 Task: Research and list Airbnb properties in Boston, Massachusetts, known for their historical significance, such as colonial-era homes or properties near the Freedom Trail.
Action: Mouse moved to (476, 66)
Screenshot: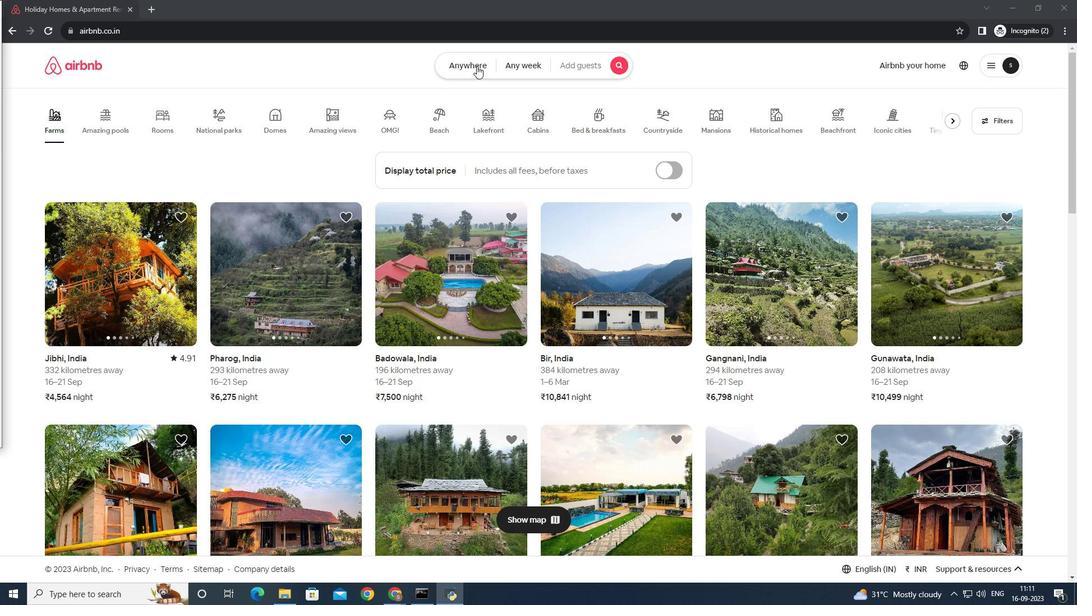 
Action: Mouse pressed left at (476, 66)
Screenshot: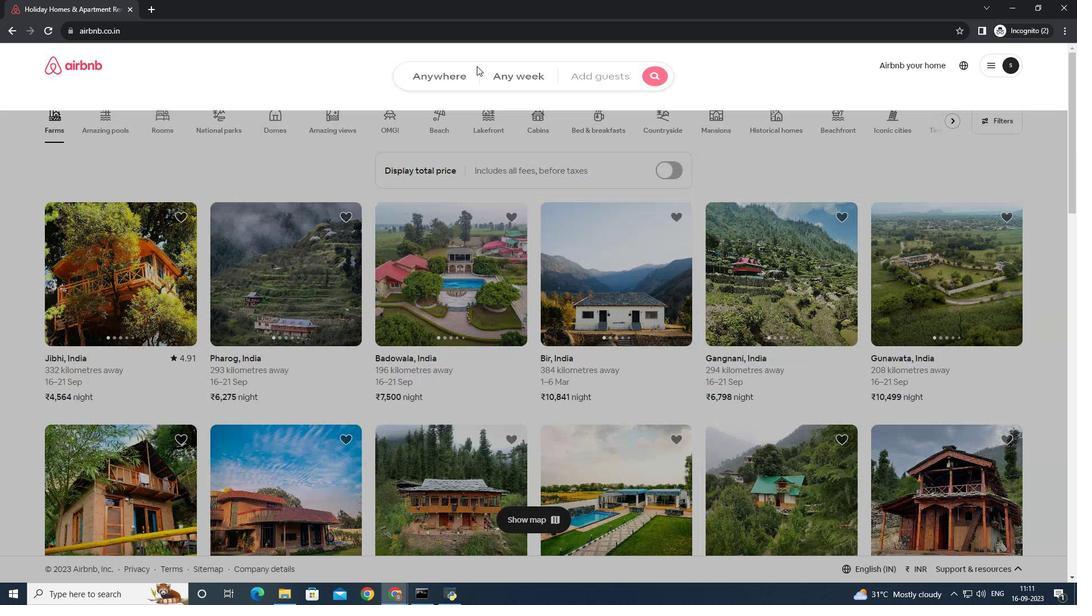 
Action: Mouse moved to (391, 114)
Screenshot: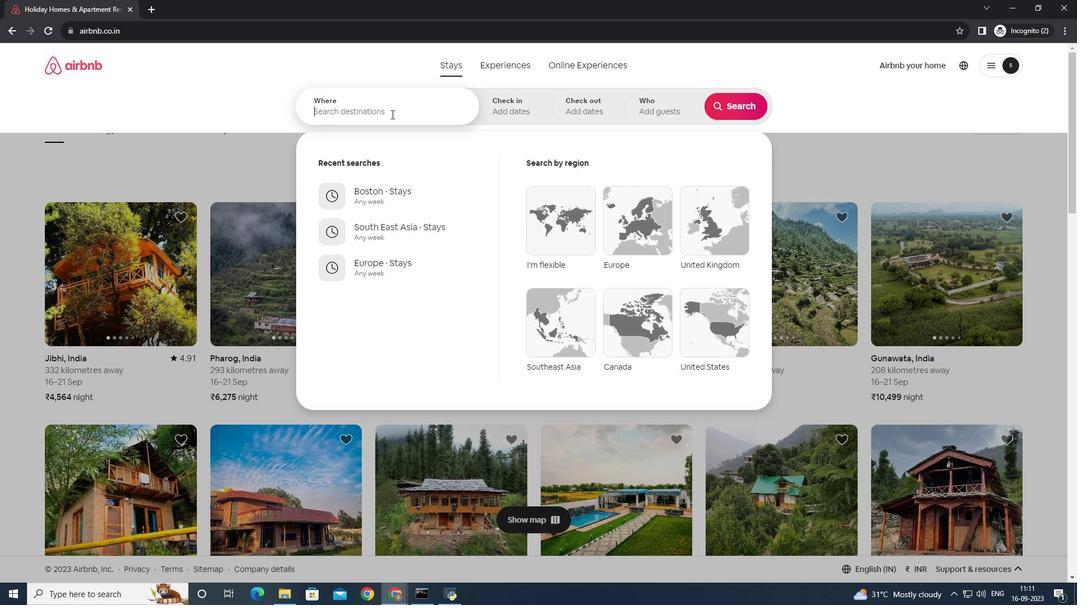 
Action: Mouse pressed left at (391, 114)
Screenshot: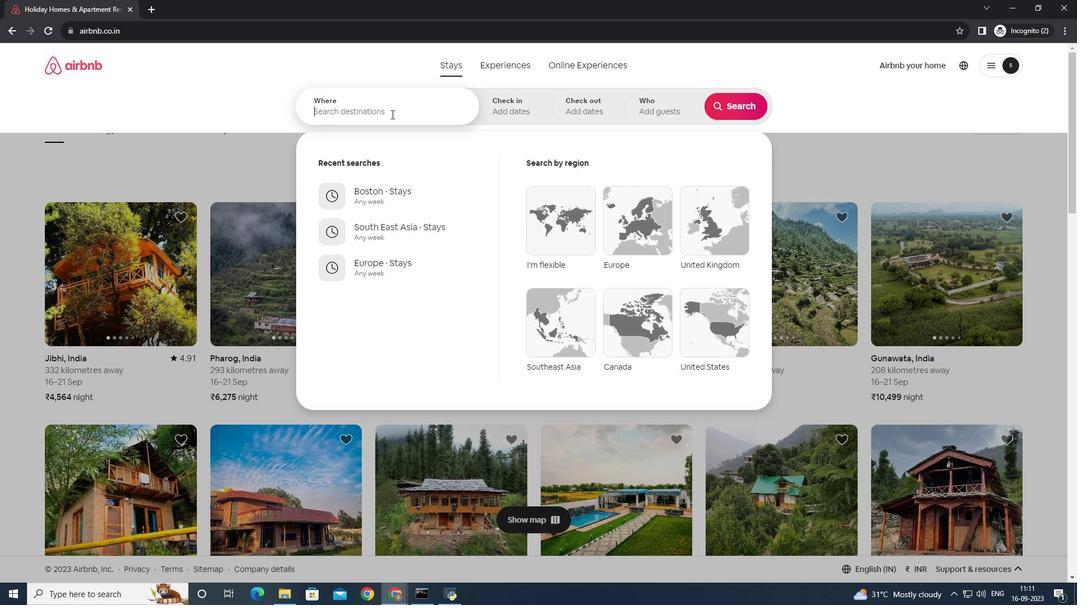 
Action: Key pressed <Key.shift>Boston,<Key.space><Key.shift>Massachusetts<Key.enter>
Screenshot: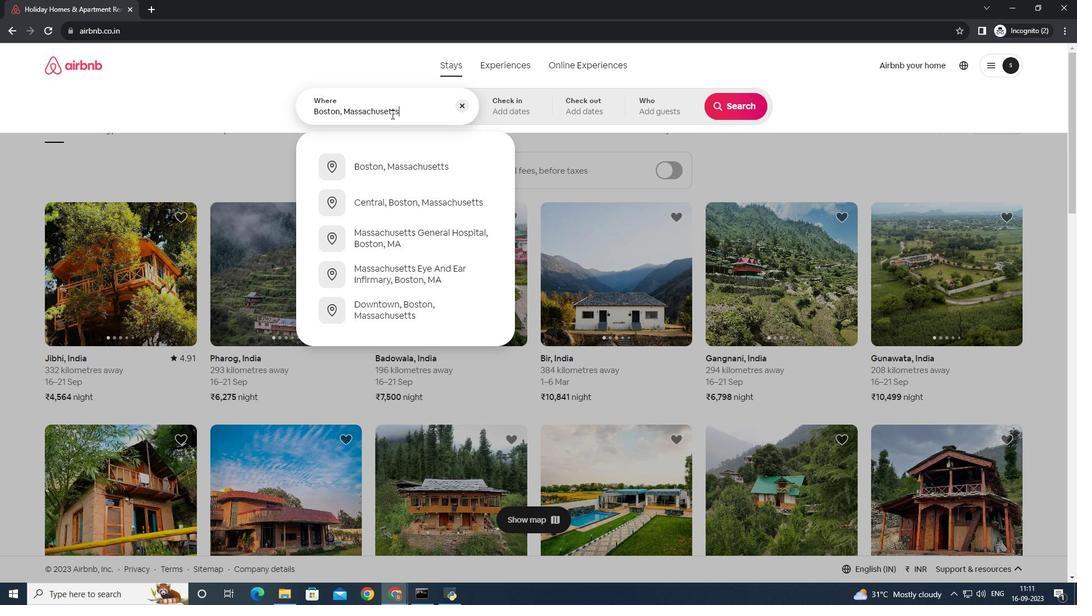 
Action: Mouse moved to (724, 103)
Screenshot: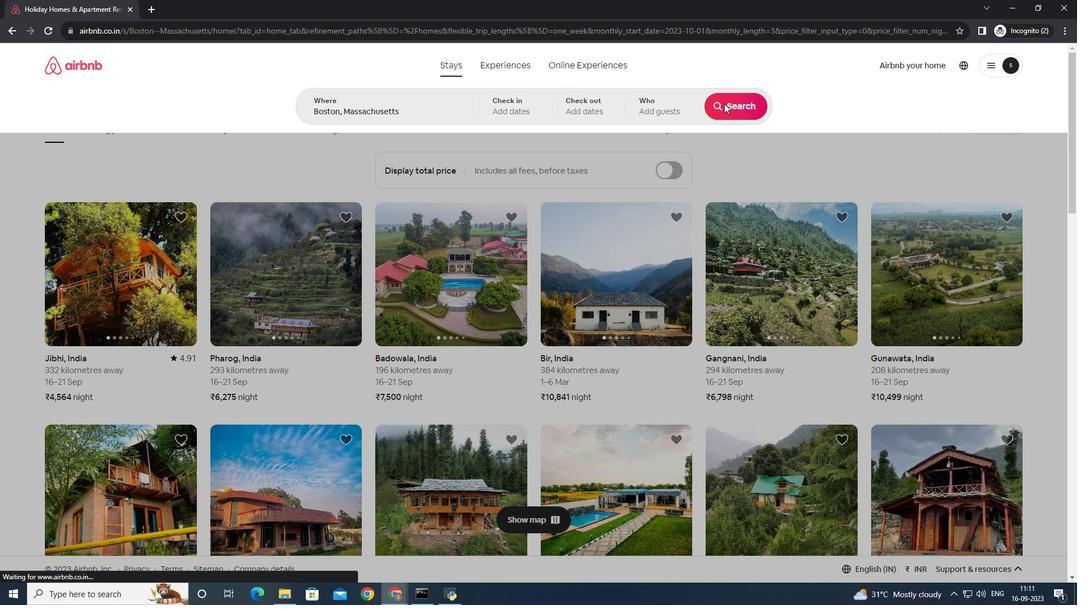 
Action: Mouse pressed left at (724, 103)
Screenshot: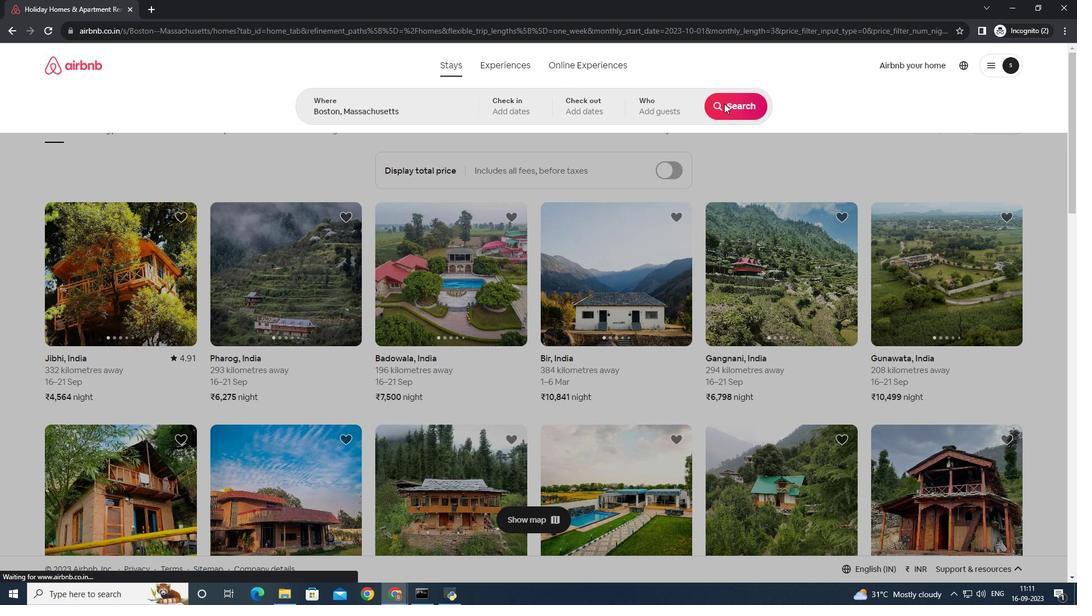 
Action: Mouse moved to (388, 304)
Screenshot: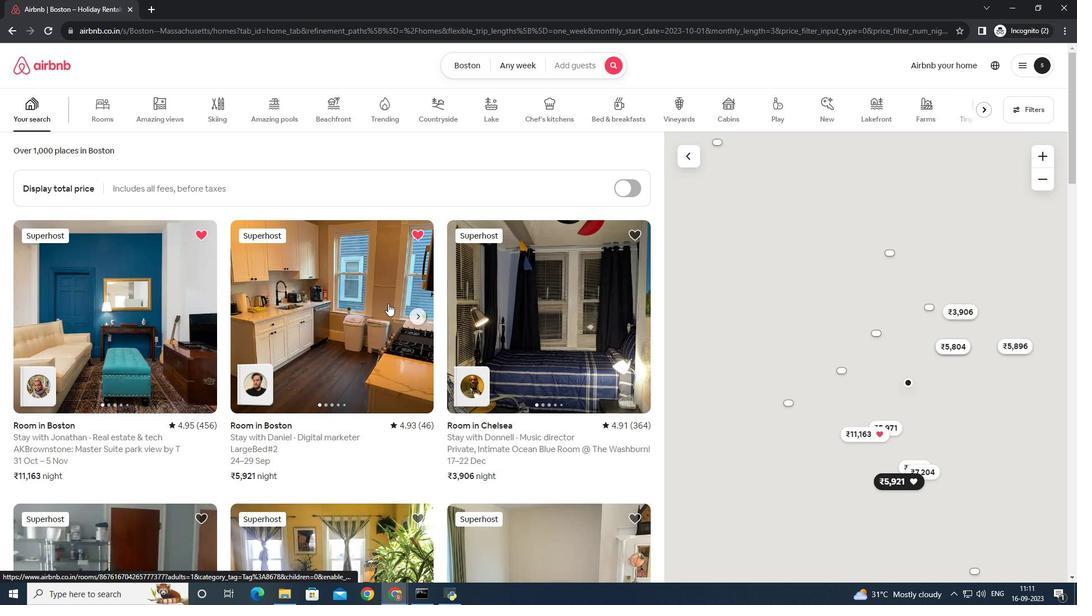 
Action: Mouse scrolled (388, 303) with delta (0, 0)
Screenshot: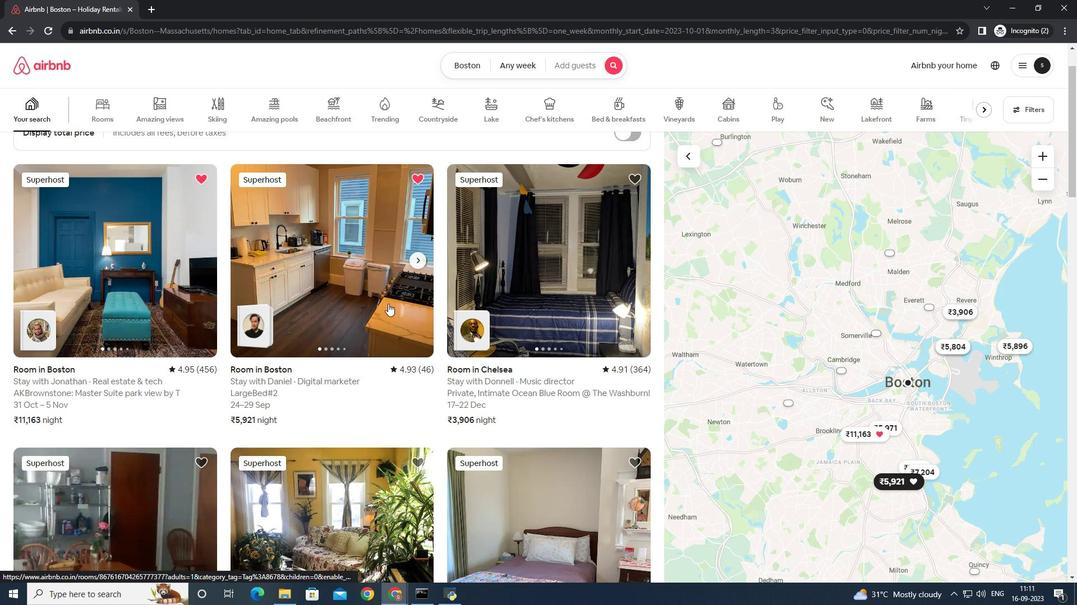 
Action: Mouse moved to (159, 318)
Screenshot: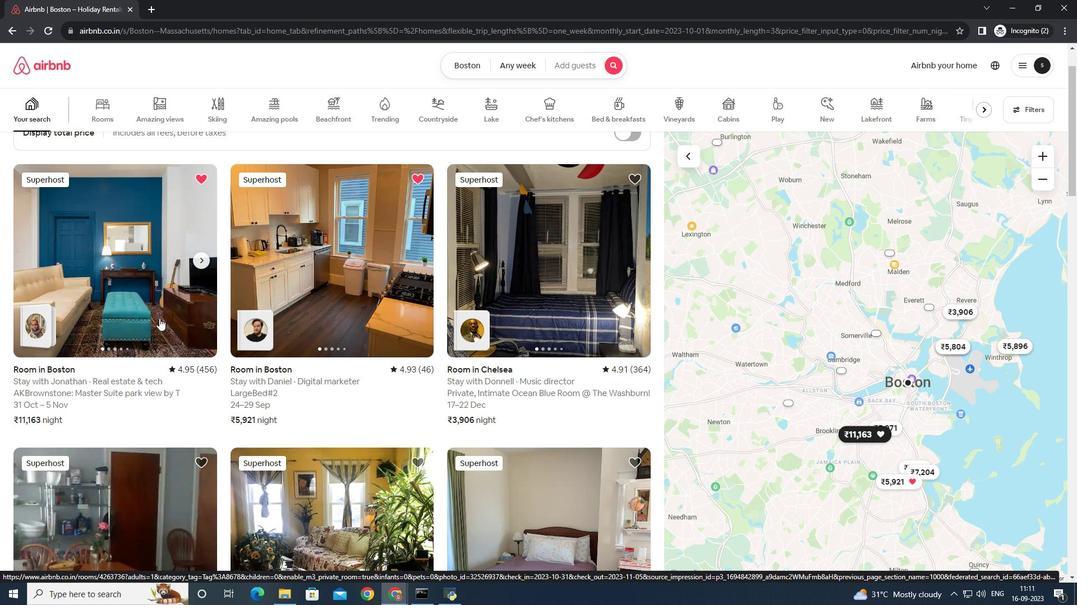 
Action: Mouse pressed left at (159, 318)
Screenshot: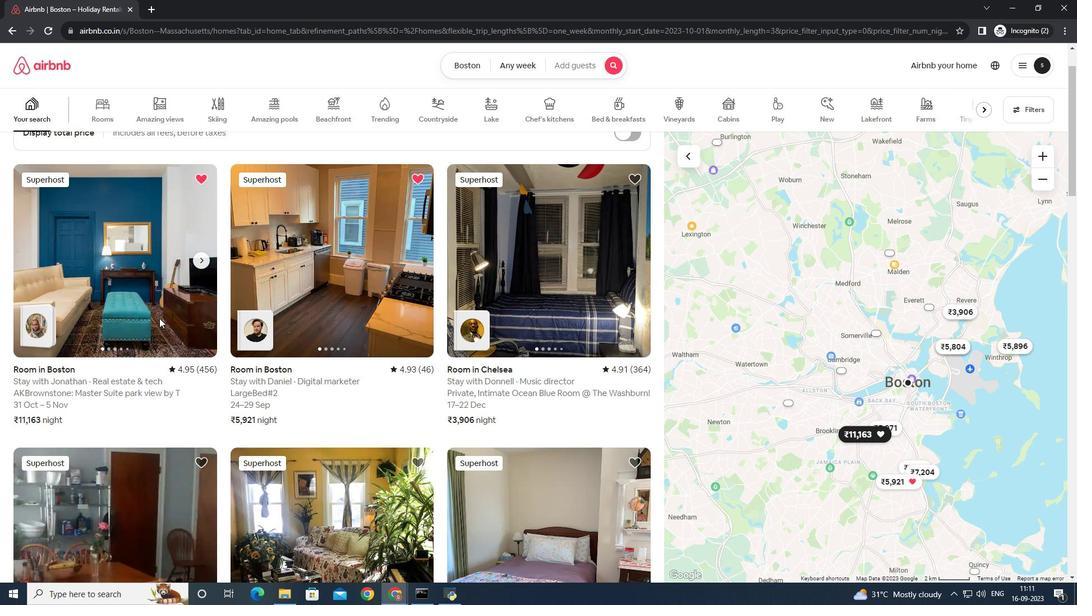 
Action: Mouse moved to (766, 406)
Screenshot: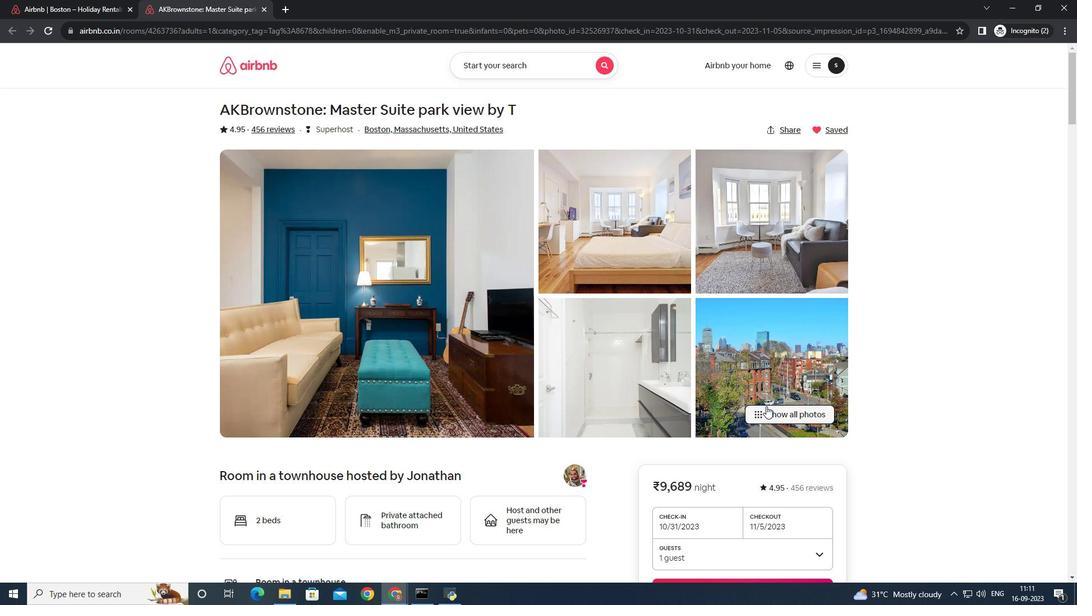 
Action: Mouse pressed left at (766, 406)
Screenshot: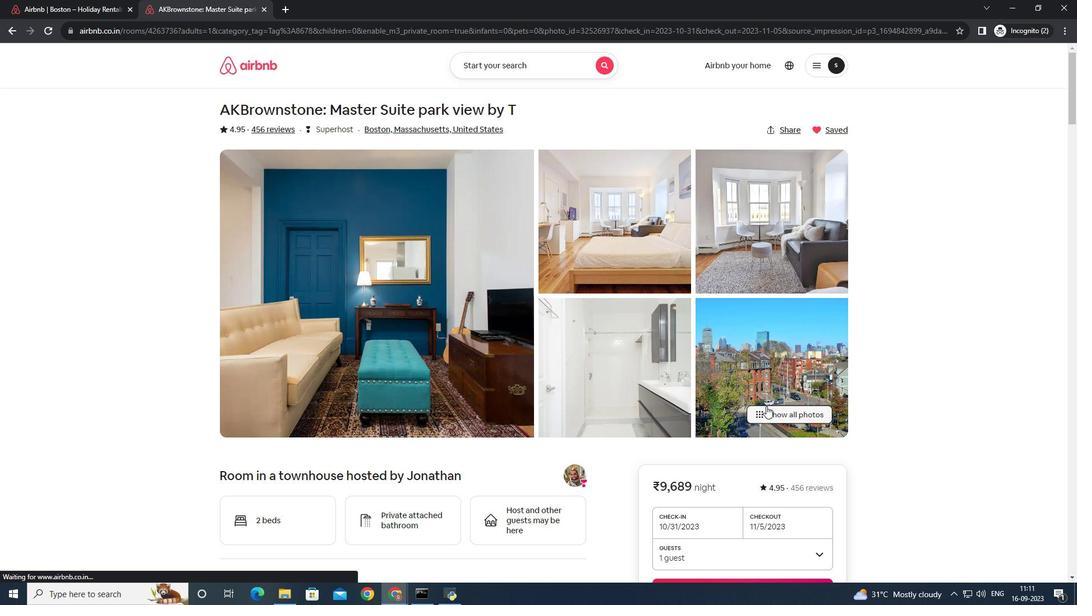 
Action: Mouse moved to (570, 389)
Screenshot: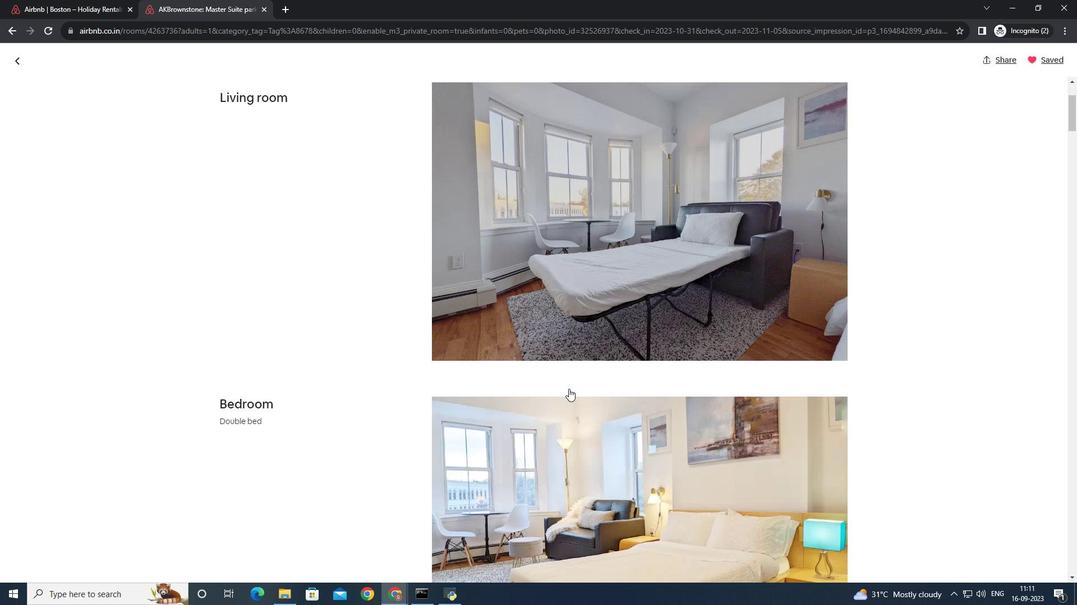 
Action: Mouse scrolled (570, 389) with delta (0, 0)
Screenshot: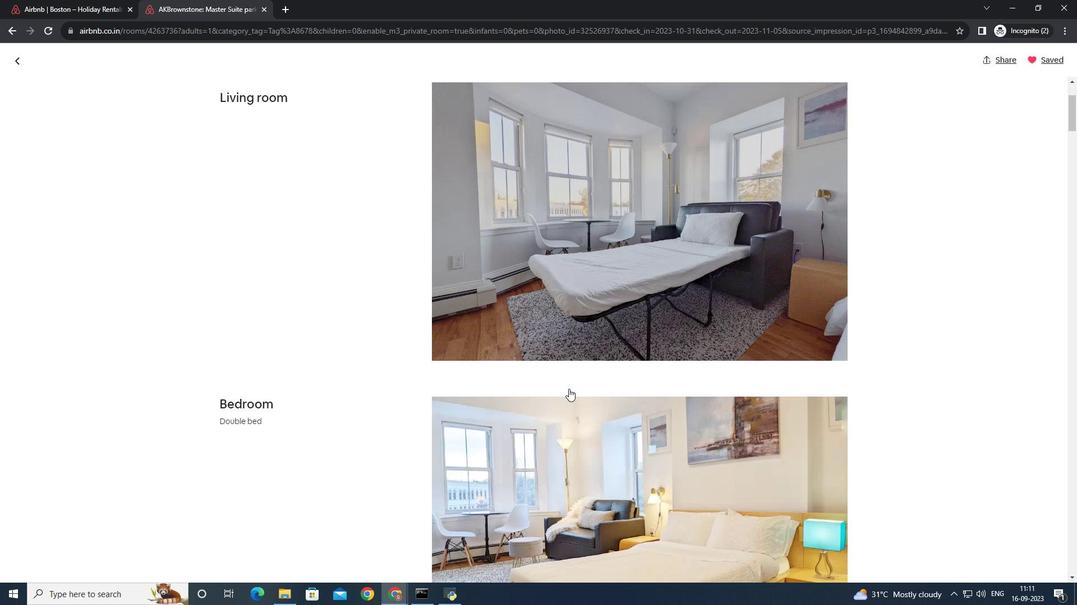 
Action: Mouse moved to (568, 389)
Screenshot: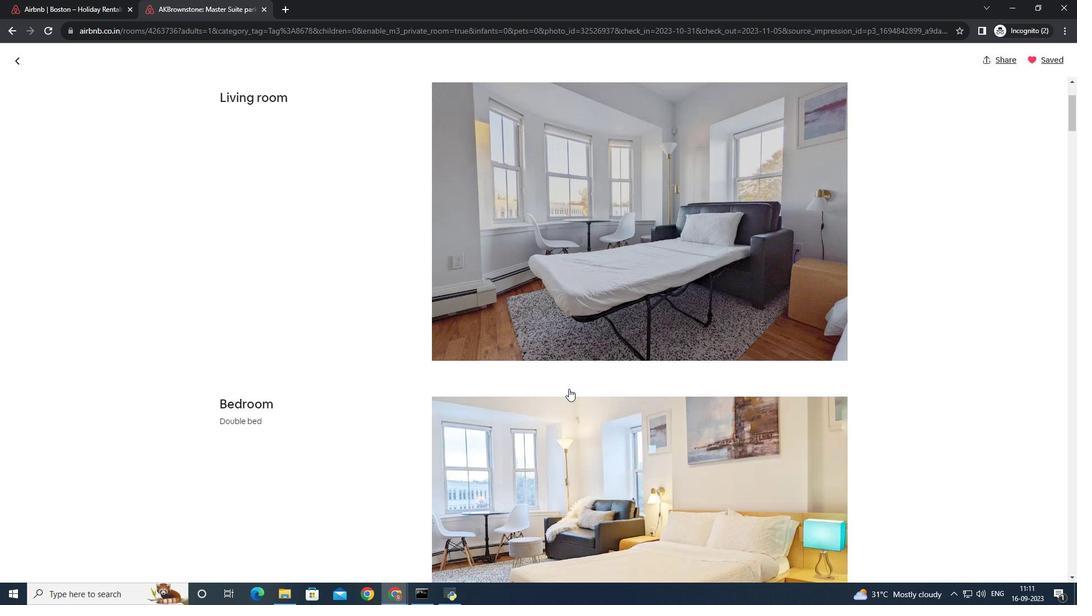 
Action: Mouse scrolled (568, 388) with delta (0, 0)
Screenshot: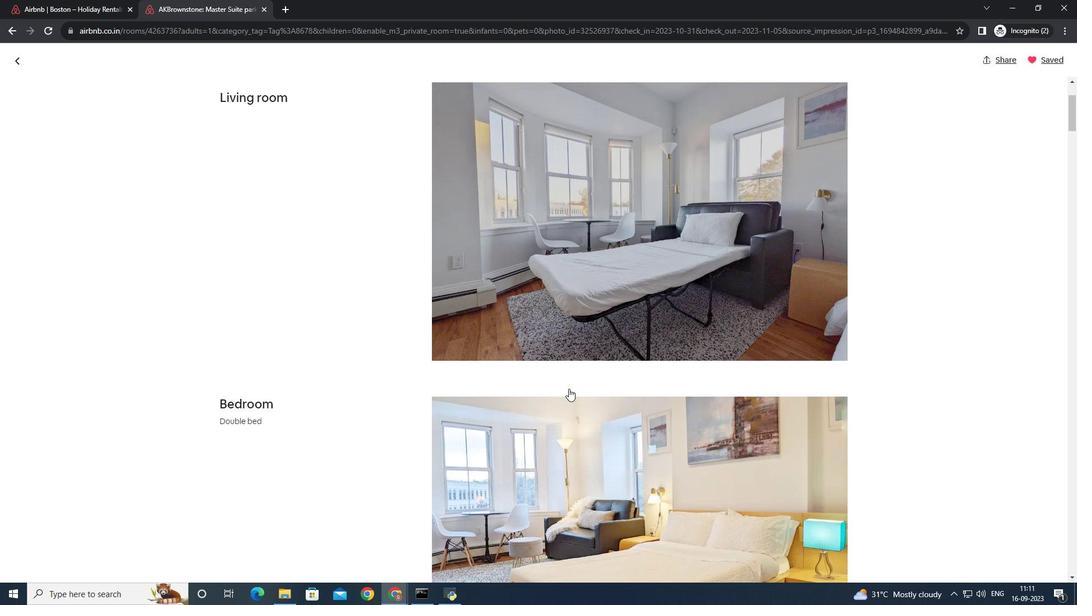 
Action: Mouse scrolled (568, 388) with delta (0, 0)
Screenshot: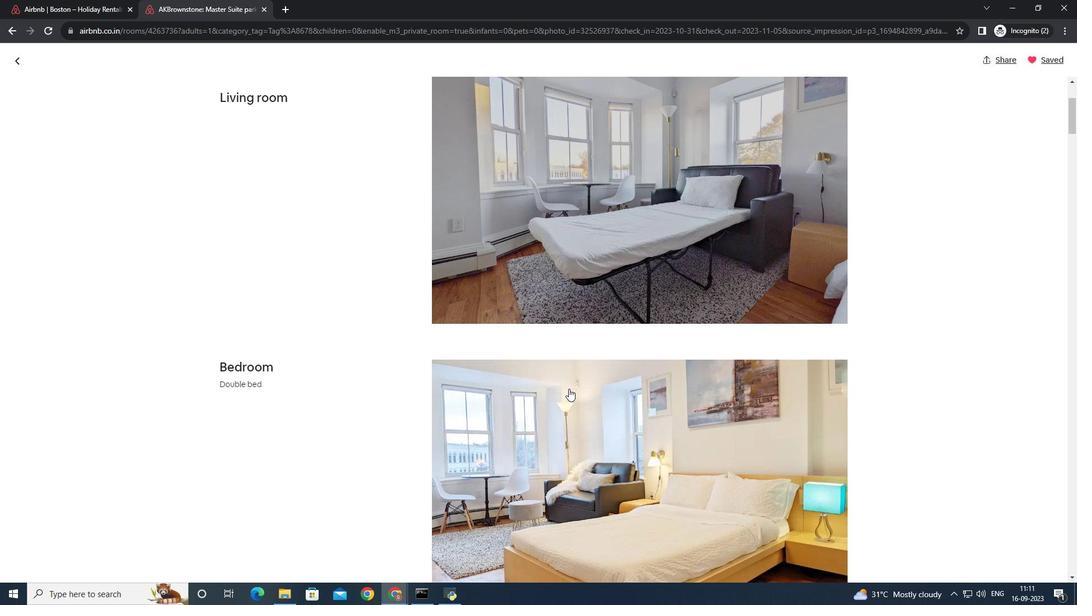 
Action: Mouse scrolled (568, 388) with delta (0, 0)
Screenshot: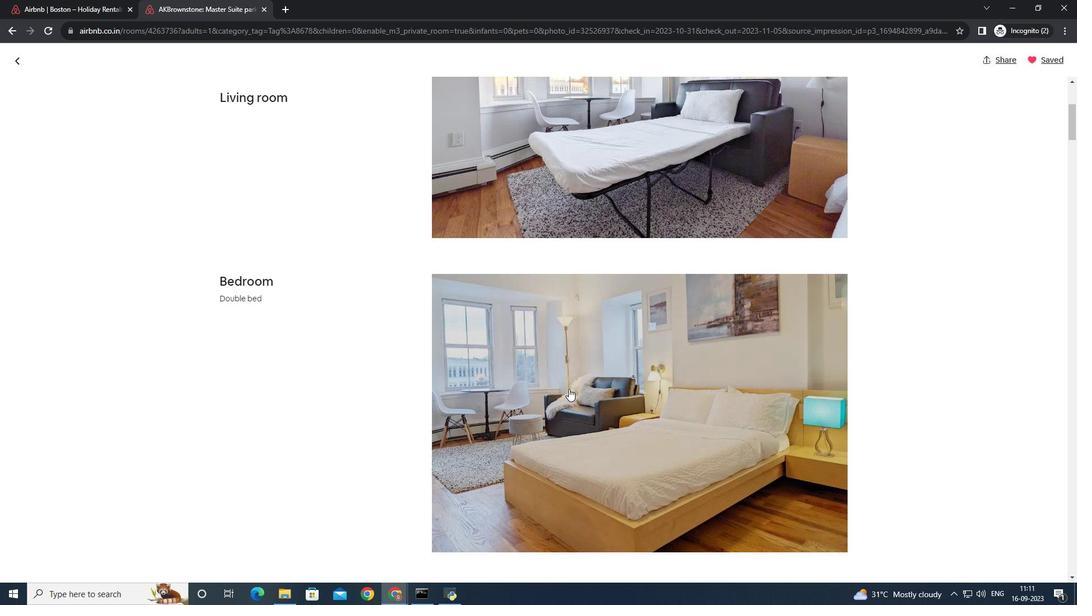 
Action: Mouse scrolled (568, 388) with delta (0, 0)
Screenshot: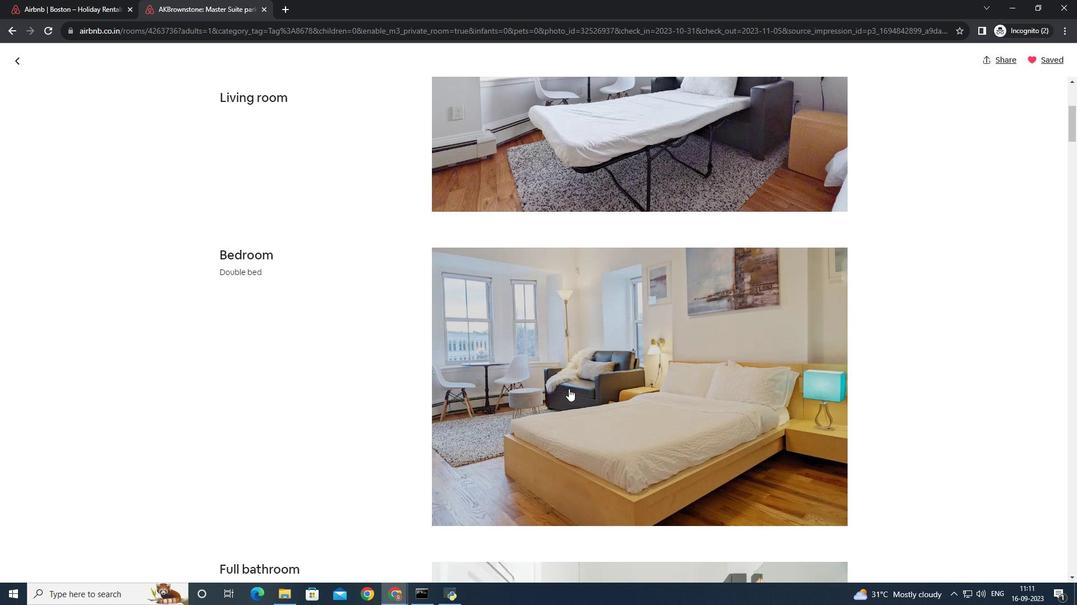
Action: Mouse scrolled (568, 388) with delta (0, 0)
Screenshot: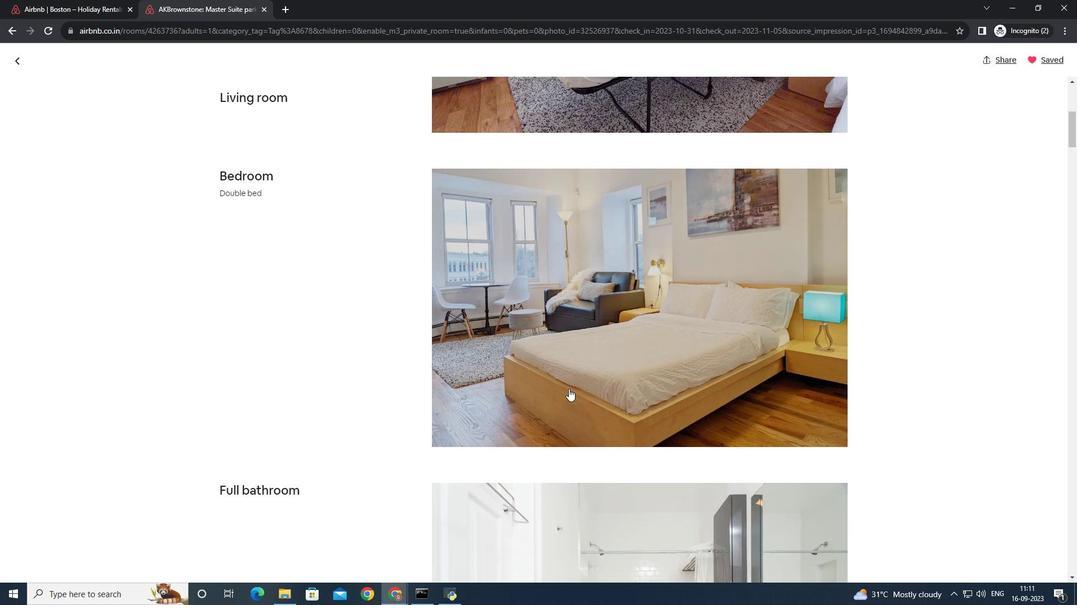 
Action: Mouse scrolled (568, 388) with delta (0, 0)
Screenshot: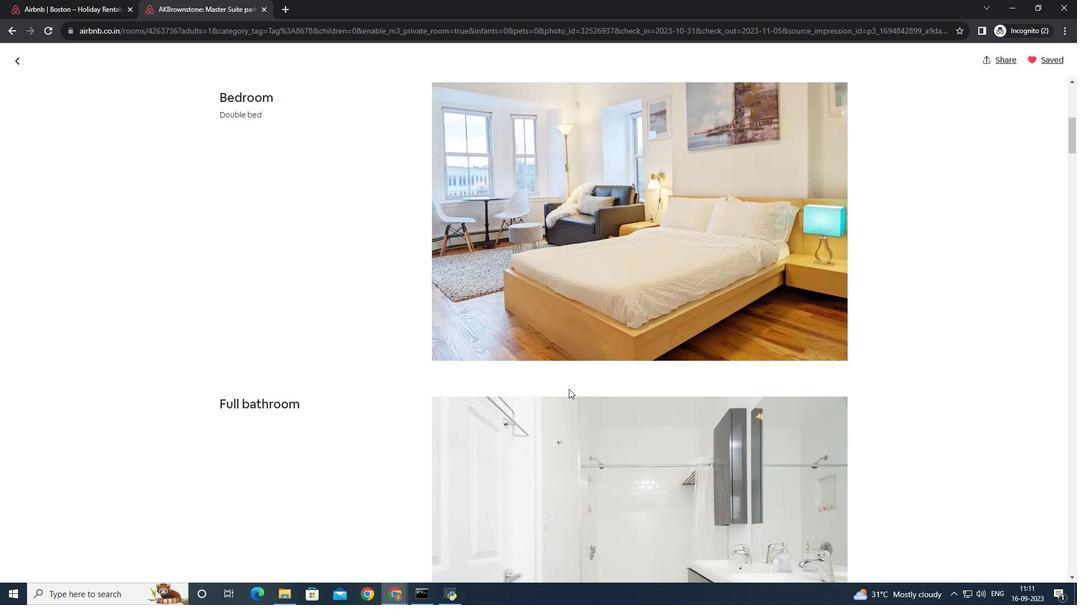 
Action: Mouse scrolled (568, 388) with delta (0, 0)
Screenshot: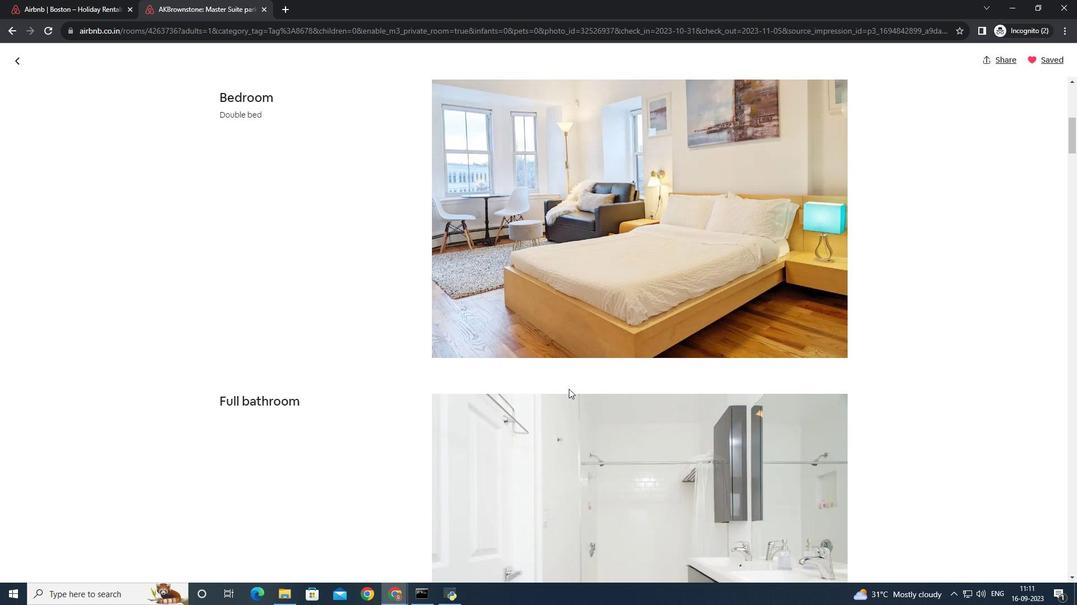 
Action: Mouse scrolled (568, 388) with delta (0, 0)
Screenshot: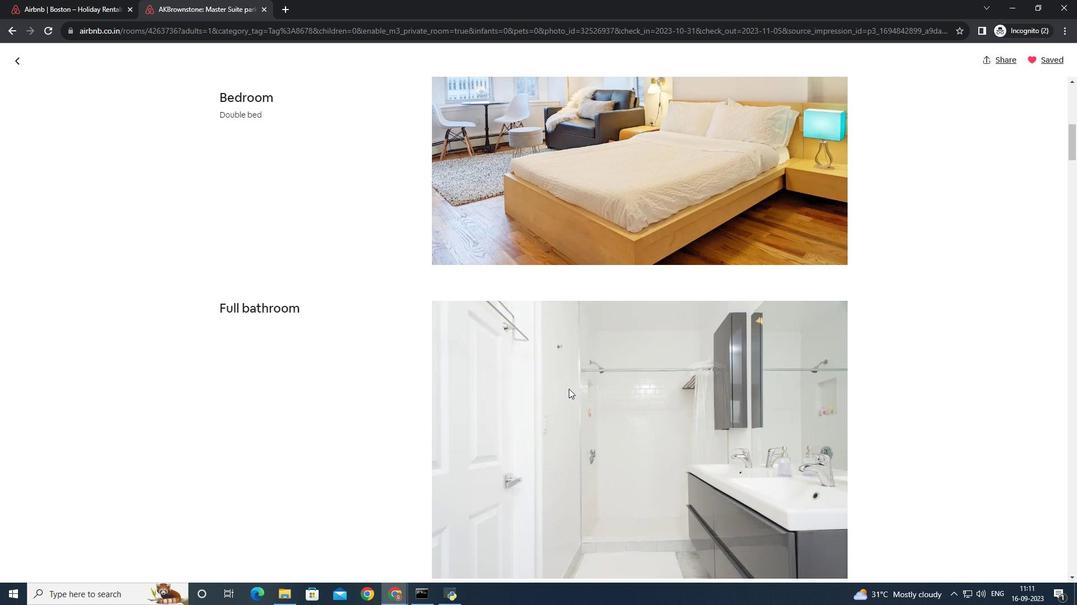 
Action: Mouse scrolled (568, 388) with delta (0, 0)
Screenshot: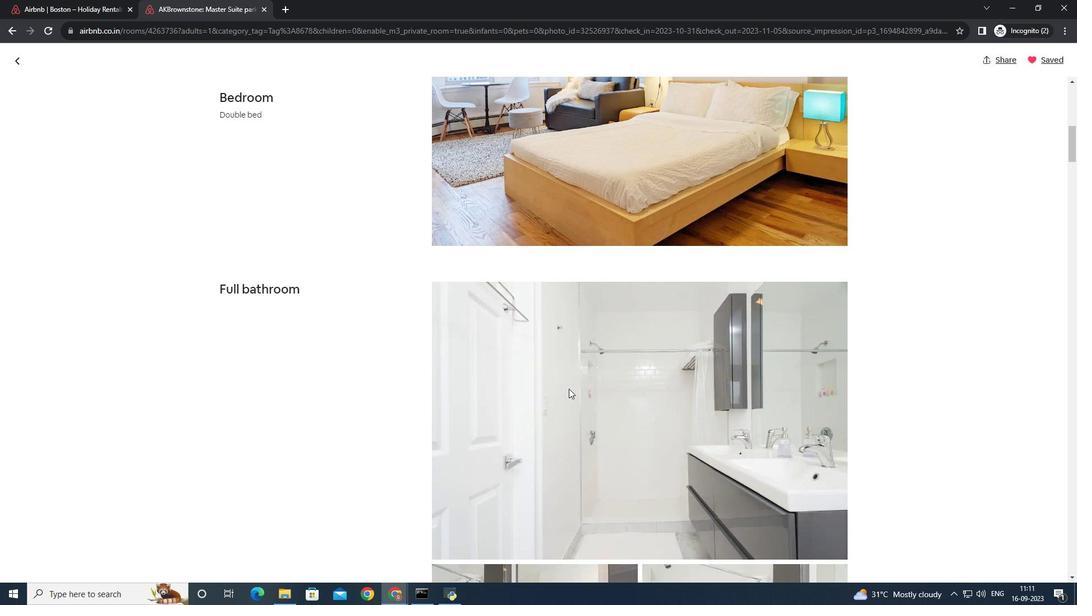 
Action: Mouse scrolled (568, 388) with delta (0, 0)
Screenshot: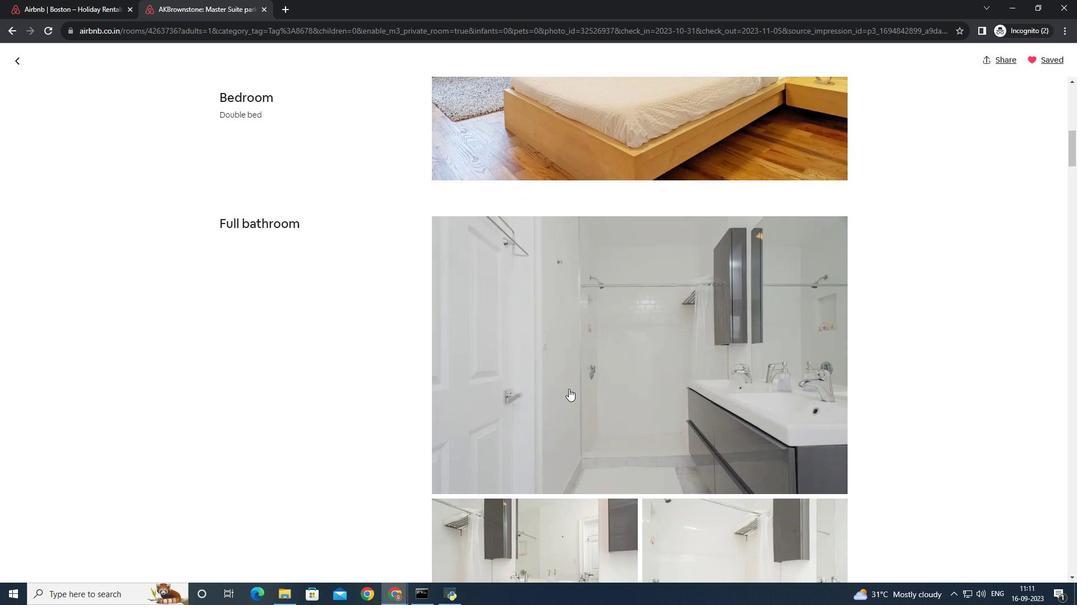 
Action: Mouse scrolled (568, 388) with delta (0, 0)
Screenshot: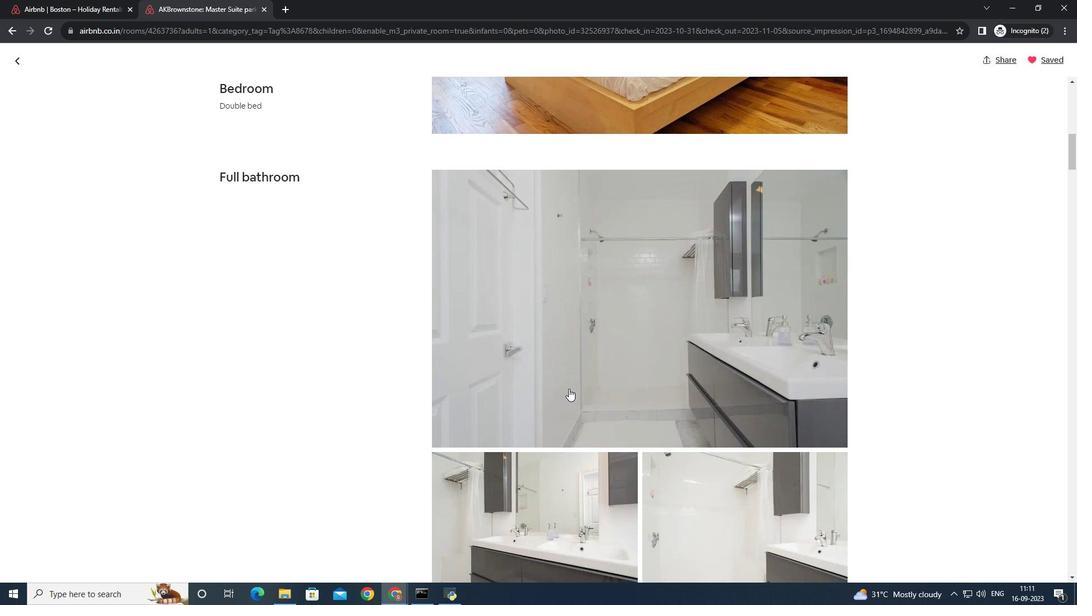 
Action: Mouse scrolled (568, 388) with delta (0, 0)
Screenshot: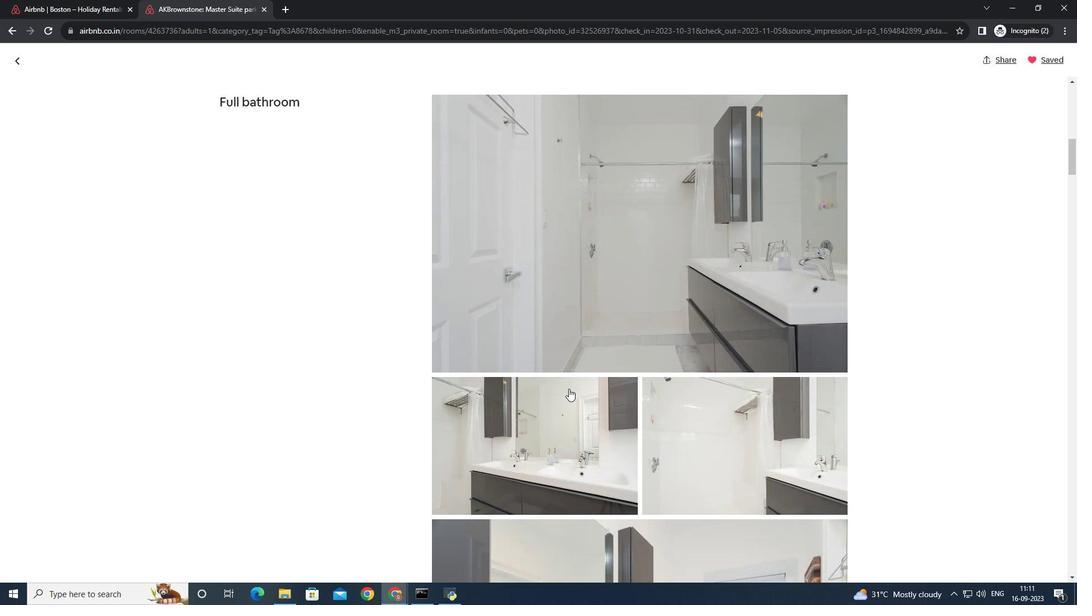 
Action: Mouse scrolled (568, 388) with delta (0, 0)
Screenshot: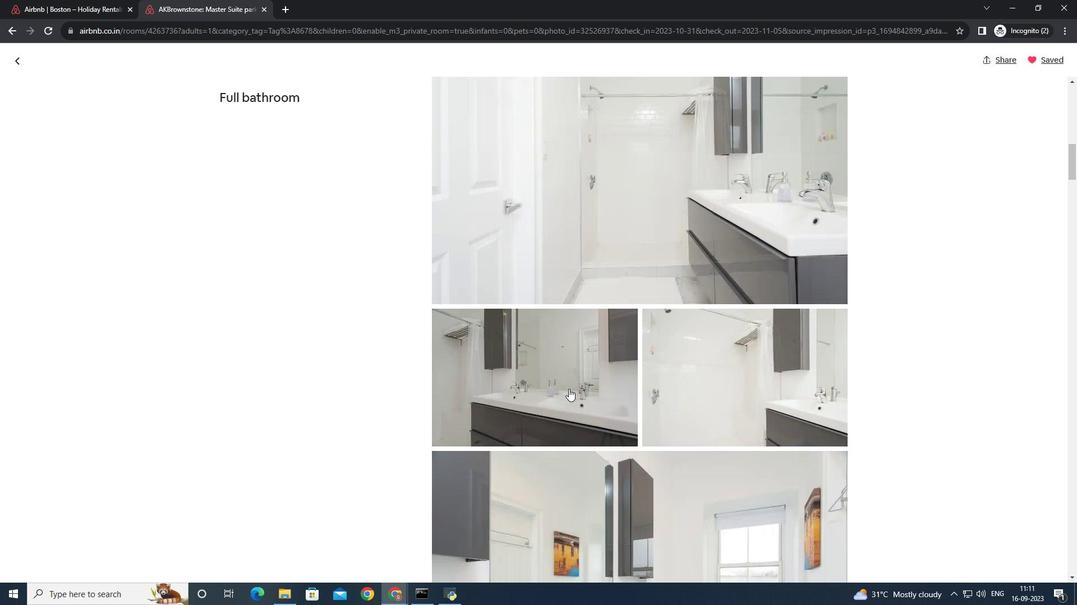 
Action: Mouse scrolled (568, 388) with delta (0, 0)
Screenshot: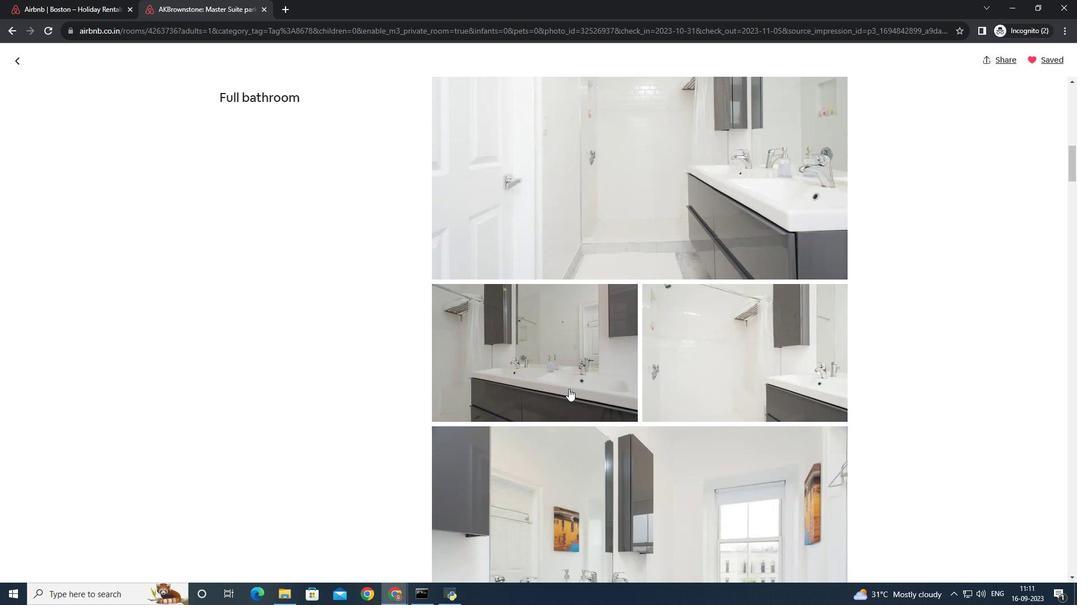 
Action: Mouse scrolled (568, 388) with delta (0, 0)
Screenshot: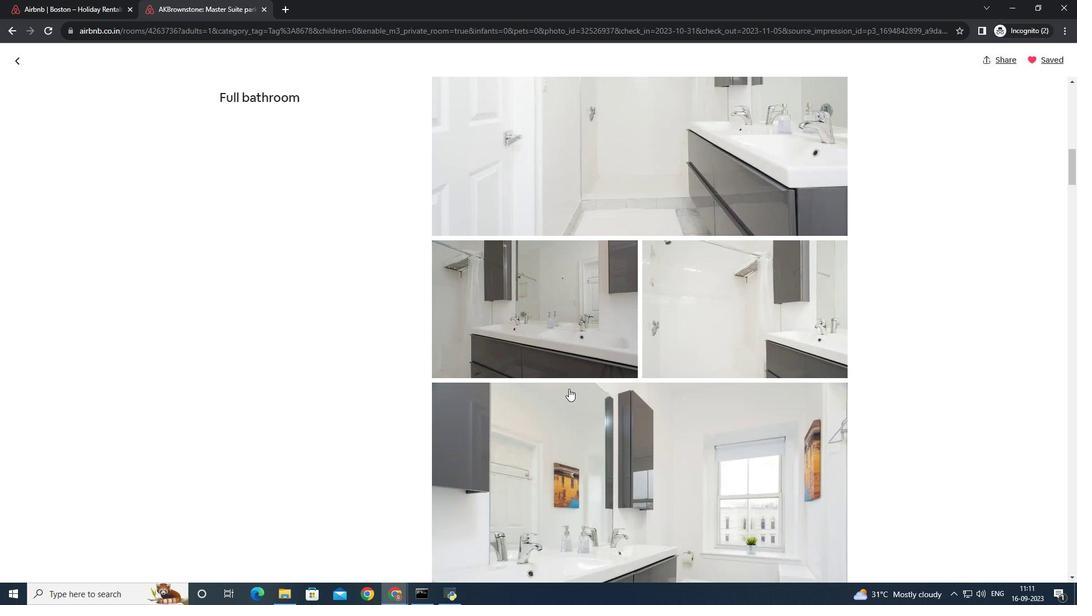 
Action: Mouse scrolled (568, 388) with delta (0, 0)
Screenshot: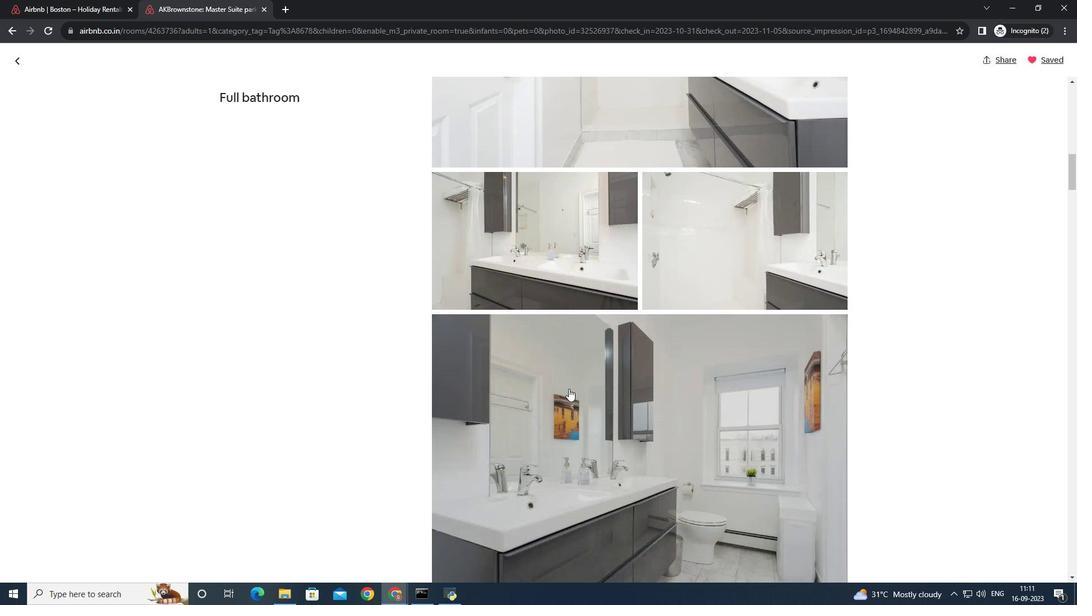
Action: Mouse moved to (361, 399)
Screenshot: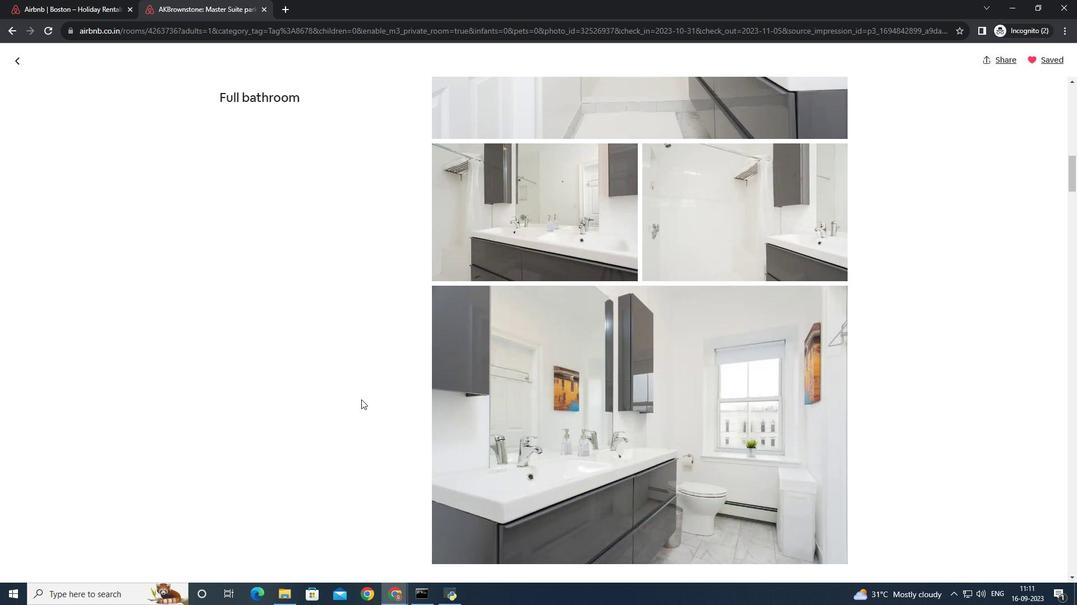 
Action: Mouse scrolled (361, 399) with delta (0, 0)
Screenshot: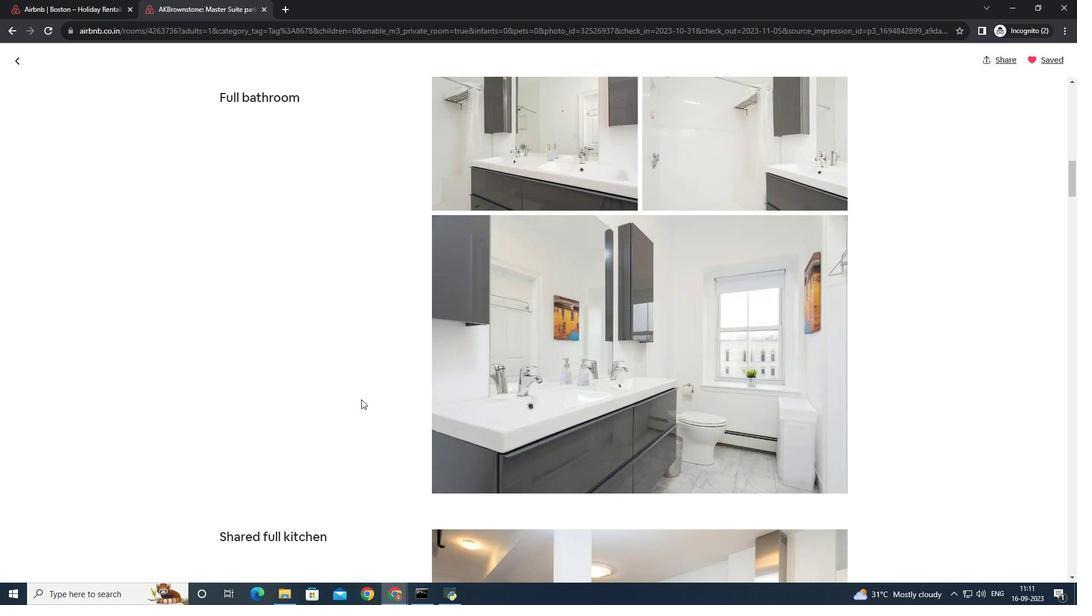 
Action: Mouse scrolled (361, 399) with delta (0, 0)
Screenshot: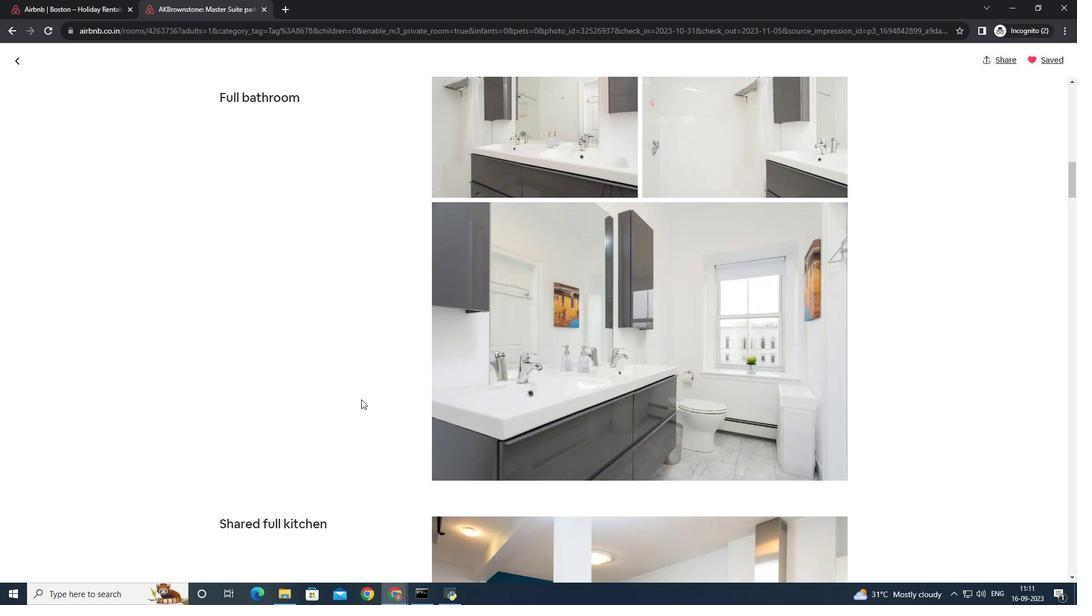 
Action: Mouse scrolled (361, 399) with delta (0, 0)
Screenshot: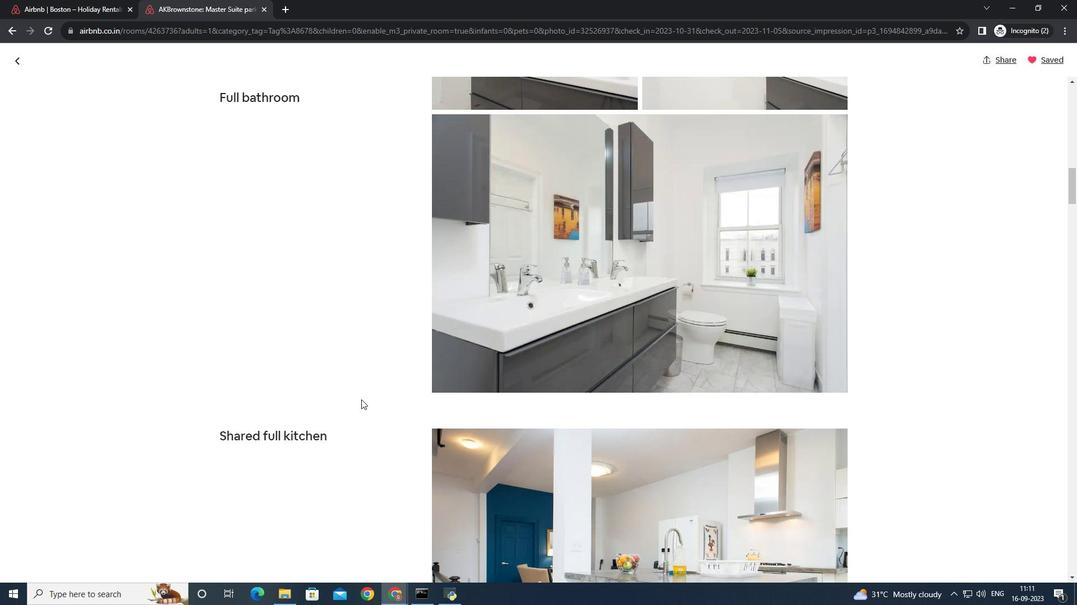 
Action: Mouse scrolled (361, 399) with delta (0, 0)
Screenshot: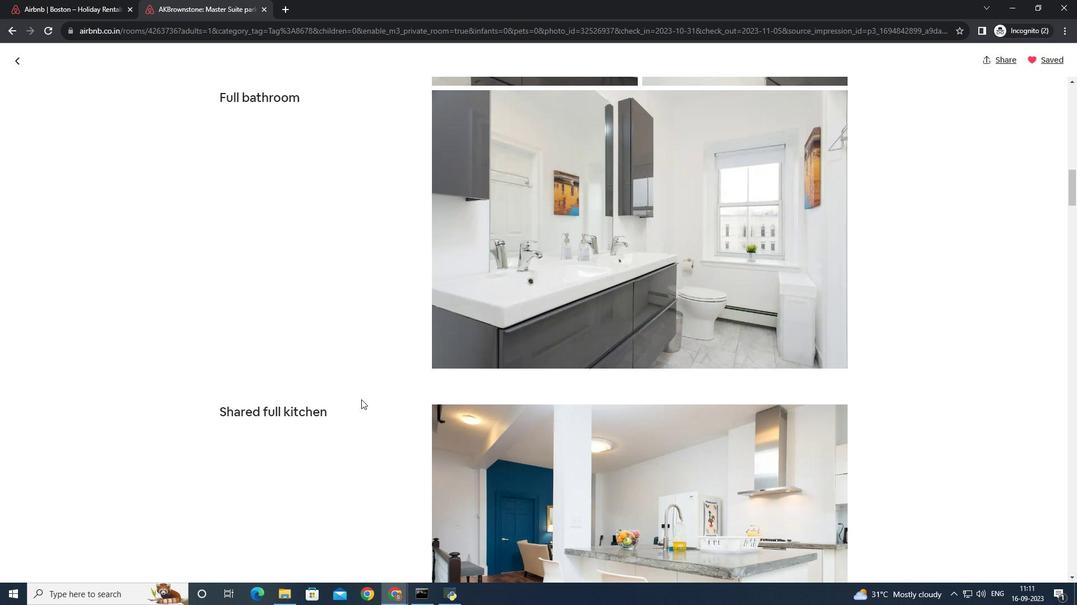 
Action: Mouse scrolled (361, 399) with delta (0, 0)
Screenshot: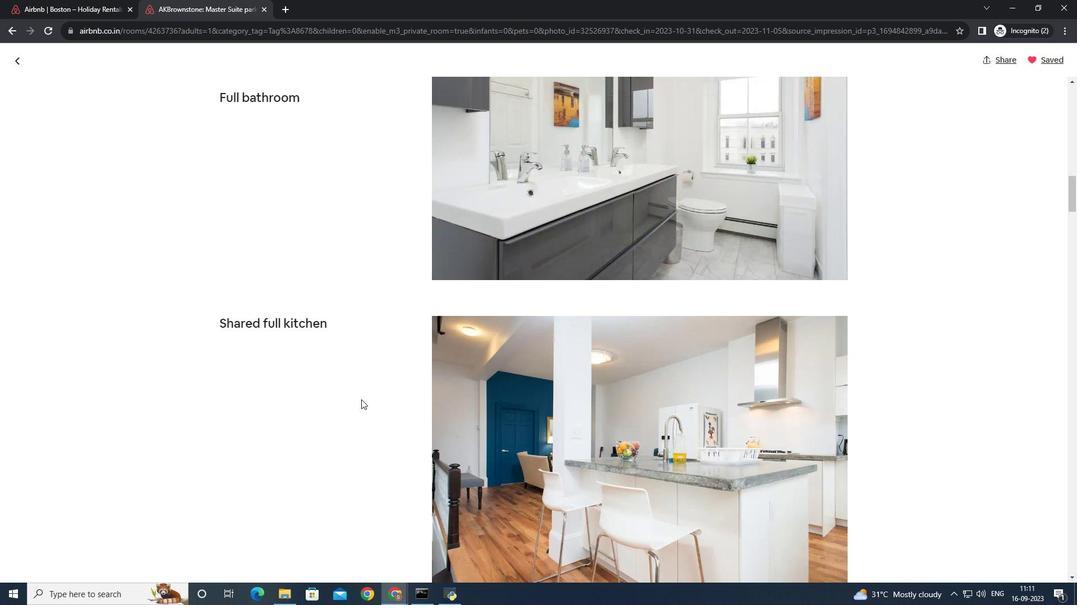 
Action: Mouse scrolled (361, 399) with delta (0, 0)
Screenshot: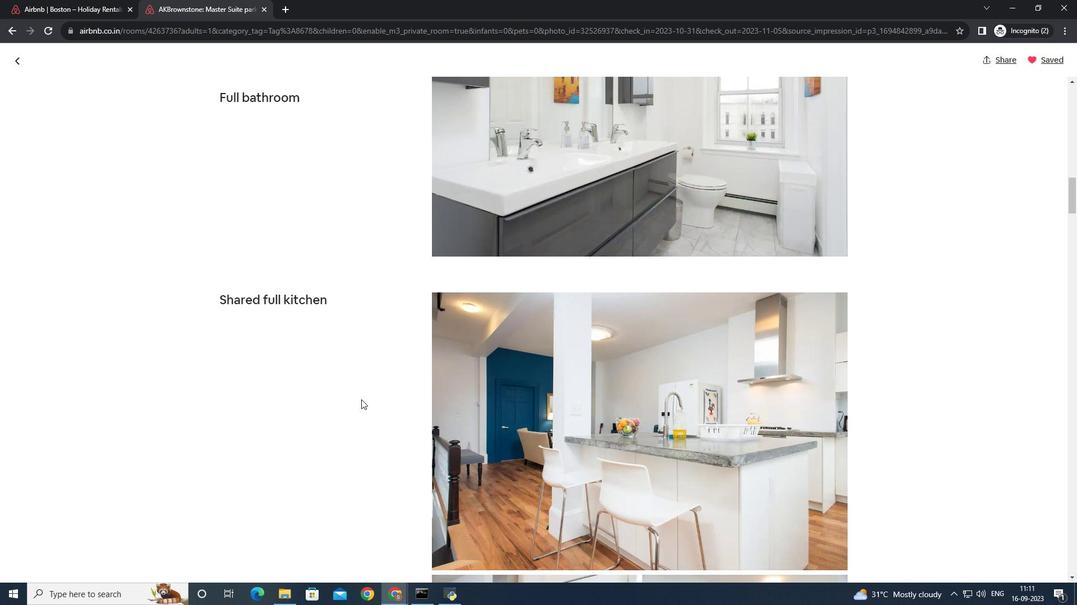 
Action: Mouse scrolled (361, 399) with delta (0, 0)
Screenshot: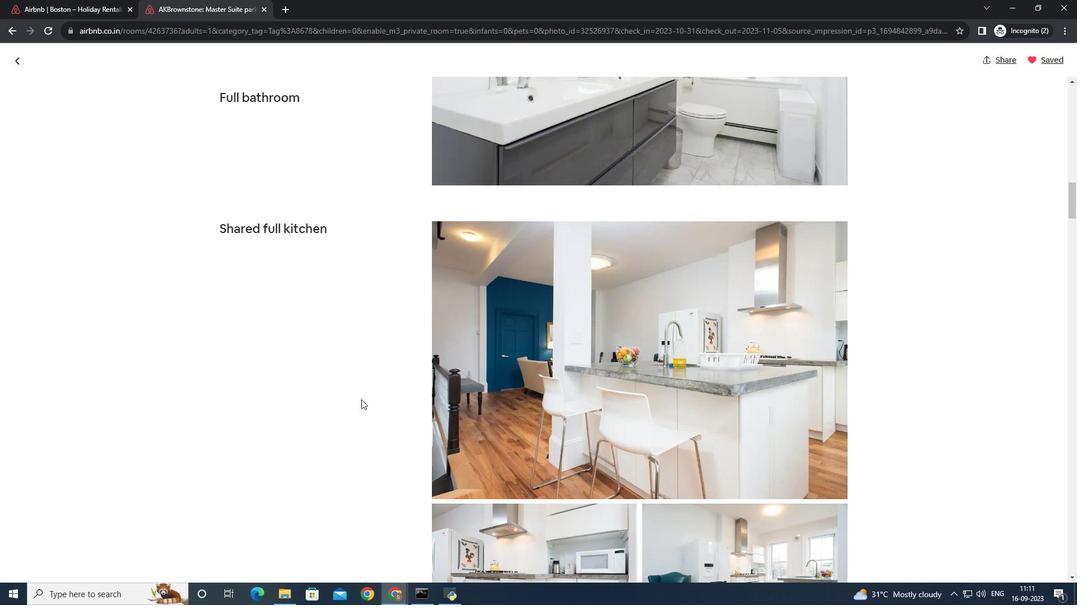 
Action: Mouse scrolled (361, 399) with delta (0, 0)
Screenshot: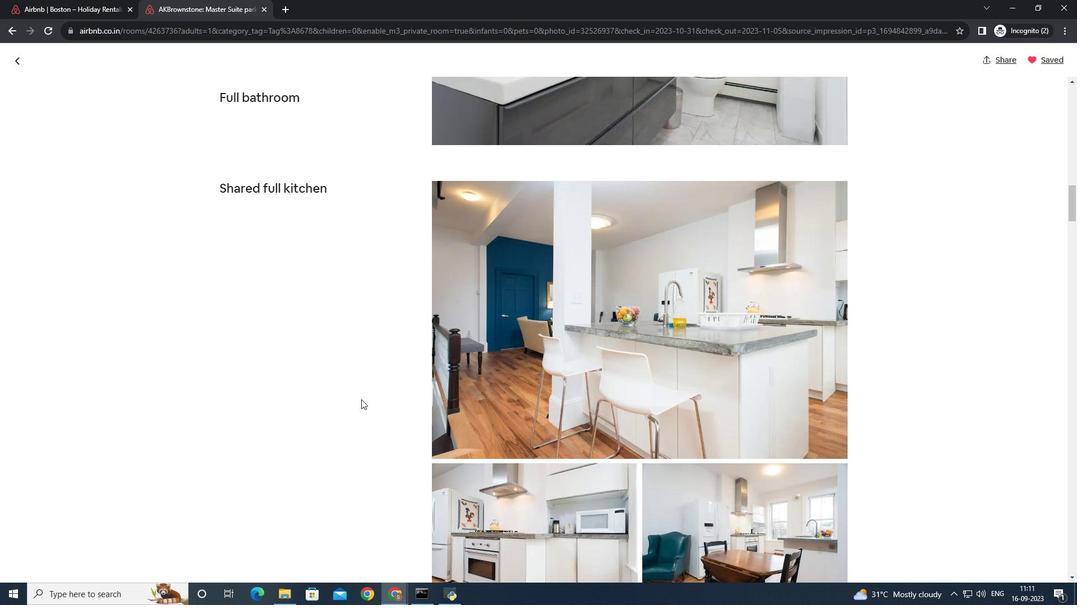 
Action: Mouse scrolled (361, 399) with delta (0, 0)
Screenshot: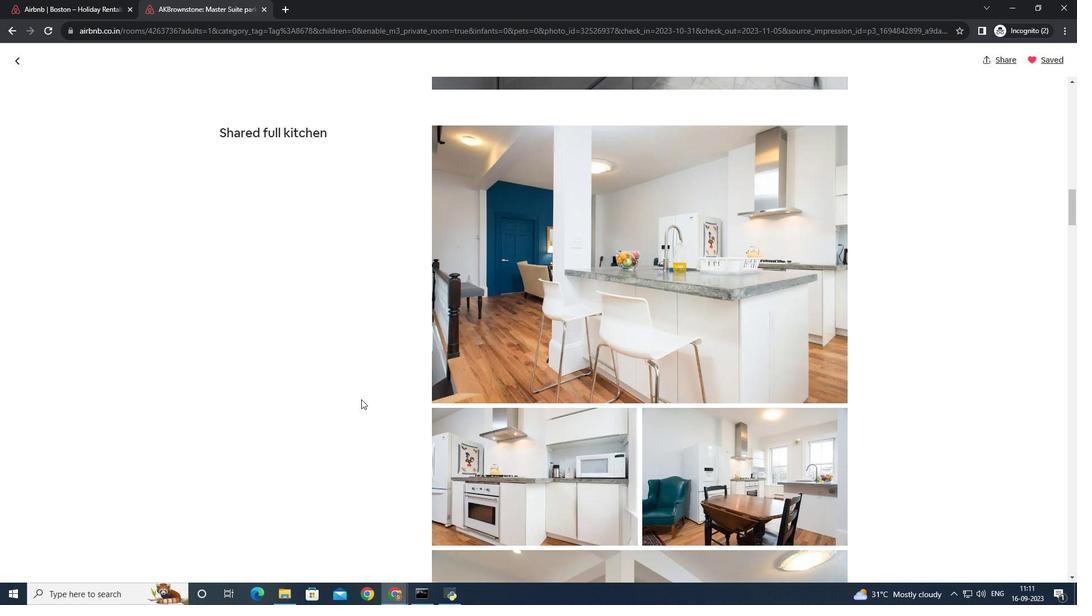
Action: Mouse scrolled (361, 399) with delta (0, 0)
Screenshot: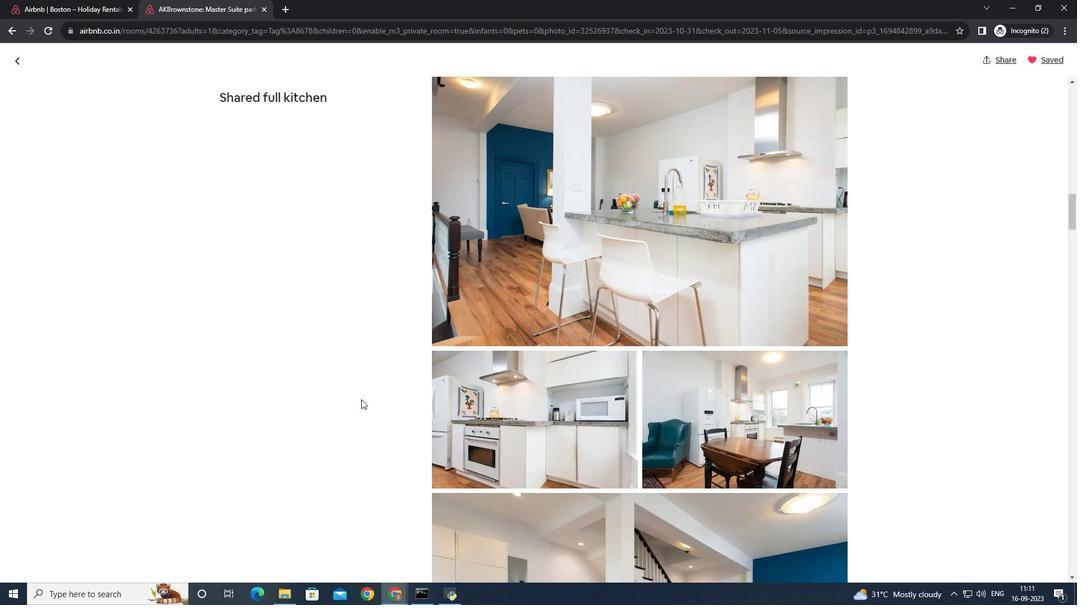 
Action: Mouse scrolled (361, 399) with delta (0, 0)
Screenshot: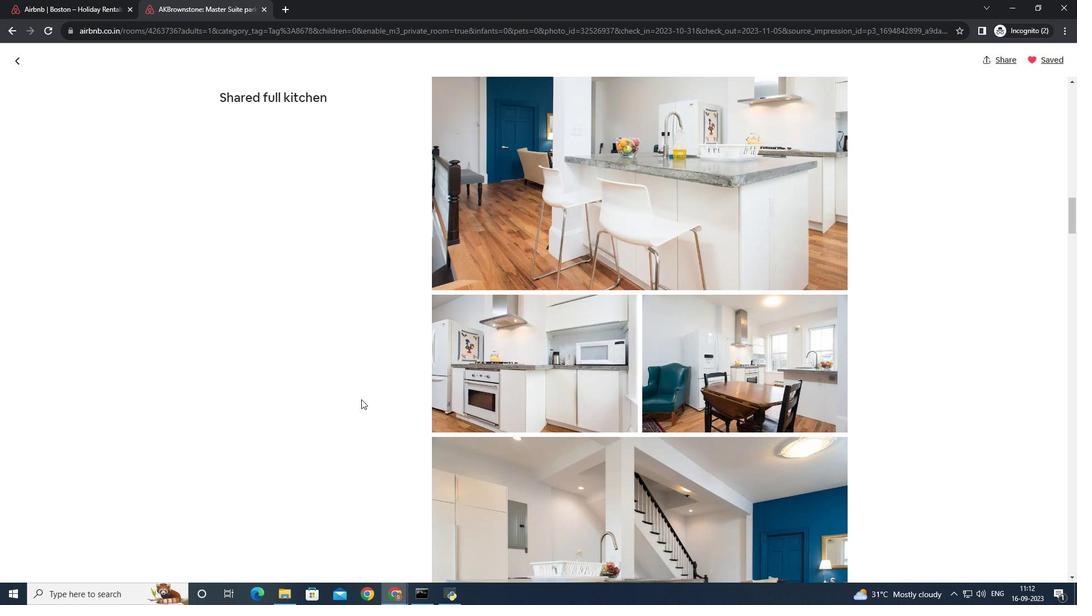 
Action: Mouse scrolled (361, 399) with delta (0, 0)
Screenshot: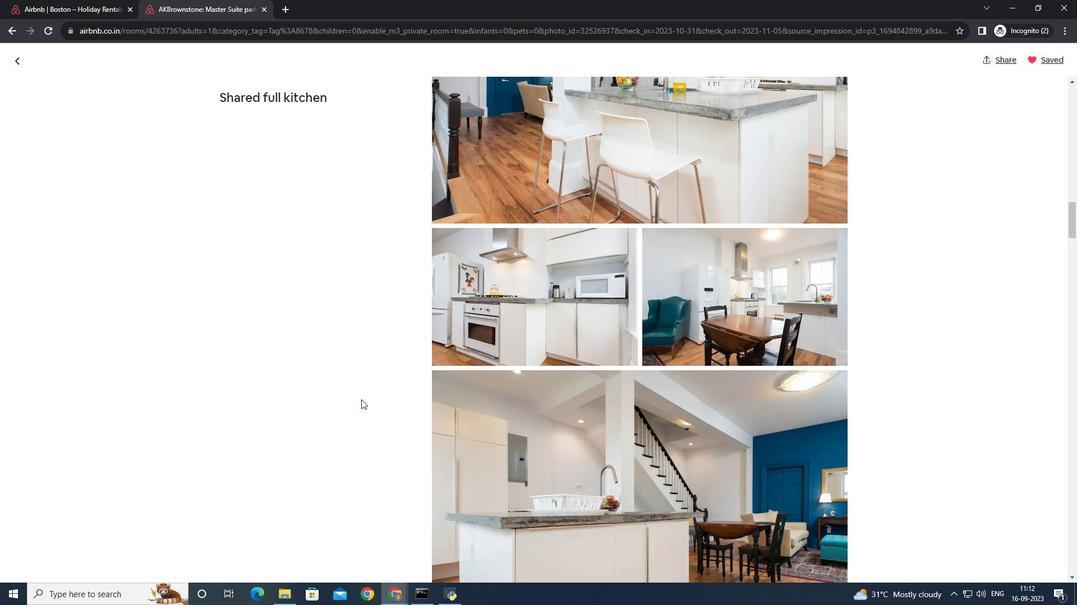 
Action: Mouse scrolled (361, 399) with delta (0, 0)
Screenshot: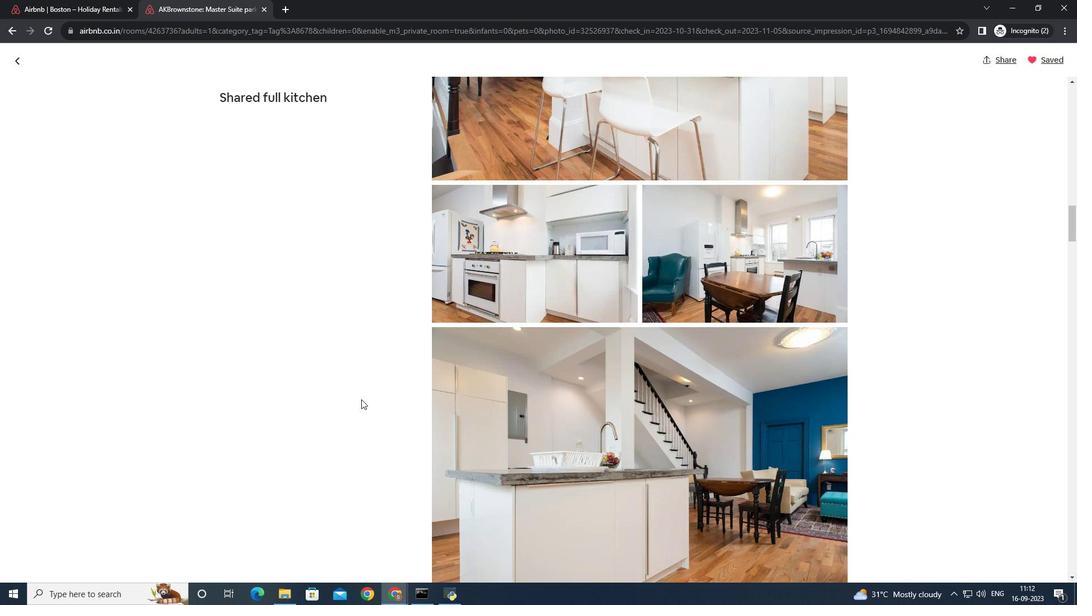 
Action: Mouse scrolled (361, 399) with delta (0, 0)
Screenshot: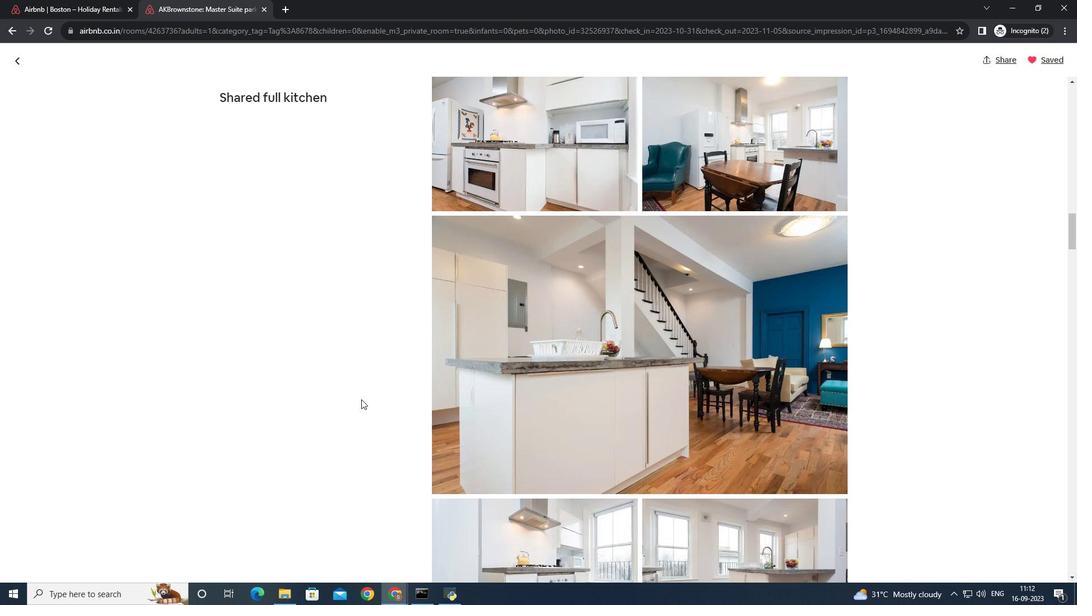 
Action: Mouse scrolled (361, 399) with delta (0, 0)
Screenshot: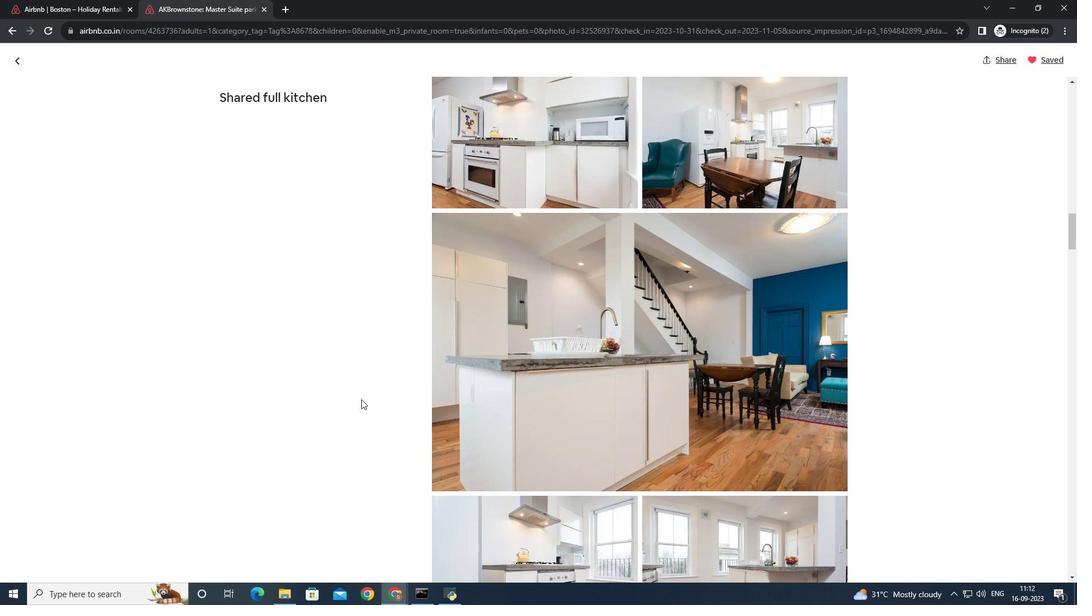 
Action: Mouse scrolled (361, 399) with delta (0, 0)
Screenshot: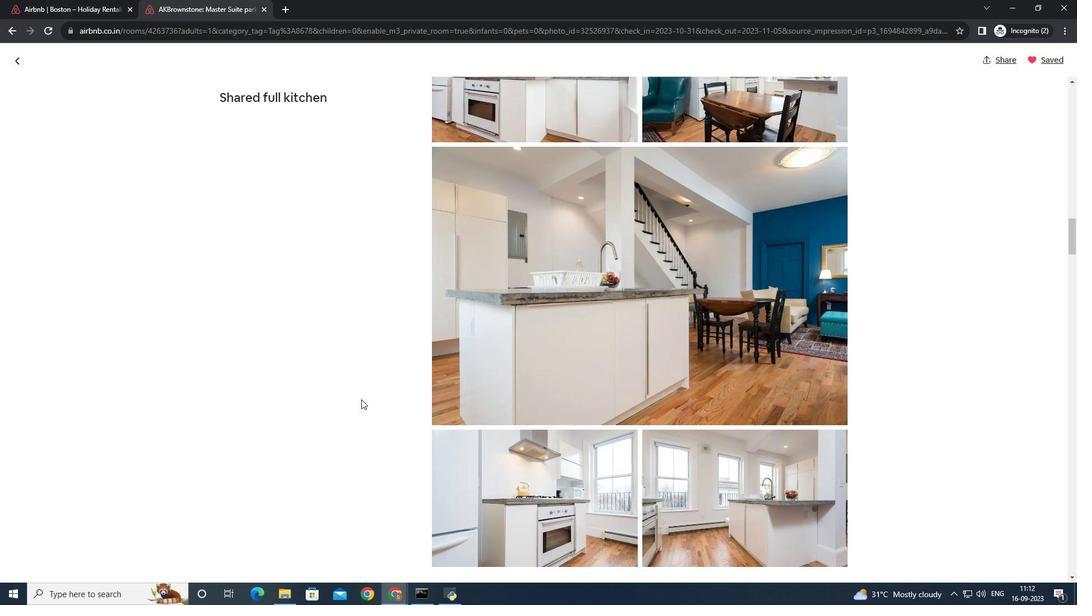 
Action: Mouse scrolled (361, 399) with delta (0, 0)
Screenshot: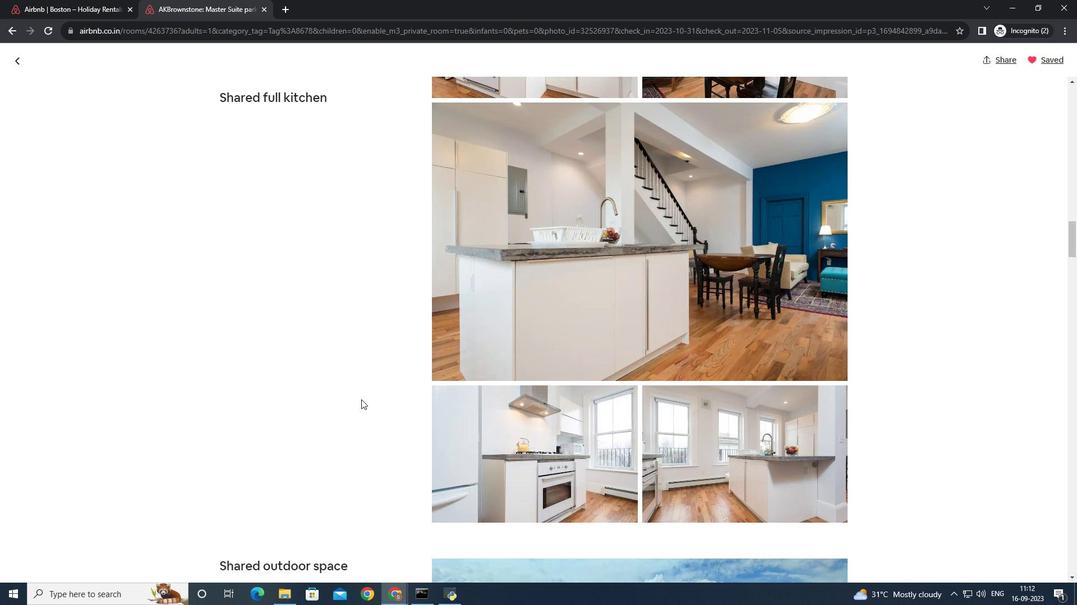 
Action: Mouse scrolled (361, 399) with delta (0, 0)
Screenshot: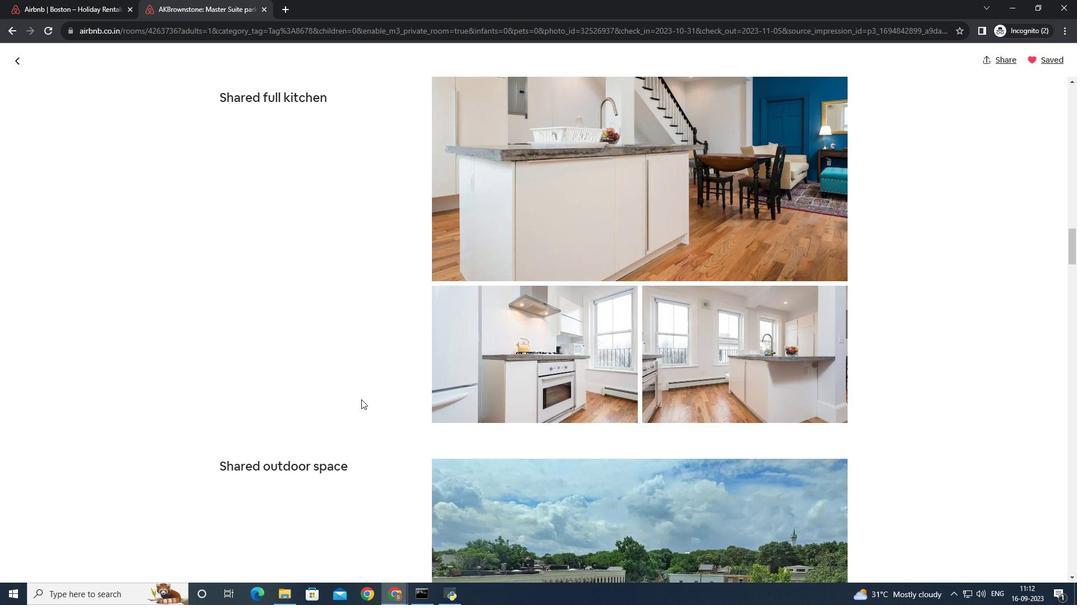 
Action: Mouse scrolled (361, 399) with delta (0, 0)
Screenshot: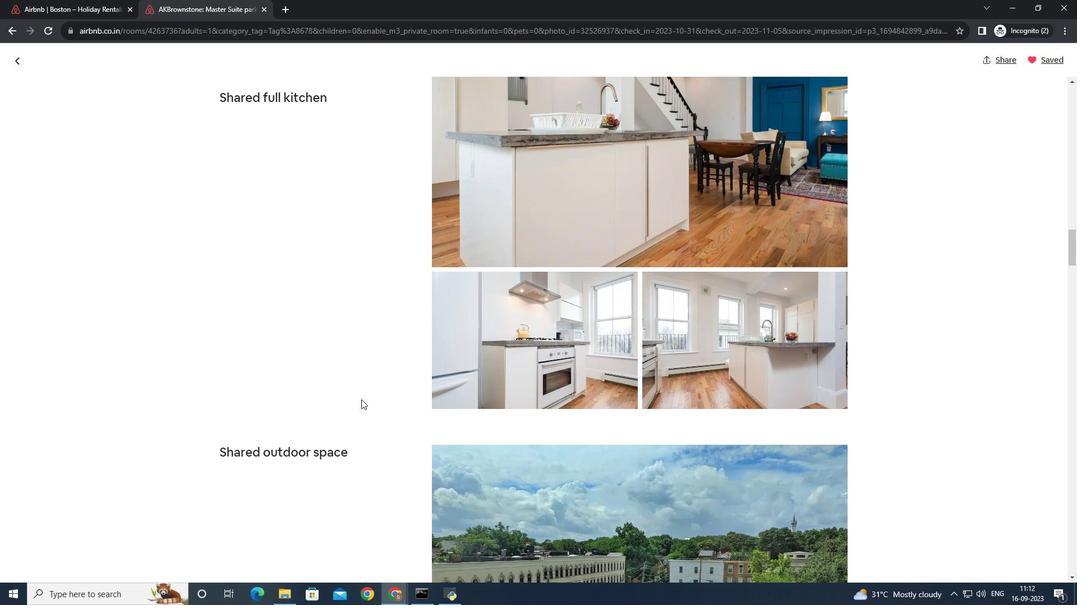 
Action: Mouse scrolled (361, 399) with delta (0, 0)
Screenshot: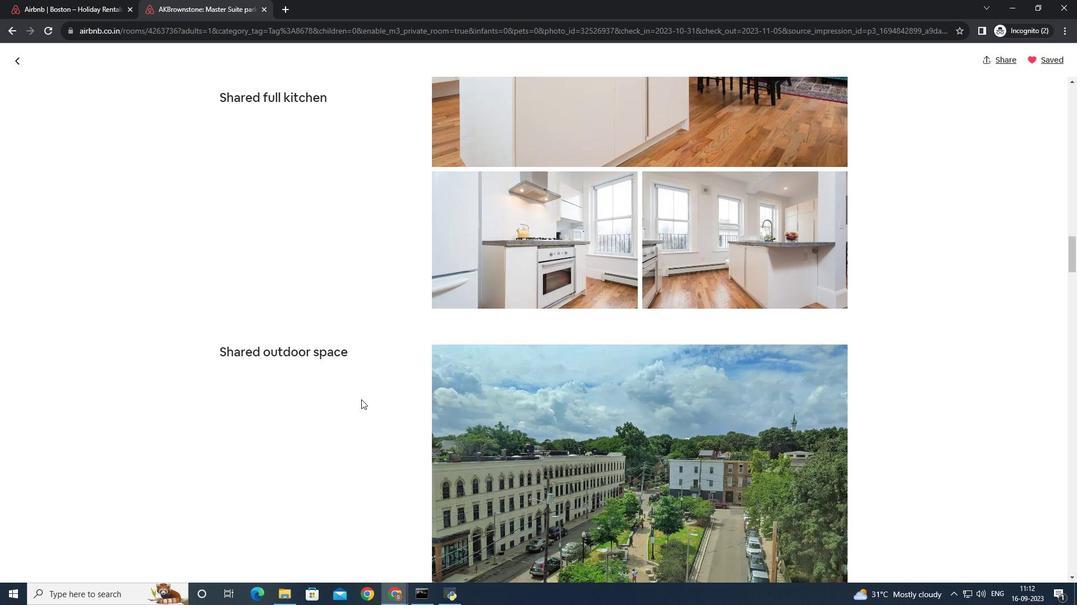 
Action: Mouse scrolled (361, 399) with delta (0, 0)
Screenshot: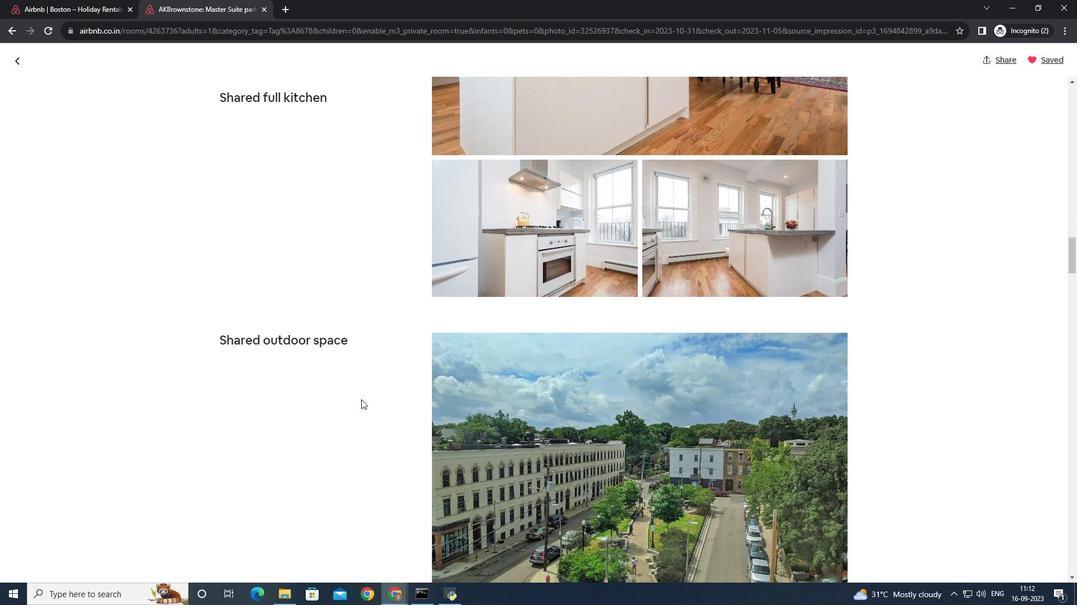 
Action: Mouse scrolled (361, 399) with delta (0, 0)
Screenshot: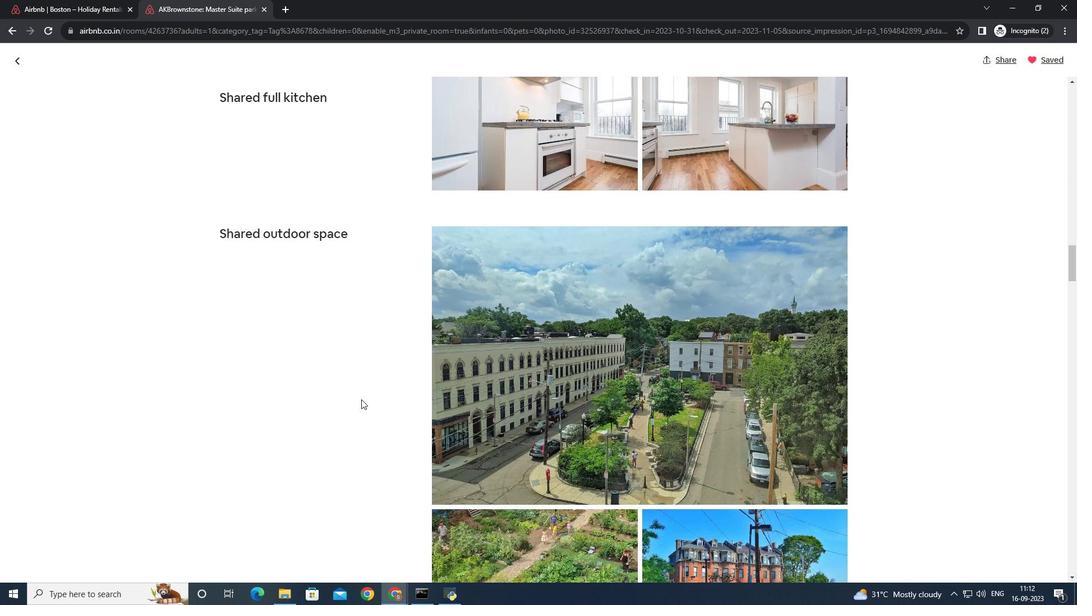 
Action: Mouse scrolled (361, 399) with delta (0, 0)
Screenshot: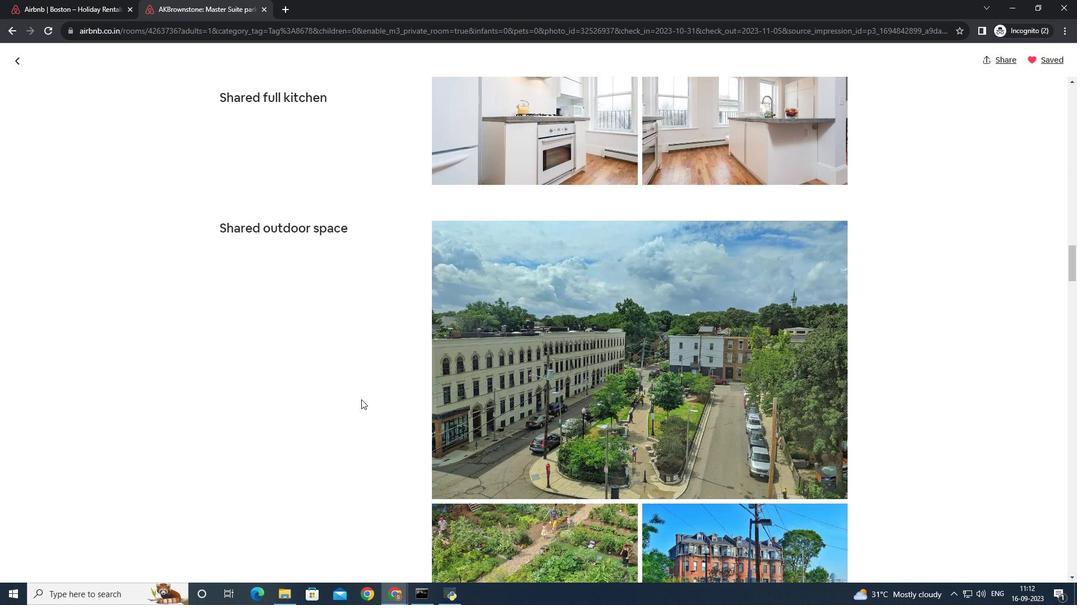 
Action: Mouse scrolled (361, 399) with delta (0, 0)
Screenshot: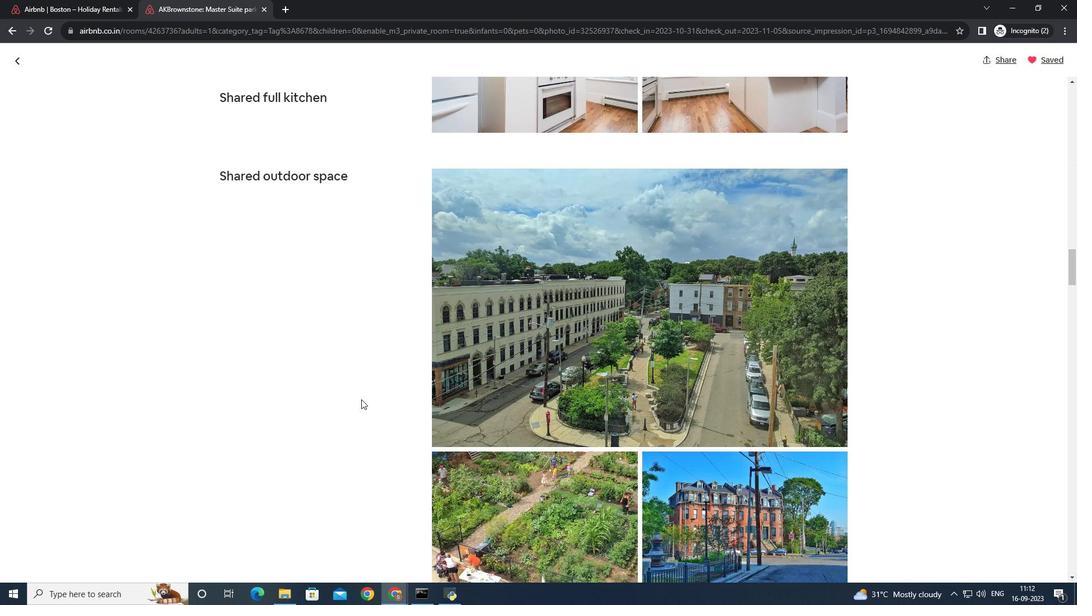 
Action: Mouse scrolled (361, 399) with delta (0, 0)
Screenshot: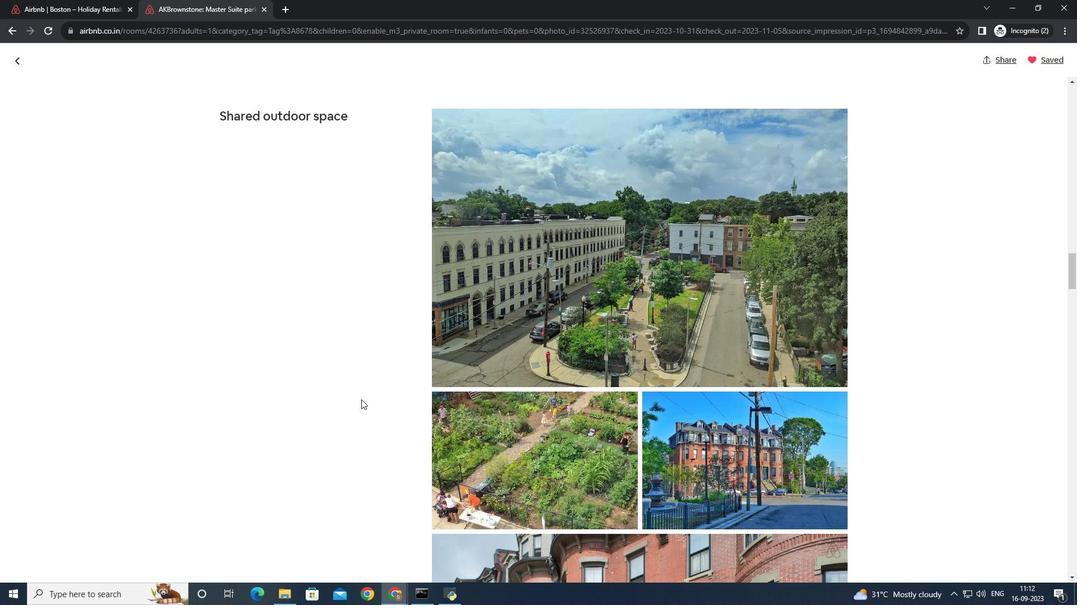 
Action: Mouse scrolled (361, 399) with delta (0, 0)
Screenshot: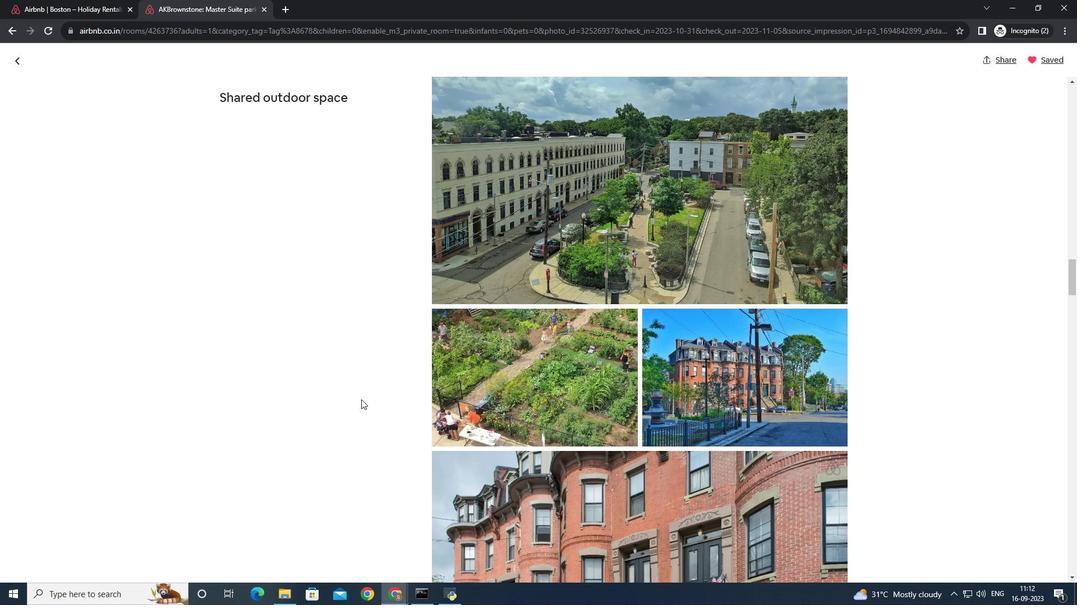
Action: Mouse scrolled (361, 399) with delta (0, 0)
Screenshot: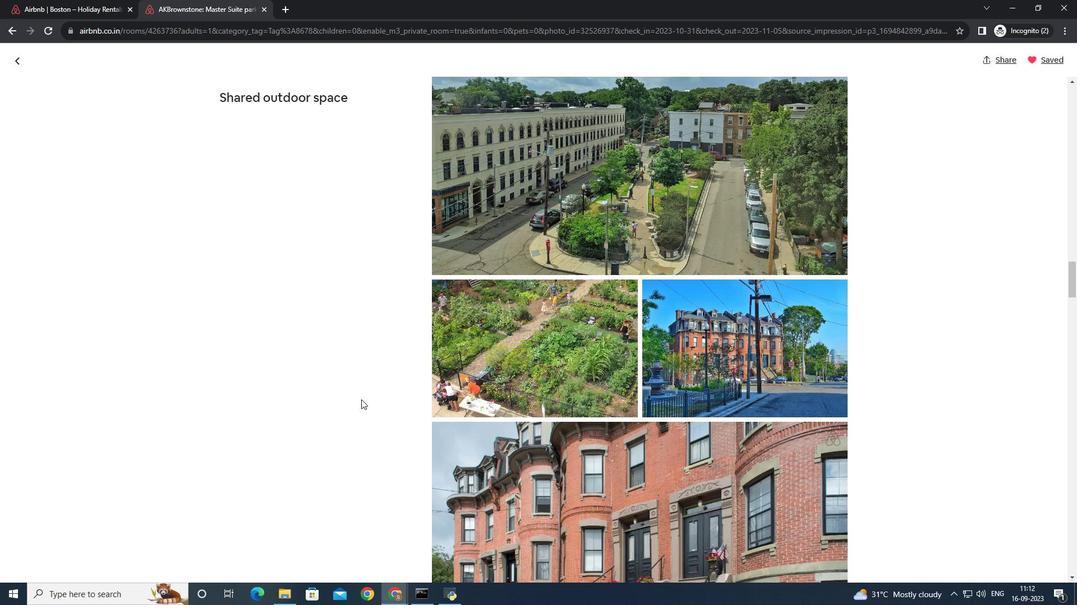 
Action: Mouse scrolled (361, 399) with delta (0, 0)
Screenshot: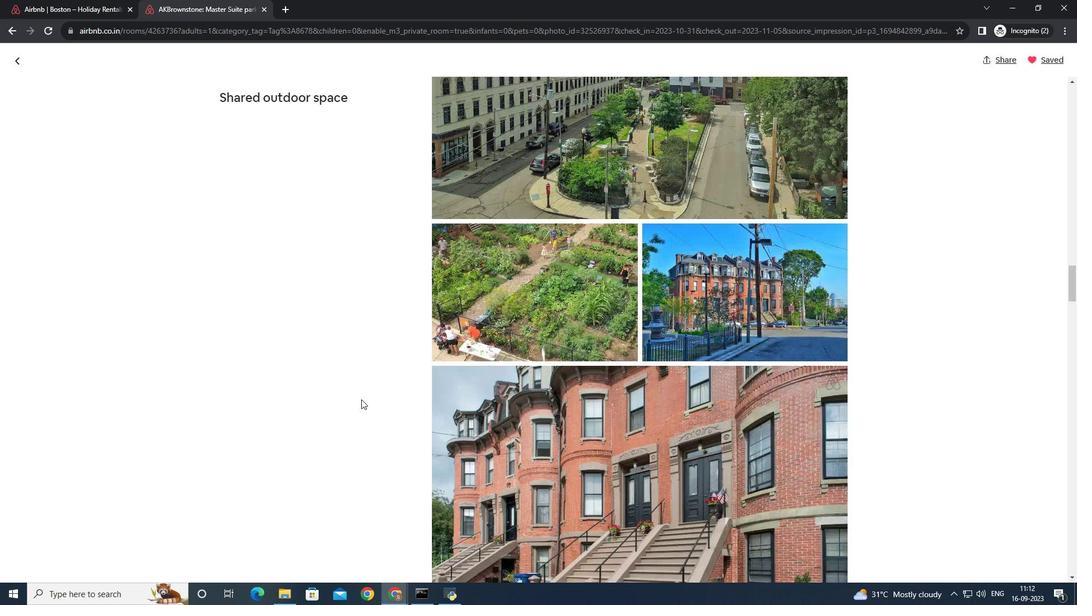 
Action: Mouse scrolled (361, 399) with delta (0, 0)
Screenshot: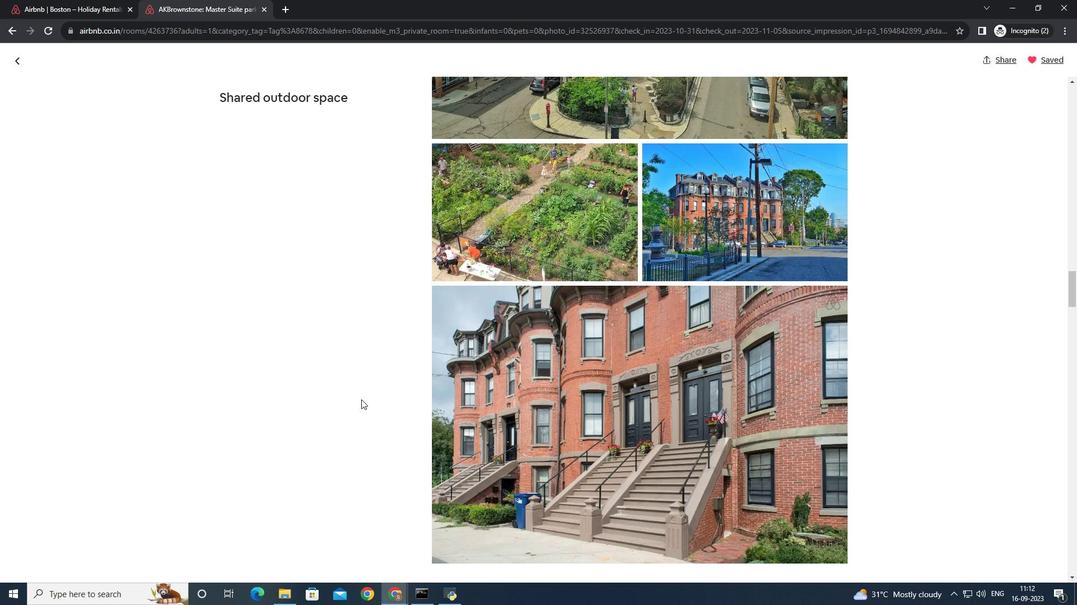 
Action: Mouse scrolled (361, 399) with delta (0, 0)
Screenshot: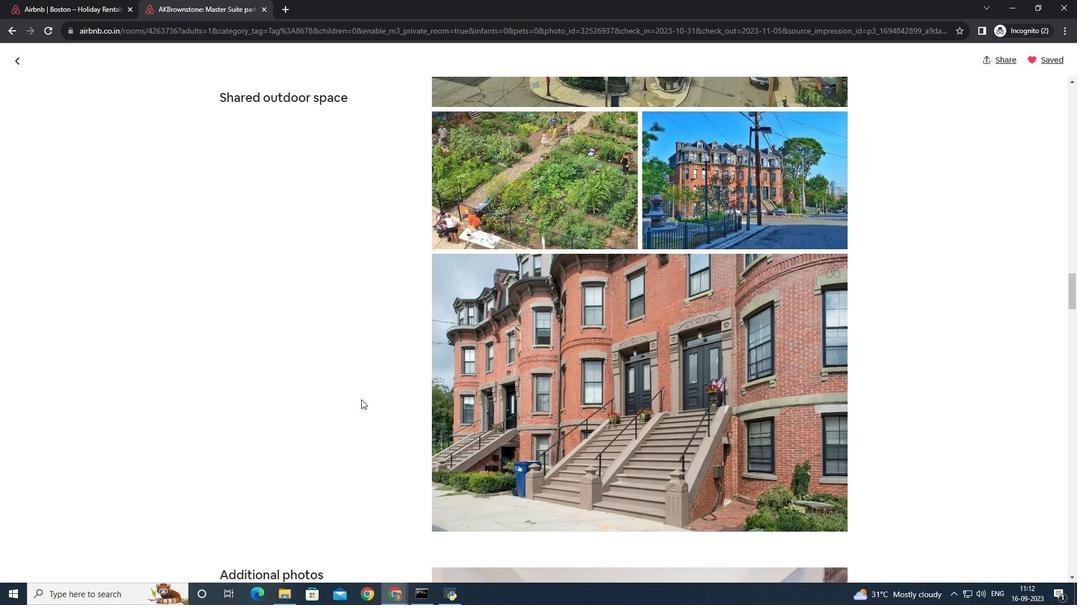 
Action: Mouse scrolled (361, 399) with delta (0, 0)
Screenshot: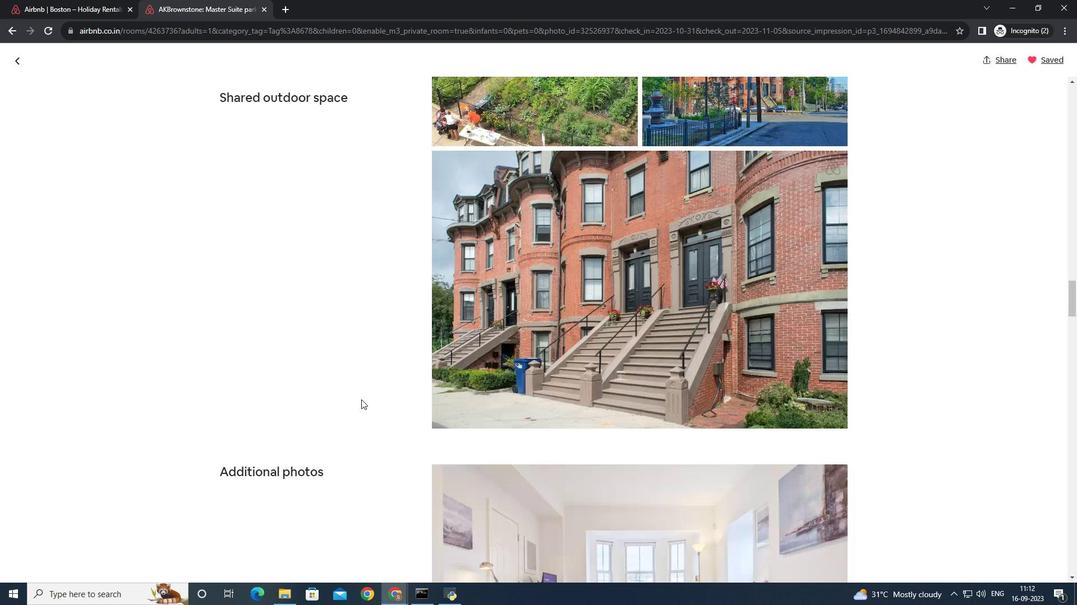 
Action: Mouse scrolled (361, 399) with delta (0, 0)
Screenshot: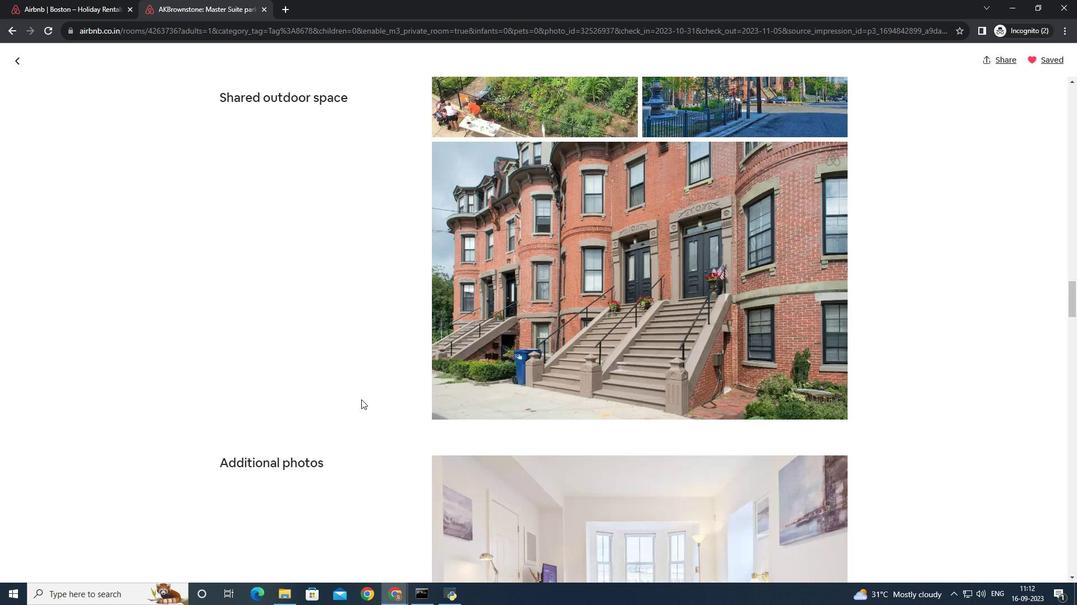 
Action: Mouse scrolled (361, 399) with delta (0, 0)
Screenshot: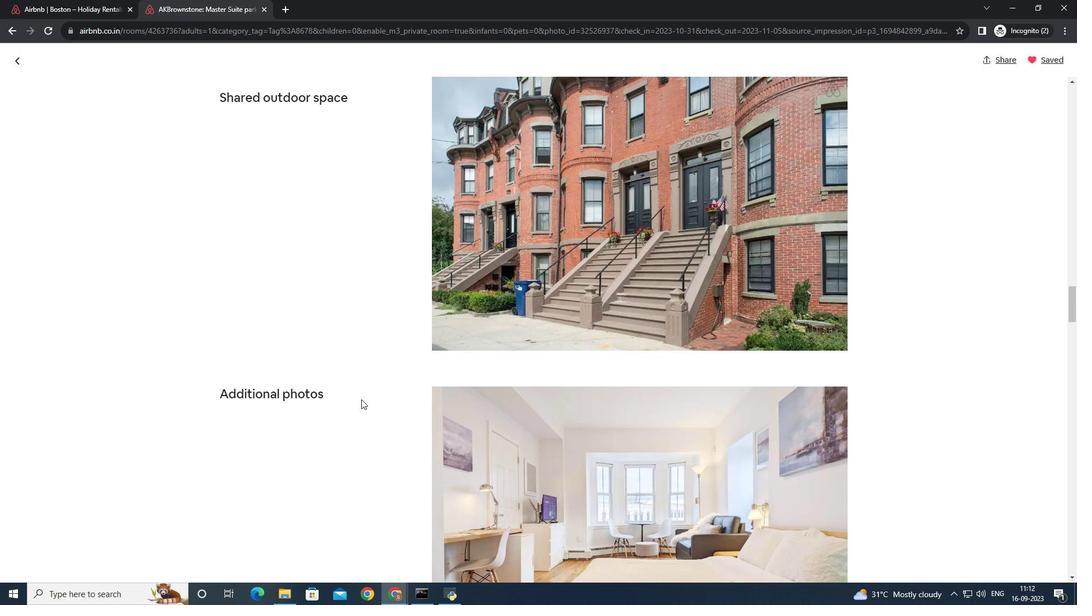 
Action: Mouse scrolled (361, 399) with delta (0, 0)
Screenshot: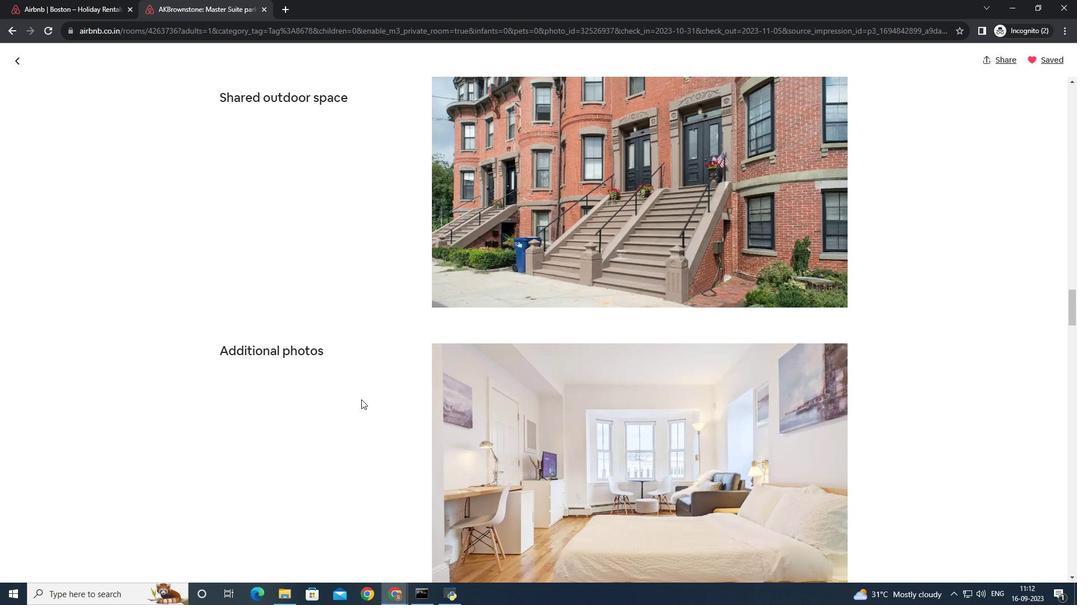 
Action: Mouse scrolled (361, 399) with delta (0, 0)
Screenshot: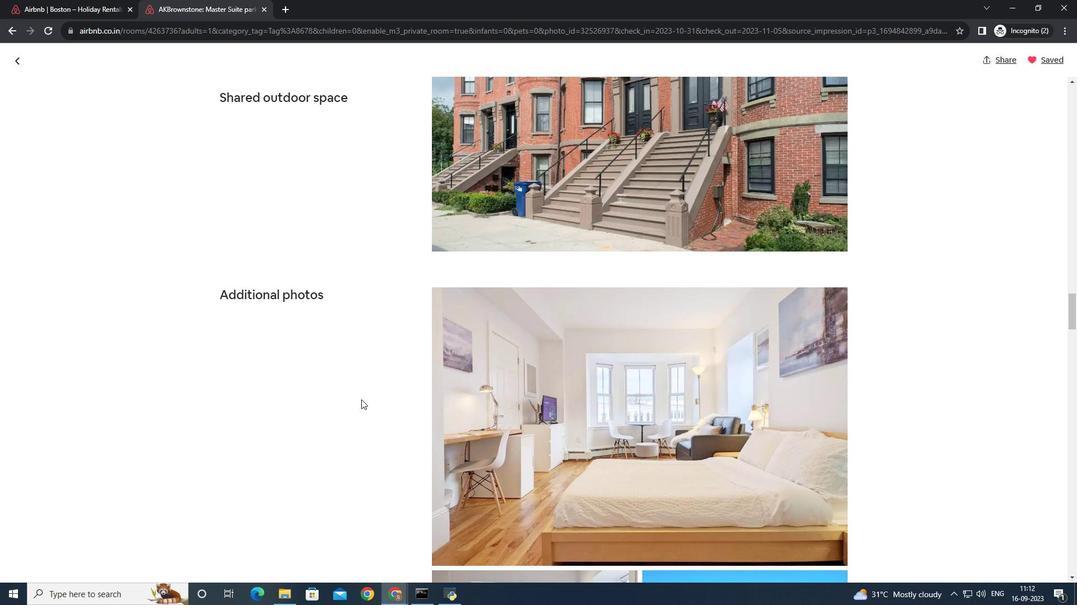 
Action: Mouse scrolled (361, 399) with delta (0, 0)
Screenshot: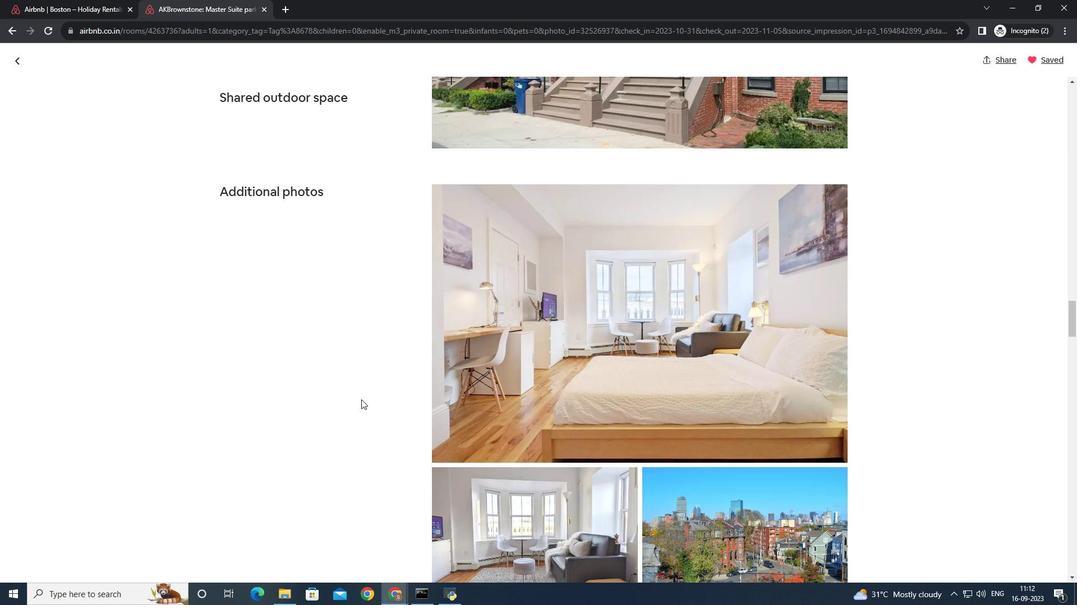 
Action: Mouse scrolled (361, 399) with delta (0, 0)
Screenshot: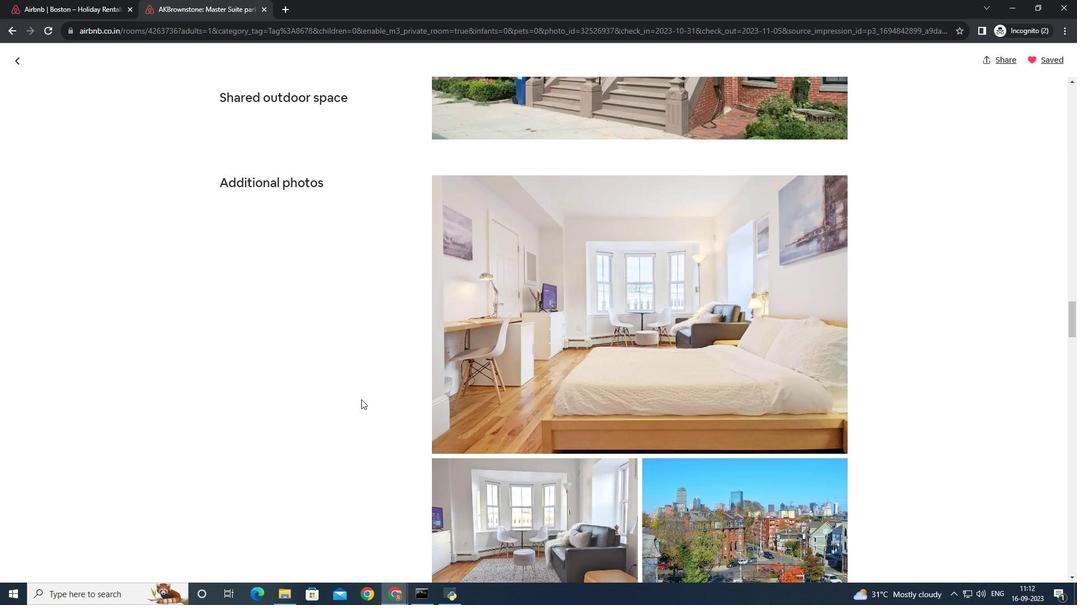 
Action: Mouse scrolled (361, 399) with delta (0, 0)
Screenshot: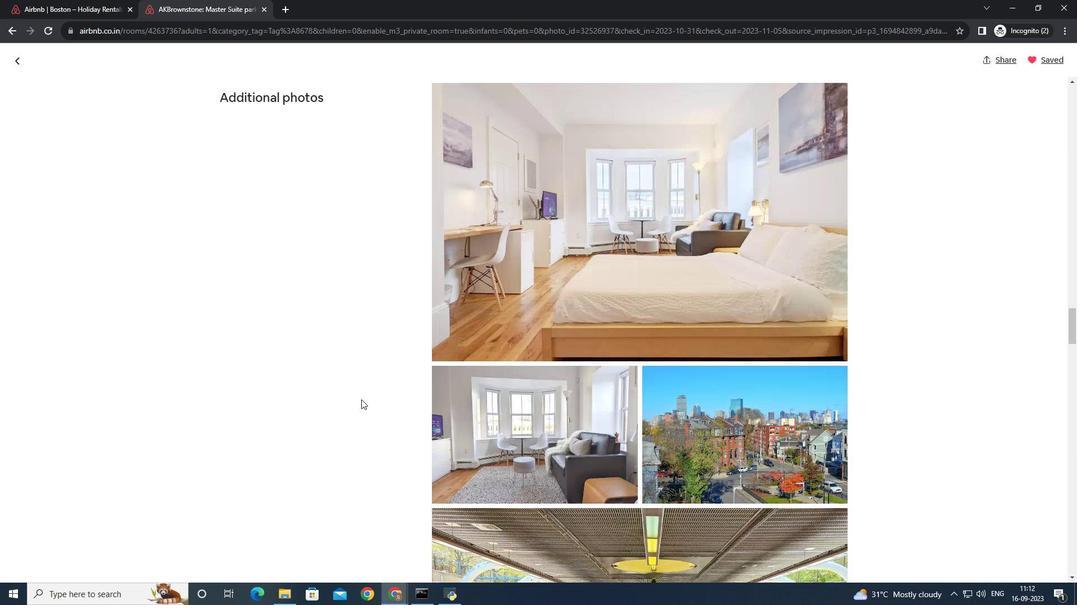 
Action: Mouse scrolled (361, 399) with delta (0, 0)
Screenshot: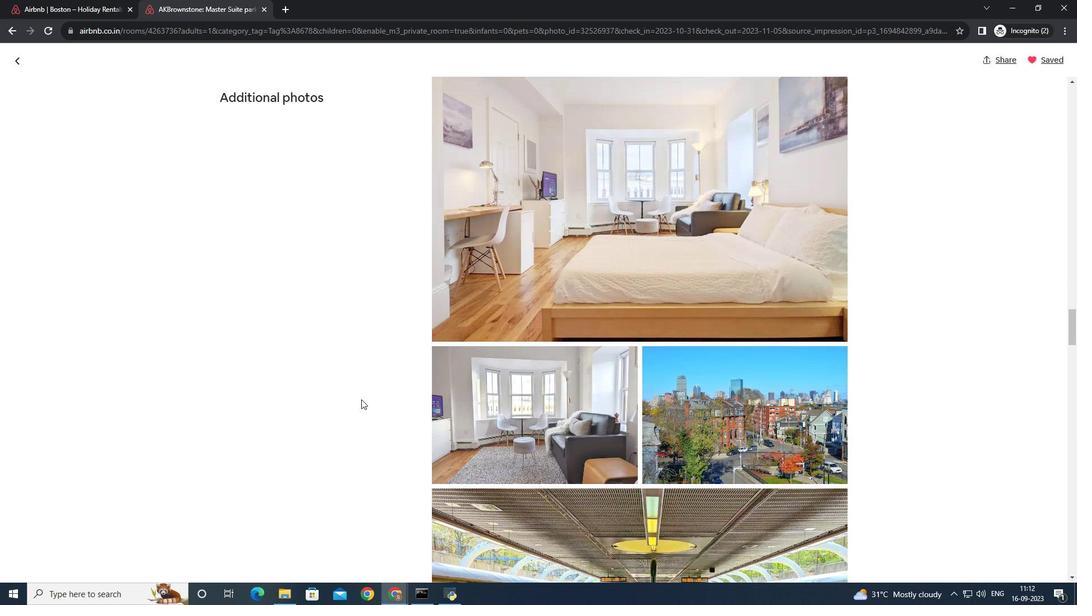 
Action: Mouse scrolled (361, 399) with delta (0, 0)
Screenshot: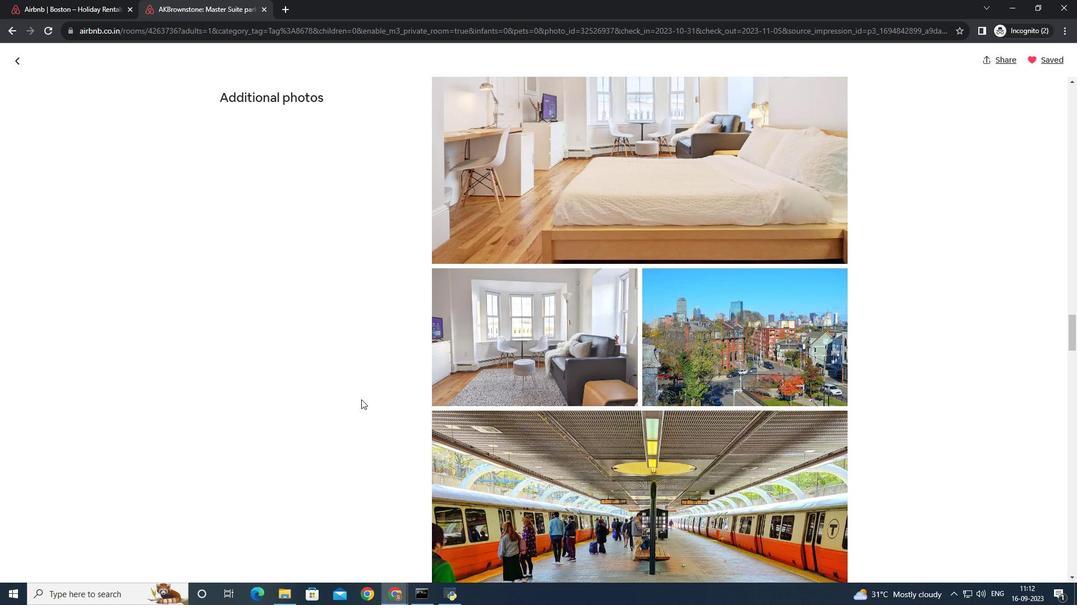 
Action: Mouse scrolled (361, 399) with delta (0, 0)
Screenshot: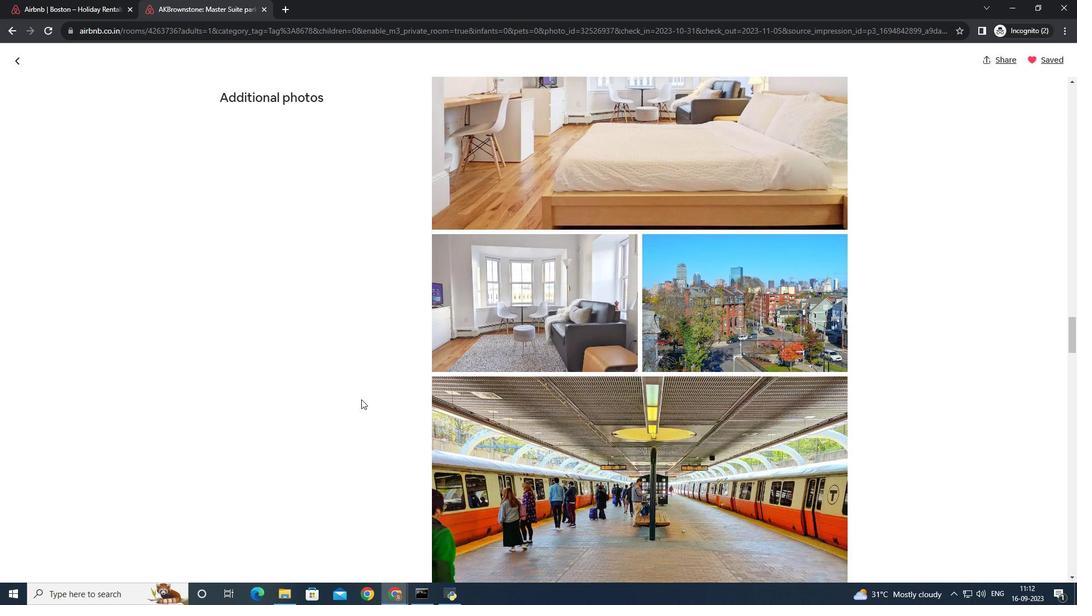 
Action: Mouse scrolled (361, 399) with delta (0, 0)
Screenshot: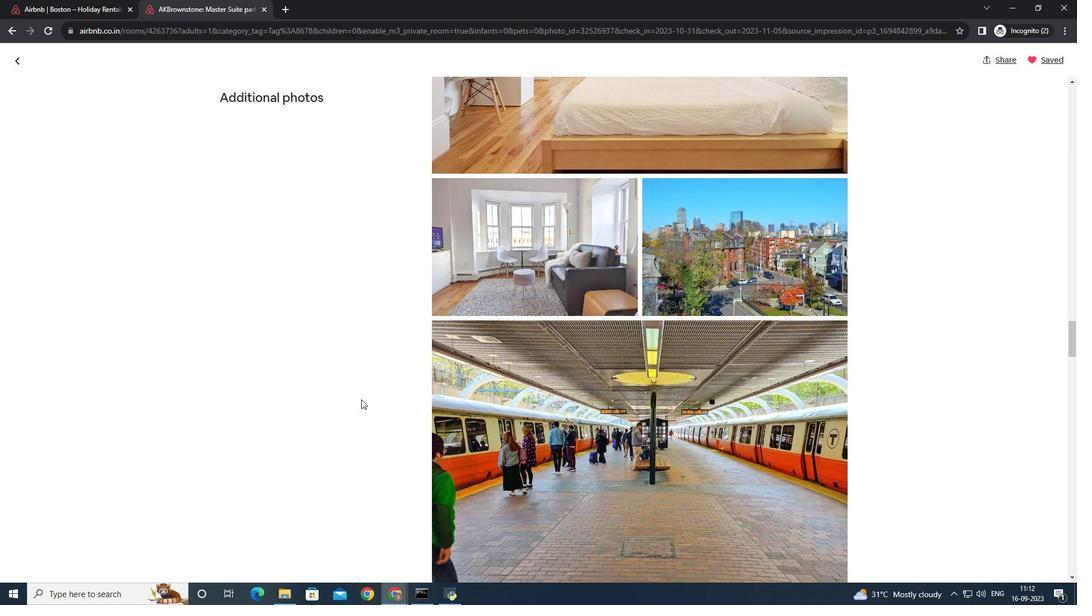 
Action: Mouse scrolled (361, 399) with delta (0, 0)
Screenshot: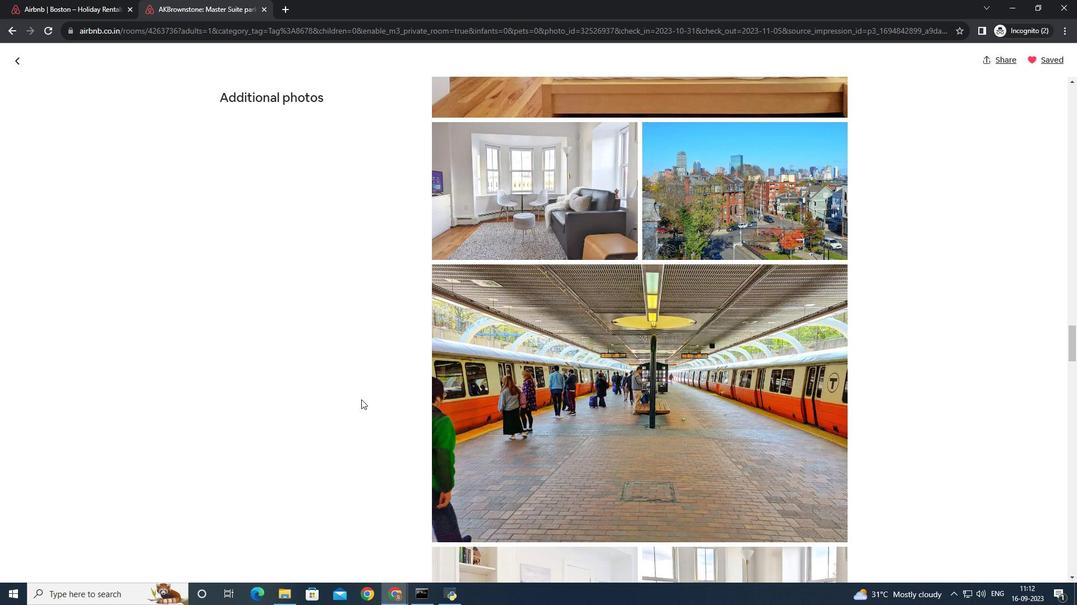 
Action: Mouse scrolled (361, 399) with delta (0, 0)
Screenshot: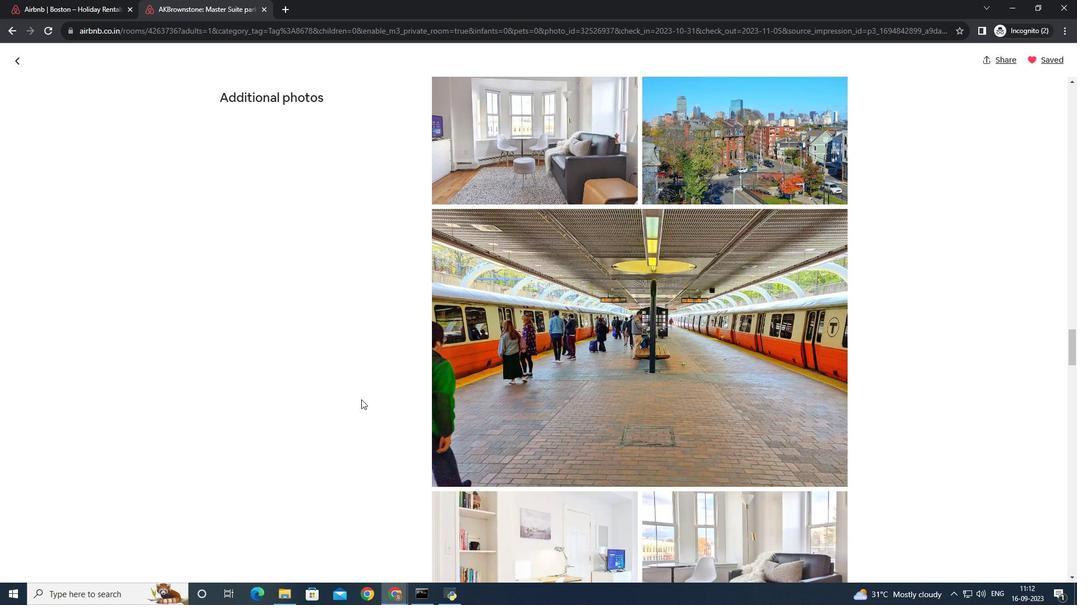 
Action: Mouse scrolled (361, 399) with delta (0, 0)
Screenshot: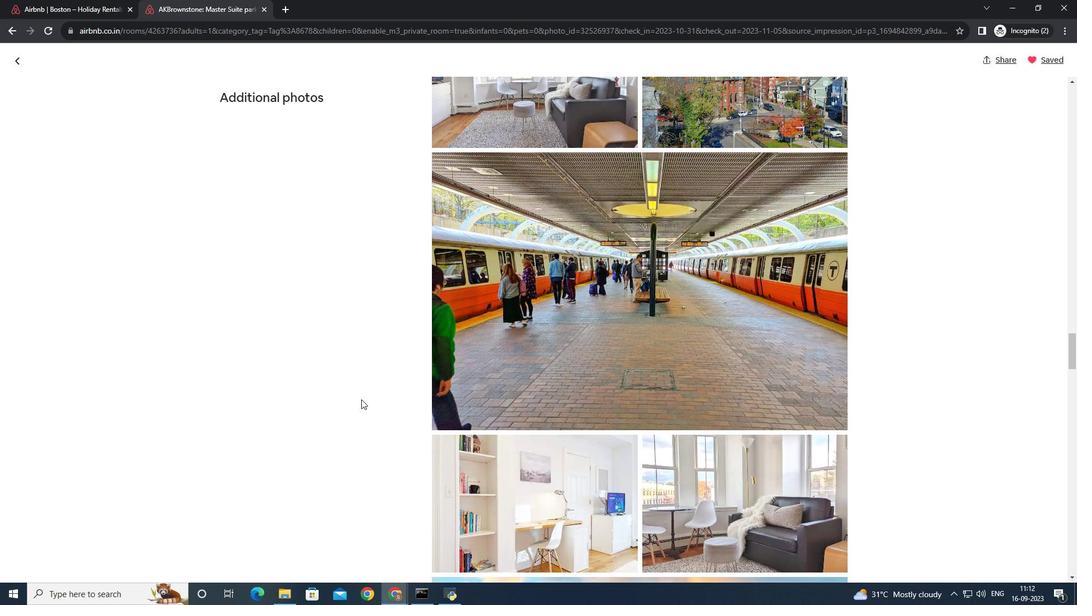 
Action: Mouse scrolled (361, 399) with delta (0, 0)
Screenshot: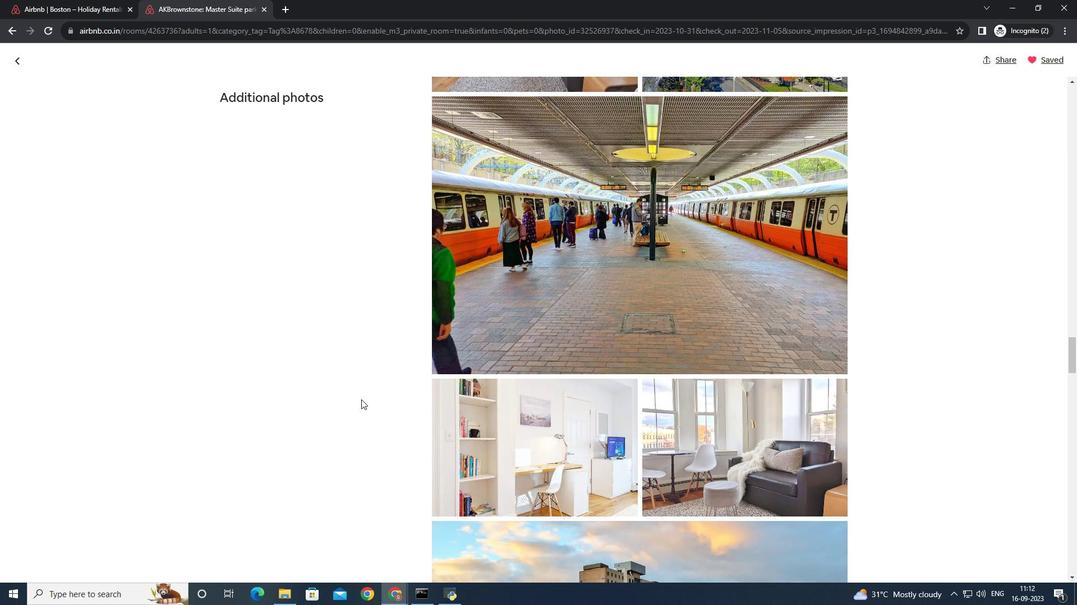 
Action: Mouse scrolled (361, 399) with delta (0, 0)
Screenshot: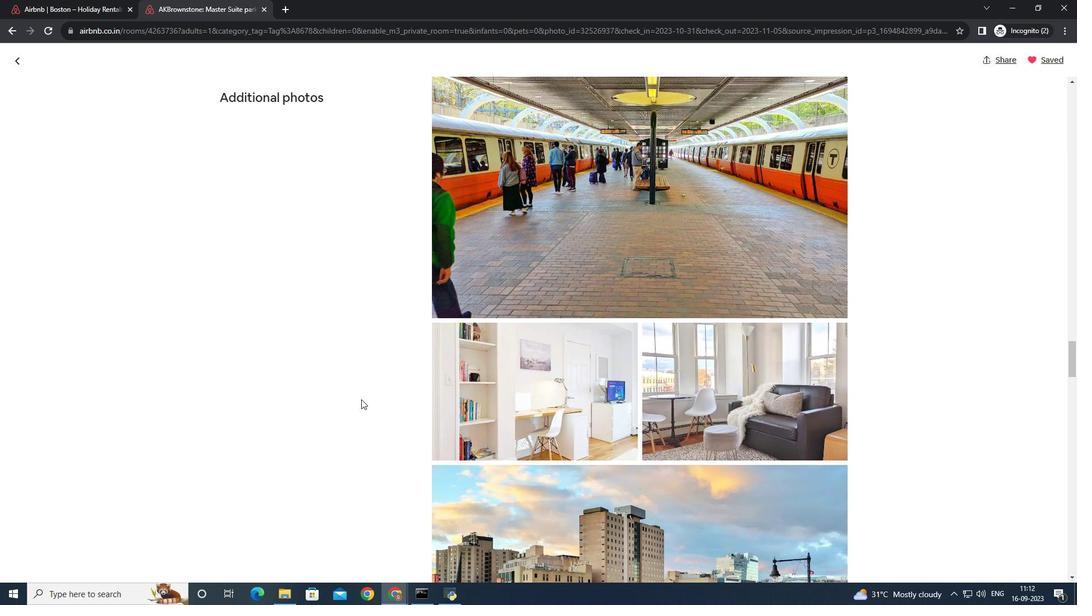 
Action: Mouse scrolled (361, 399) with delta (0, 0)
Screenshot: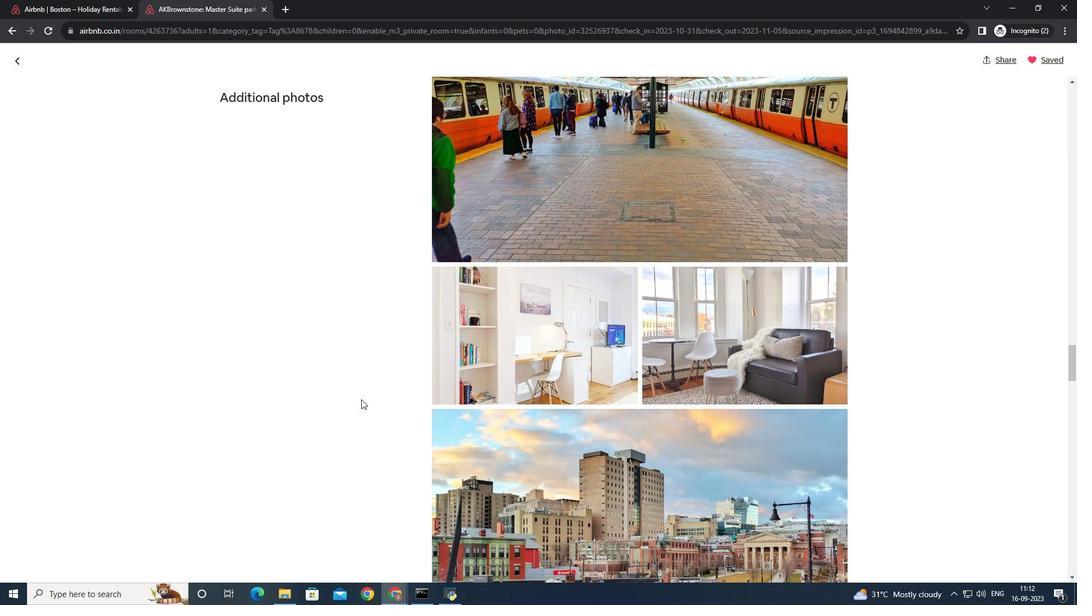 
Action: Mouse scrolled (361, 399) with delta (0, 0)
Screenshot: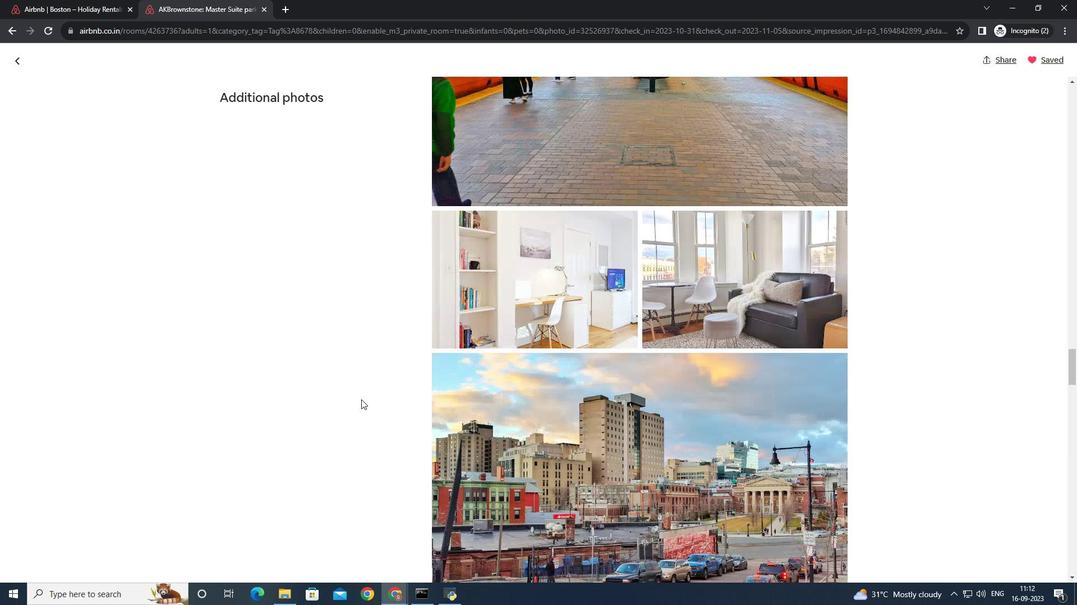 
Action: Mouse scrolled (361, 399) with delta (0, 0)
Screenshot: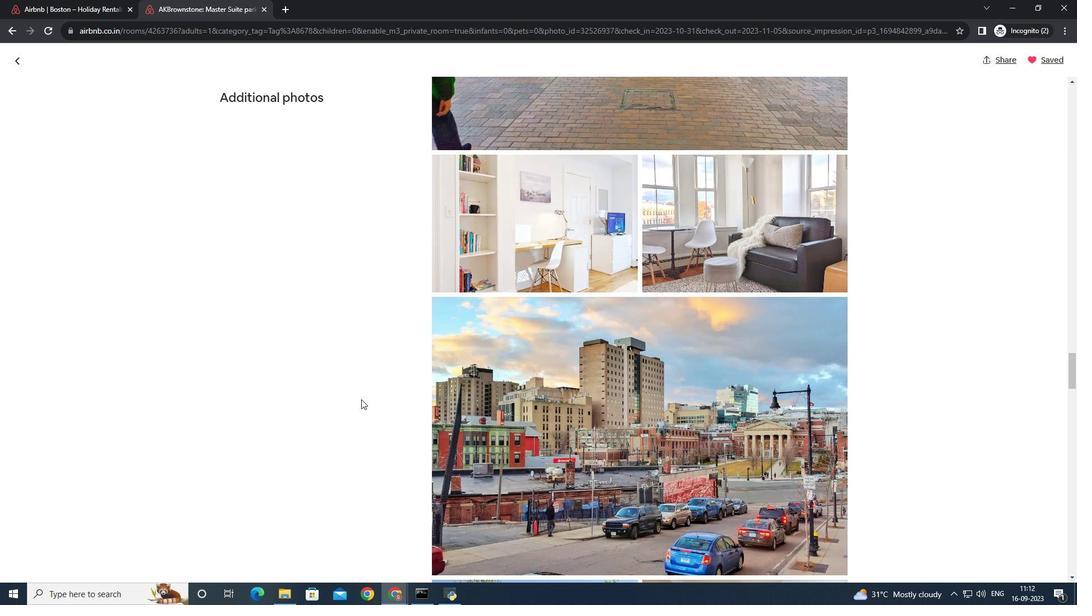 
Action: Mouse scrolled (361, 399) with delta (0, 0)
Screenshot: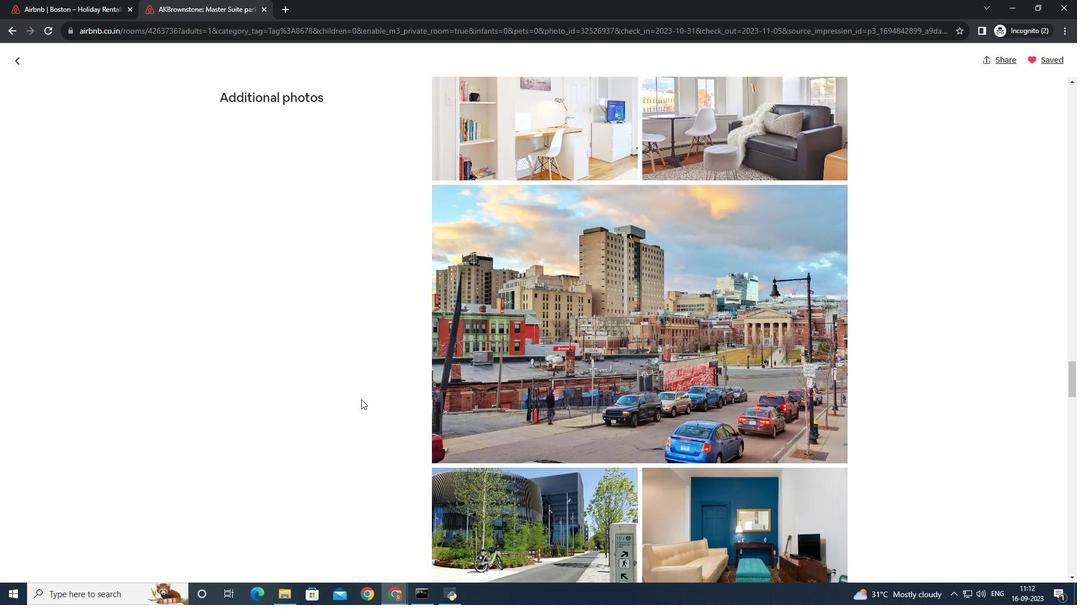 
Action: Mouse scrolled (361, 399) with delta (0, 0)
Screenshot: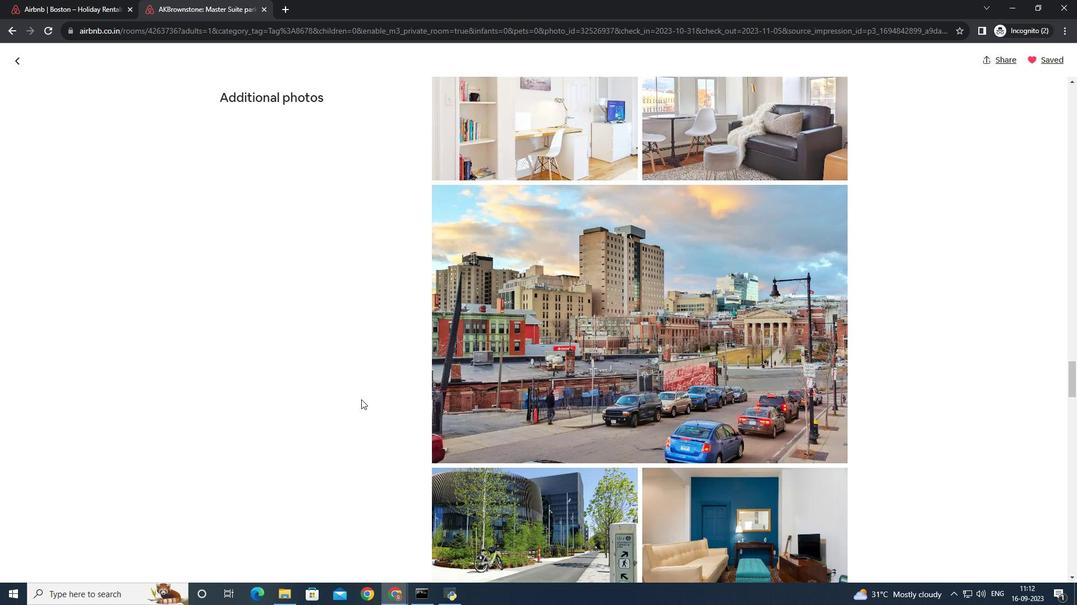 
Action: Mouse scrolled (361, 399) with delta (0, 0)
Screenshot: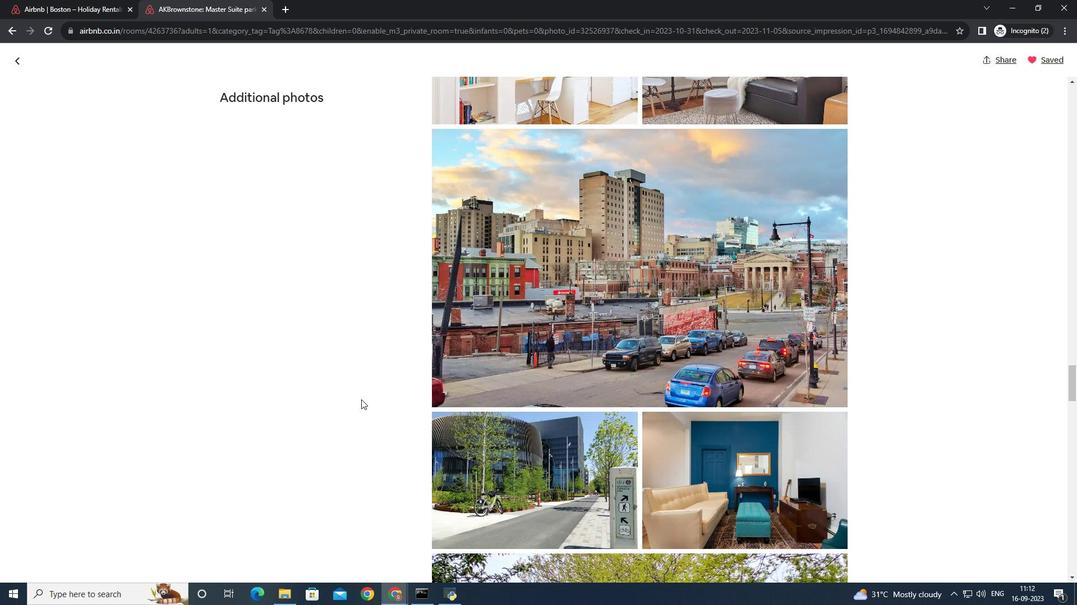 
Action: Mouse scrolled (361, 399) with delta (0, 0)
Screenshot: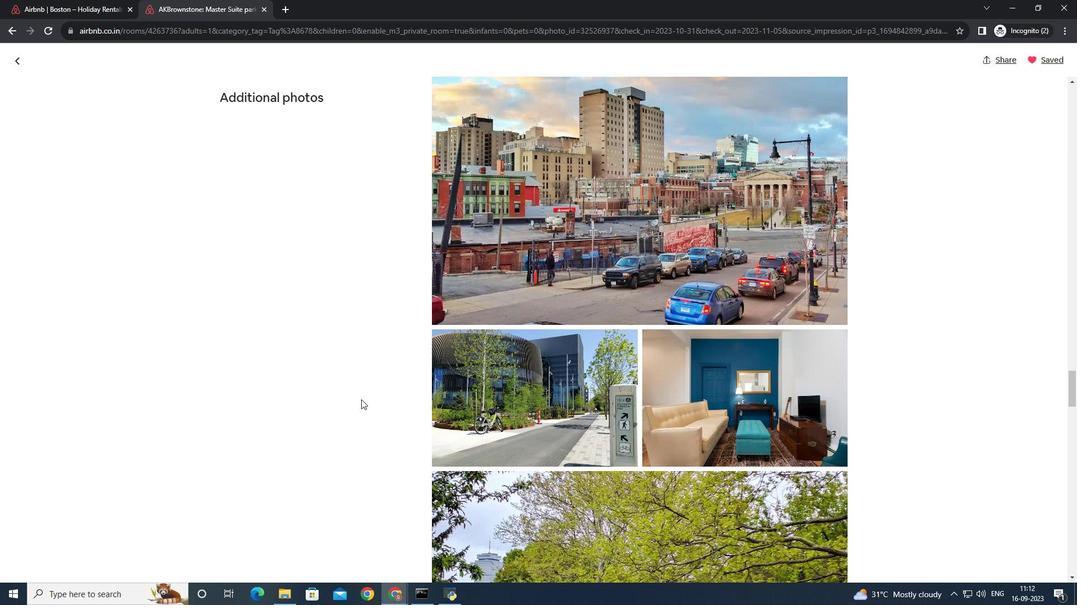 
Action: Mouse scrolled (361, 399) with delta (0, 0)
Screenshot: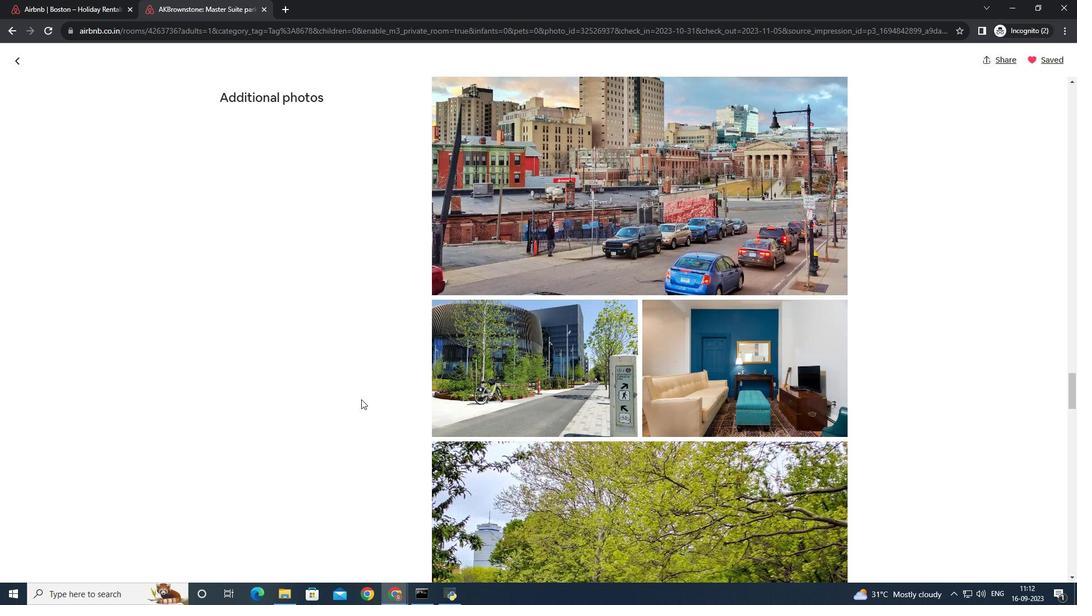 
Action: Mouse scrolled (361, 399) with delta (0, 0)
Screenshot: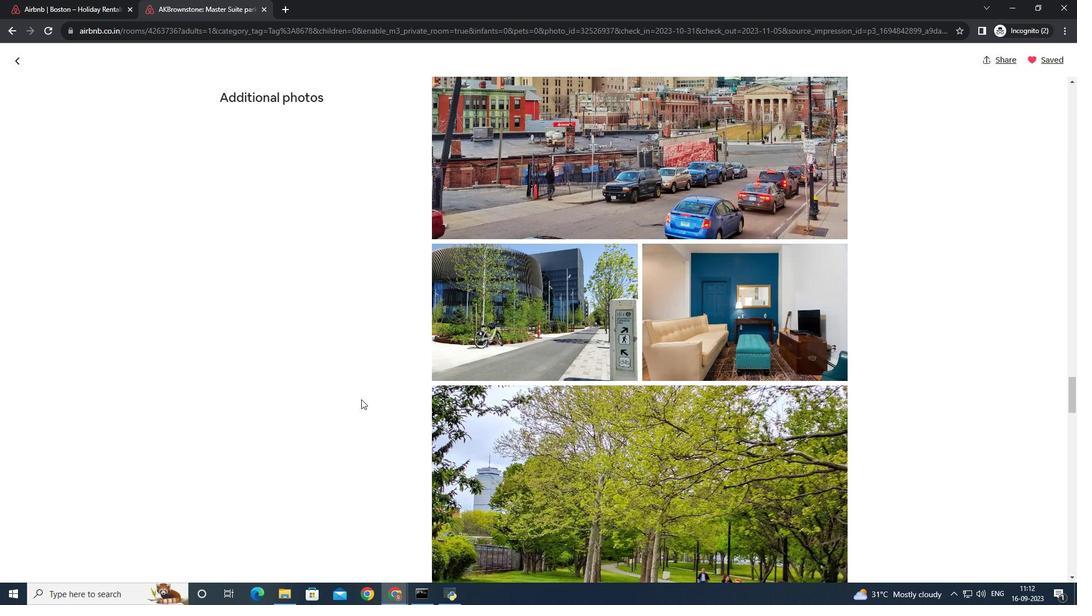 
Action: Mouse scrolled (361, 399) with delta (0, 0)
Screenshot: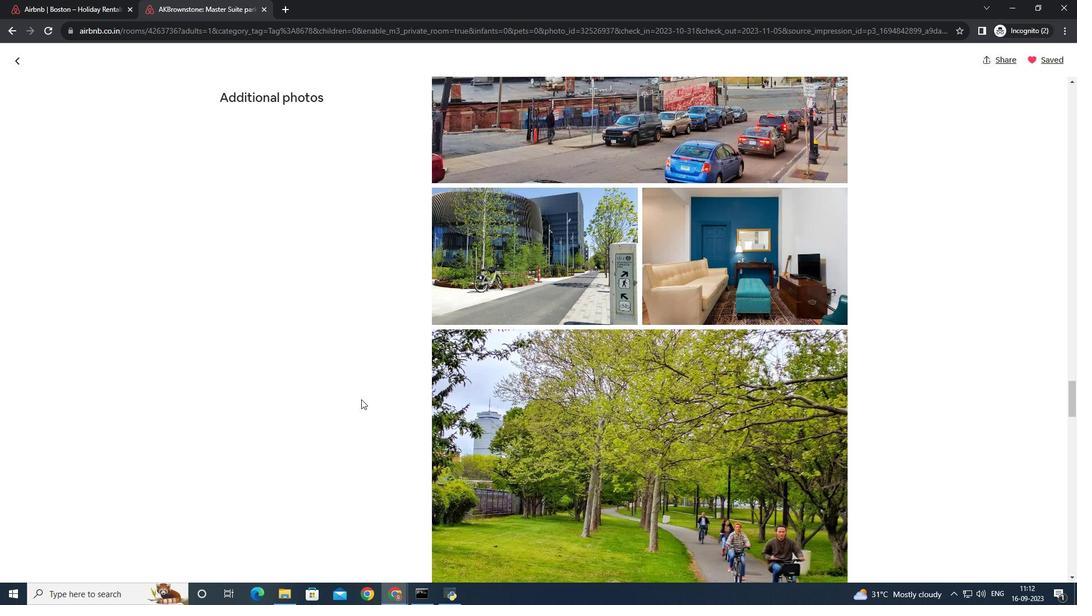 
Action: Mouse scrolled (361, 399) with delta (0, 0)
Screenshot: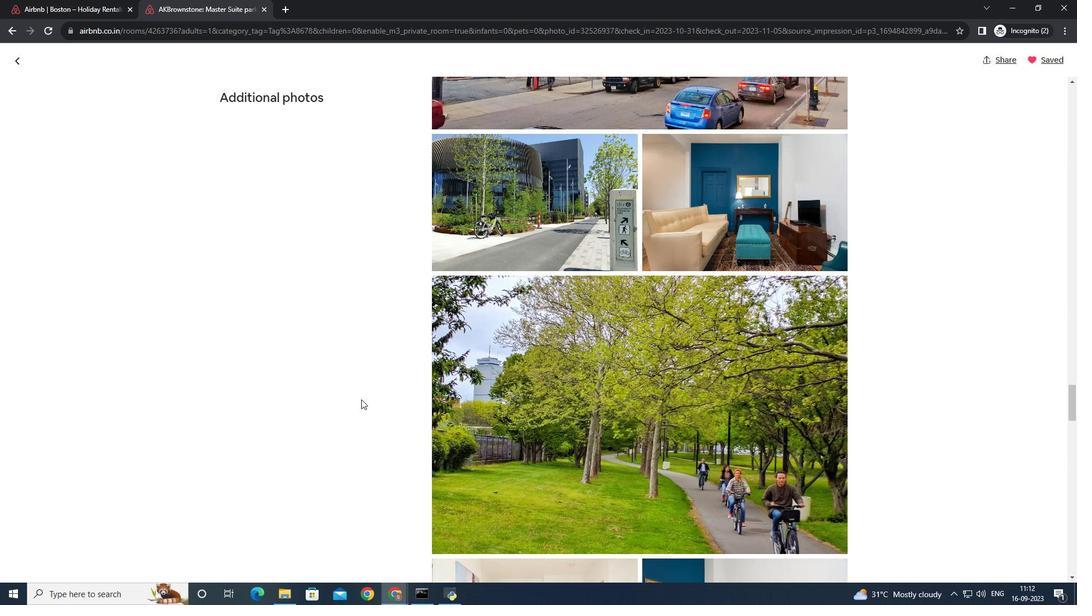 
Action: Mouse scrolled (361, 399) with delta (0, 0)
Screenshot: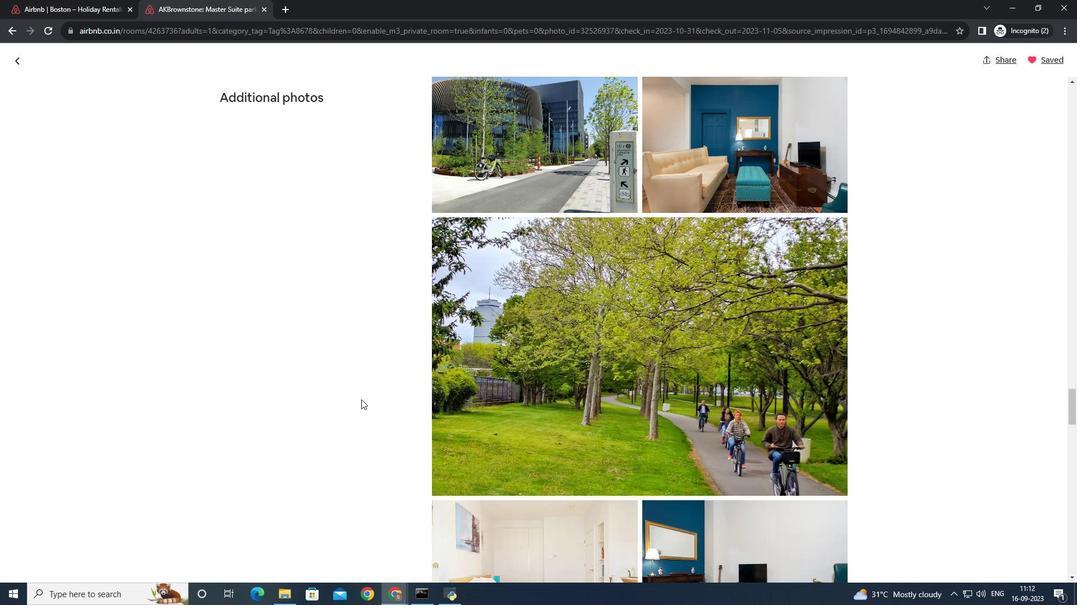 
Action: Mouse scrolled (361, 399) with delta (0, 0)
Screenshot: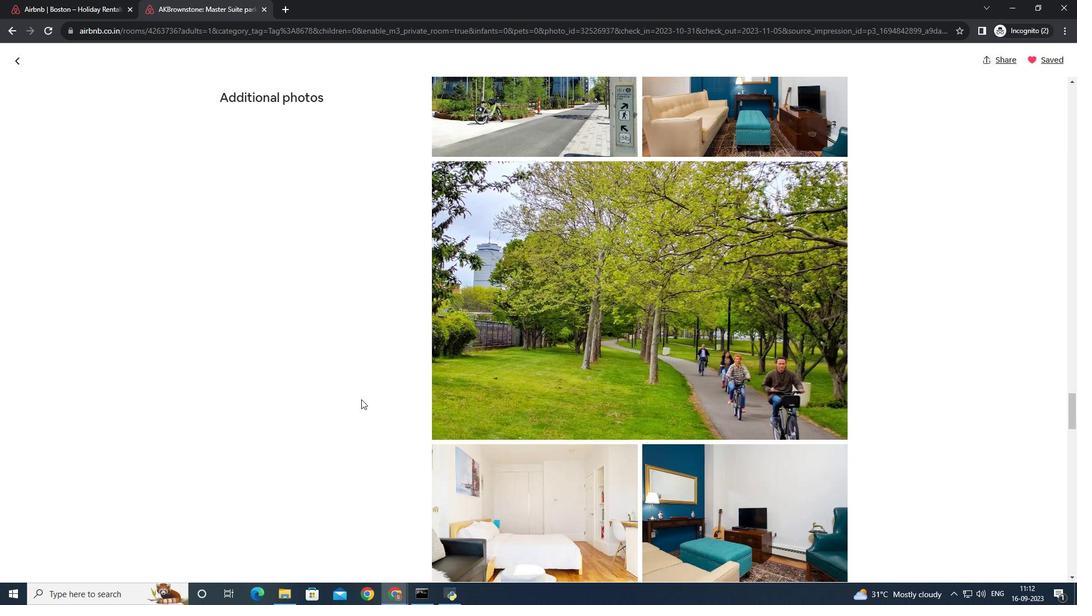 
Action: Mouse scrolled (361, 399) with delta (0, 0)
Screenshot: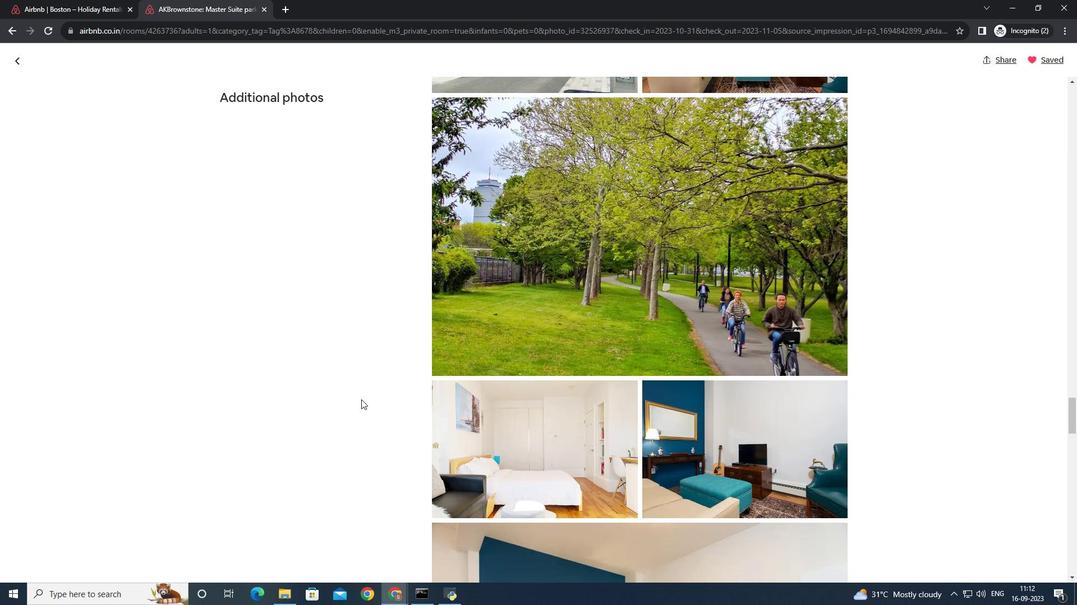 
Action: Mouse scrolled (361, 399) with delta (0, 0)
Screenshot: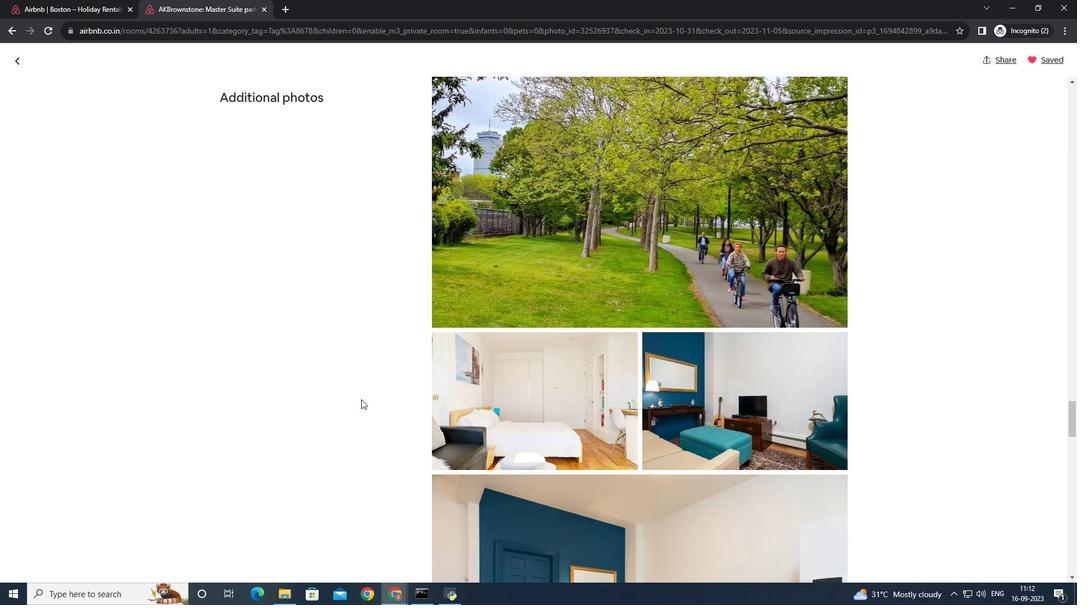 
Action: Mouse scrolled (361, 399) with delta (0, 0)
Screenshot: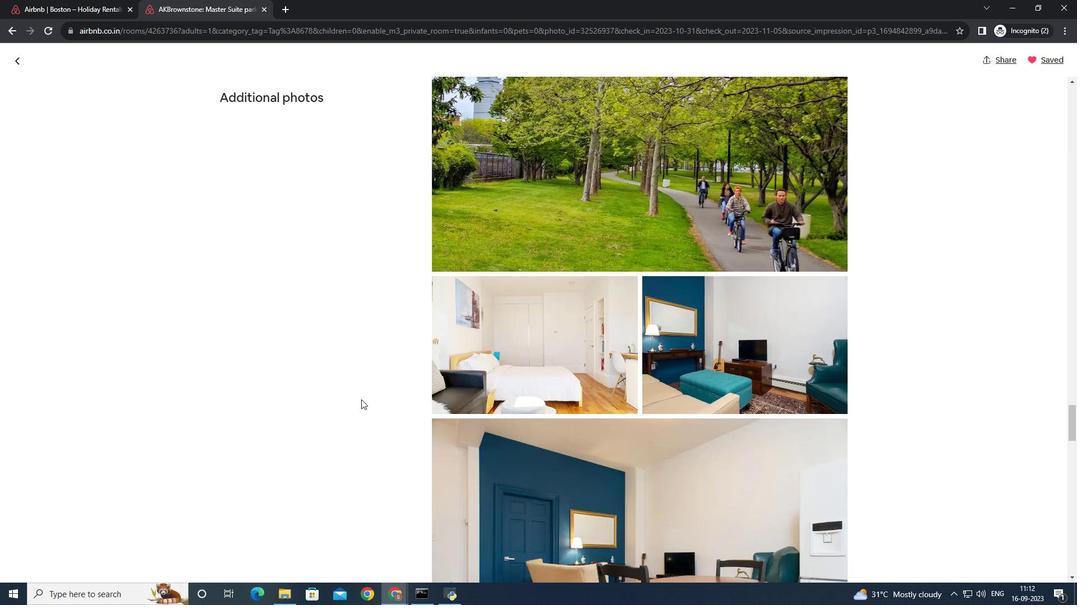 
Action: Mouse scrolled (361, 399) with delta (0, 0)
Screenshot: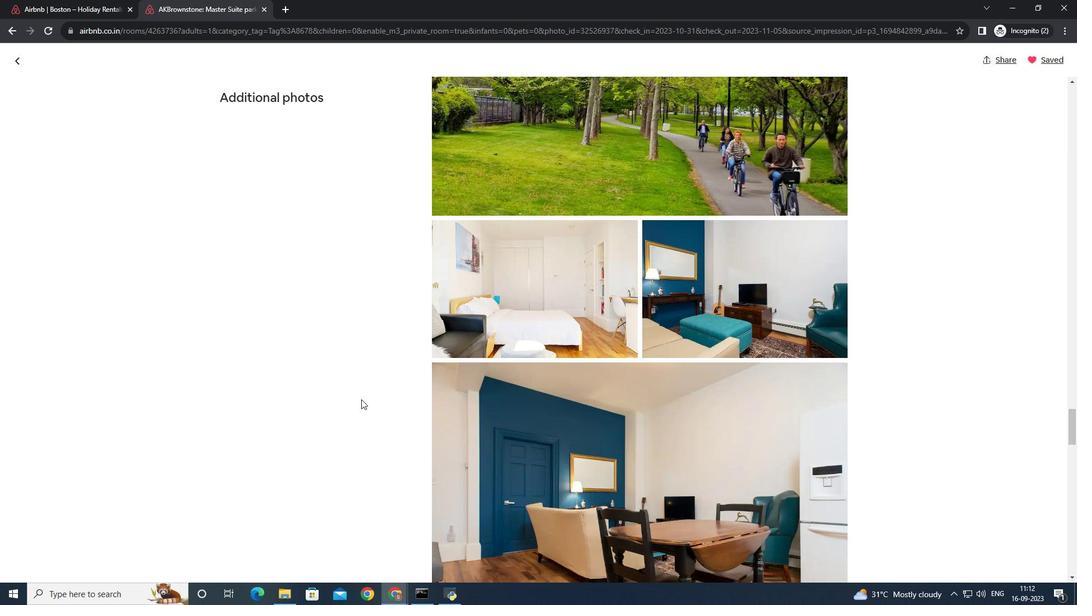 
Action: Mouse scrolled (361, 399) with delta (0, 0)
Screenshot: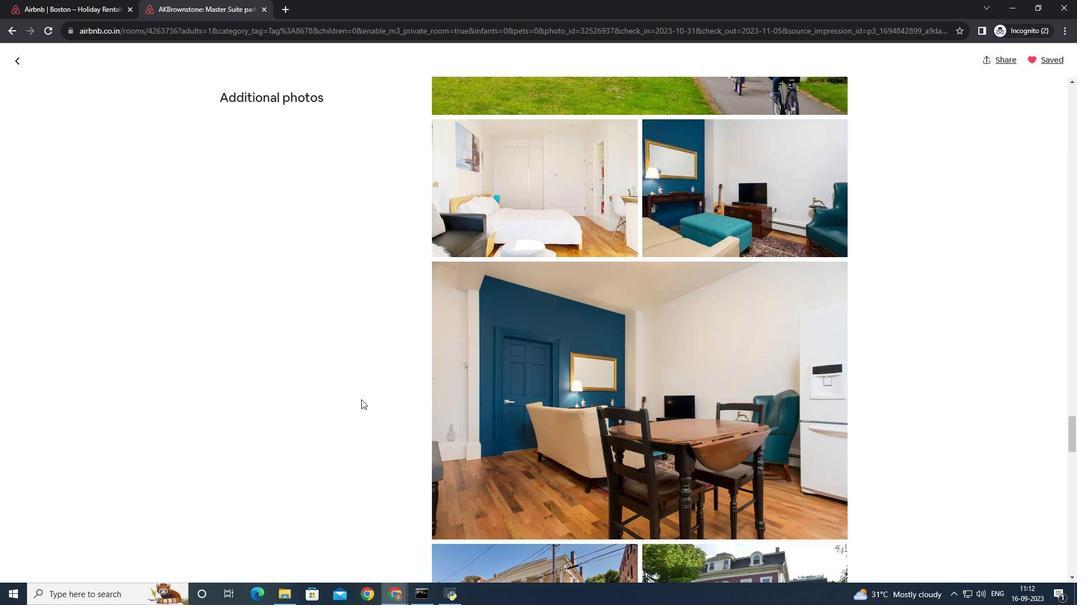 
Action: Mouse scrolled (361, 399) with delta (0, 0)
Screenshot: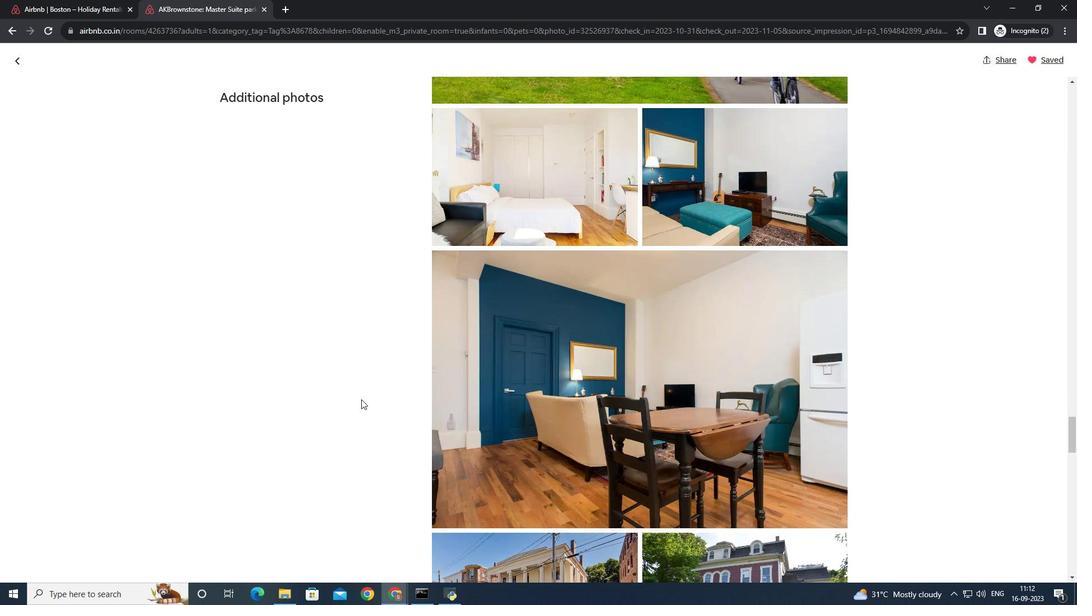 
Action: Mouse scrolled (361, 399) with delta (0, 0)
Screenshot: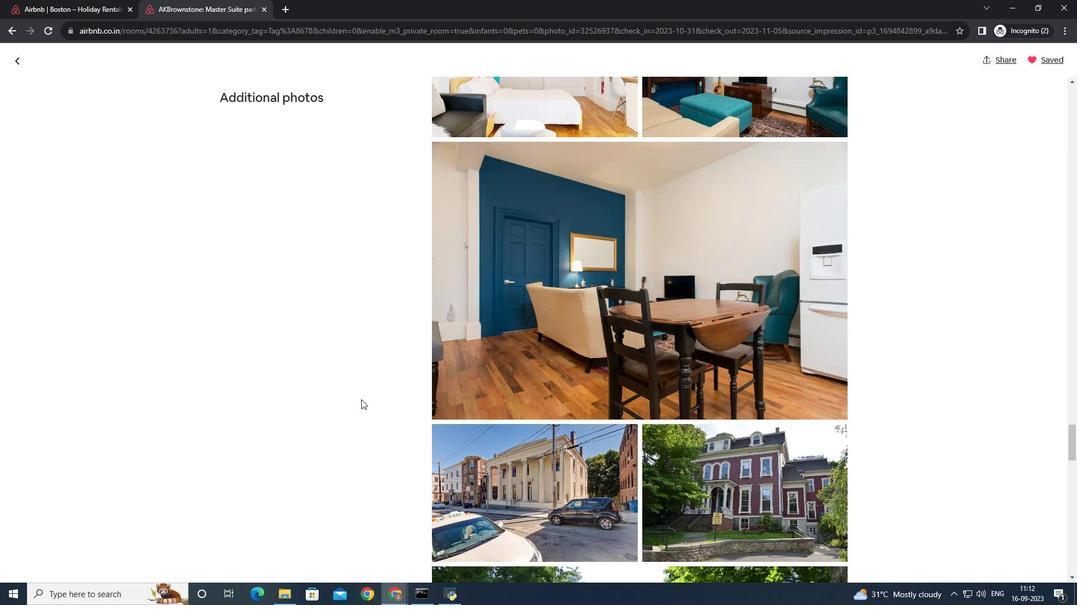 
Action: Mouse scrolled (361, 399) with delta (0, 0)
Screenshot: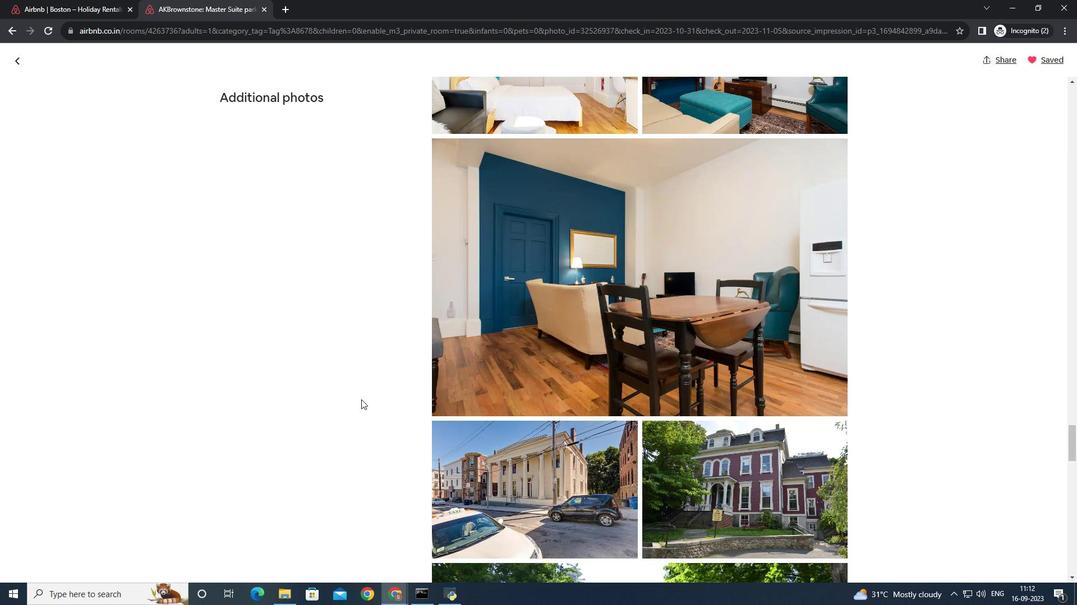 
Action: Mouse scrolled (361, 399) with delta (0, 0)
Screenshot: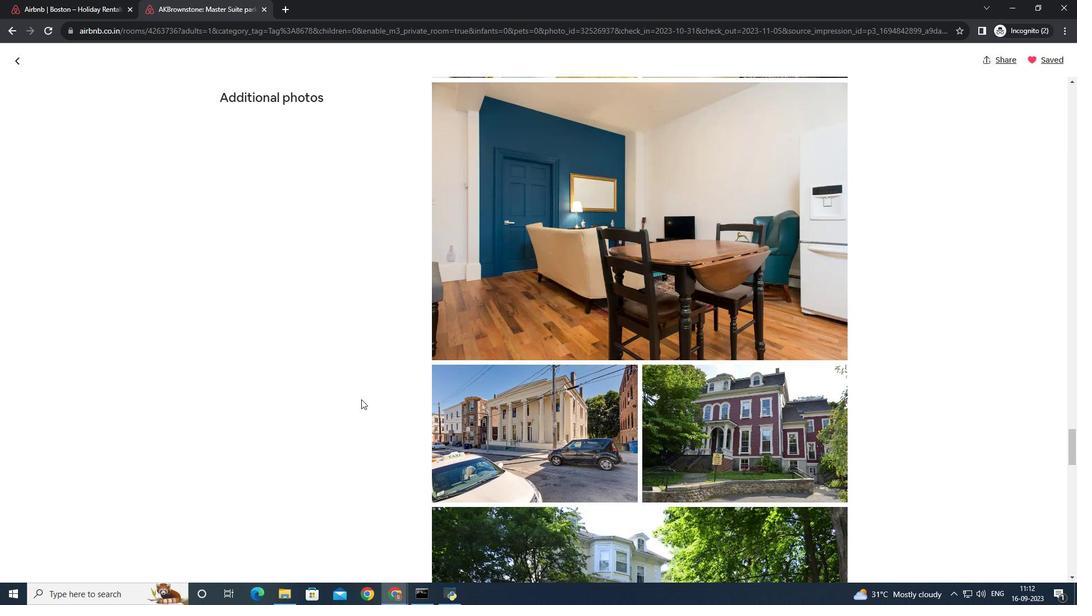 
Action: Mouse scrolled (361, 399) with delta (0, 0)
Screenshot: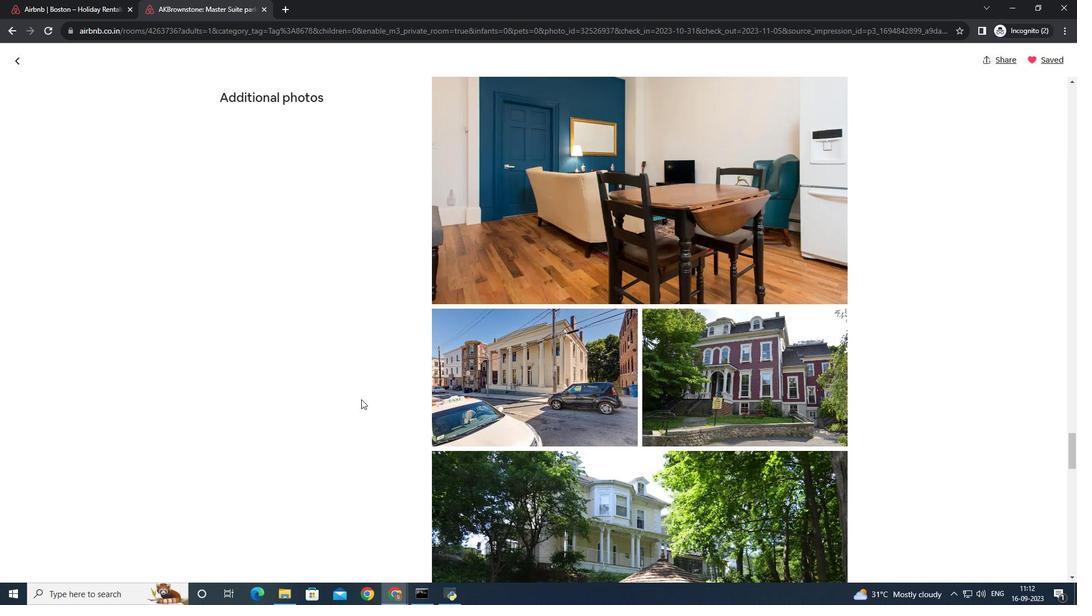 
Action: Mouse scrolled (361, 399) with delta (0, 0)
Screenshot: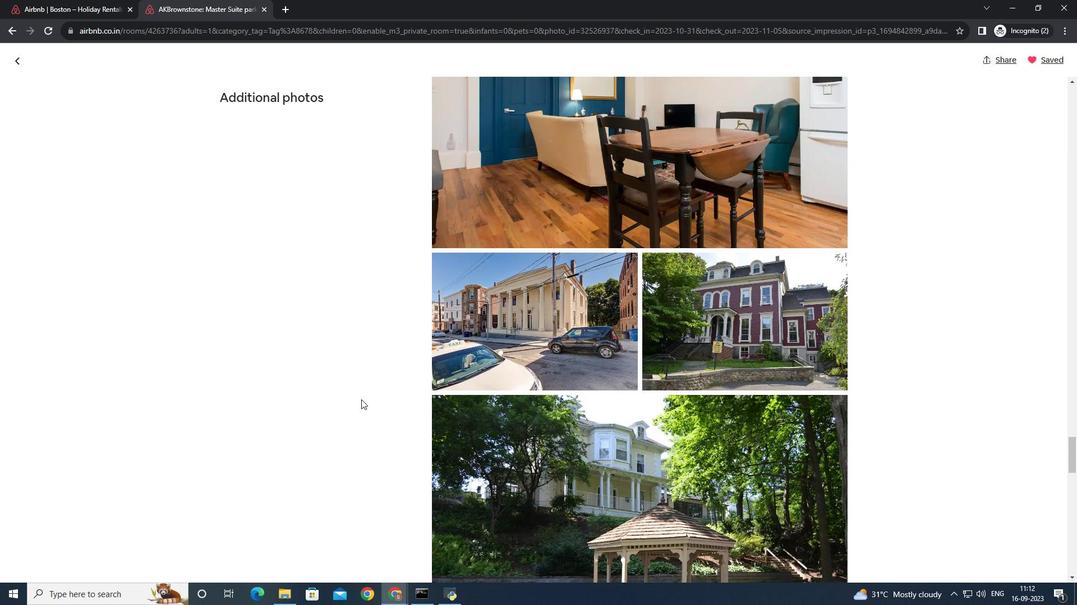 
Action: Mouse scrolled (361, 399) with delta (0, 0)
Screenshot: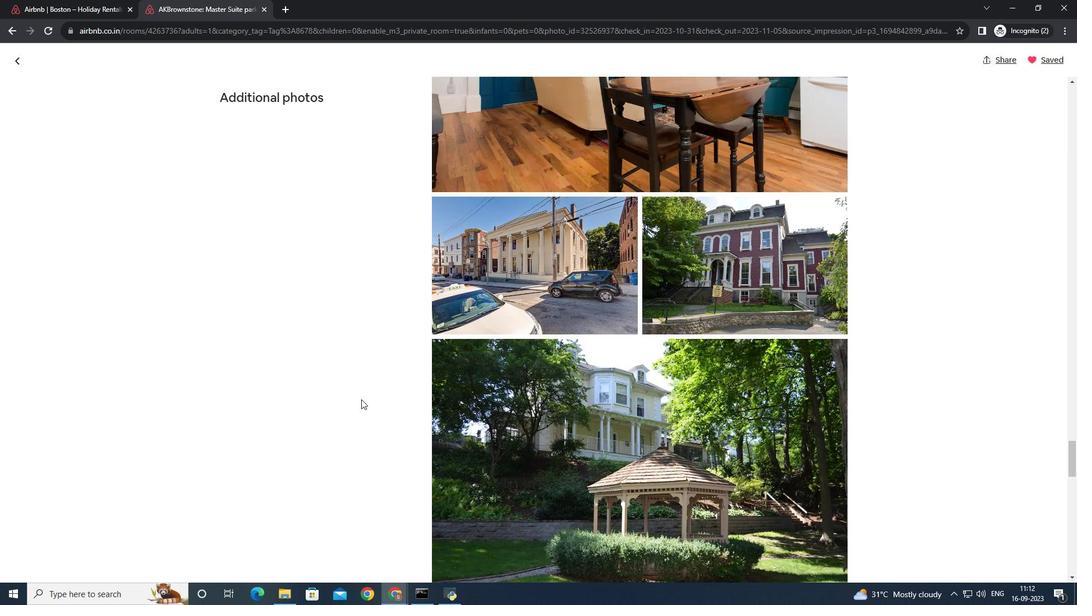 
Action: Mouse scrolled (361, 399) with delta (0, 0)
Screenshot: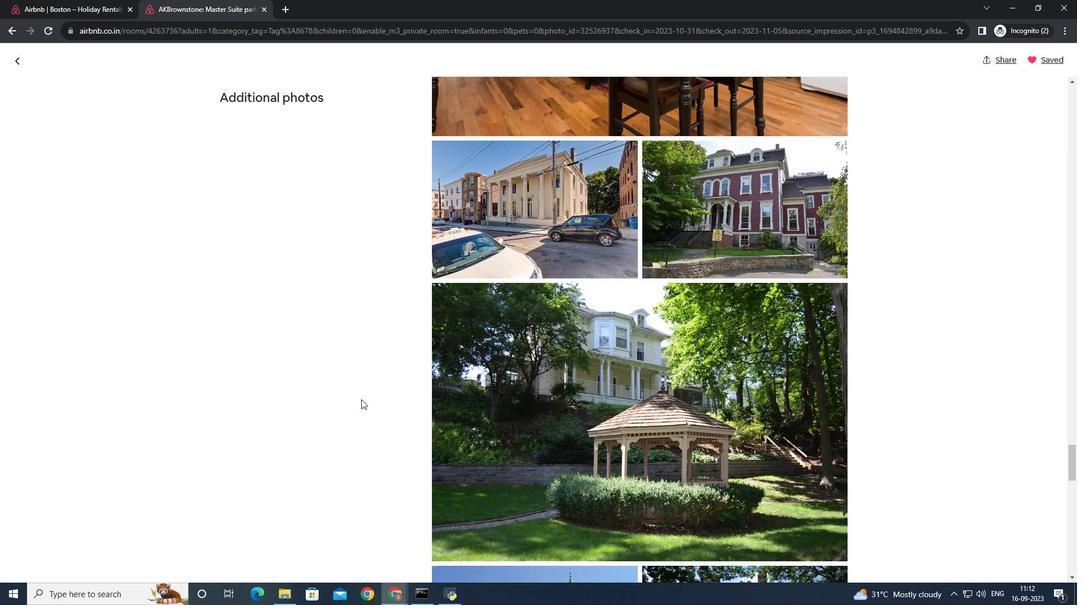 
Action: Mouse scrolled (361, 399) with delta (0, 0)
Screenshot: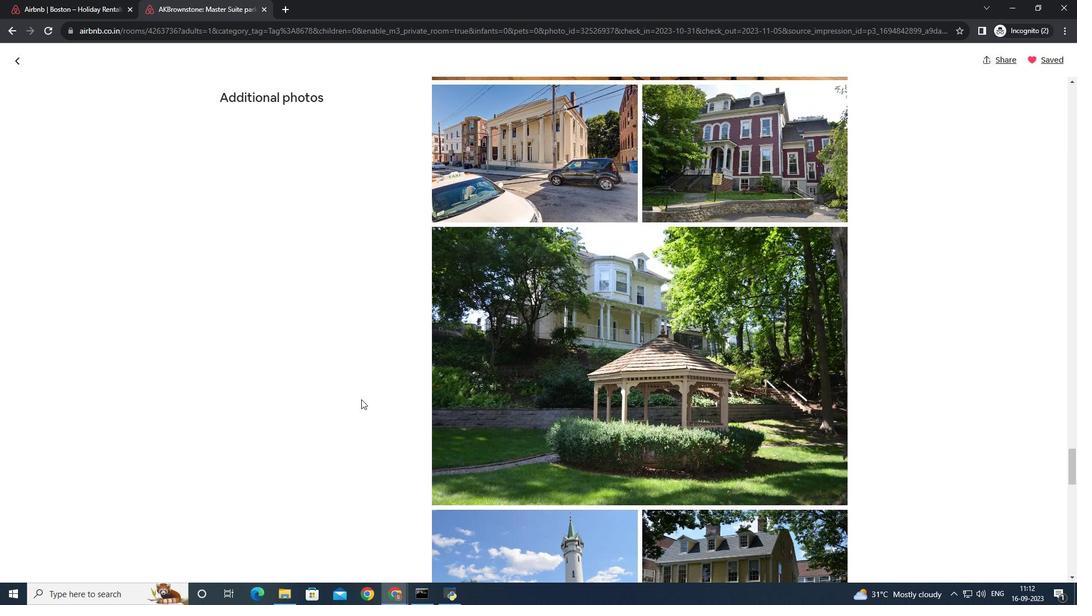 
Action: Mouse scrolled (361, 399) with delta (0, 0)
Screenshot: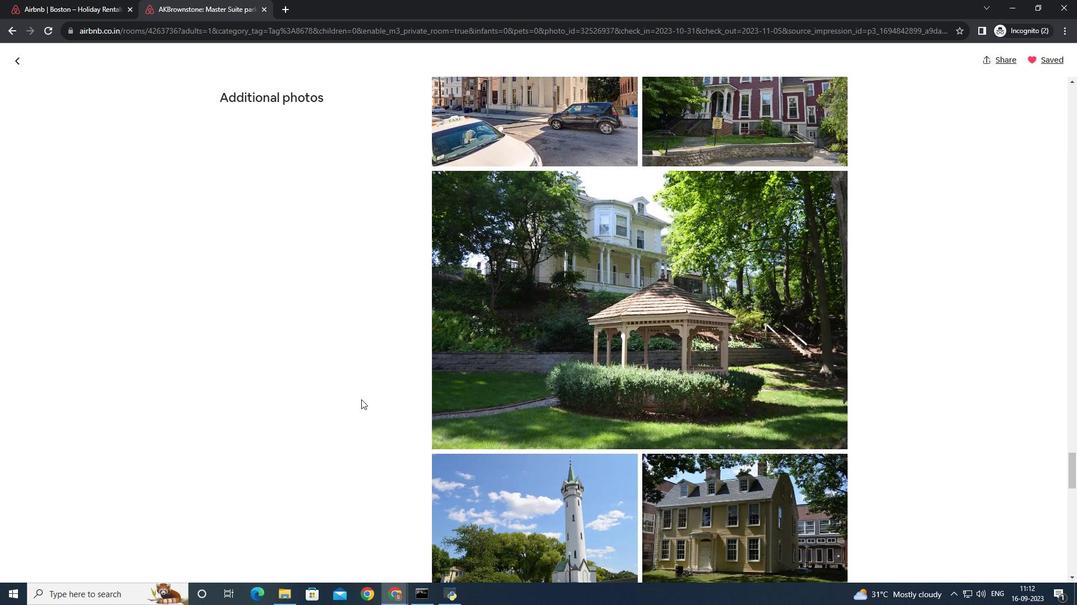 
Action: Mouse scrolled (361, 399) with delta (0, 0)
Screenshot: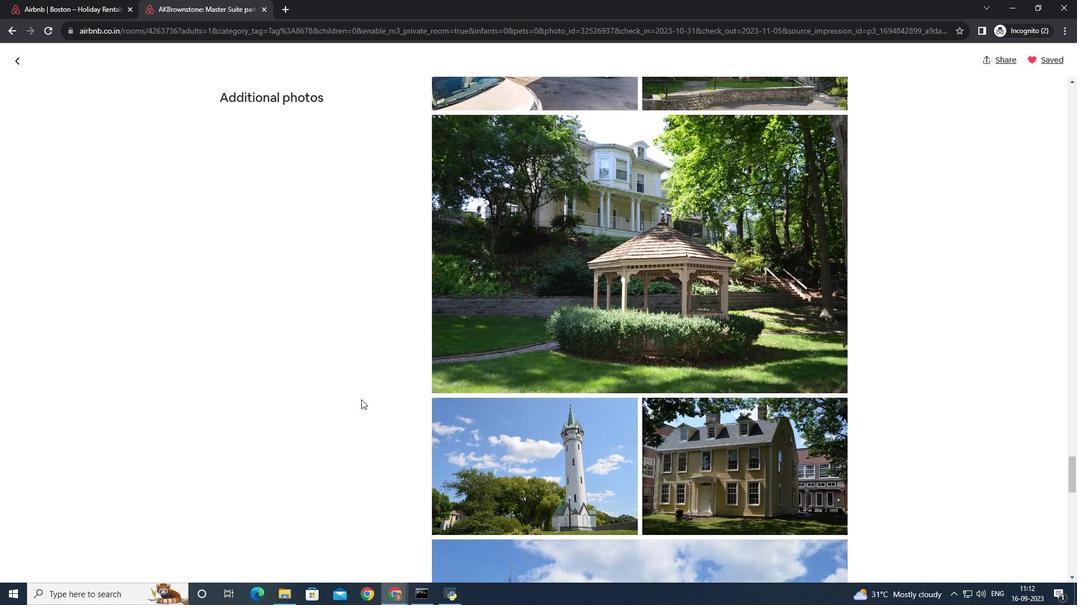 
Action: Mouse scrolled (361, 399) with delta (0, 0)
Screenshot: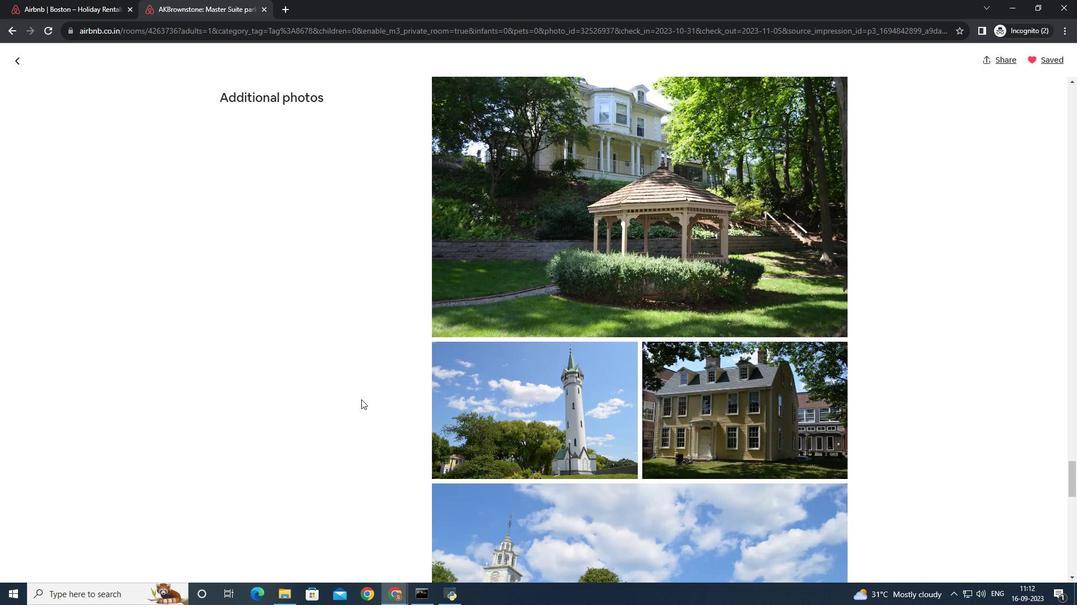
Action: Mouse scrolled (361, 399) with delta (0, 0)
Screenshot: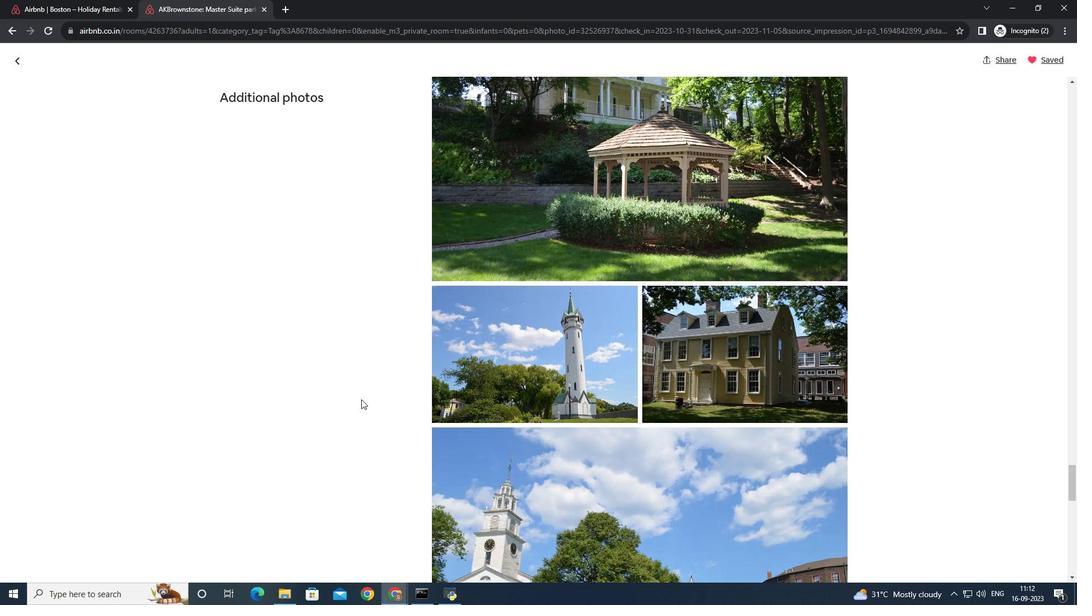 
Action: Mouse scrolled (361, 399) with delta (0, 0)
Screenshot: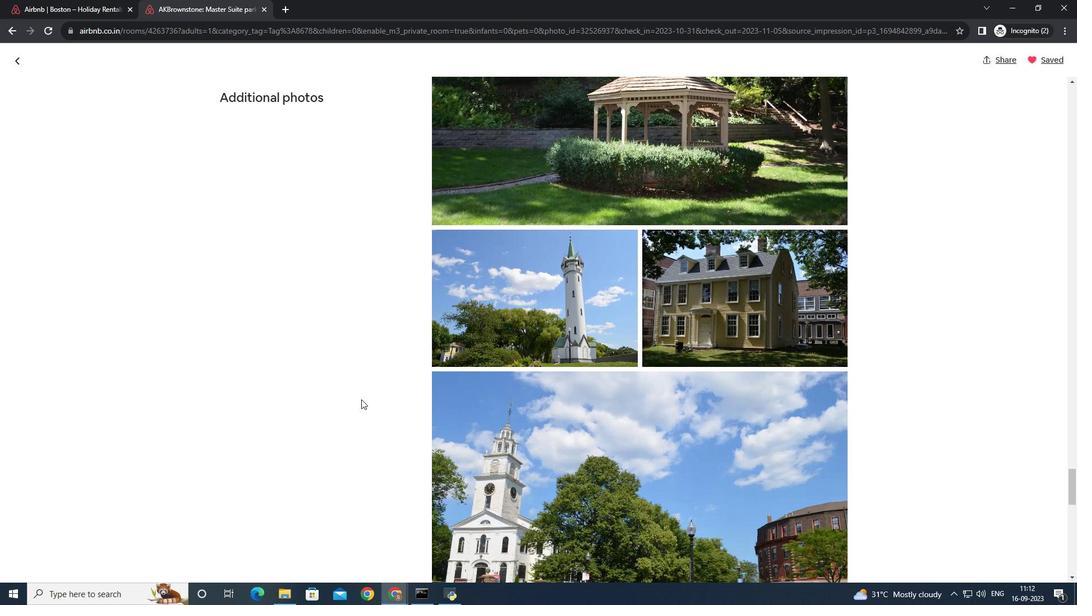 
Action: Mouse moved to (360, 399)
Screenshot: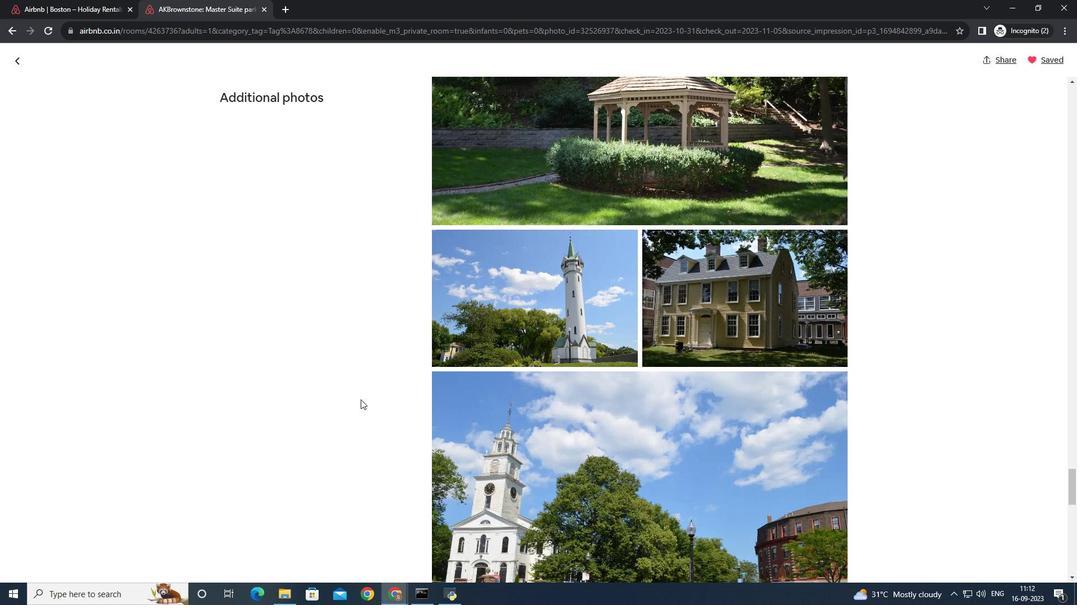 
Action: Mouse scrolled (360, 399) with delta (0, 0)
Screenshot: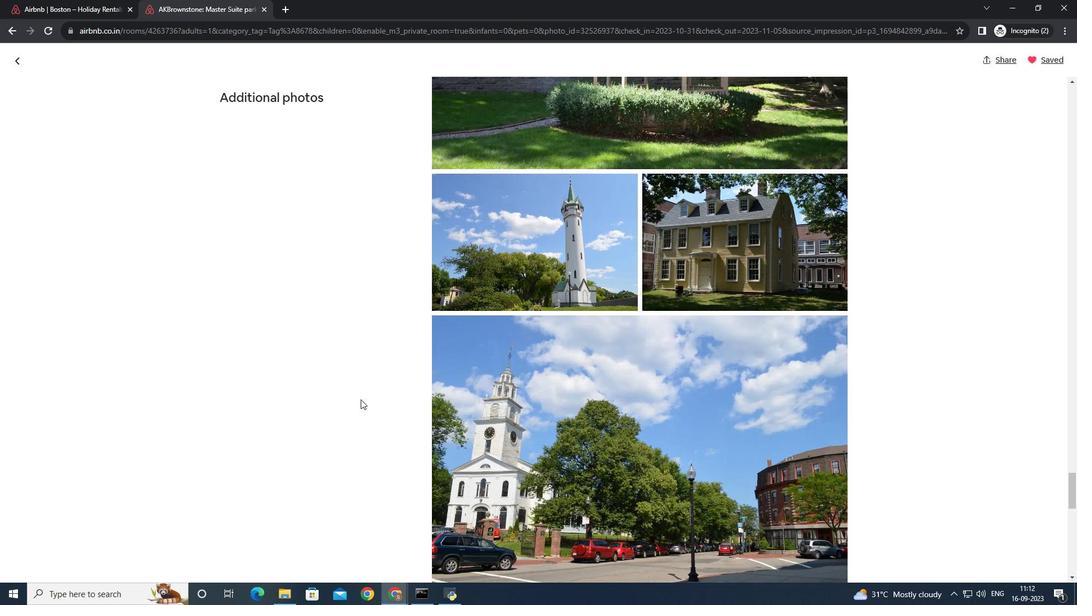 
Action: Mouse scrolled (360, 399) with delta (0, 0)
Screenshot: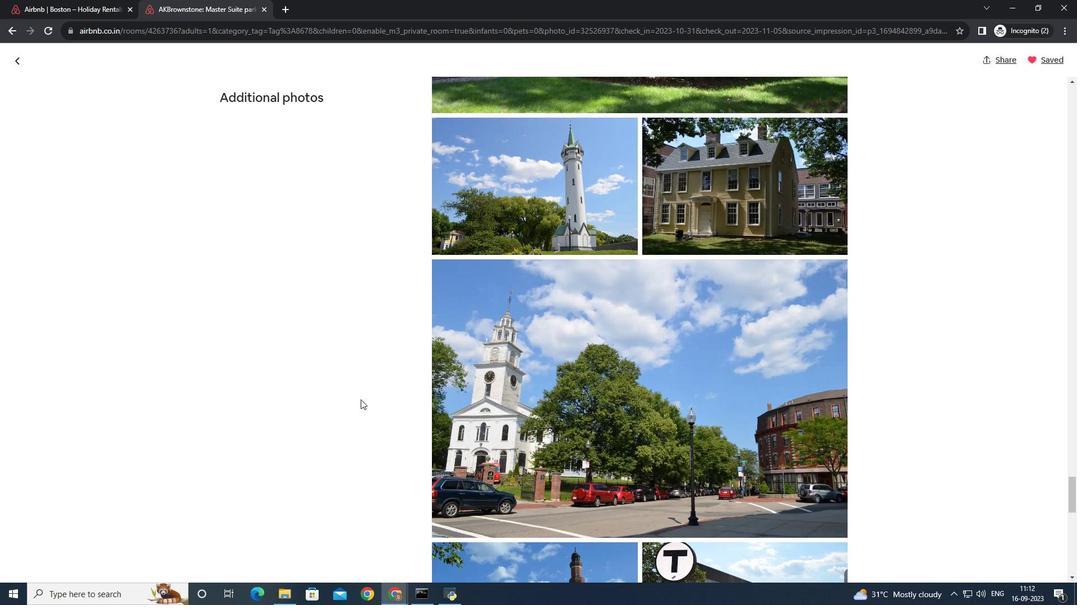
Action: Mouse scrolled (360, 399) with delta (0, 0)
Screenshot: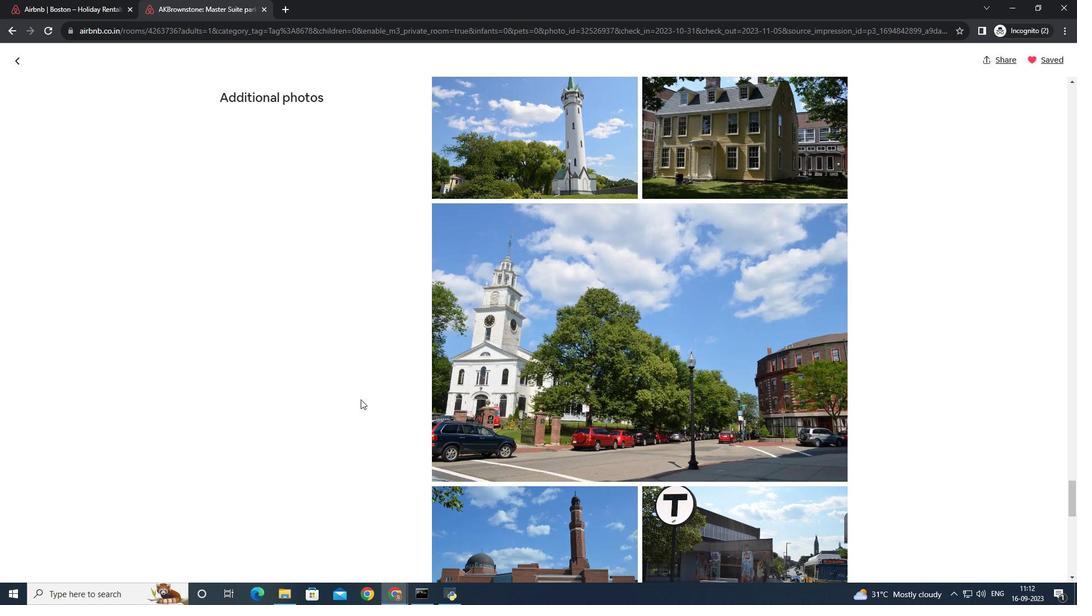 
Action: Mouse scrolled (360, 399) with delta (0, 0)
Screenshot: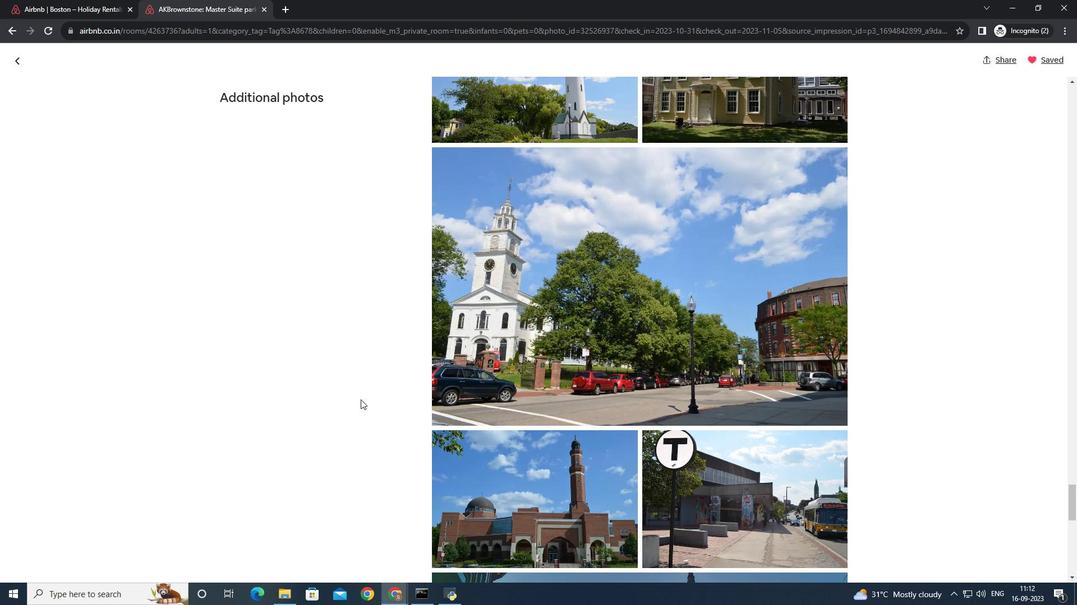 
Action: Mouse scrolled (360, 399) with delta (0, 0)
Screenshot: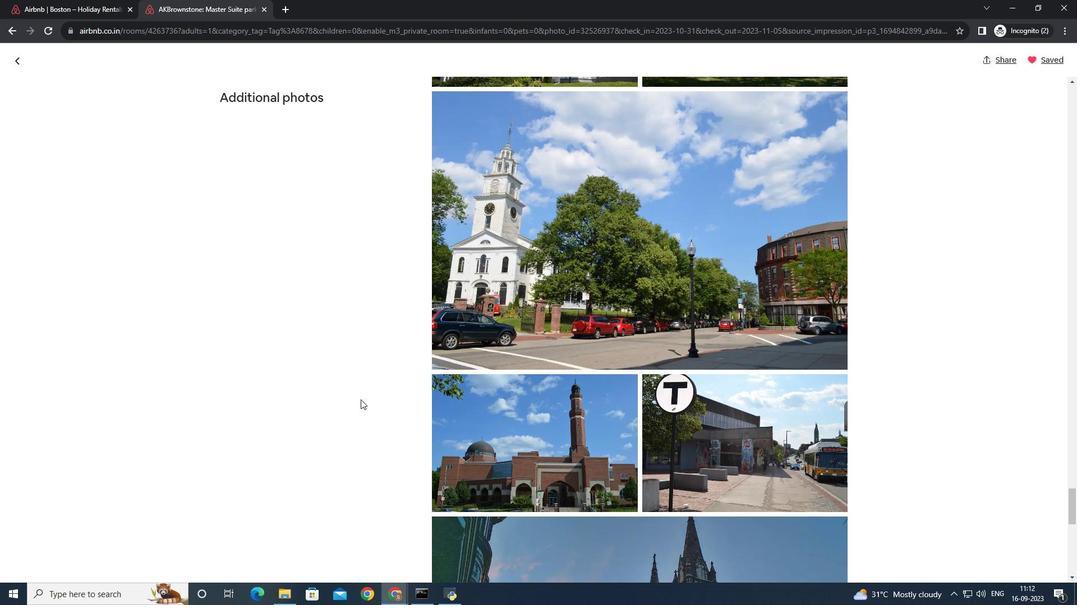 
Action: Mouse scrolled (360, 399) with delta (0, 0)
Screenshot: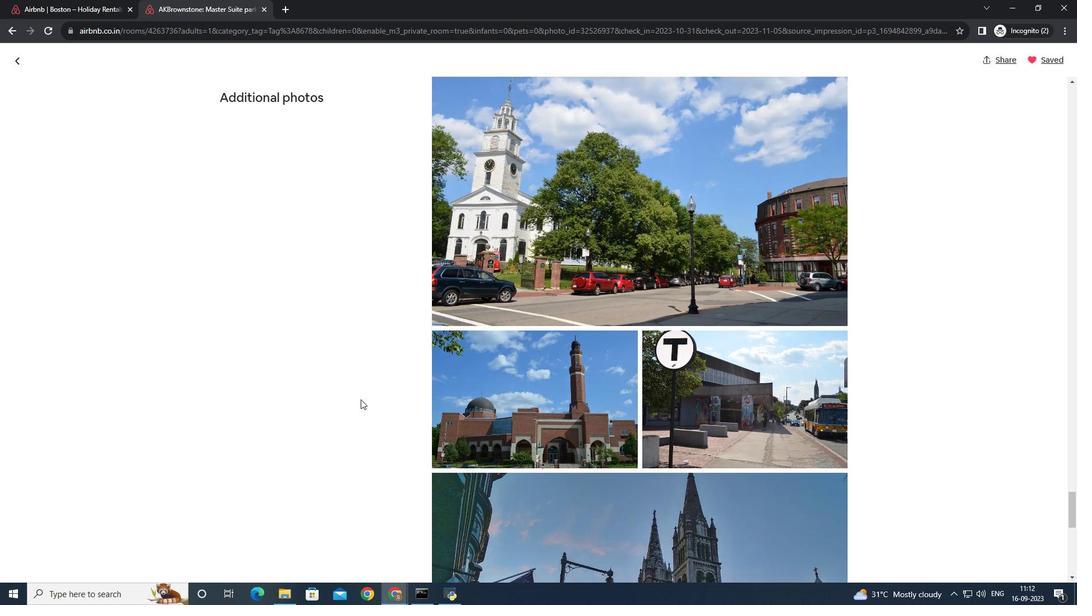 
Action: Mouse scrolled (360, 399) with delta (0, 0)
Screenshot: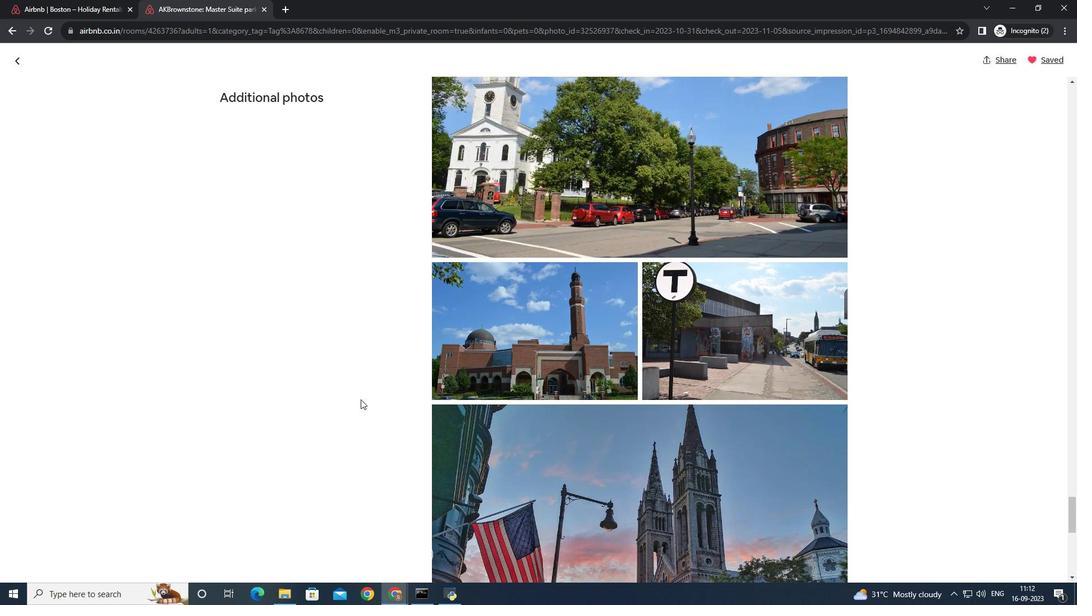 
Action: Mouse scrolled (360, 399) with delta (0, 0)
Screenshot: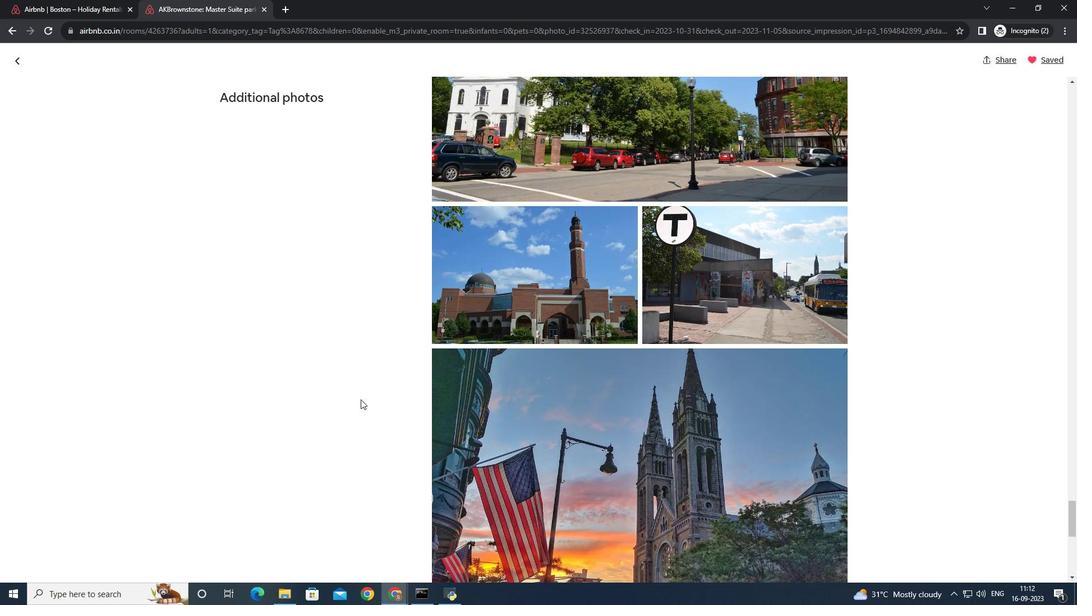 
Action: Mouse scrolled (360, 399) with delta (0, 0)
Screenshot: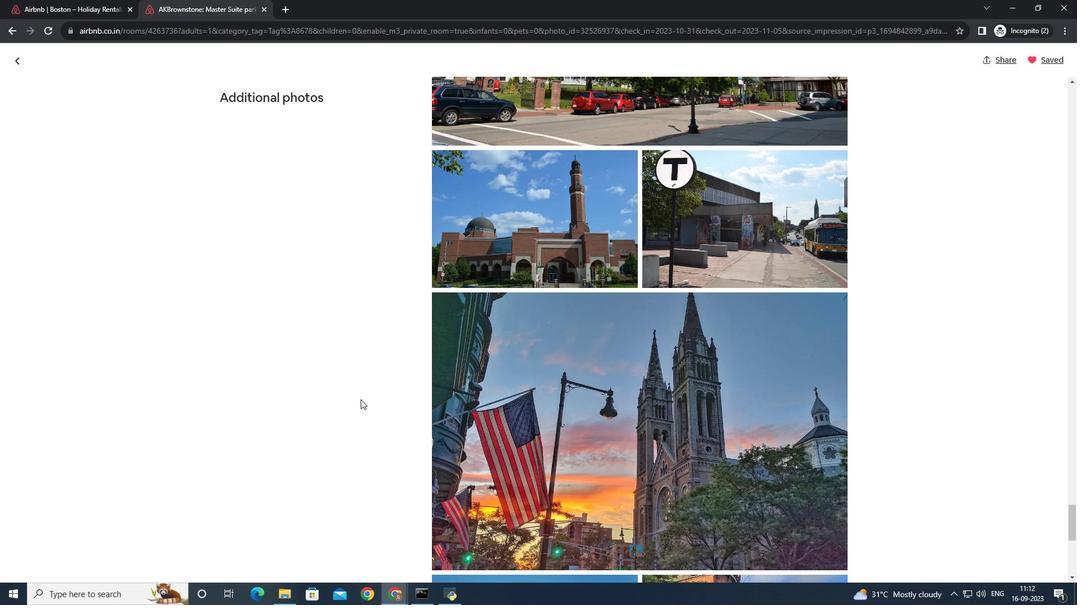 
Action: Mouse scrolled (360, 399) with delta (0, 0)
Screenshot: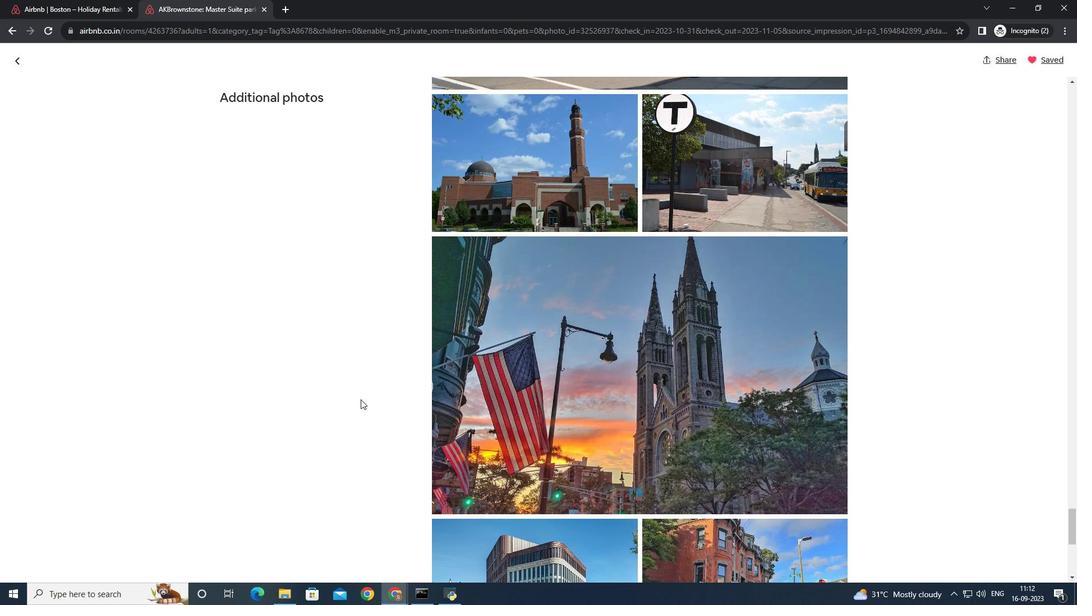 
Action: Mouse scrolled (360, 399) with delta (0, 0)
Screenshot: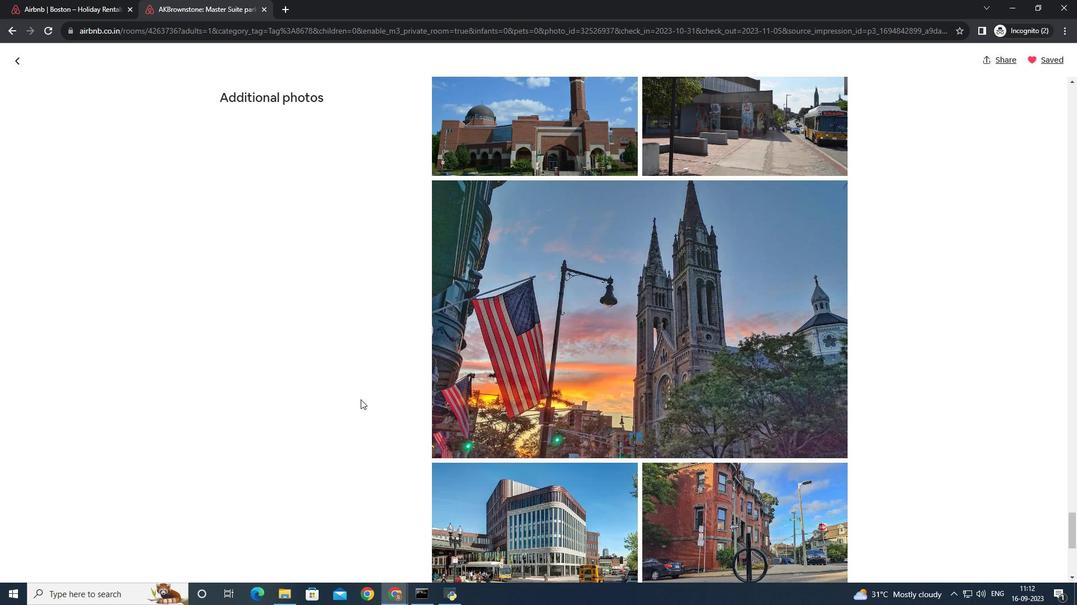 
Action: Mouse scrolled (360, 399) with delta (0, 0)
Screenshot: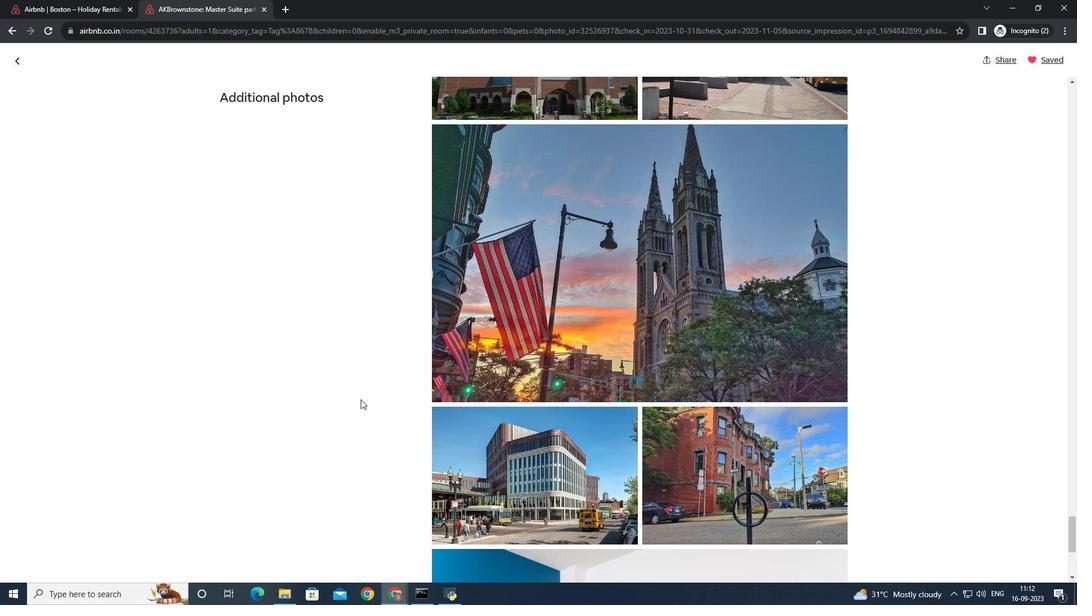 
Action: Mouse scrolled (360, 399) with delta (0, 0)
Screenshot: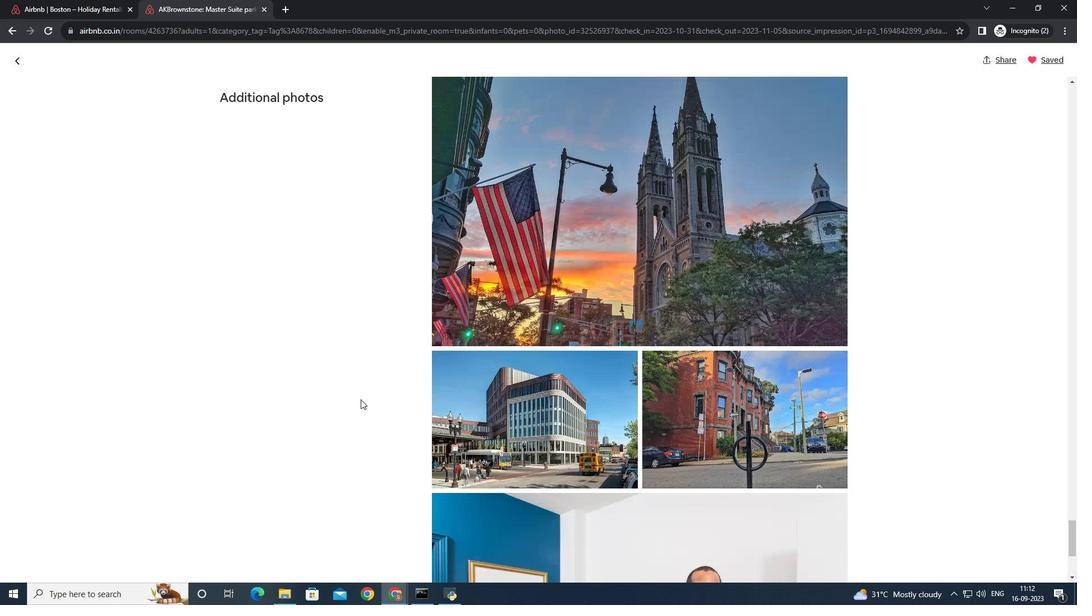 
Action: Mouse scrolled (360, 399) with delta (0, 0)
Screenshot: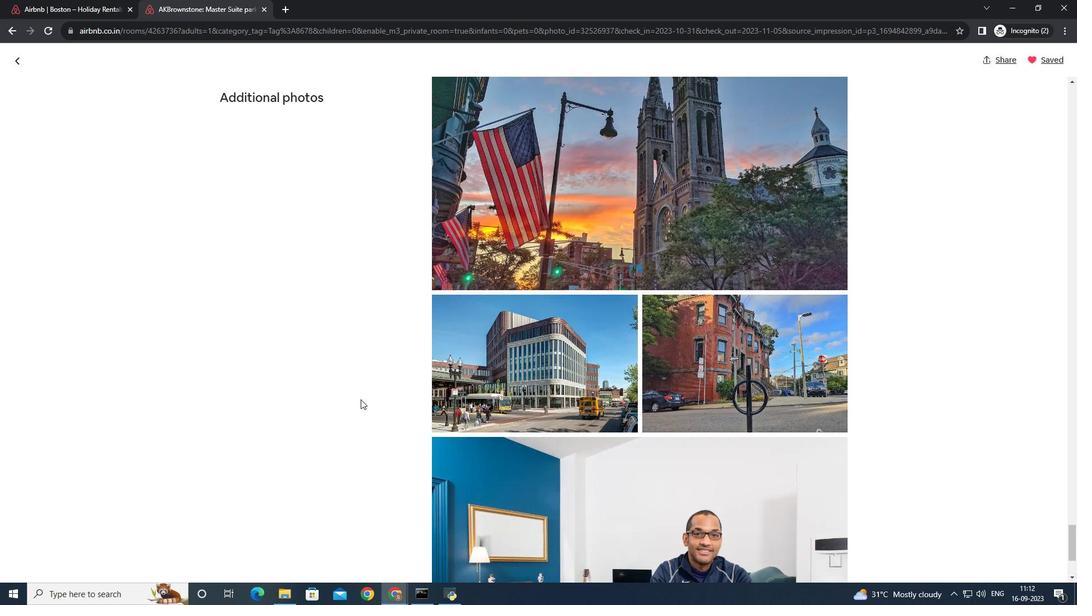 
Action: Mouse scrolled (360, 399) with delta (0, 0)
Screenshot: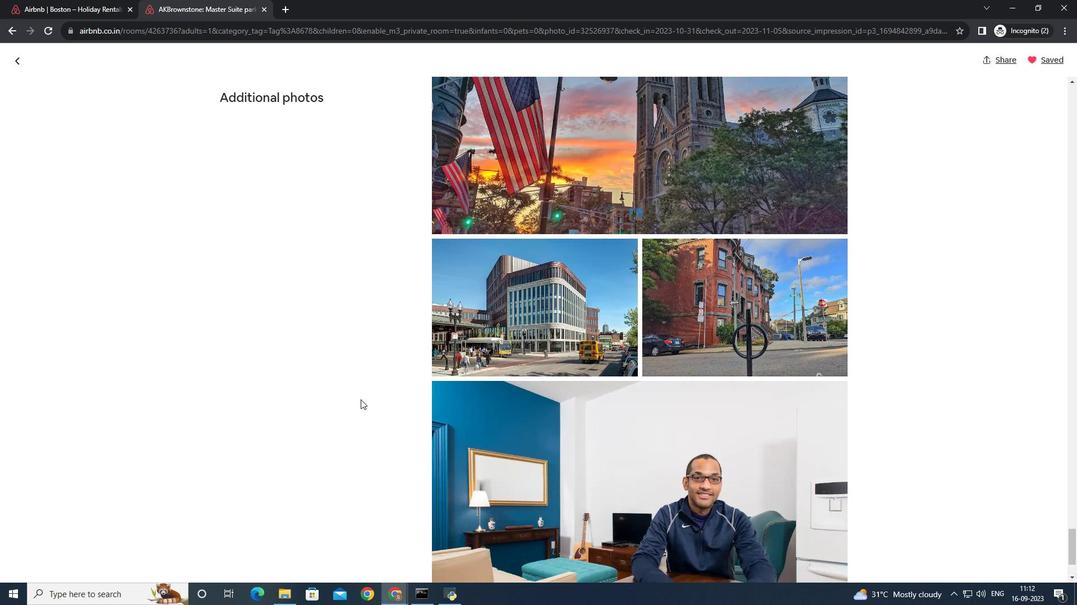 
Action: Mouse scrolled (360, 399) with delta (0, 0)
Screenshot: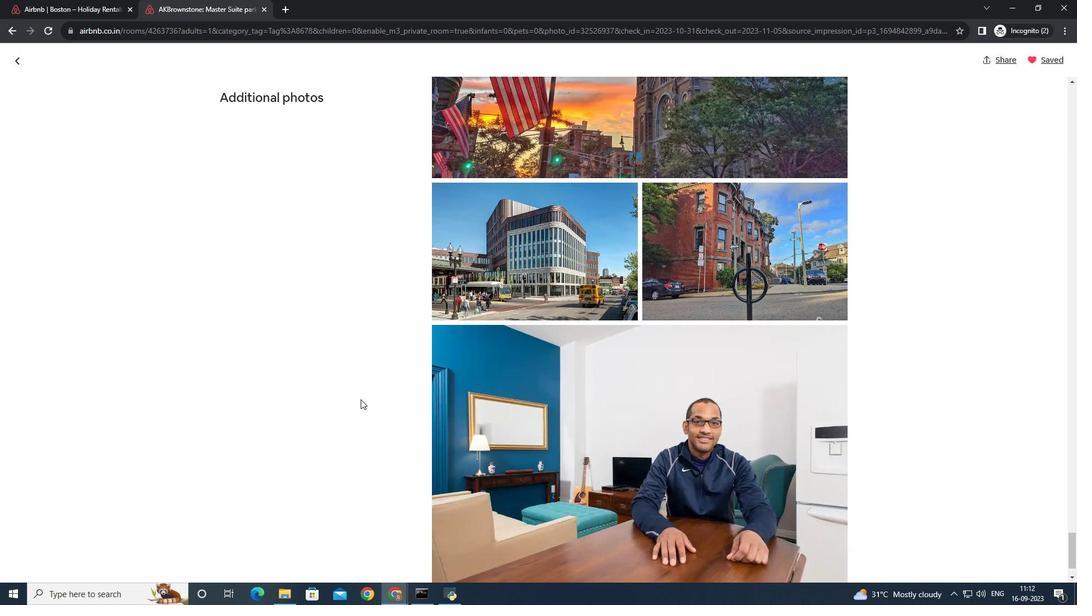 
Action: Mouse scrolled (360, 399) with delta (0, 0)
Screenshot: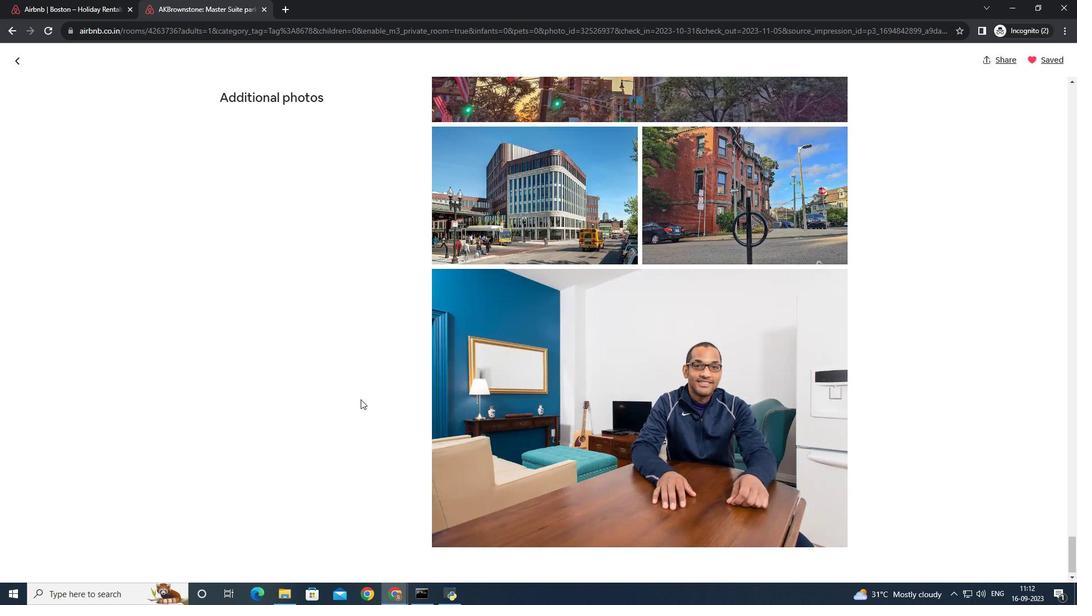 
Action: Mouse scrolled (360, 399) with delta (0, 0)
Screenshot: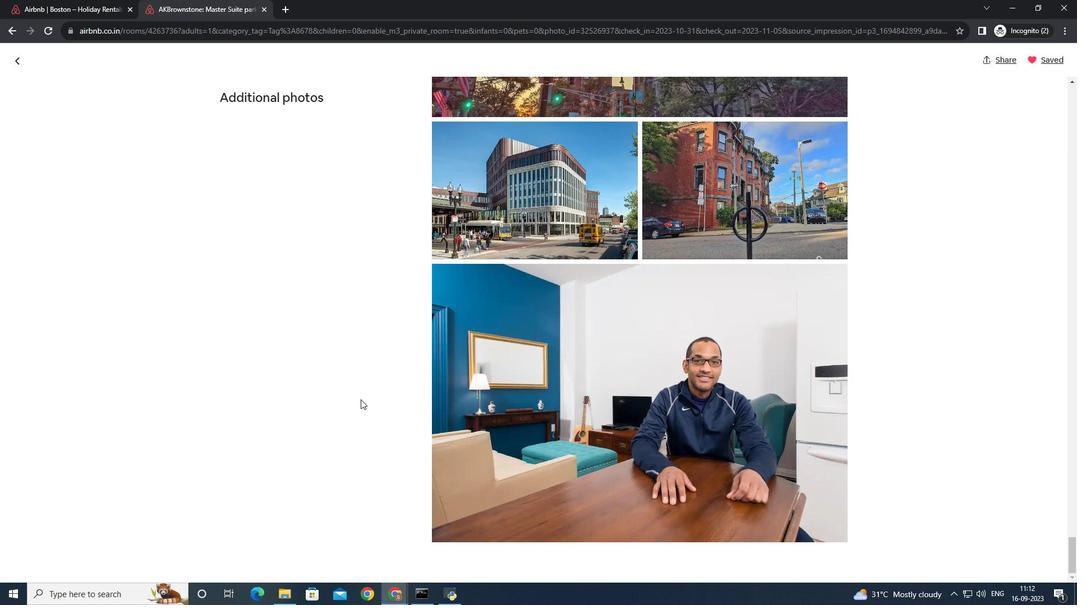 
Action: Mouse scrolled (360, 399) with delta (0, 0)
Screenshot: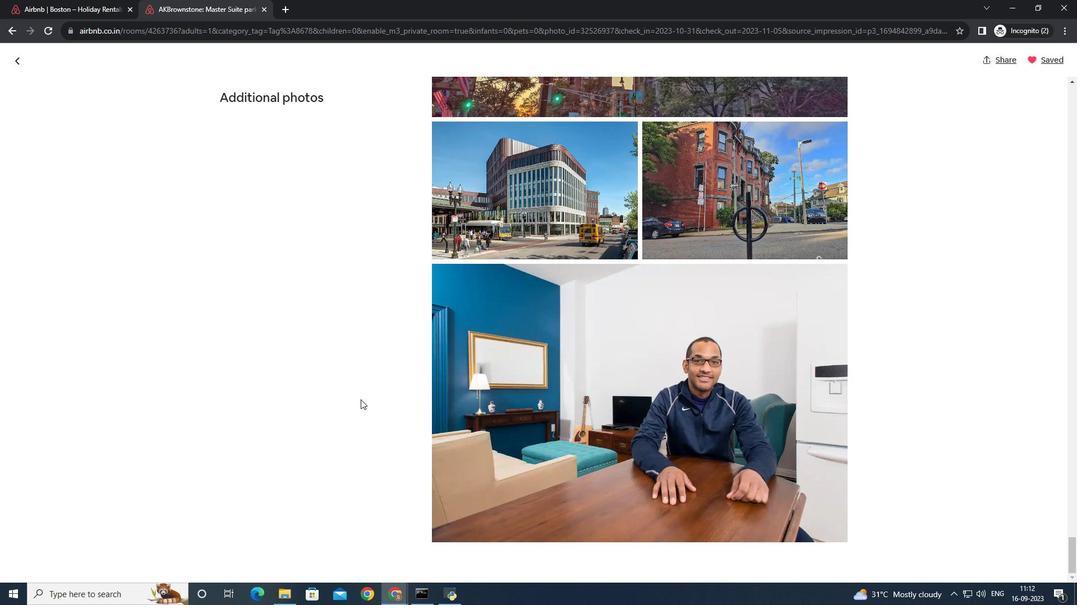 
Action: Mouse scrolled (360, 399) with delta (0, 0)
Screenshot: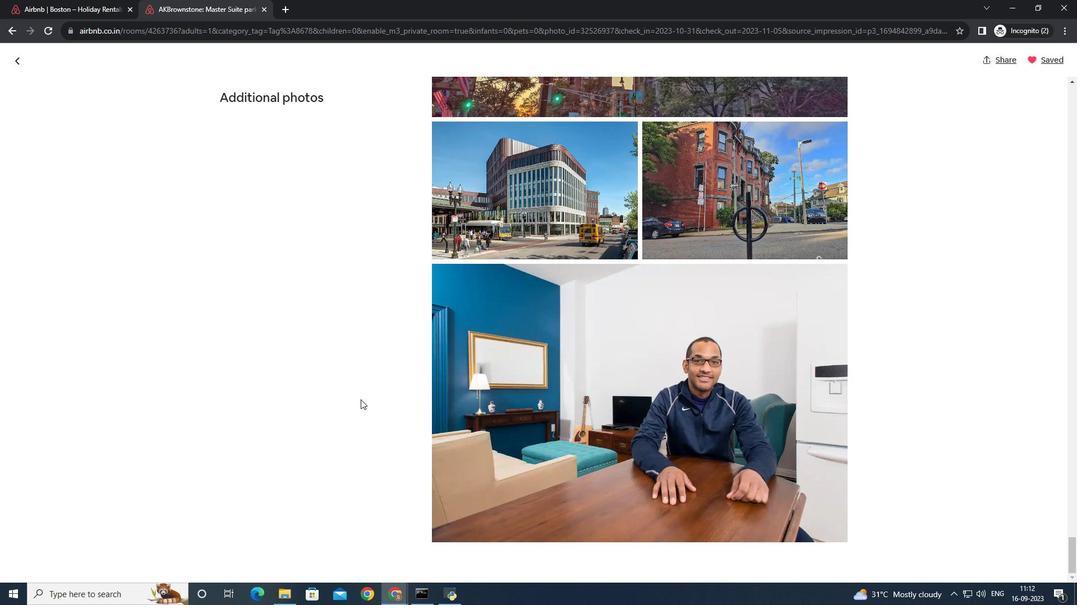 
Action: Mouse scrolled (360, 399) with delta (0, 0)
Screenshot: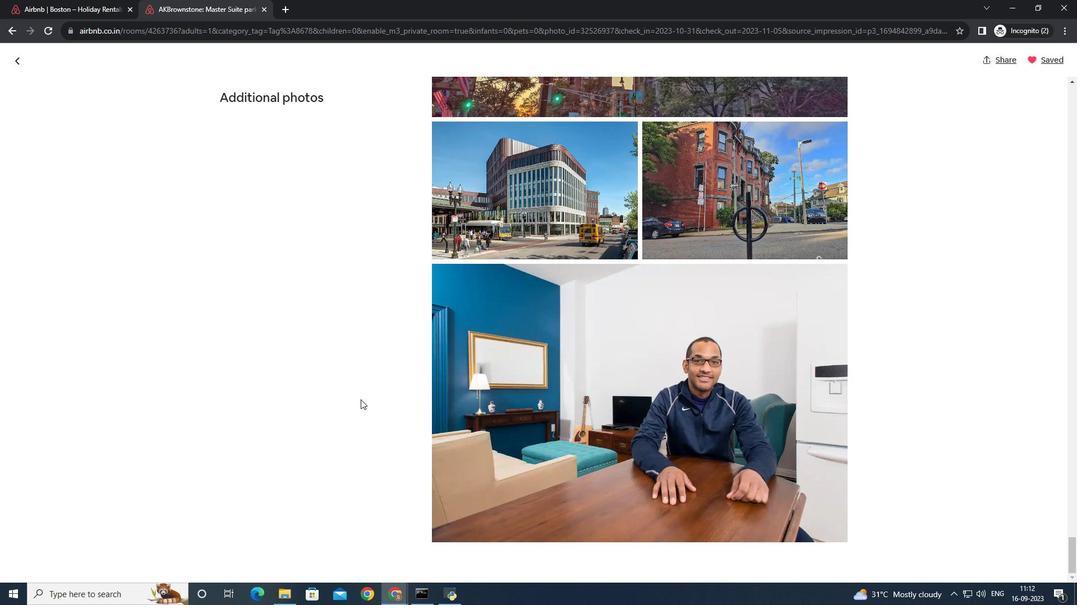 
Action: Mouse moved to (16, 55)
Screenshot: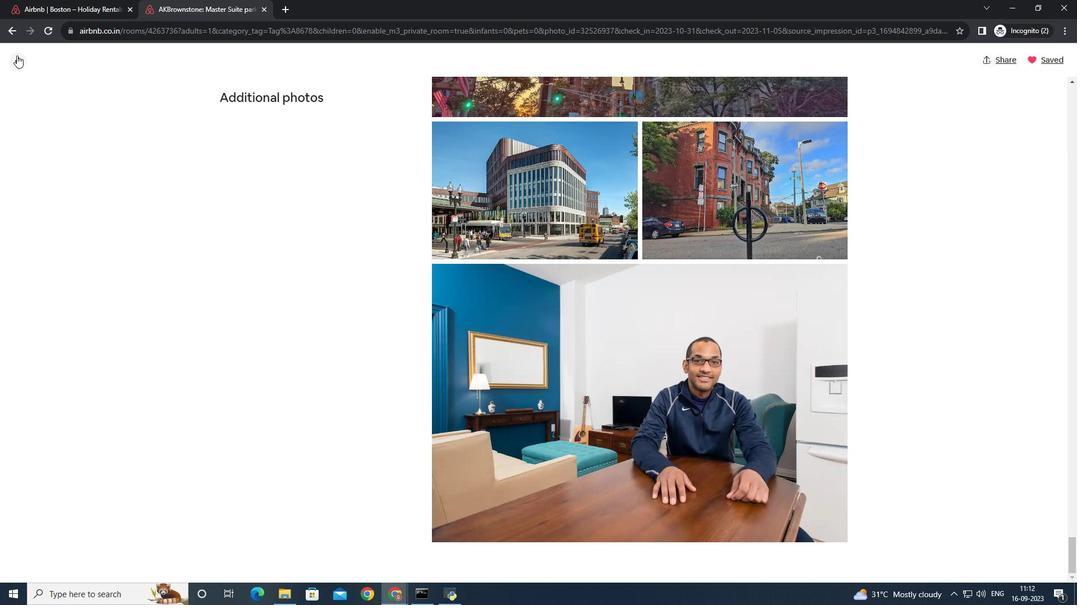 
Action: Mouse pressed left at (16, 55)
Screenshot: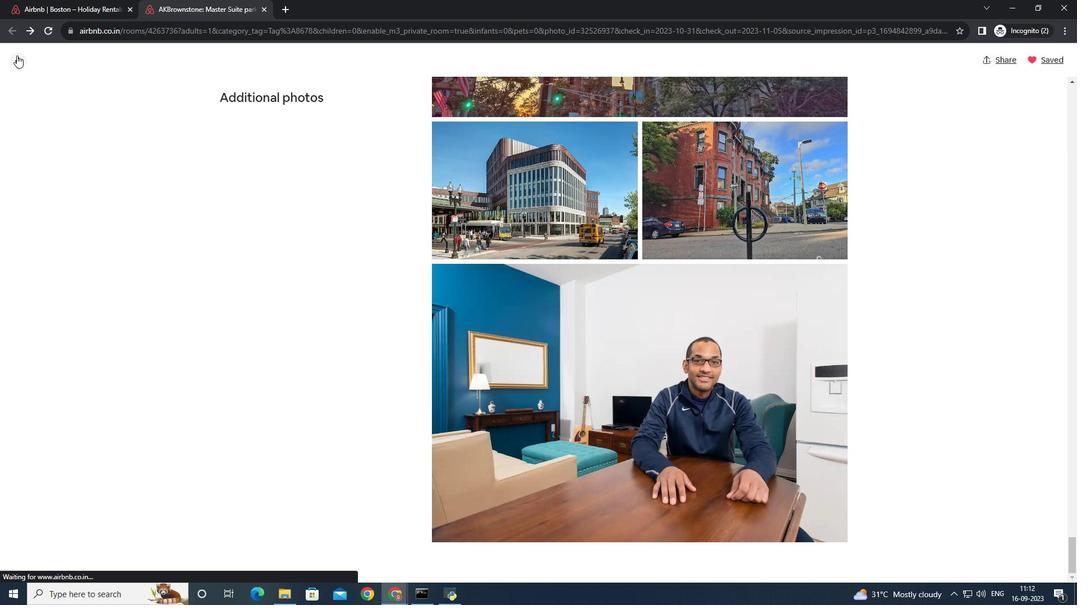 
Action: Mouse moved to (512, 376)
Screenshot: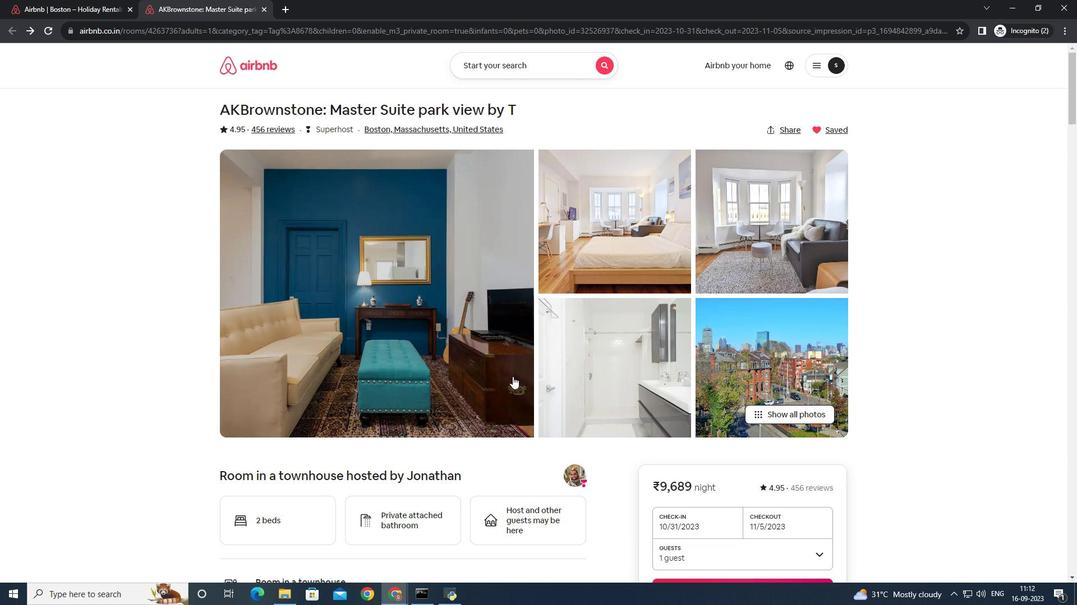 
Action: Mouse scrolled (512, 376) with delta (0, 0)
Screenshot: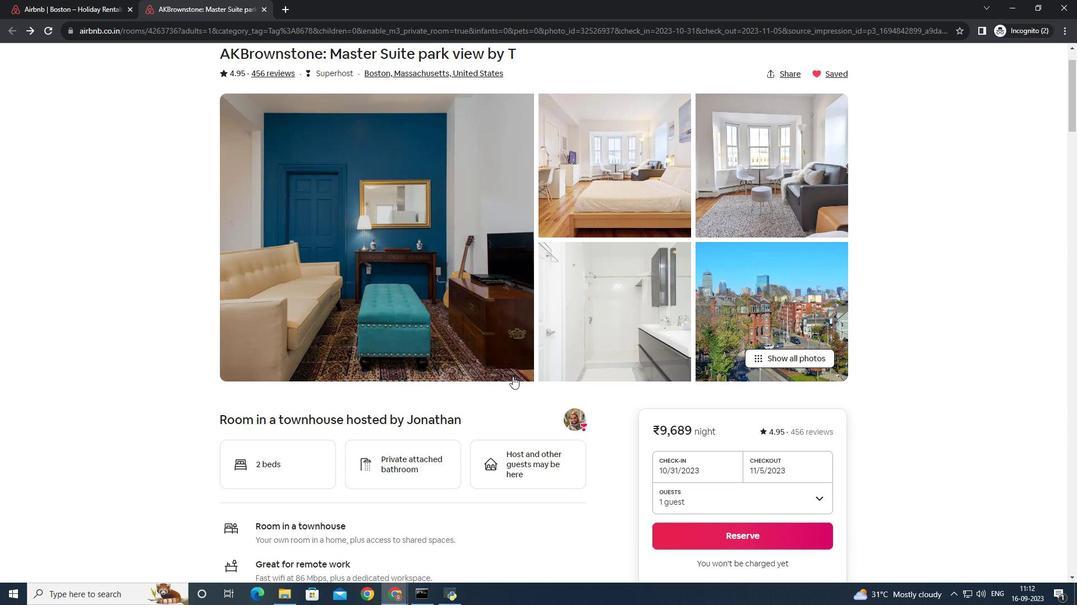 
Action: Mouse scrolled (512, 376) with delta (0, 0)
Screenshot: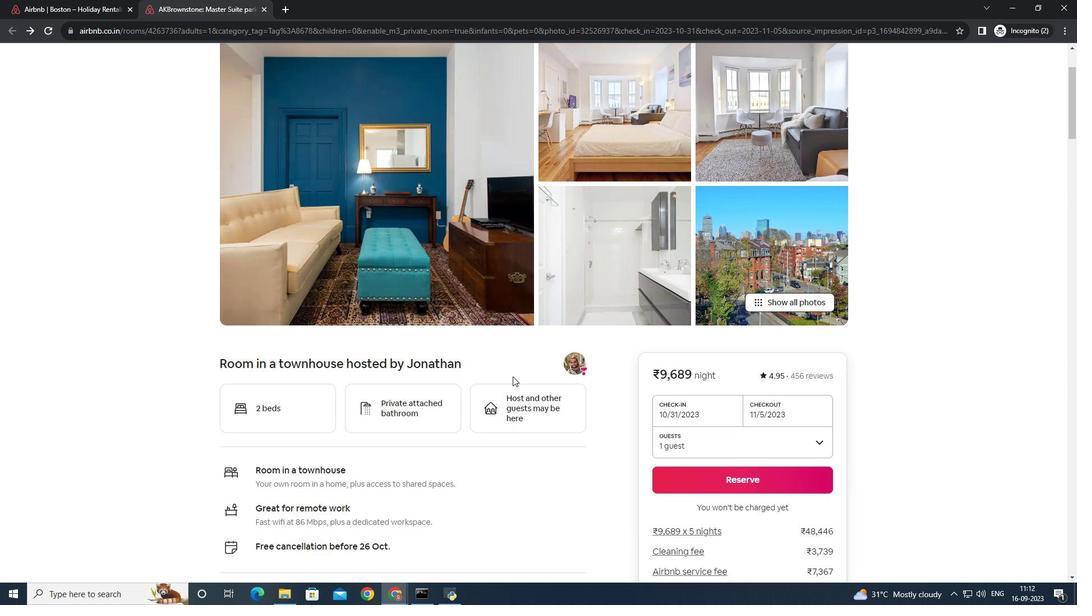 
Action: Mouse scrolled (512, 376) with delta (0, 0)
Screenshot: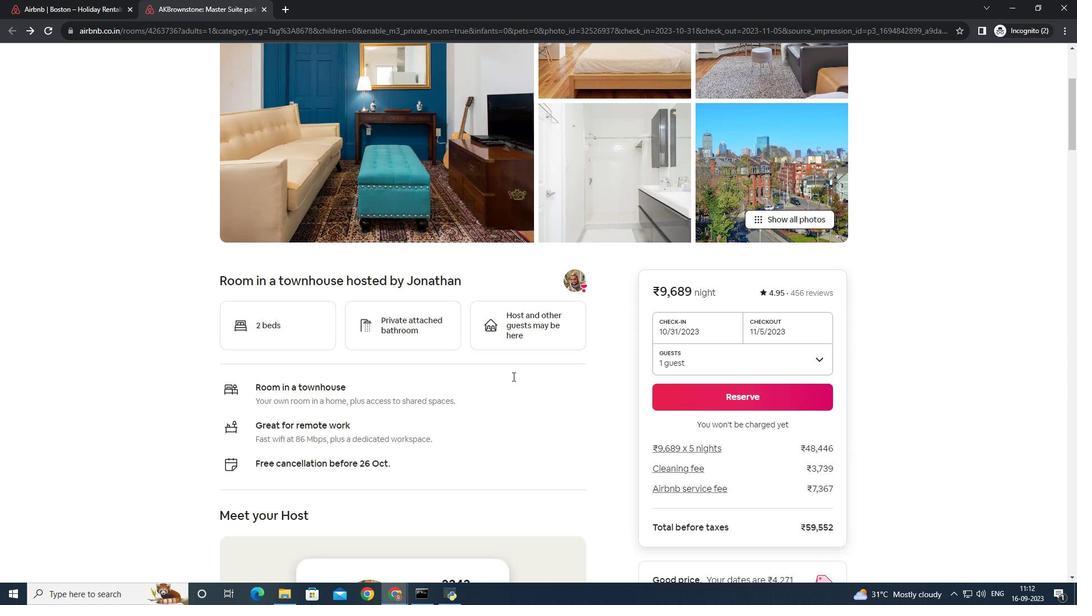 
Action: Mouse scrolled (512, 376) with delta (0, 0)
Screenshot: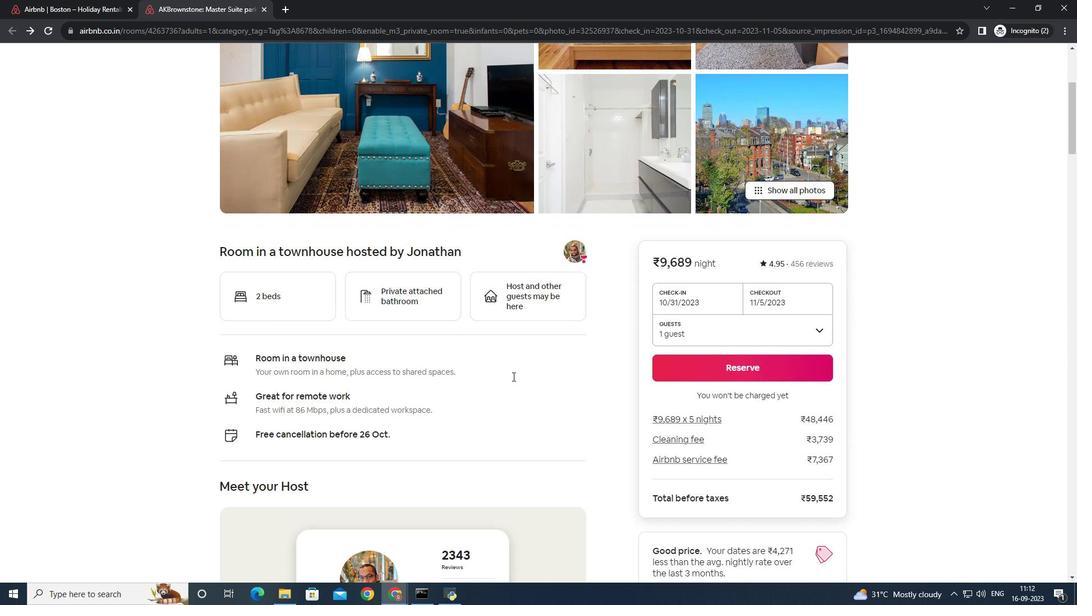 
Action: Mouse scrolled (512, 376) with delta (0, 0)
Screenshot: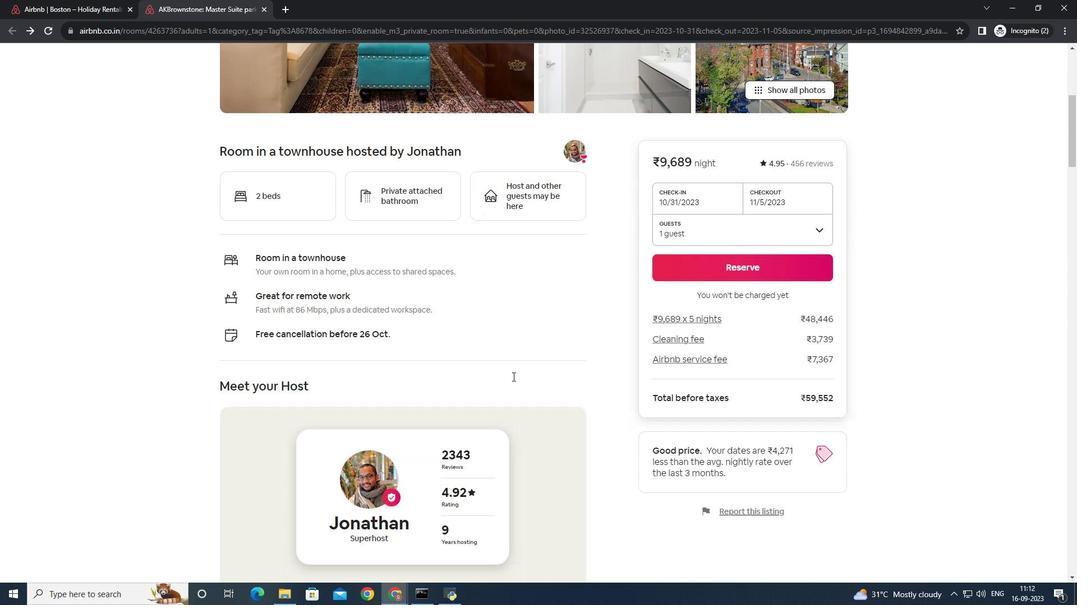
Action: Mouse scrolled (512, 376) with delta (0, 0)
Screenshot: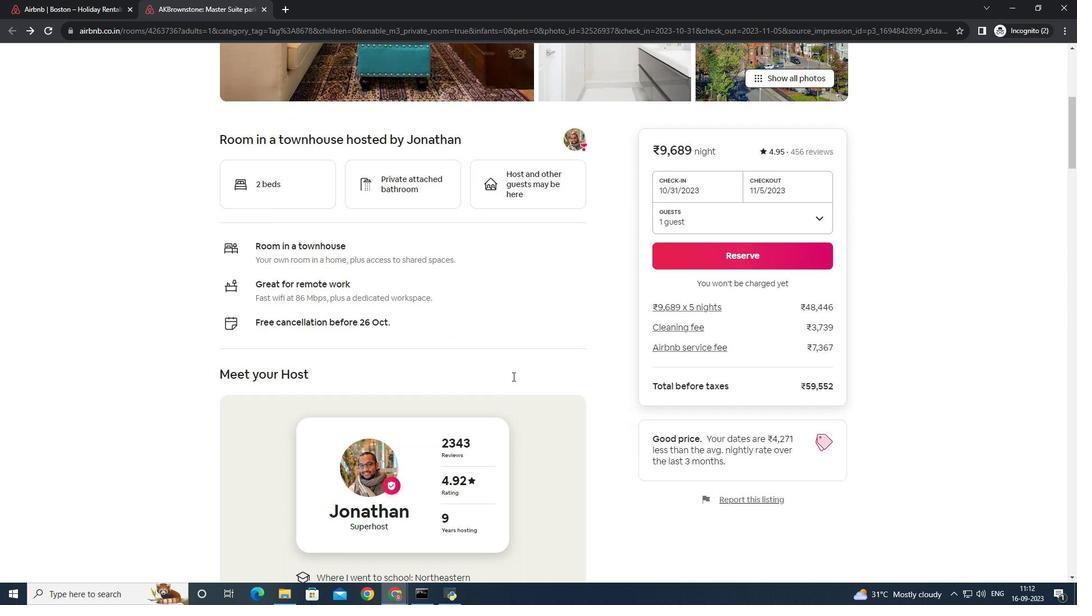 
Action: Mouse scrolled (512, 376) with delta (0, 0)
Screenshot: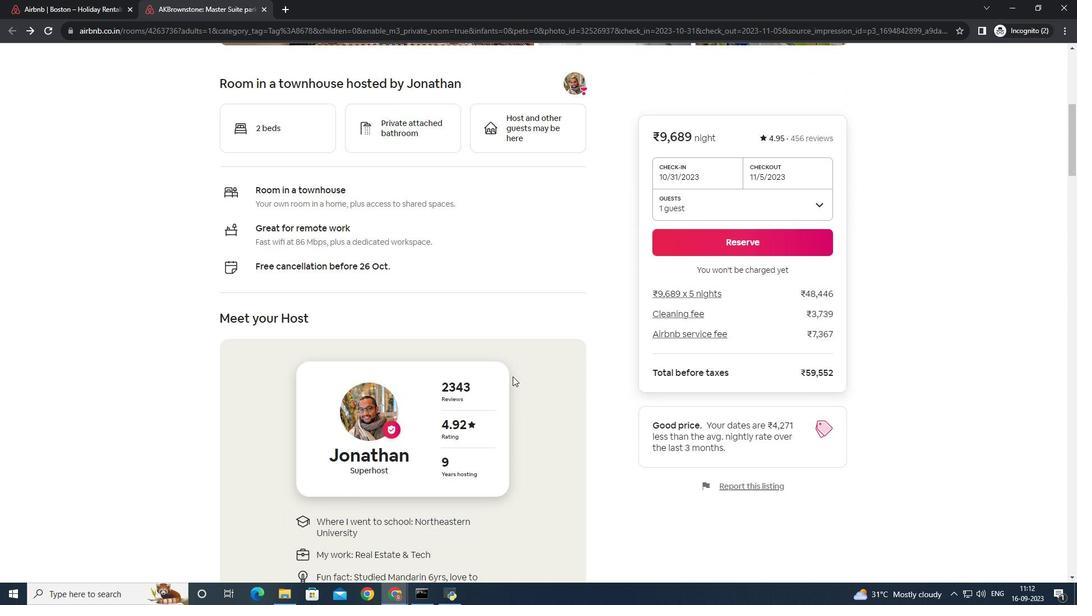 
Action: Mouse scrolled (512, 376) with delta (0, 0)
Screenshot: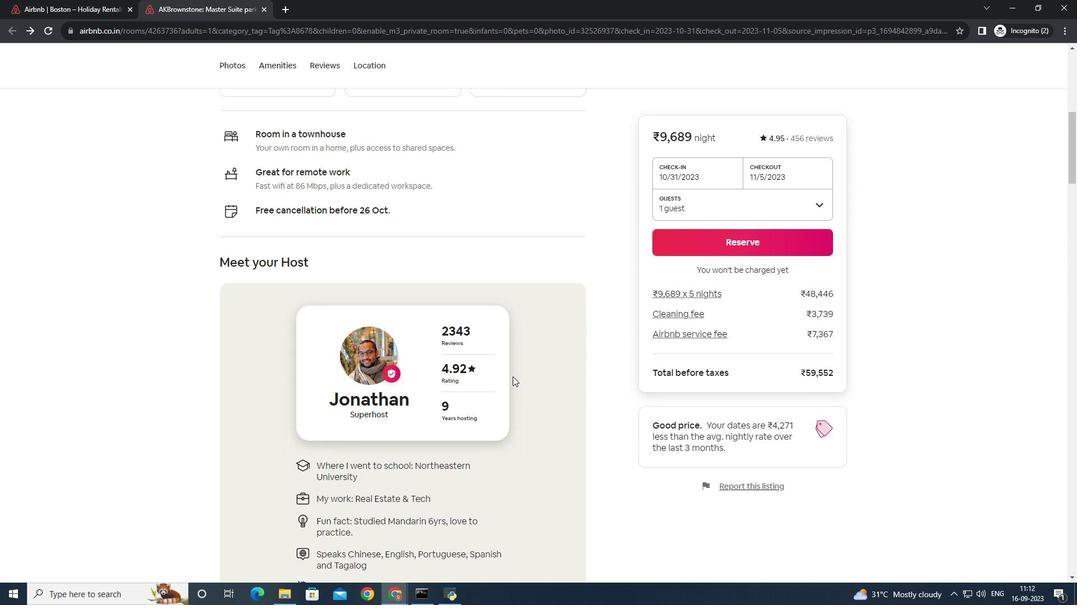 
Action: Mouse scrolled (512, 376) with delta (0, 0)
Screenshot: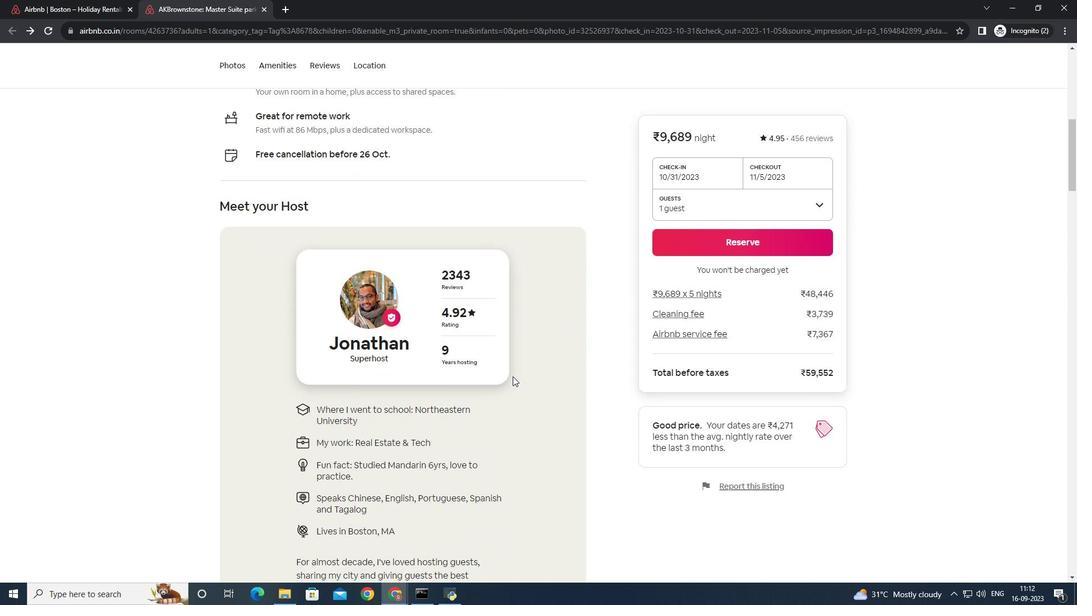 
Action: Mouse scrolled (512, 376) with delta (0, 0)
Screenshot: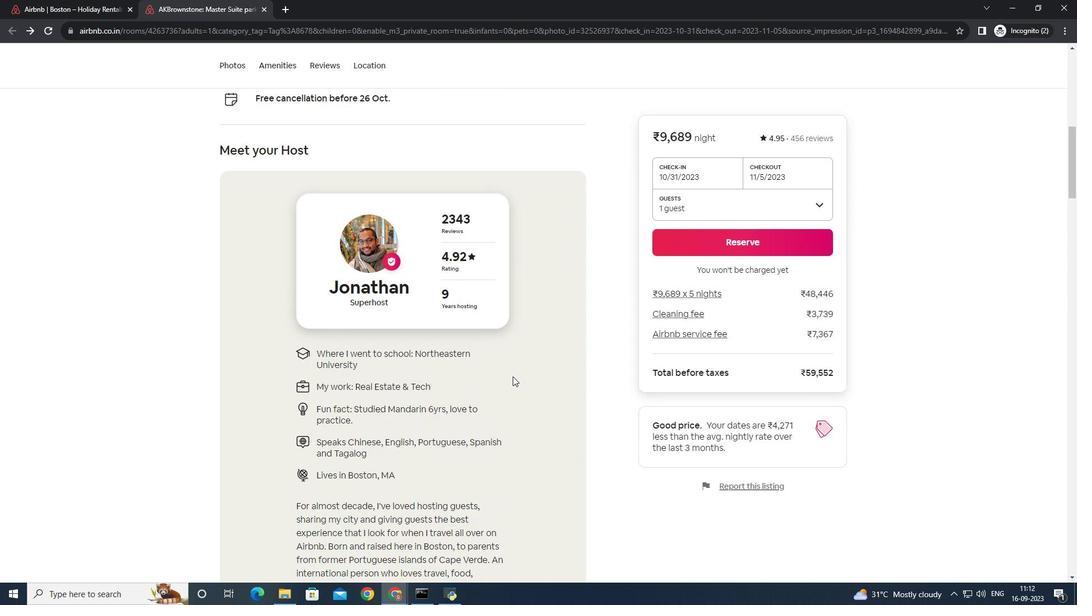 
Action: Mouse scrolled (512, 376) with delta (0, 0)
Screenshot: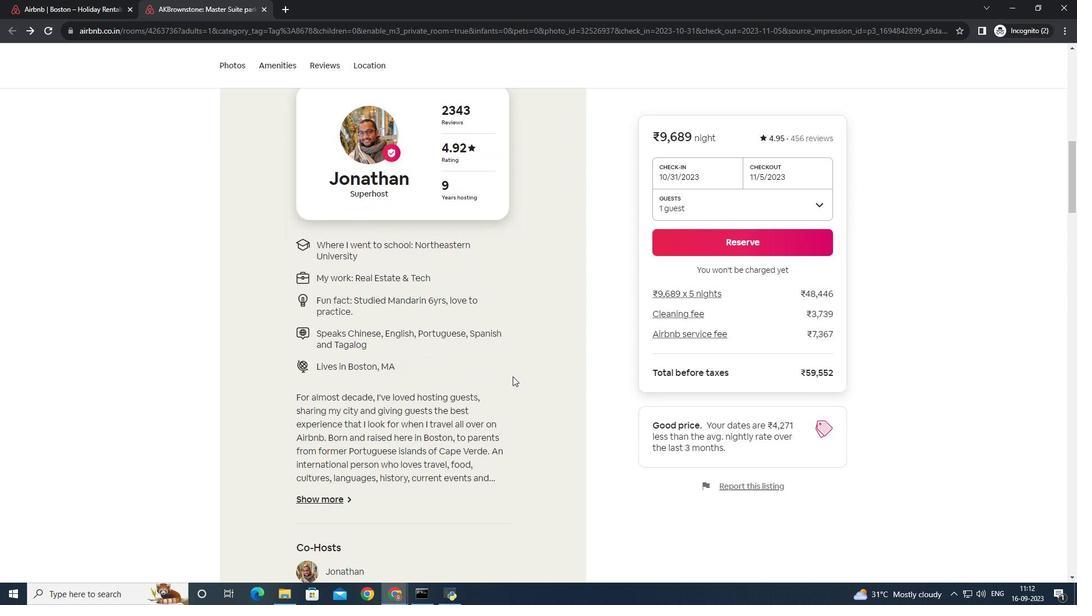 
Action: Mouse scrolled (512, 376) with delta (0, 0)
Screenshot: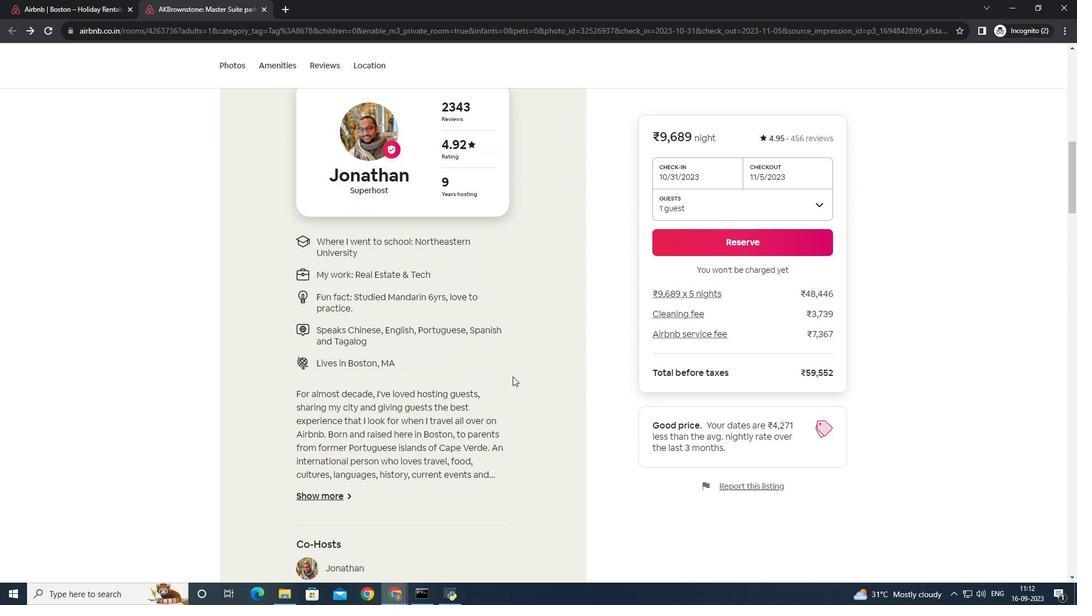 
Action: Mouse scrolled (512, 376) with delta (0, 0)
Screenshot: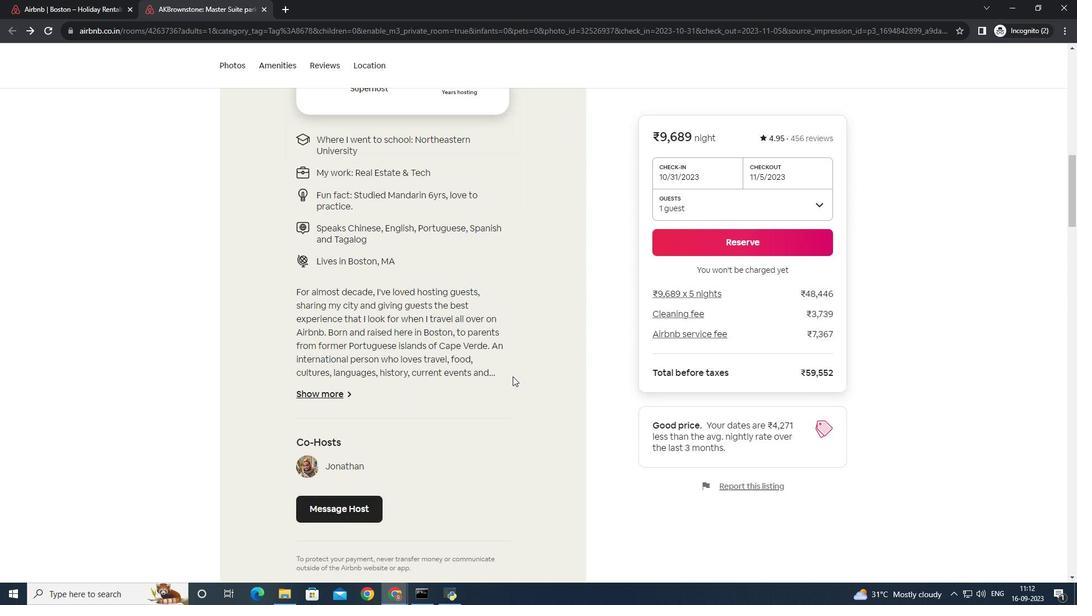 
Action: Mouse scrolled (512, 376) with delta (0, 0)
Screenshot: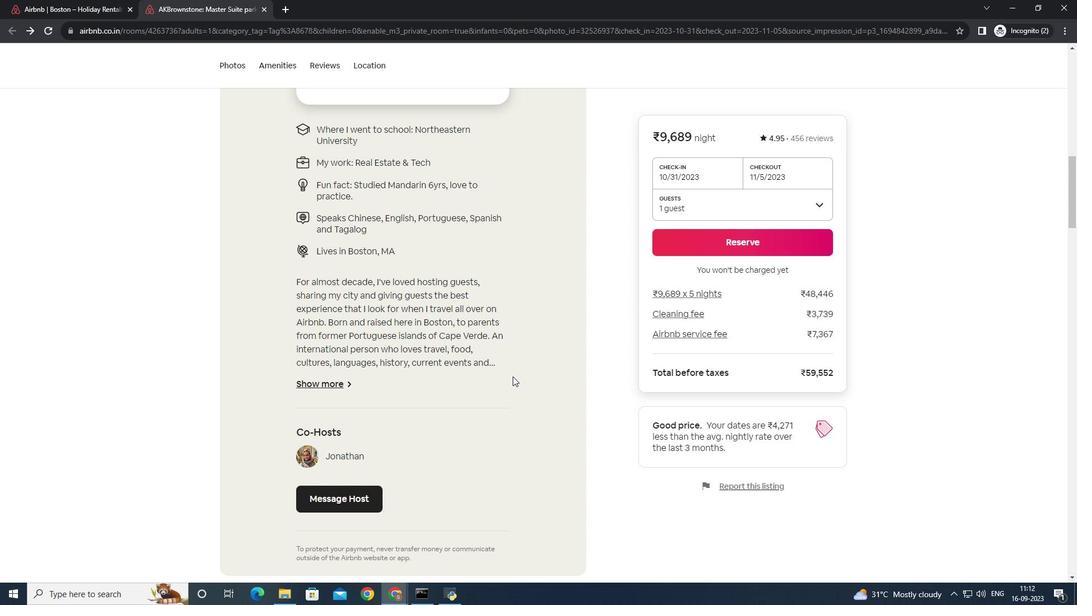
Action: Mouse scrolled (512, 376) with delta (0, 0)
Screenshot: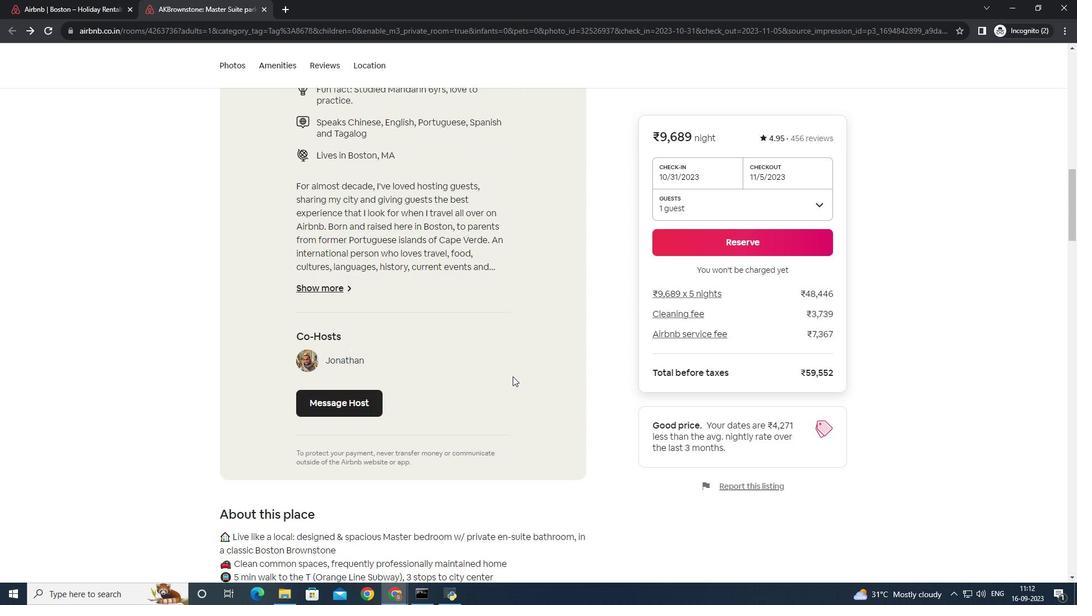 
Action: Mouse scrolled (512, 376) with delta (0, 0)
Screenshot: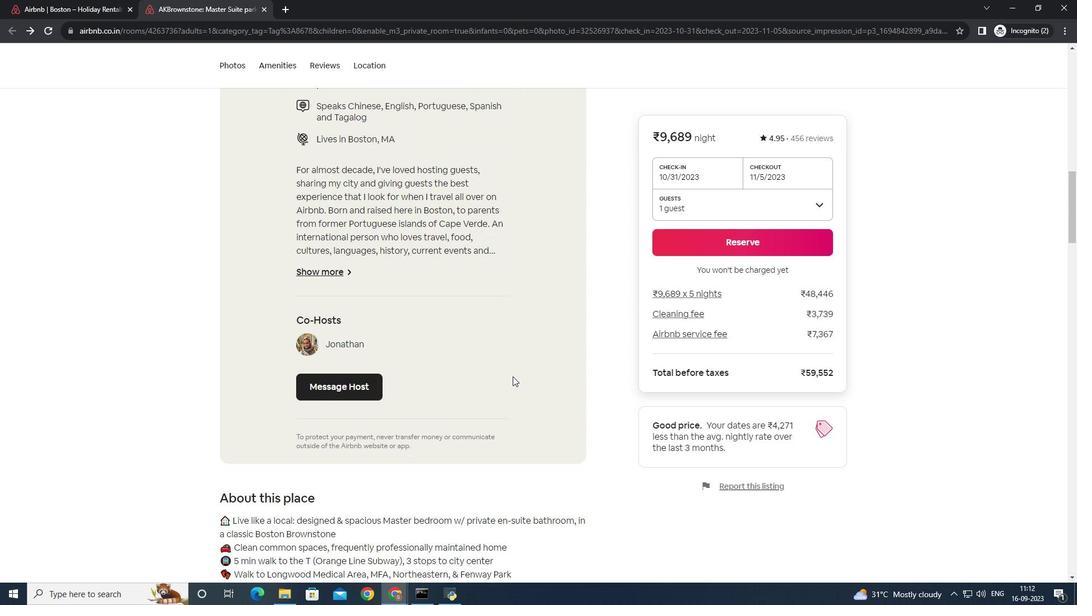 
Action: Mouse scrolled (512, 376) with delta (0, 0)
Screenshot: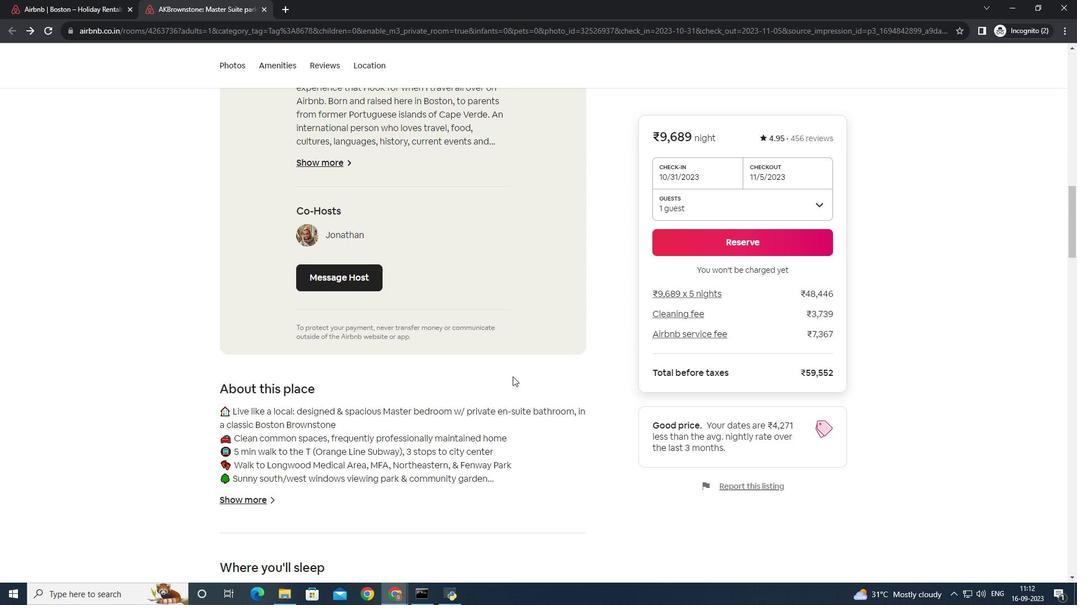 
Action: Mouse scrolled (512, 376) with delta (0, 0)
Screenshot: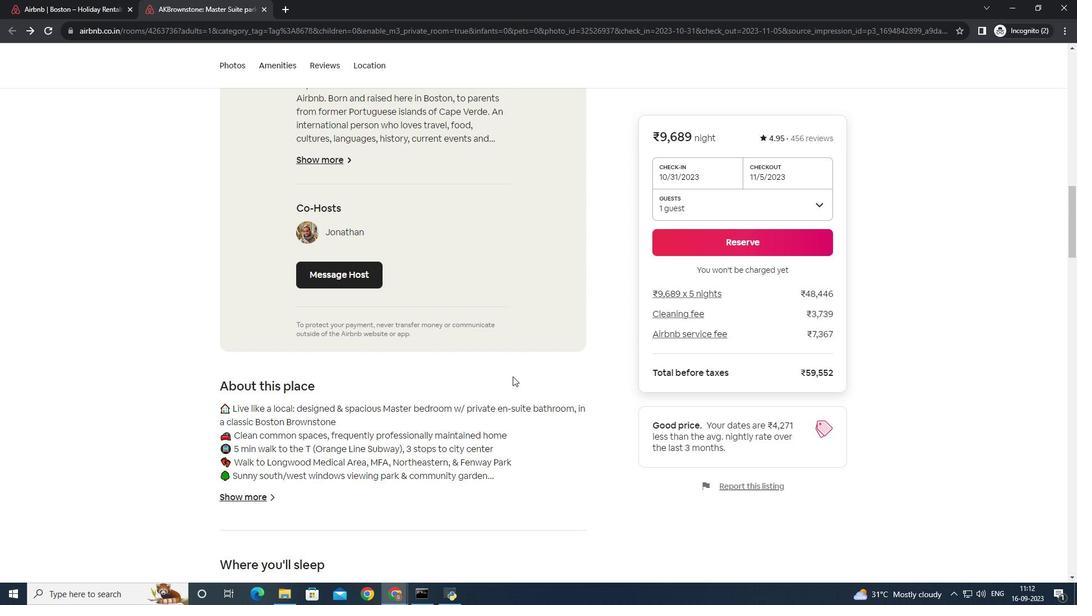 
Action: Mouse scrolled (512, 376) with delta (0, 0)
Screenshot: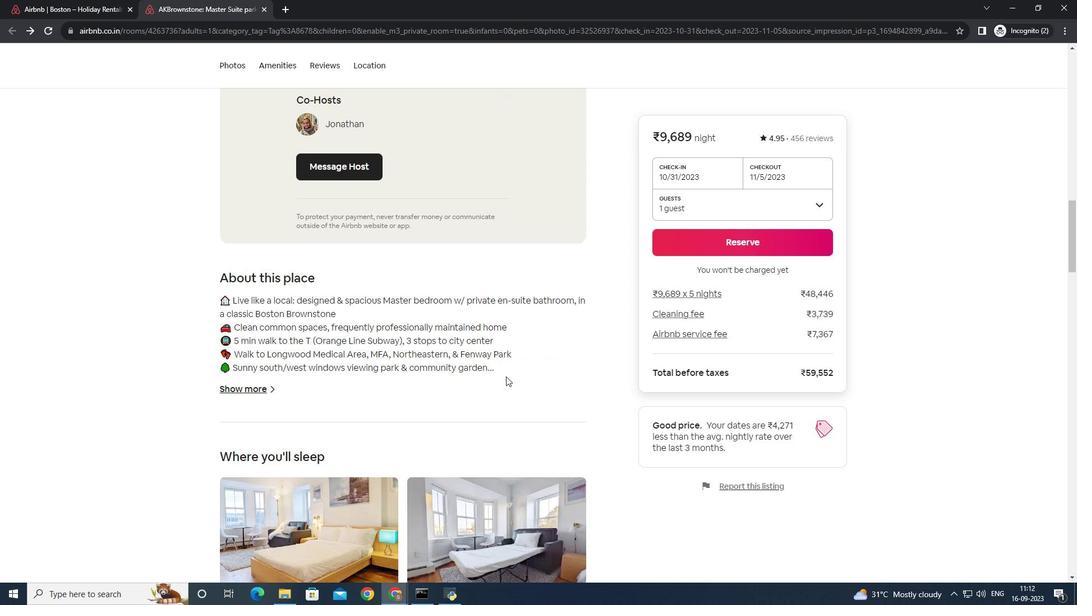 
Action: Mouse scrolled (512, 376) with delta (0, 0)
Screenshot: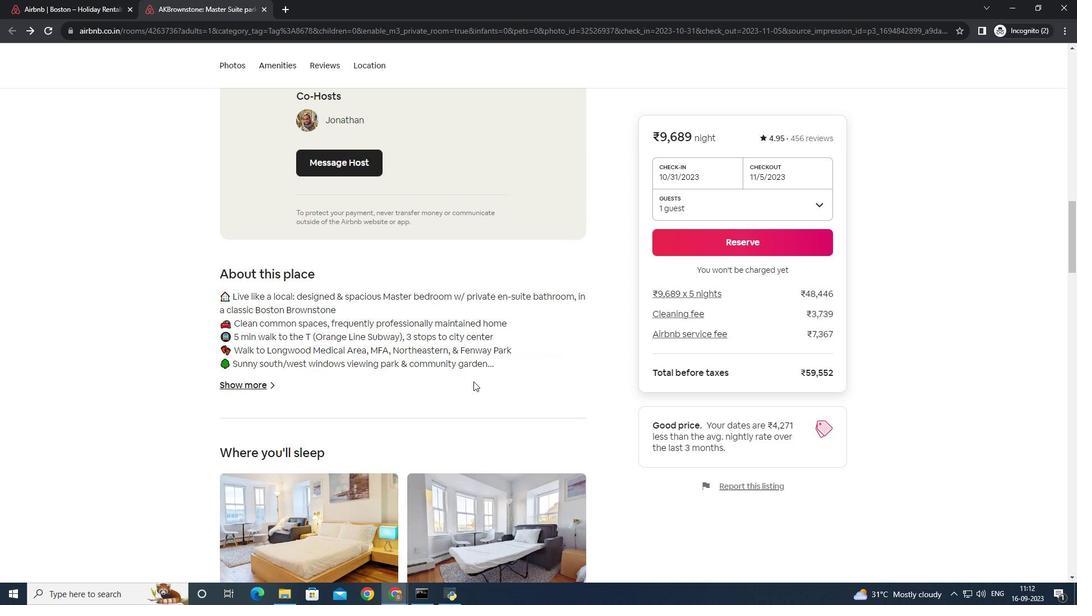 
Action: Mouse moved to (268, 383)
Screenshot: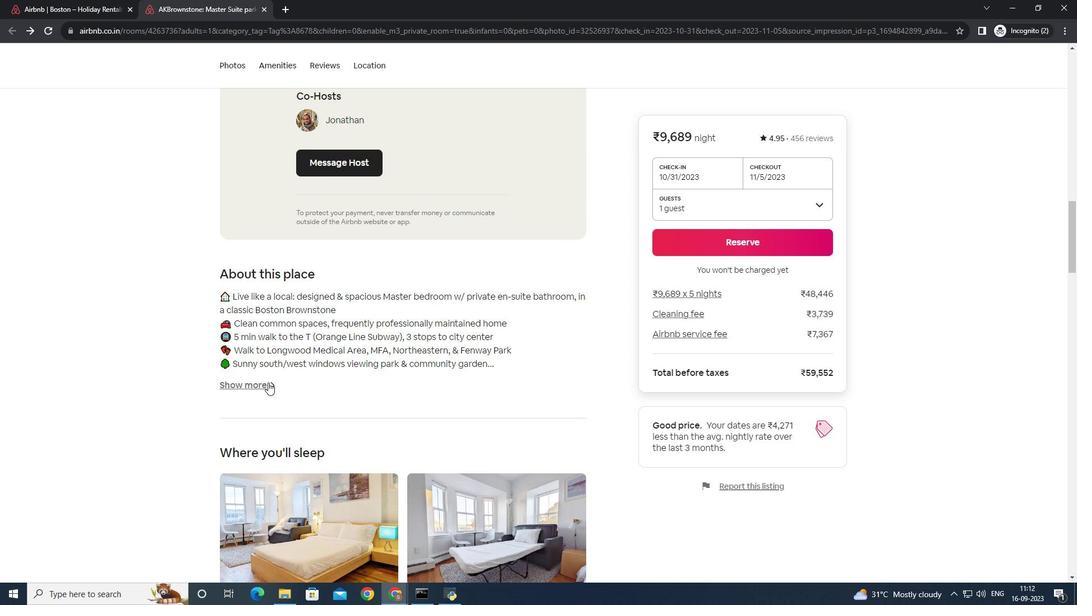 
Action: Mouse pressed left at (268, 383)
Screenshot: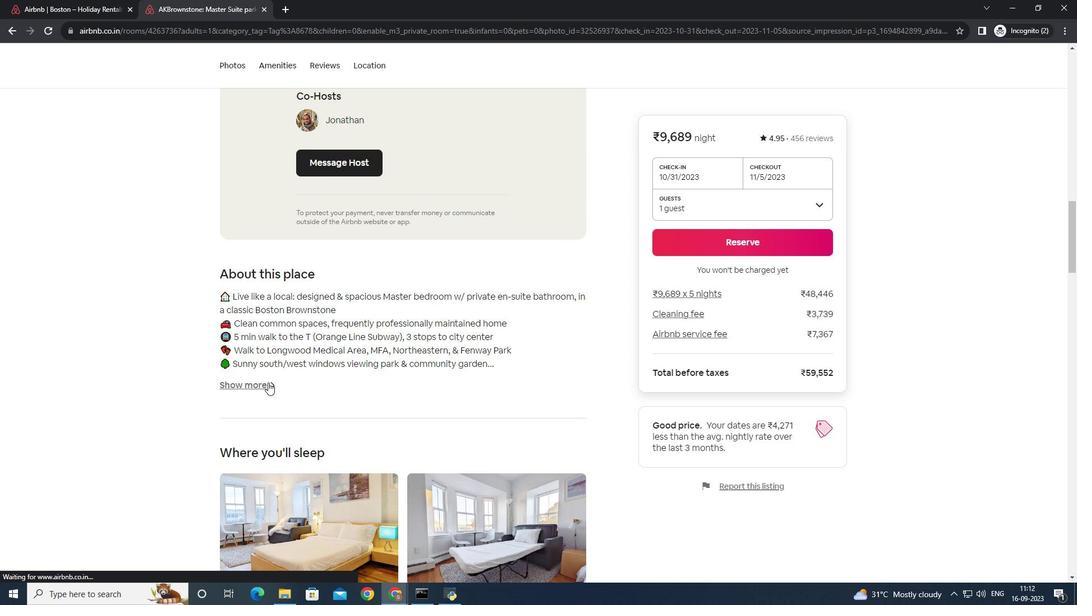 
Action: Mouse moved to (477, 393)
Screenshot: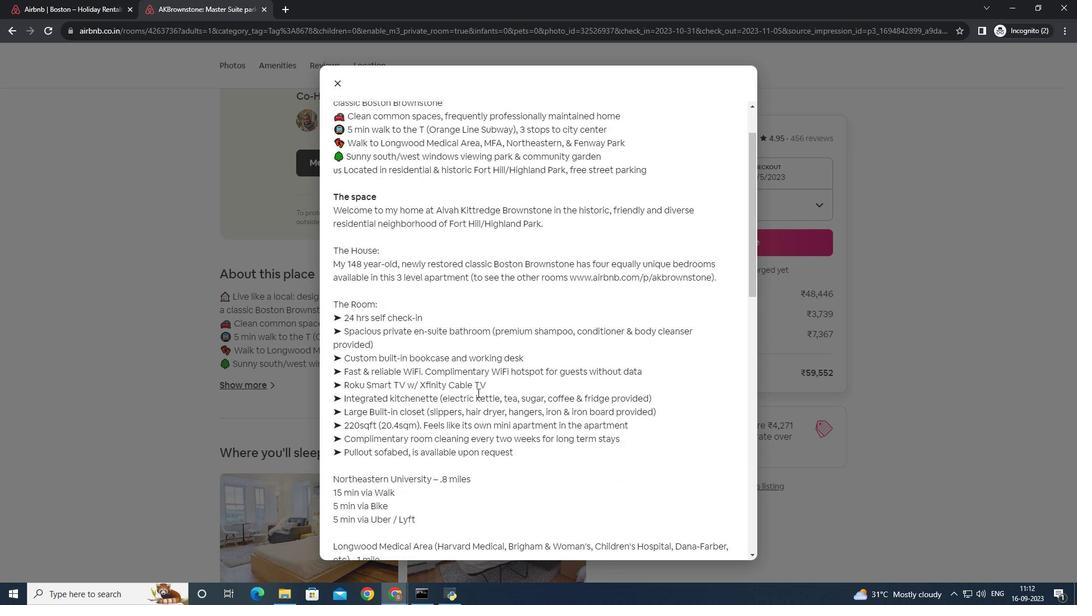 
Action: Mouse scrolled (477, 392) with delta (0, 0)
Screenshot: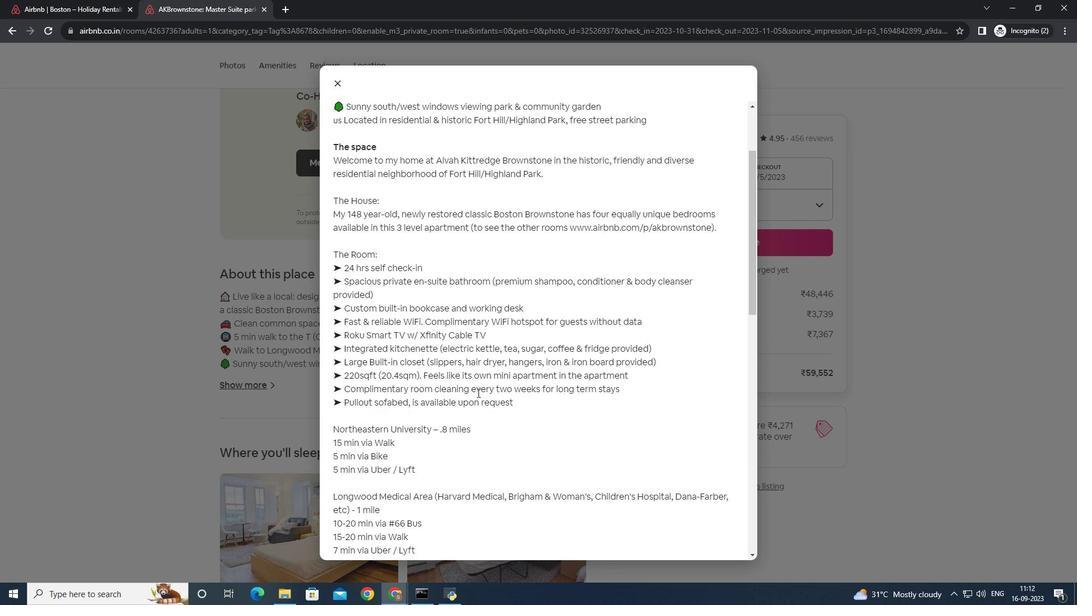 
Action: Mouse scrolled (477, 392) with delta (0, 0)
Screenshot: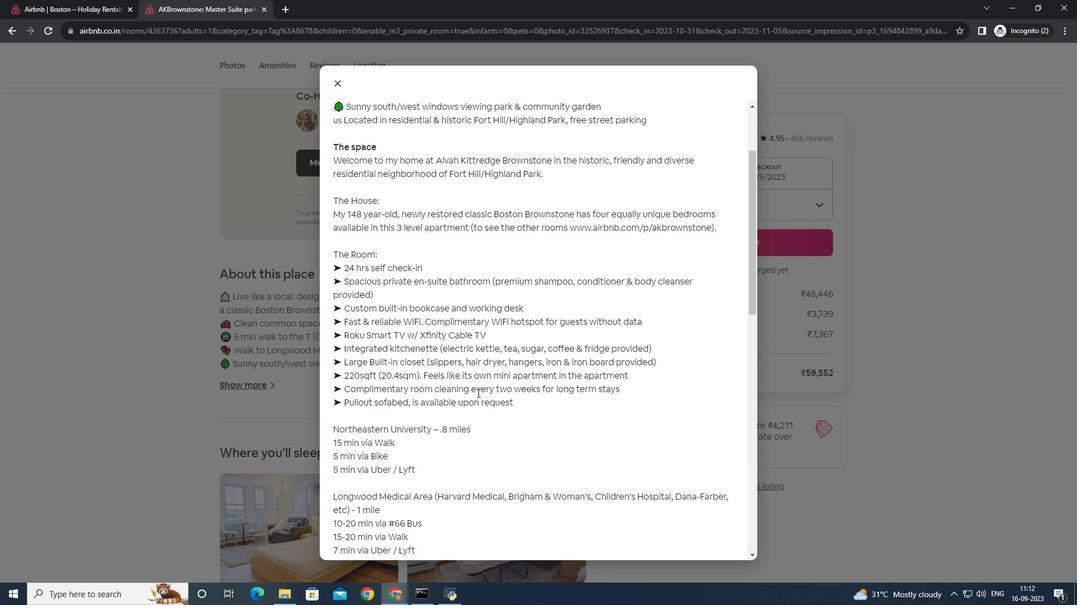 
Action: Mouse scrolled (477, 392) with delta (0, 0)
Screenshot: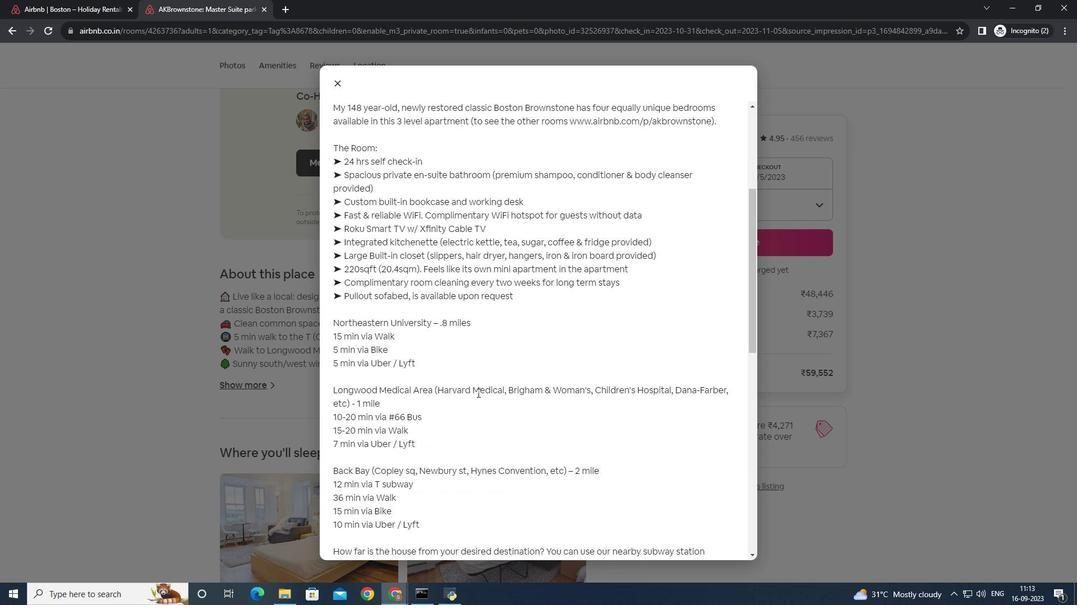 
Action: Mouse scrolled (477, 392) with delta (0, 0)
Screenshot: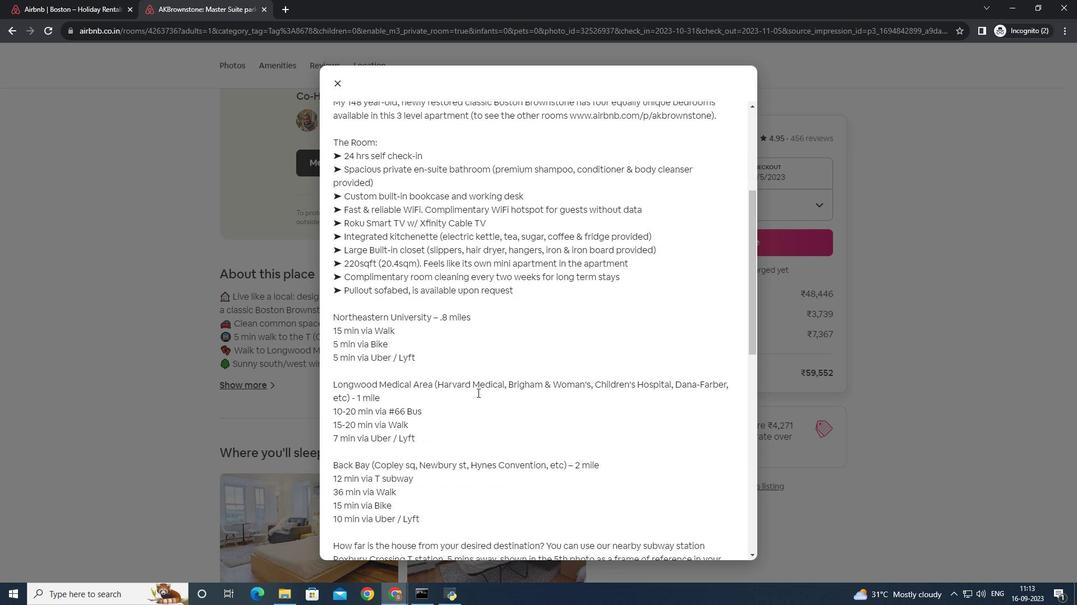 
Action: Mouse scrolled (477, 392) with delta (0, 0)
Screenshot: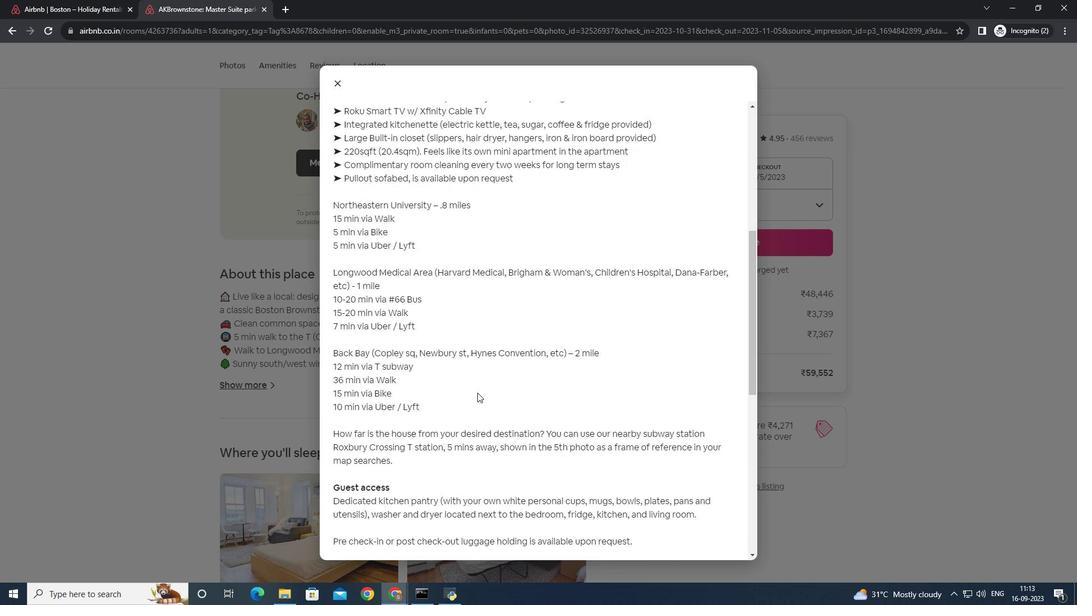 
Action: Mouse scrolled (477, 392) with delta (0, 0)
Screenshot: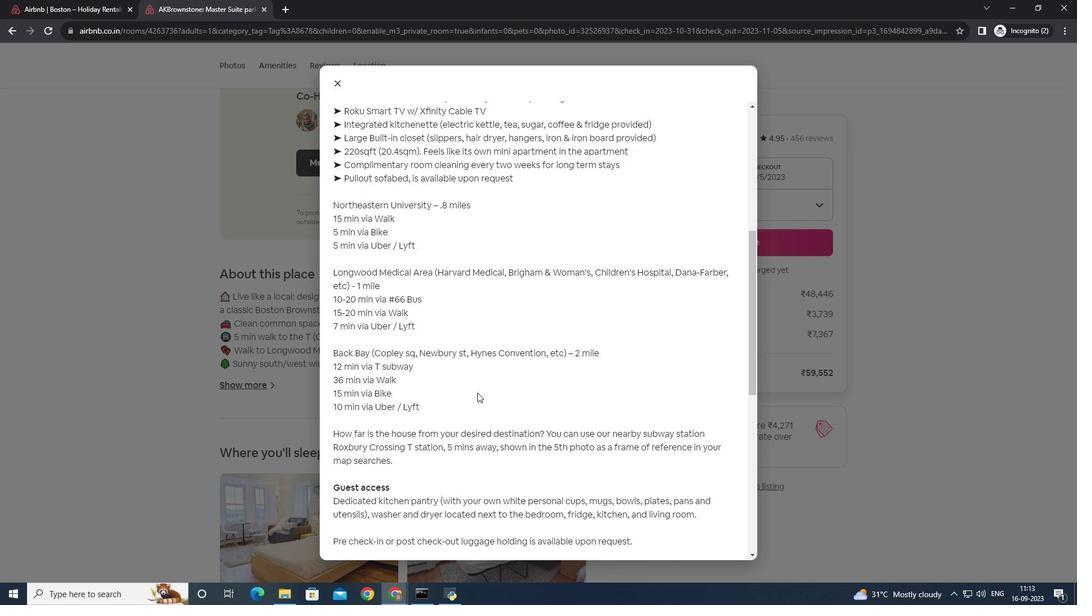 
Action: Mouse scrolled (477, 392) with delta (0, 0)
Screenshot: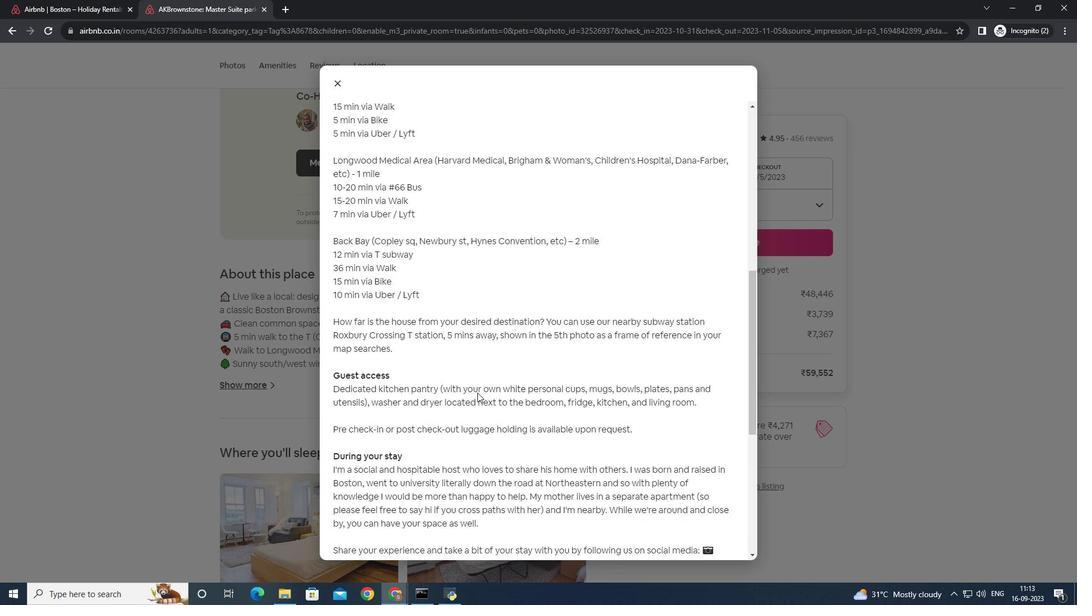 
Action: Mouse scrolled (477, 392) with delta (0, 0)
Screenshot: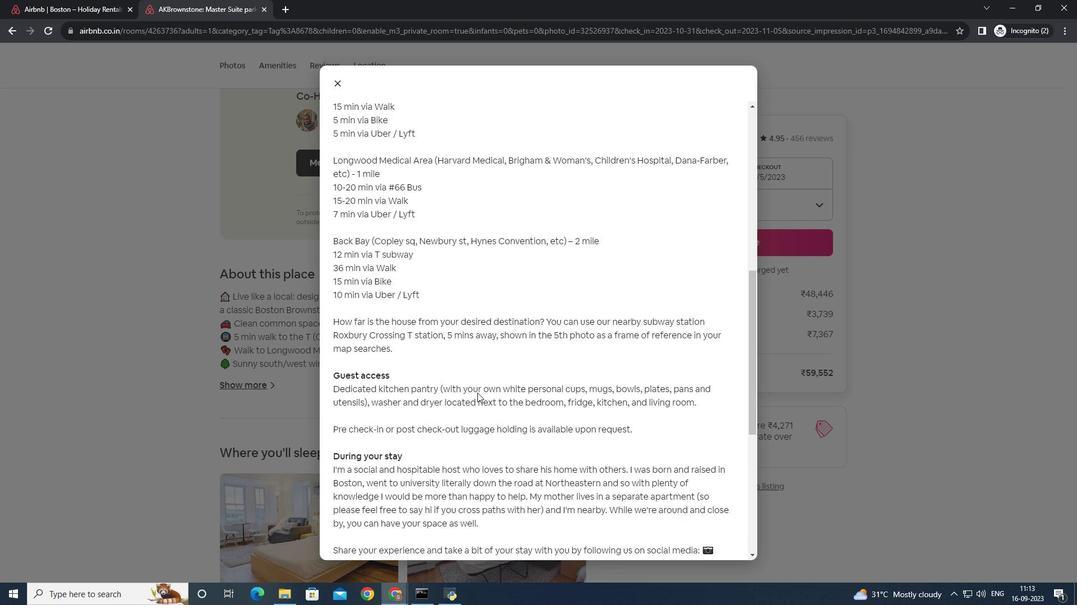 
Action: Mouse scrolled (477, 392) with delta (0, 0)
Screenshot: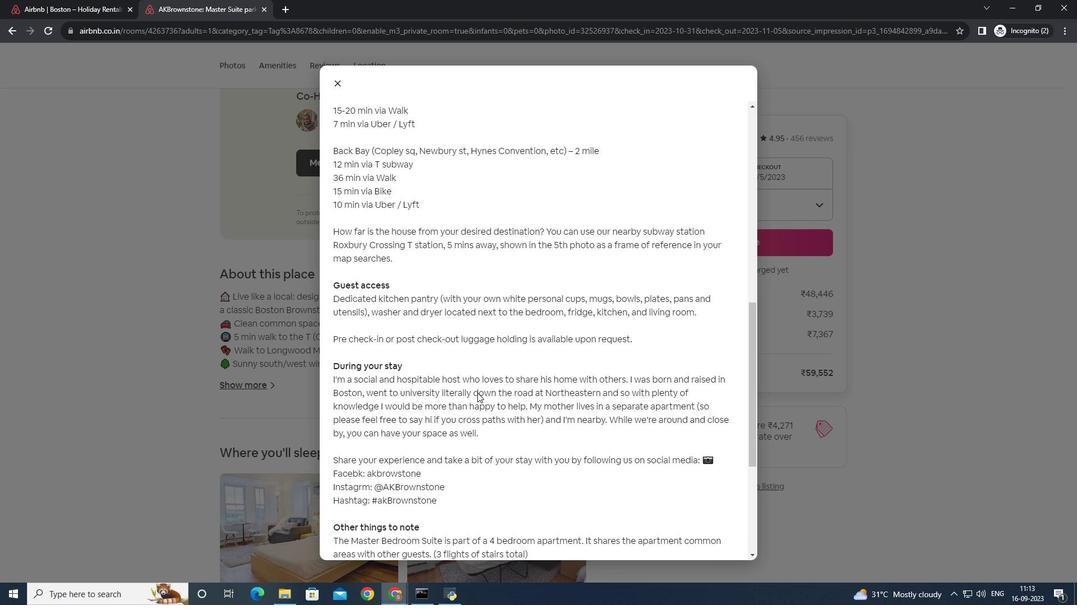 
Action: Mouse scrolled (477, 392) with delta (0, 0)
Screenshot: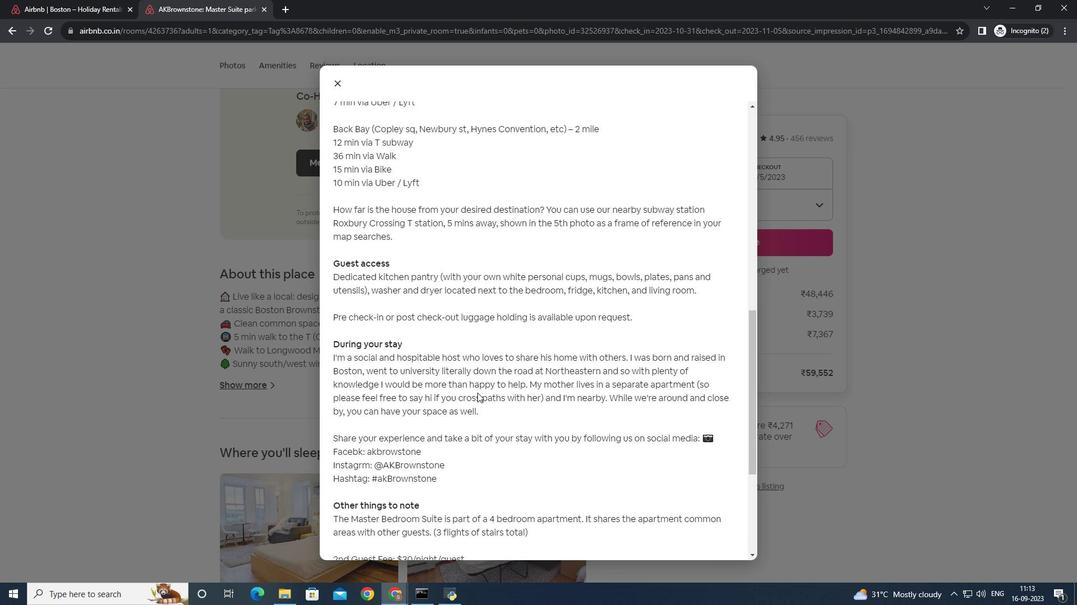 
Action: Mouse scrolled (477, 392) with delta (0, 0)
Screenshot: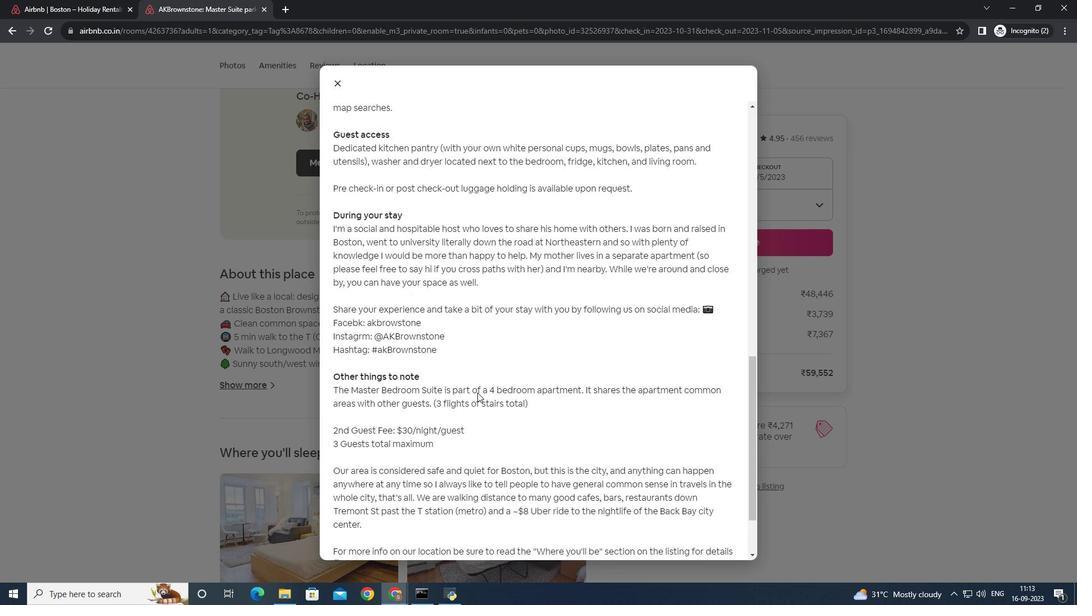 
Action: Mouse scrolled (477, 392) with delta (0, 0)
Screenshot: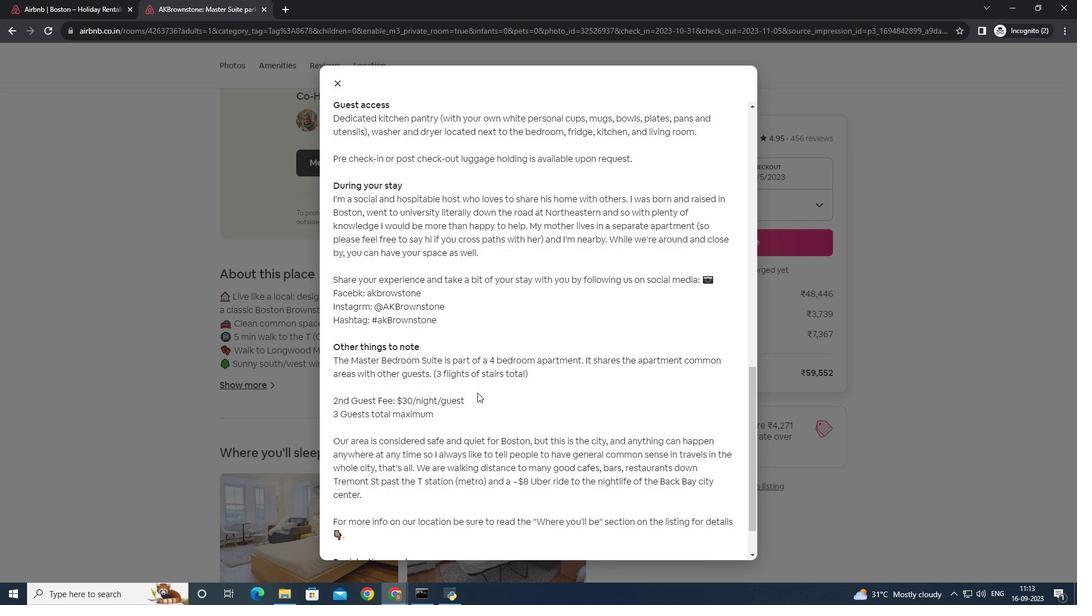 
Action: Mouse scrolled (477, 392) with delta (0, 0)
Screenshot: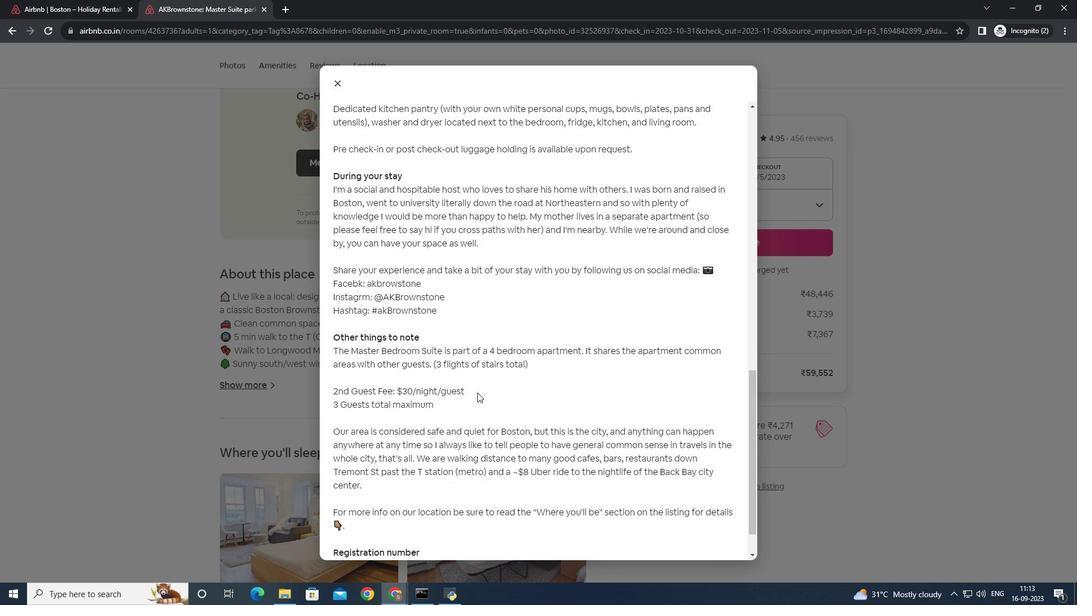 
Action: Mouse scrolled (477, 392) with delta (0, 0)
Screenshot: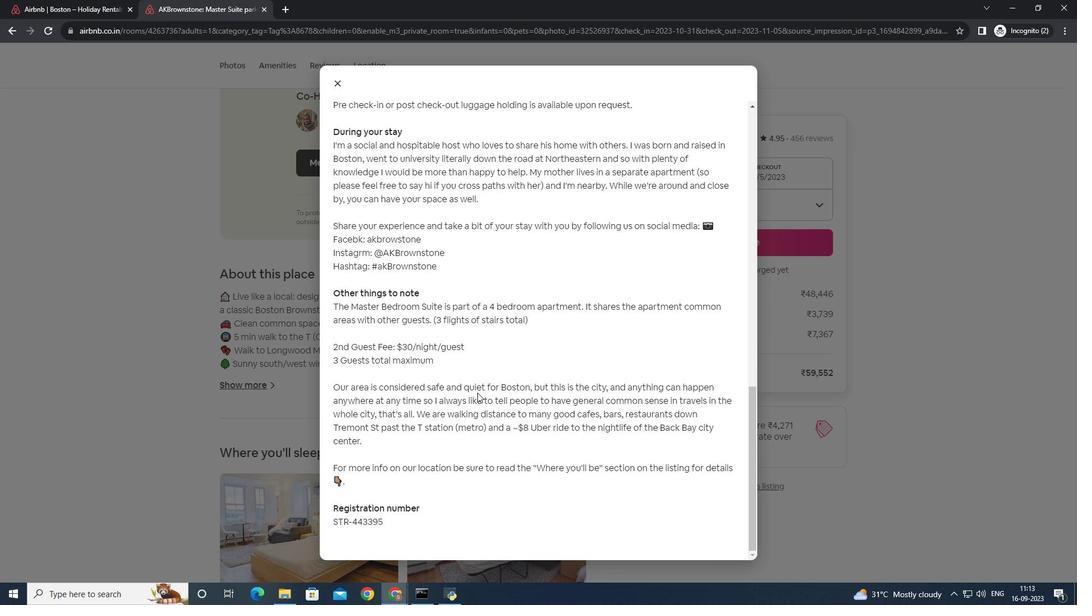
Action: Mouse scrolled (477, 392) with delta (0, 0)
Screenshot: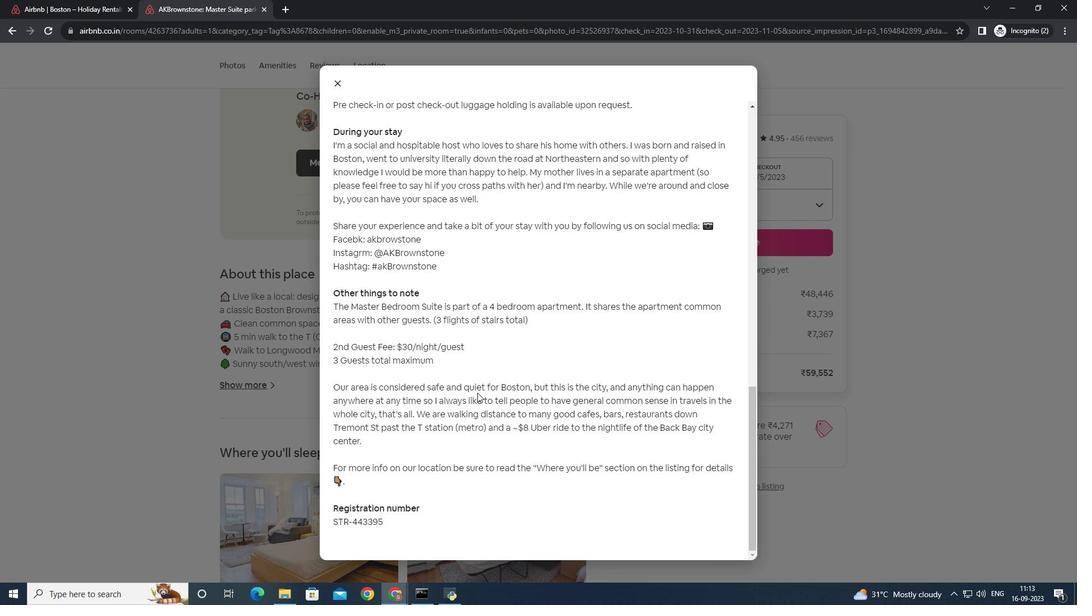 
Action: Mouse scrolled (477, 392) with delta (0, 0)
Screenshot: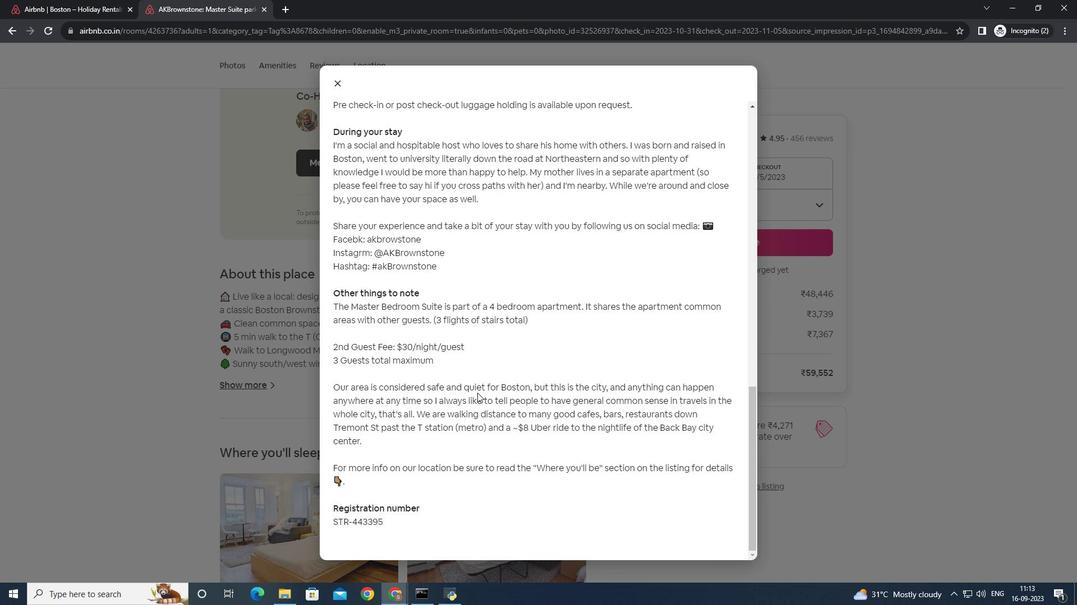 
Action: Mouse scrolled (477, 392) with delta (0, 0)
Screenshot: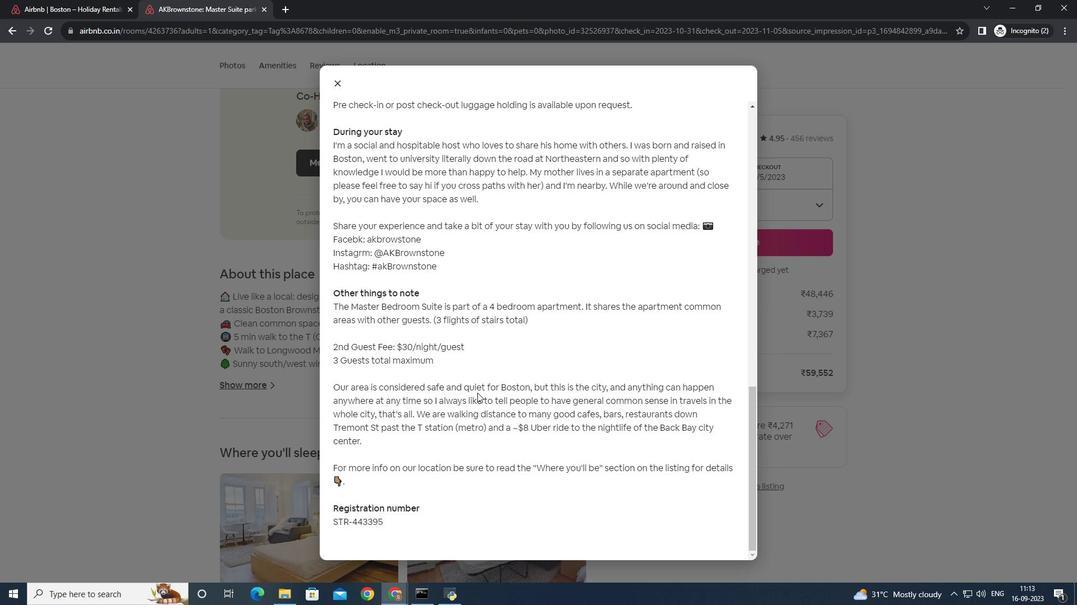 
Action: Mouse moved to (336, 85)
Screenshot: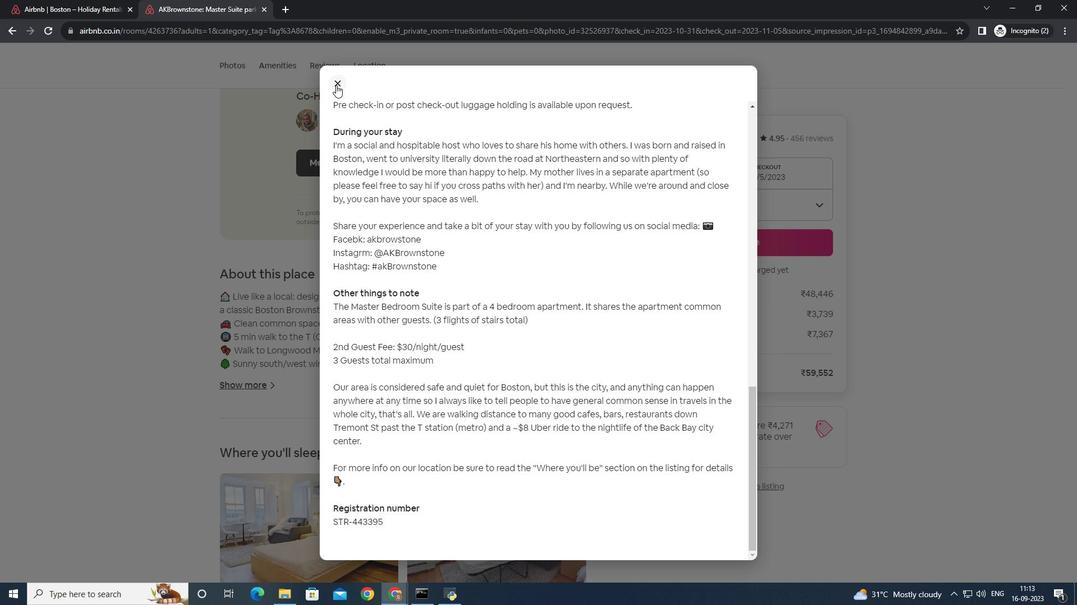 
Action: Mouse pressed left at (336, 85)
Screenshot: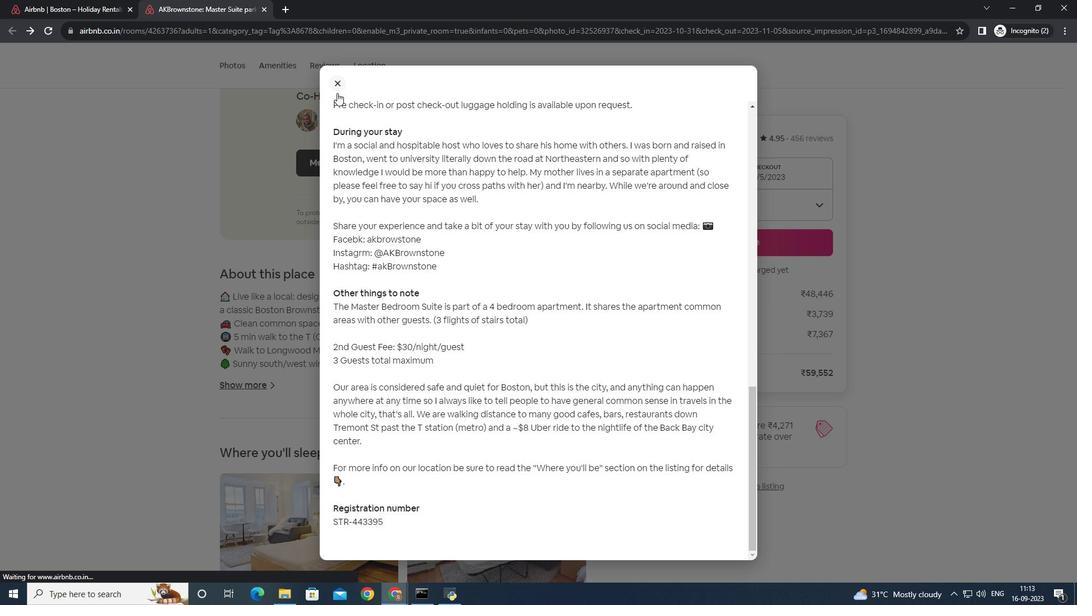 
Action: Mouse moved to (382, 301)
Screenshot: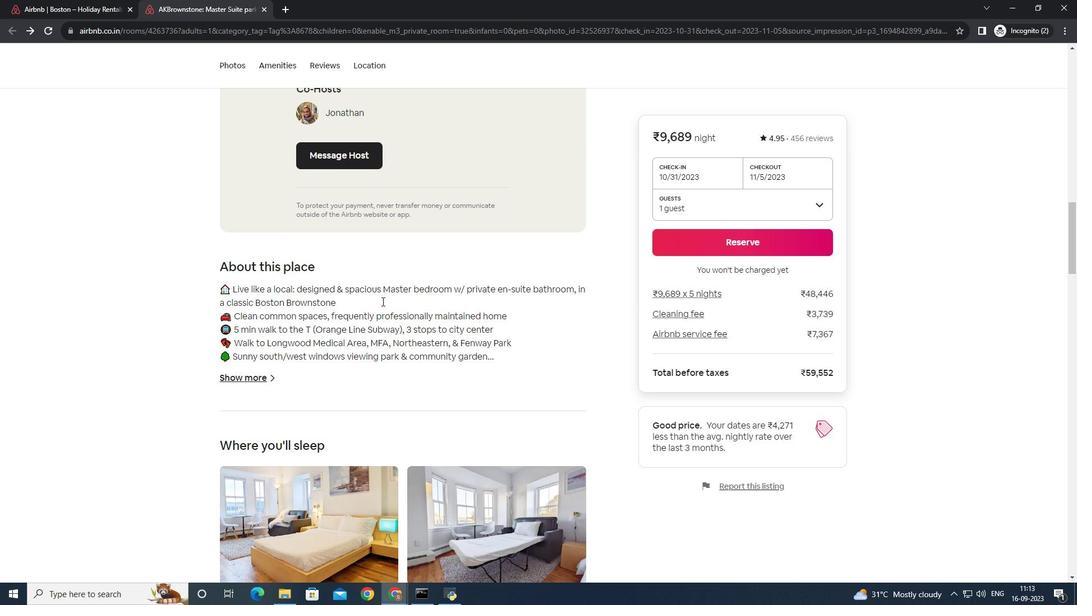 
Action: Mouse scrolled (382, 301) with delta (0, 0)
Screenshot: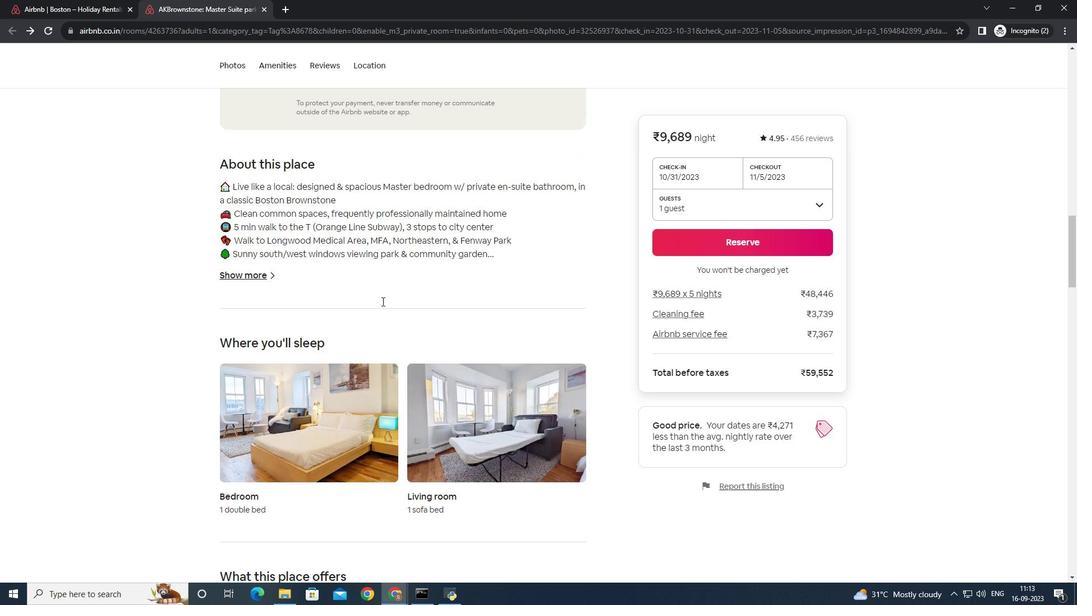 
Action: Mouse scrolled (382, 301) with delta (0, 0)
Screenshot: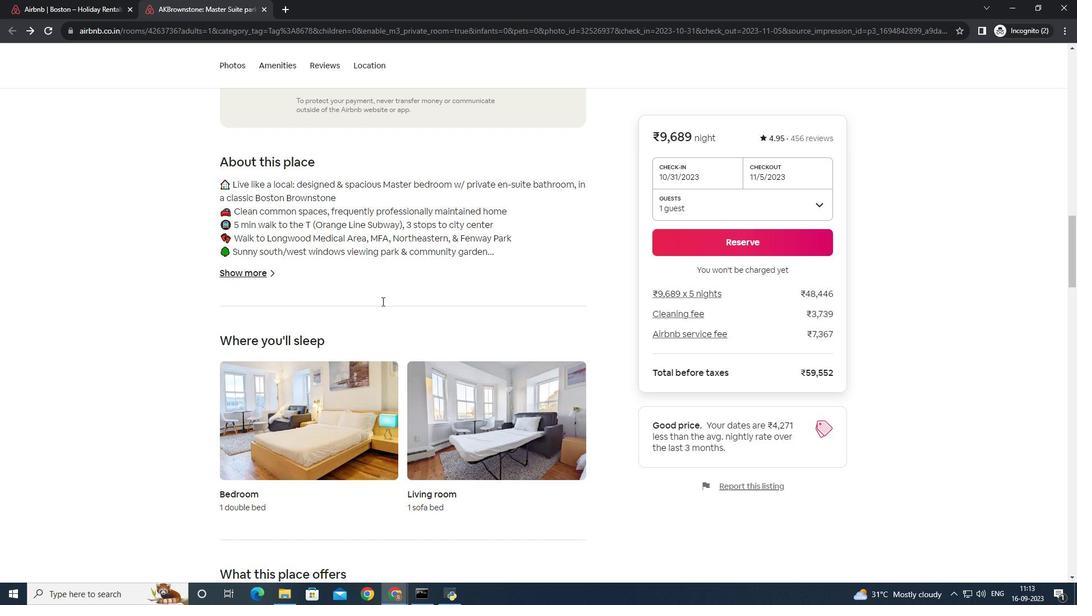 
Action: Mouse scrolled (382, 301) with delta (0, 0)
Screenshot: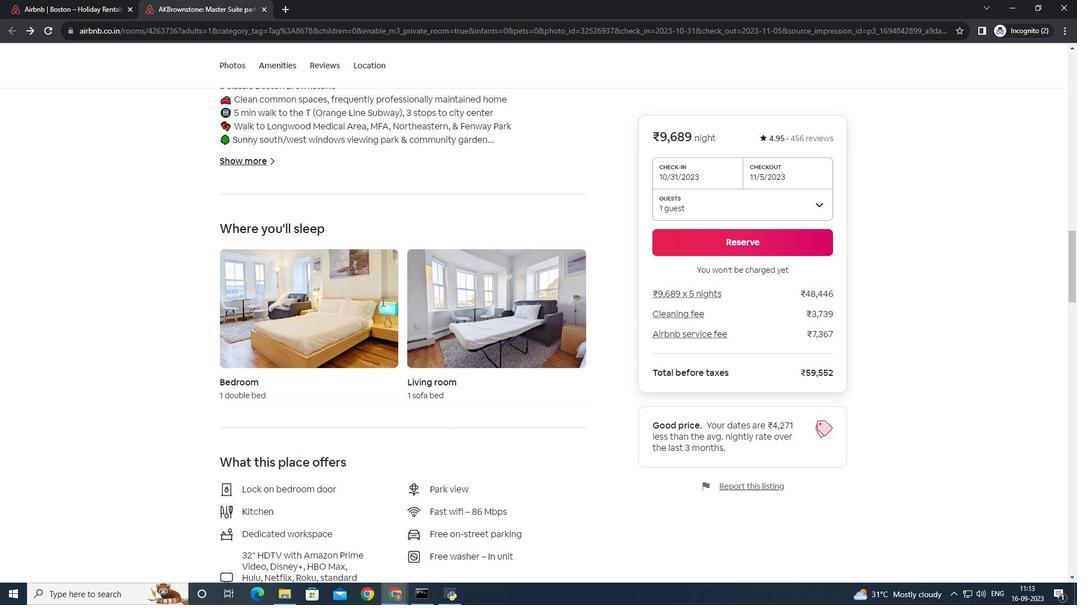 
Action: Mouse scrolled (382, 301) with delta (0, 0)
Screenshot: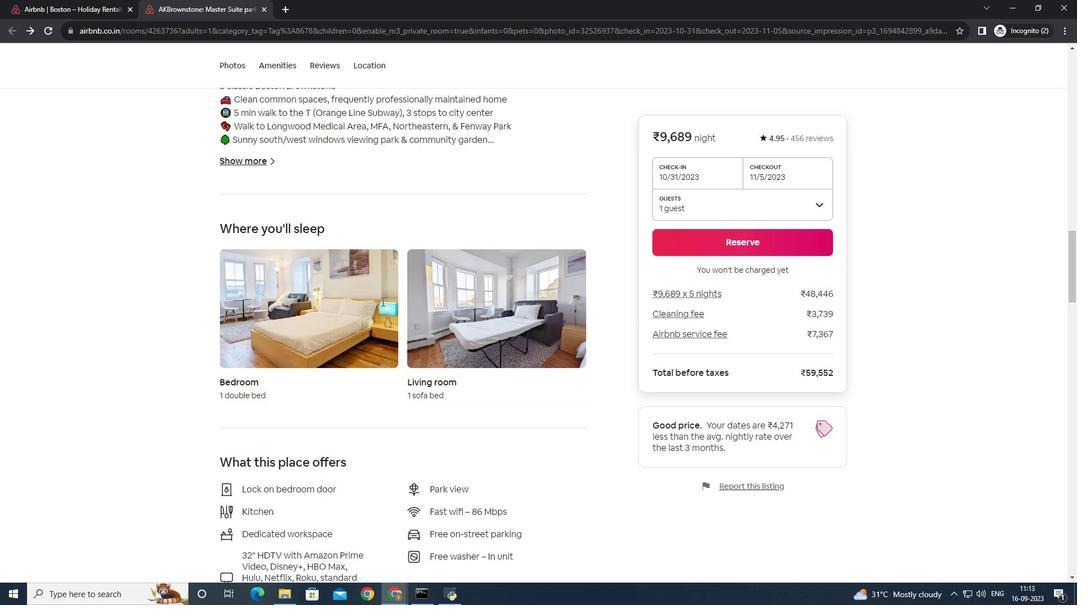 
Action: Mouse scrolled (382, 301) with delta (0, 0)
Screenshot: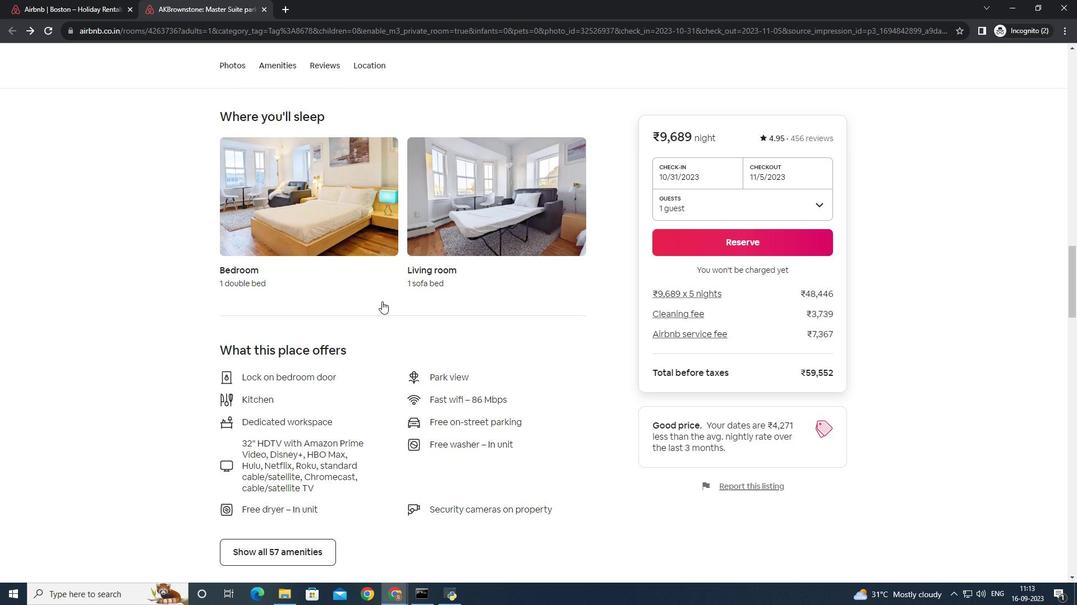 
Action: Mouse scrolled (382, 301) with delta (0, 0)
Screenshot: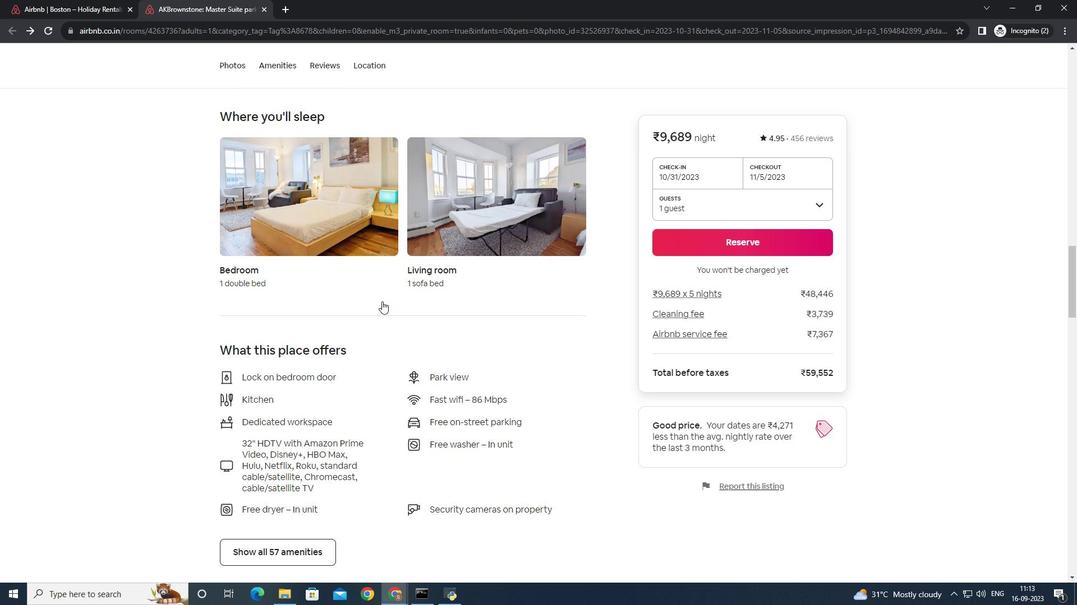 
Action: Mouse scrolled (382, 301) with delta (0, 0)
Screenshot: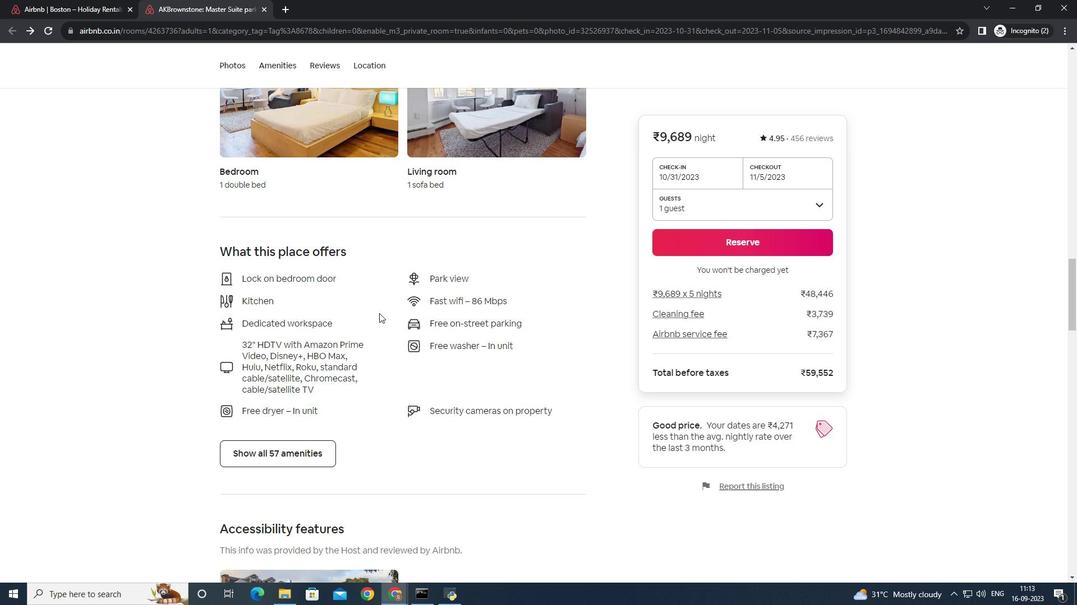 
Action: Mouse scrolled (382, 301) with delta (0, 0)
Screenshot: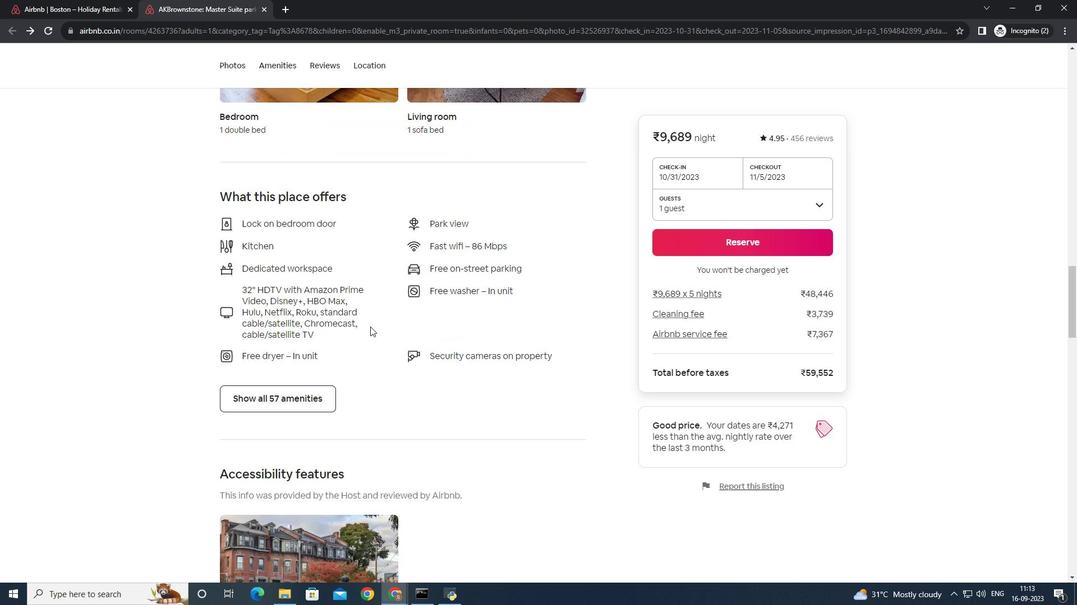 
Action: Mouse moved to (379, 313)
Screenshot: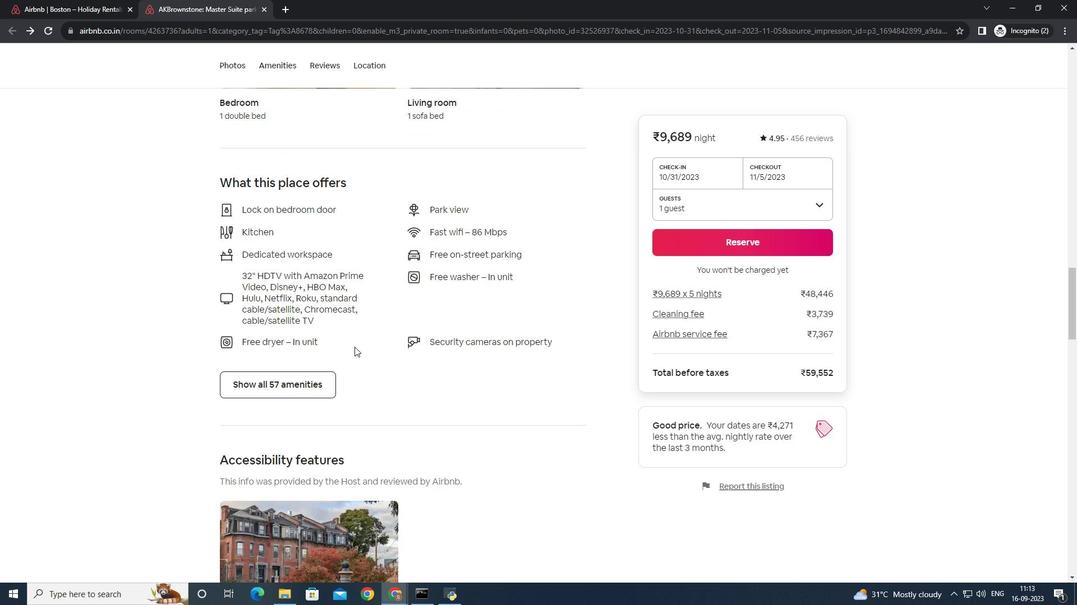 
Action: Mouse scrolled (379, 313) with delta (0, 0)
Screenshot: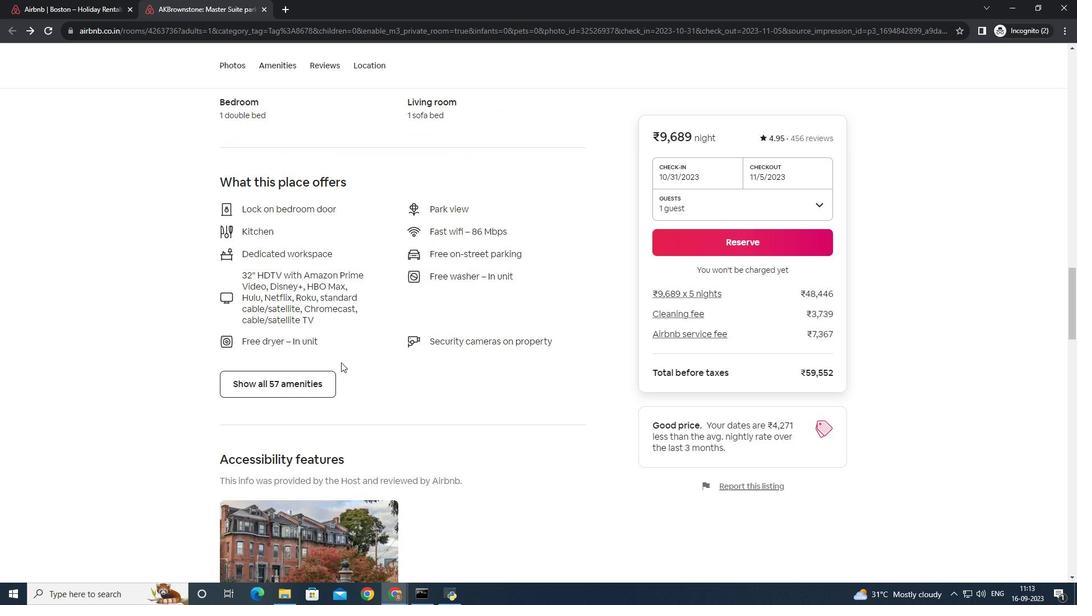 
Action: Mouse moved to (315, 378)
Screenshot: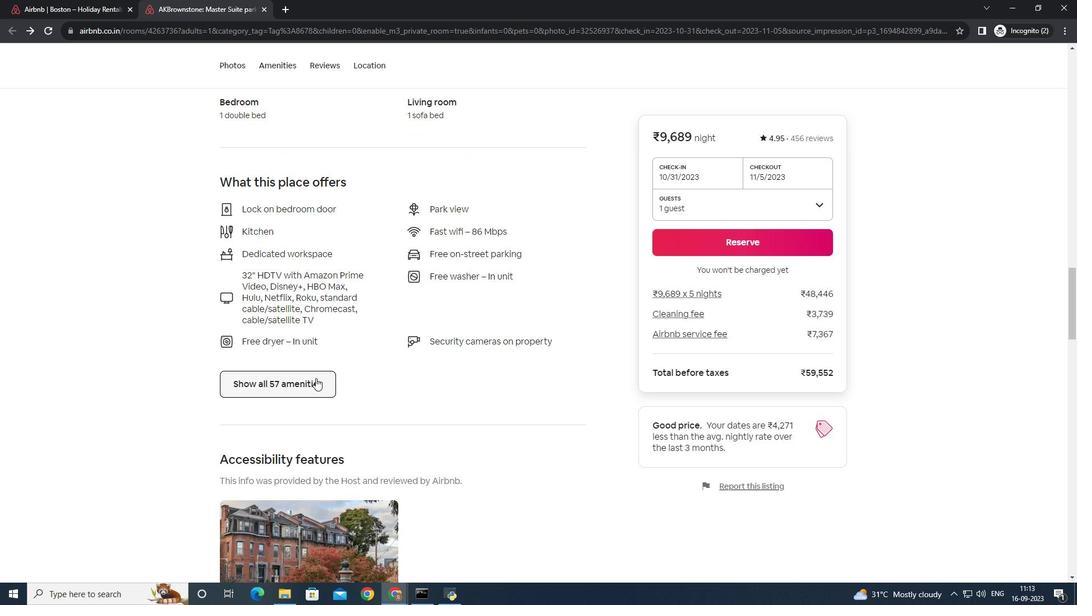 
Action: Mouse pressed left at (315, 378)
Screenshot: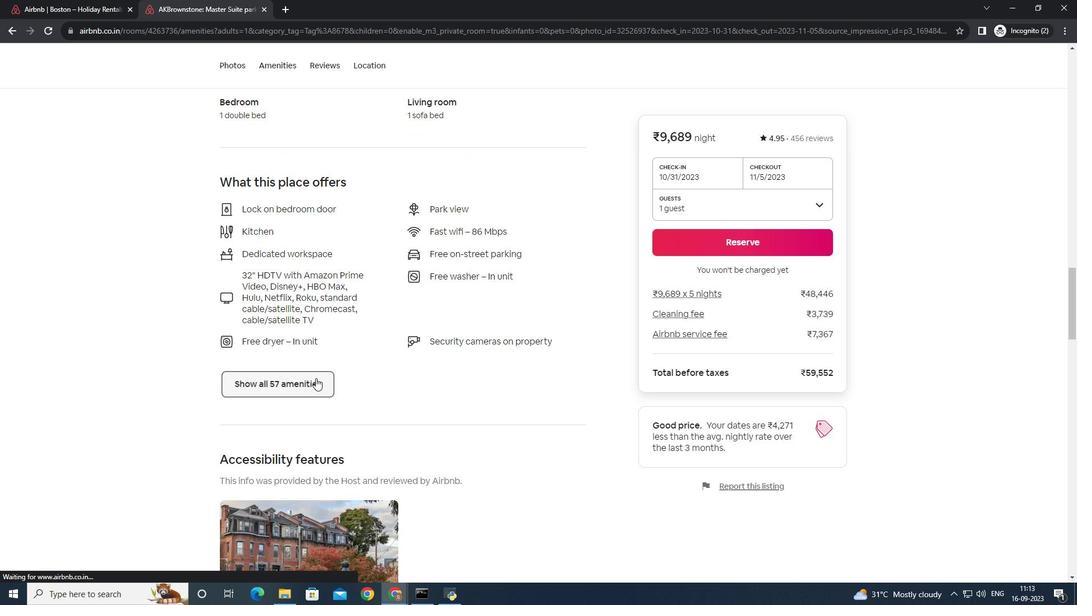 
Action: Mouse moved to (489, 260)
Screenshot: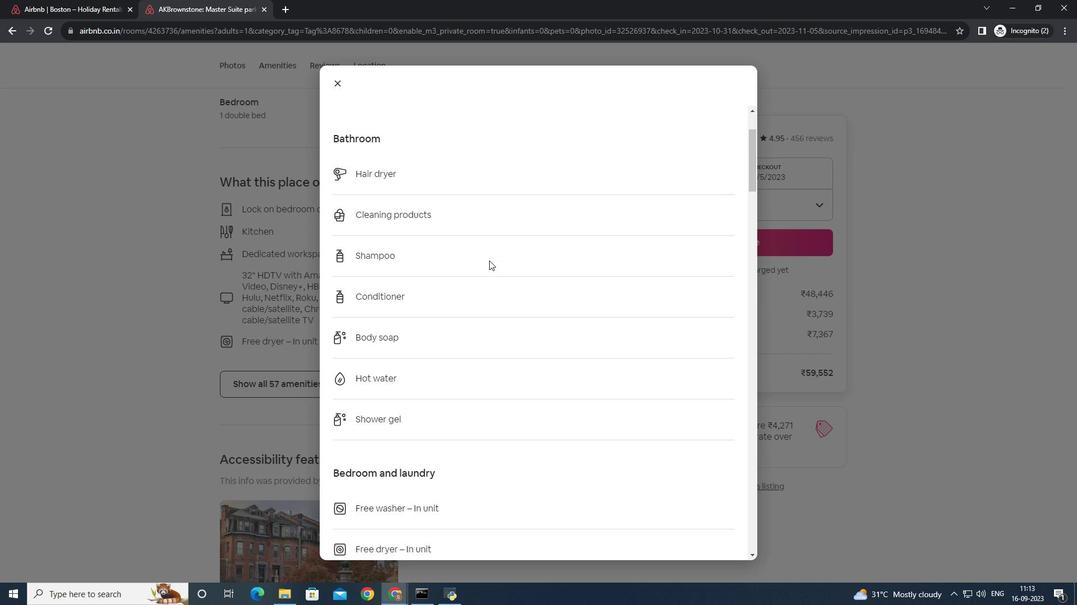 
Action: Mouse scrolled (489, 260) with delta (0, 0)
Screenshot: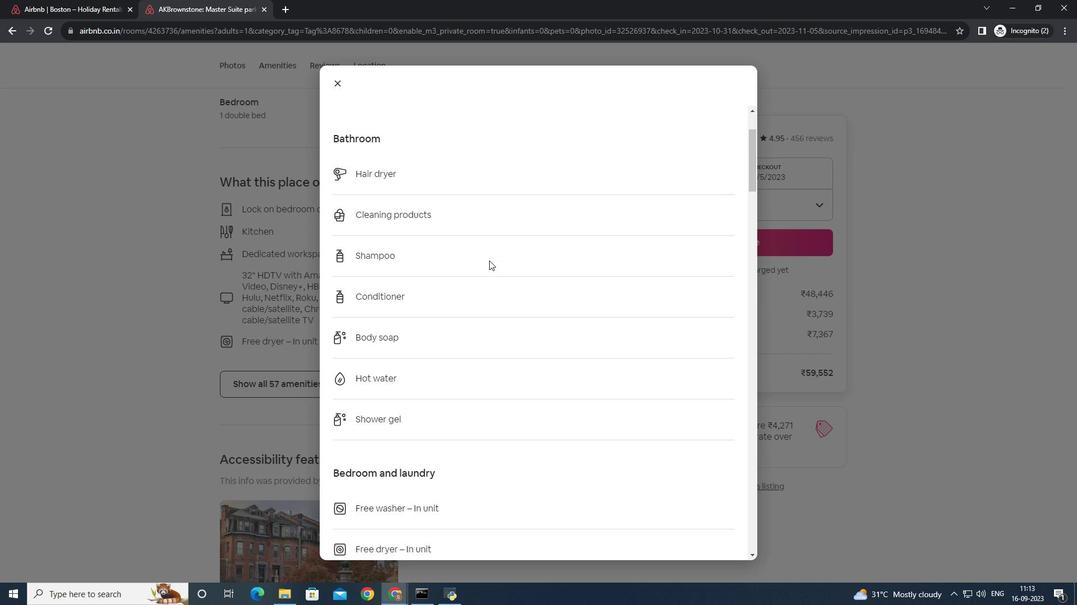
Action: Mouse scrolled (489, 260) with delta (0, 0)
Screenshot: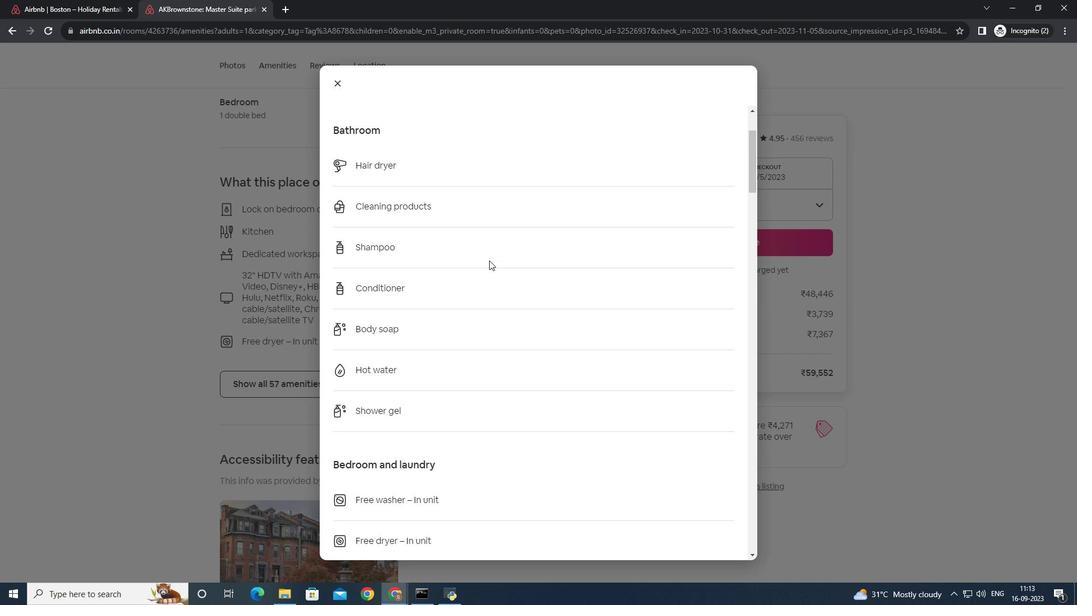 
Action: Mouse moved to (476, 303)
Screenshot: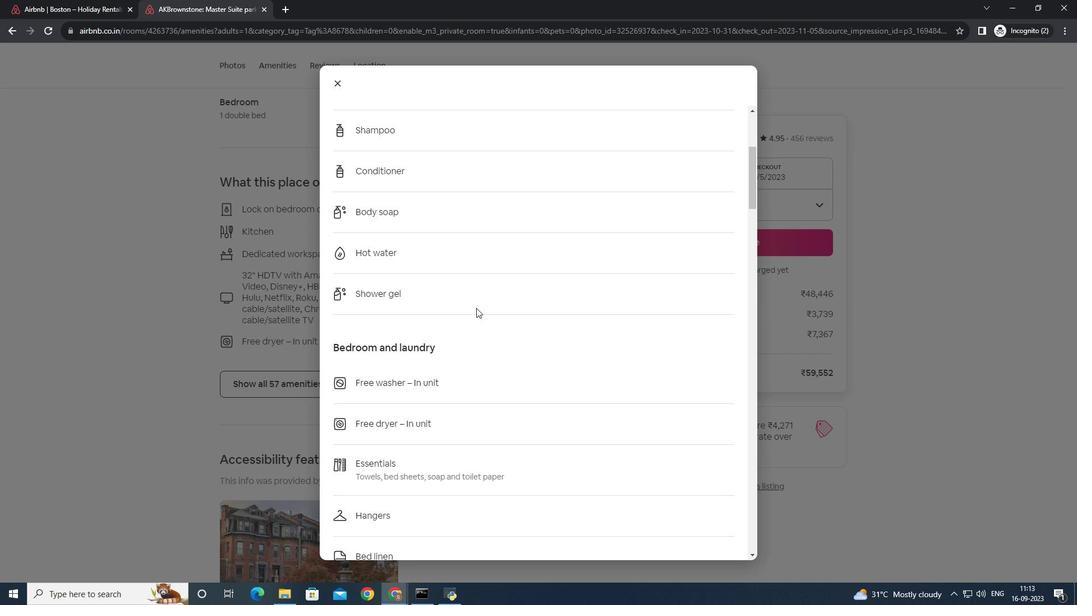 
Action: Mouse scrolled (476, 302) with delta (0, 0)
Screenshot: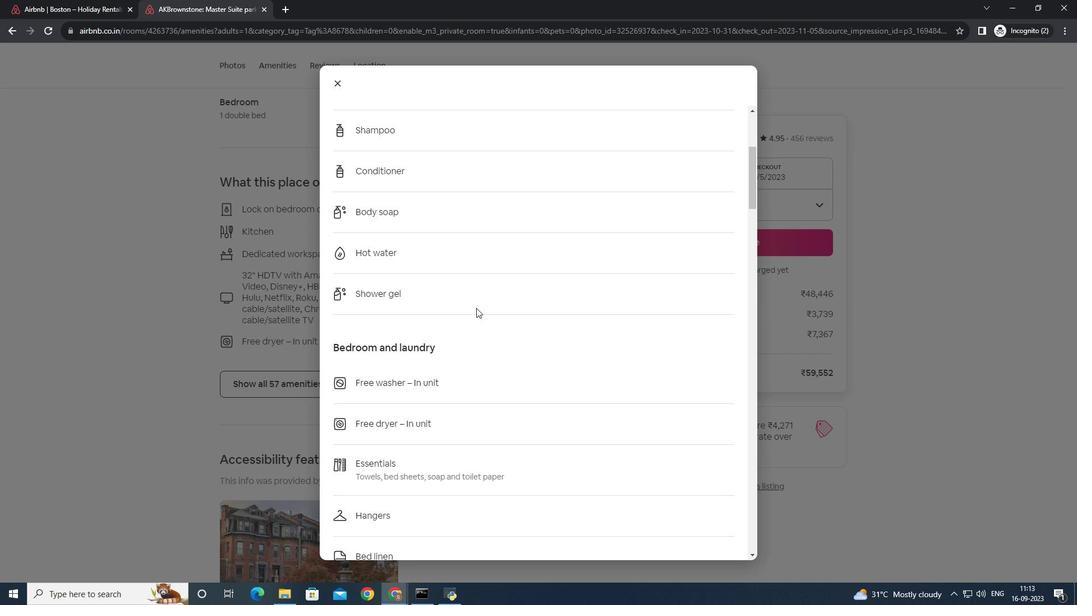 
Action: Mouse moved to (476, 306)
Screenshot: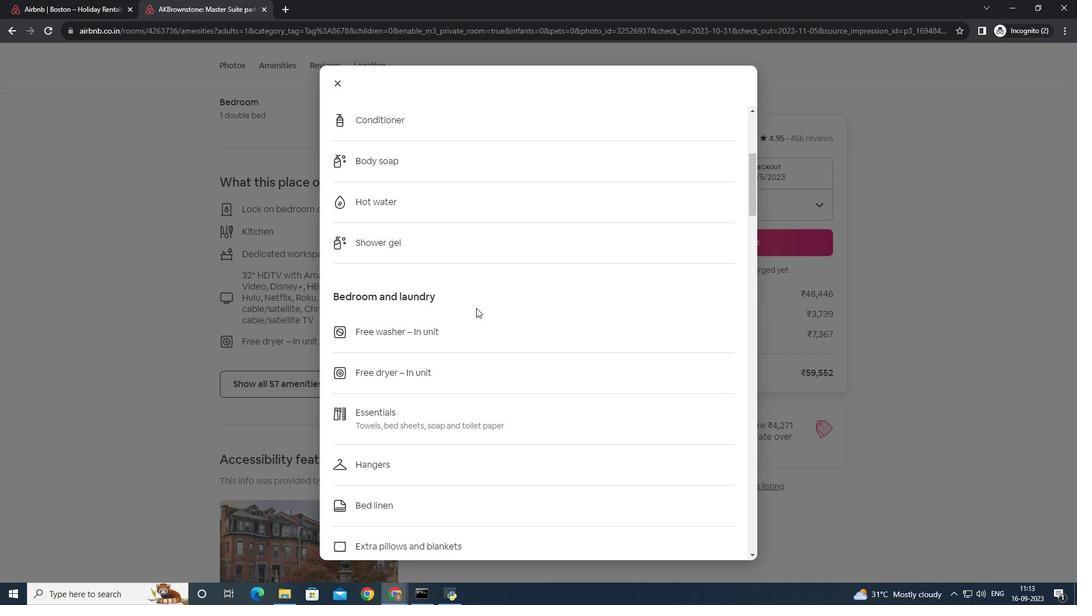 
Action: Mouse scrolled (476, 306) with delta (0, 0)
Screenshot: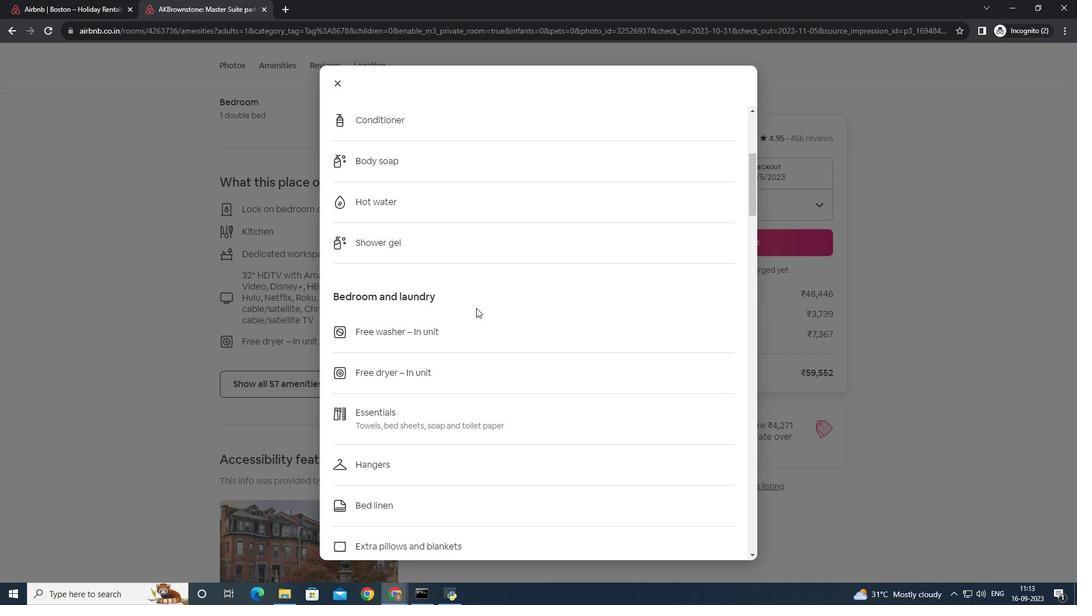 
Action: Mouse moved to (476, 308)
Screenshot: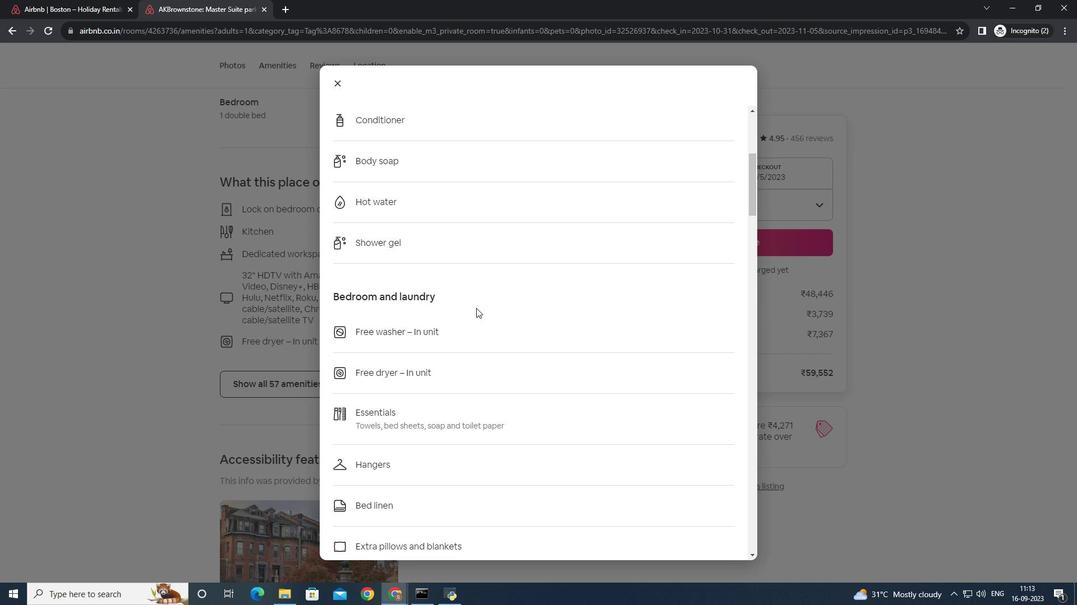 
Action: Mouse scrolled (476, 307) with delta (0, 0)
Screenshot: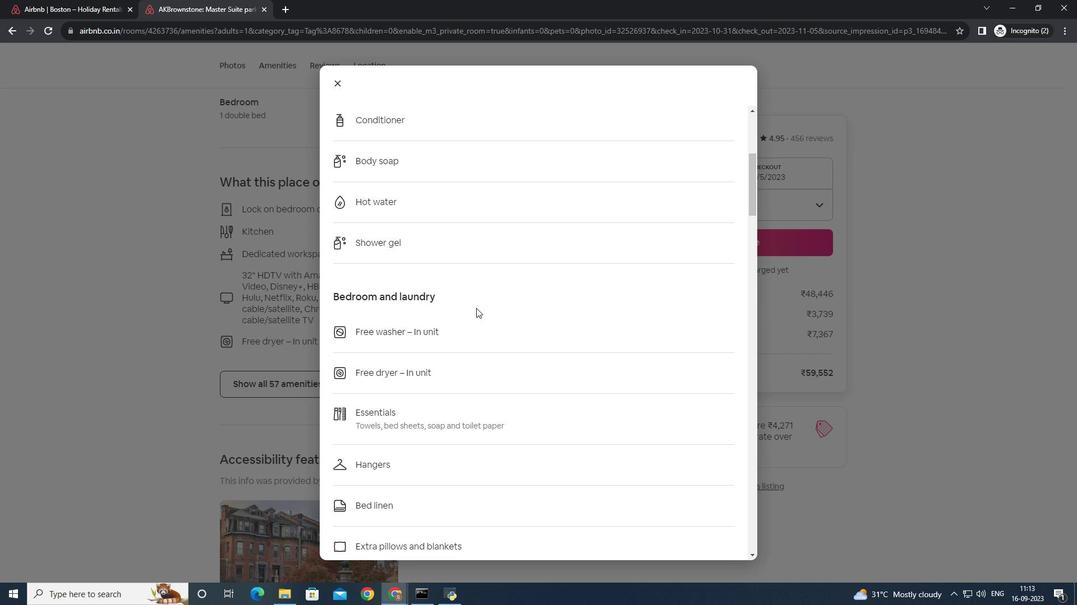 
Action: Mouse scrolled (476, 307) with delta (0, 0)
Screenshot: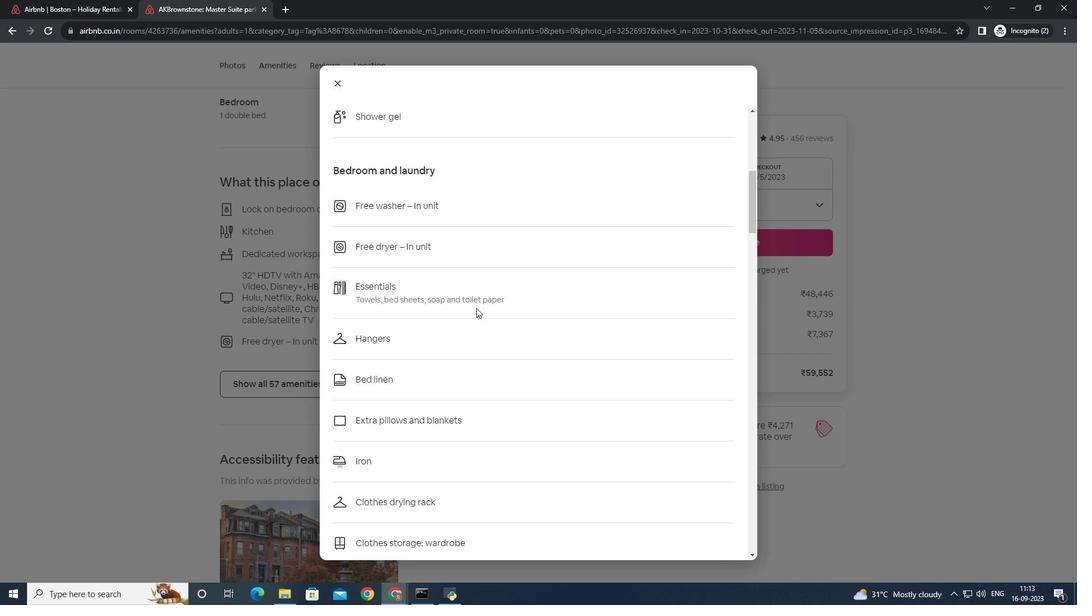 
Action: Mouse scrolled (476, 307) with delta (0, 0)
Screenshot: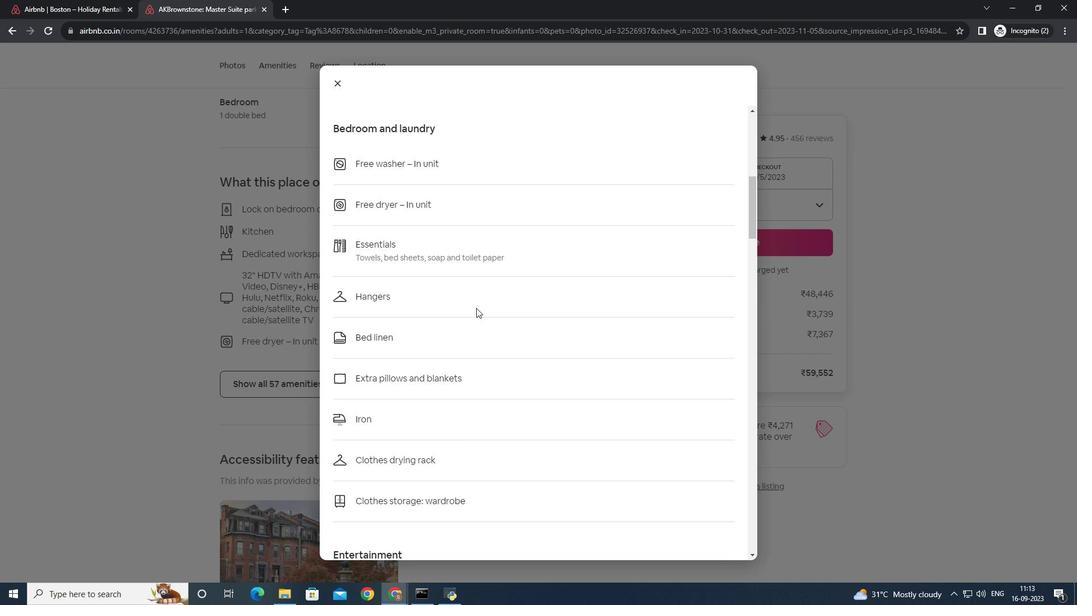 
Action: Mouse scrolled (476, 307) with delta (0, 0)
Screenshot: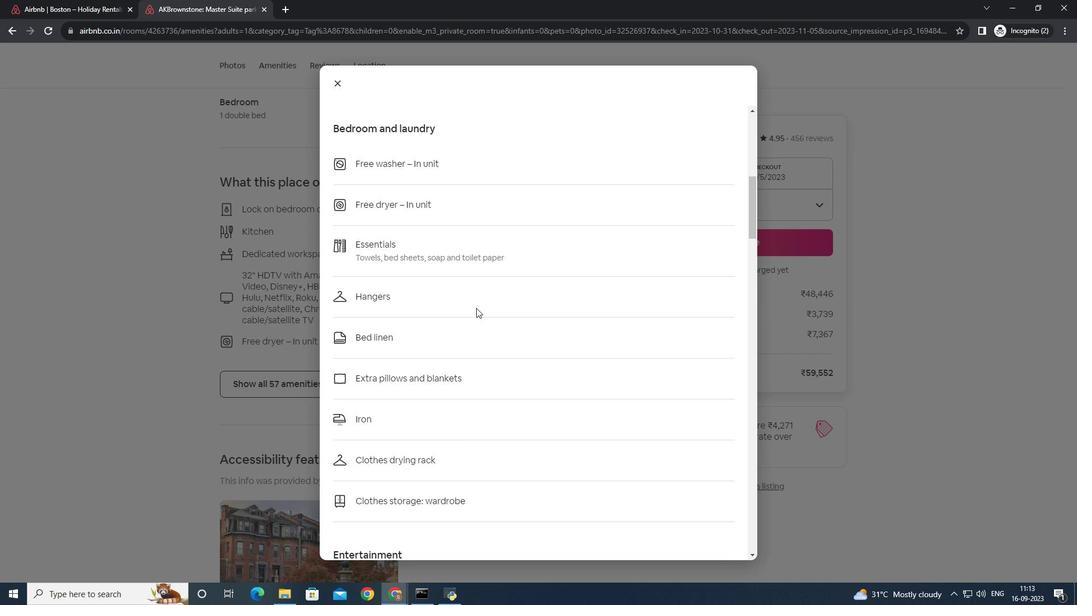 
Action: Mouse scrolled (476, 307) with delta (0, 0)
Screenshot: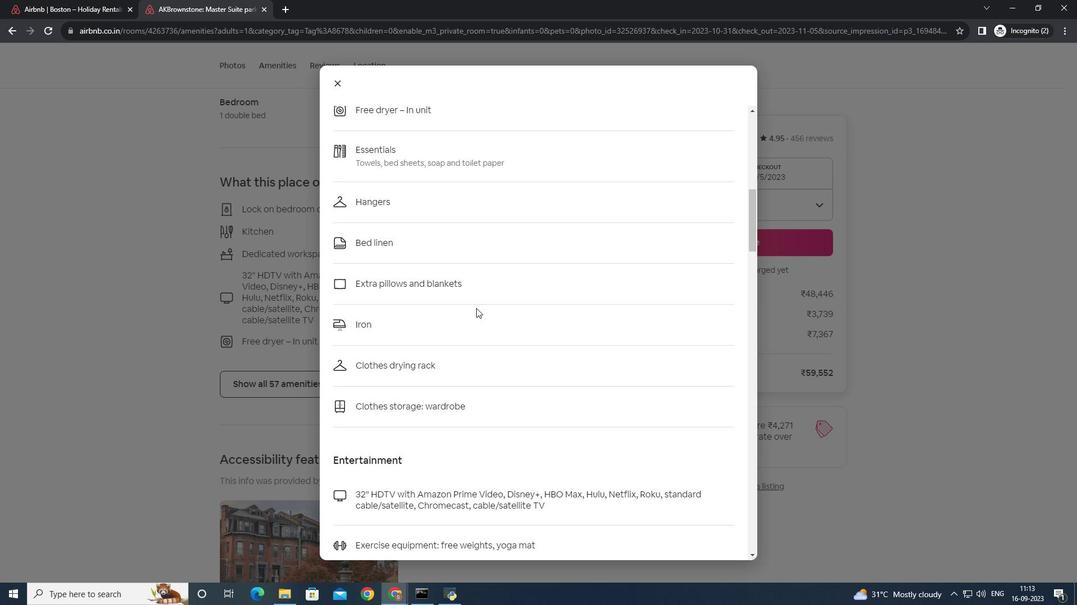 
Action: Mouse scrolled (476, 307) with delta (0, 0)
Screenshot: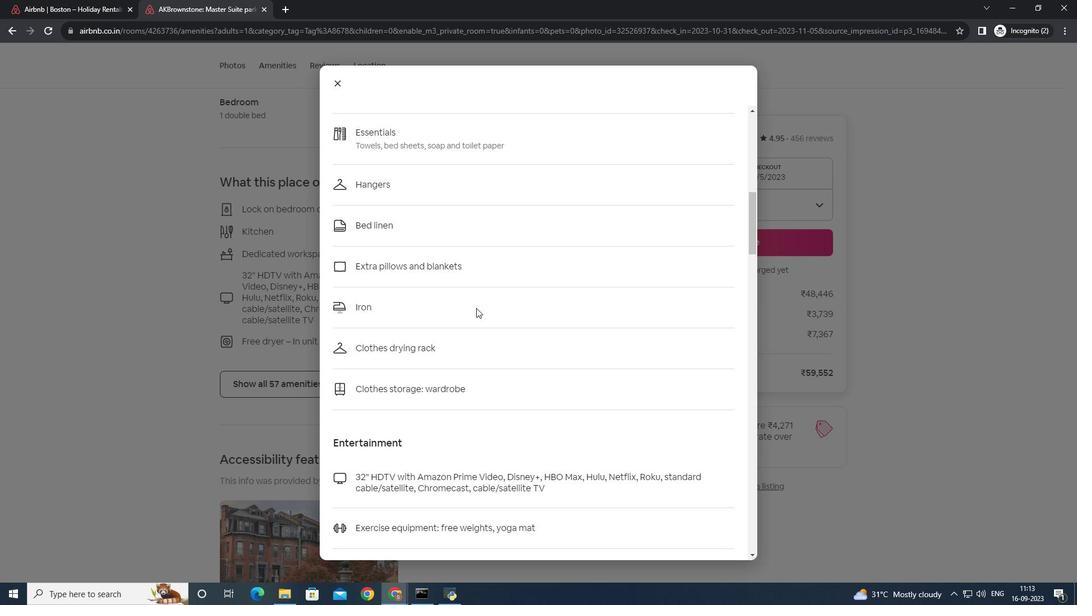 
Action: Mouse scrolled (476, 307) with delta (0, 0)
Screenshot: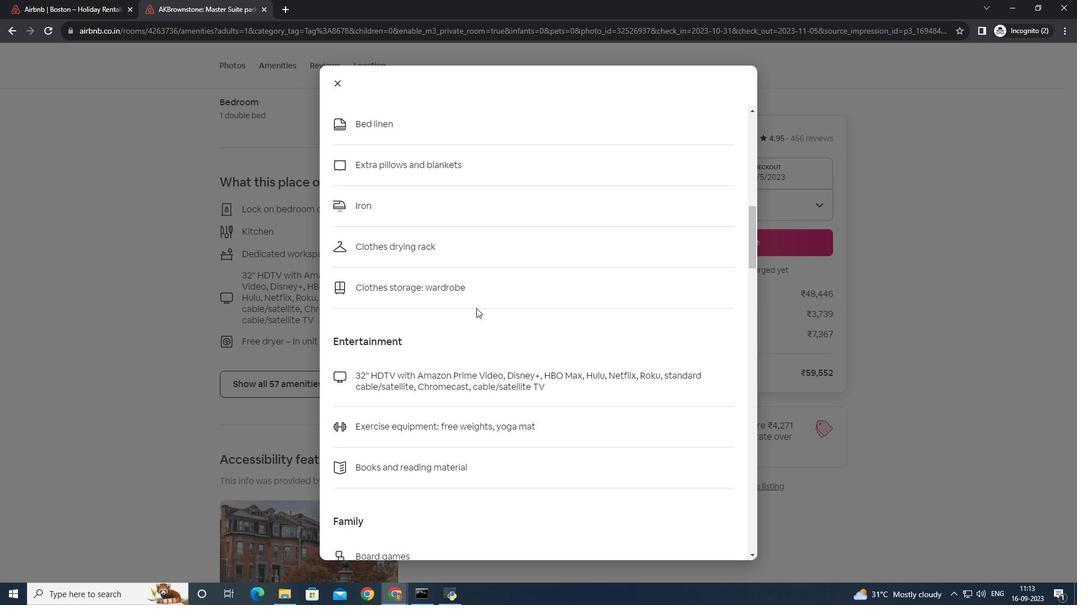 
Action: Mouse scrolled (476, 307) with delta (0, 0)
Screenshot: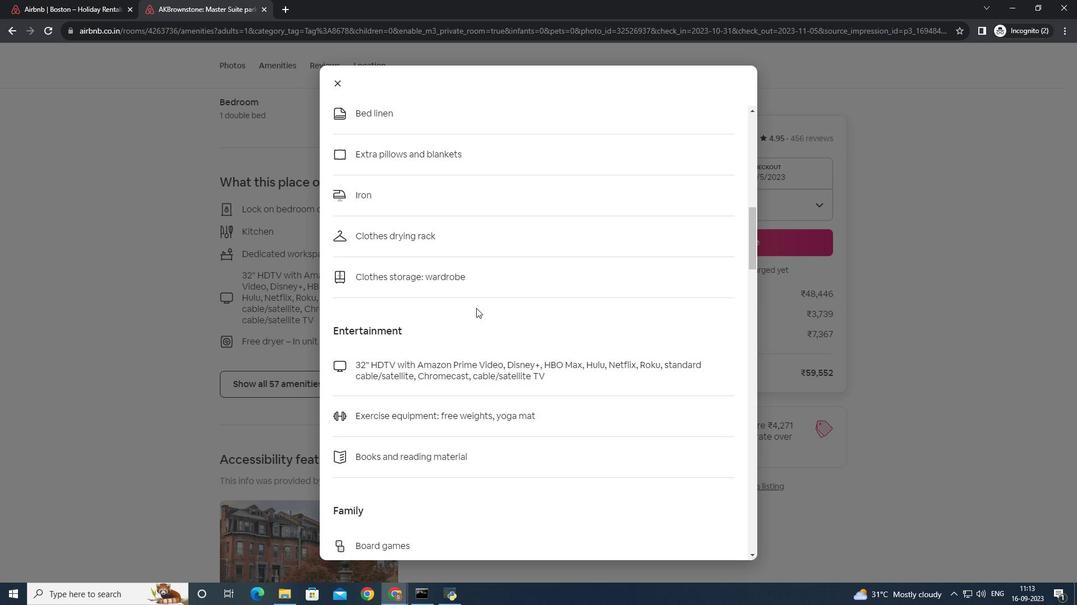 
Action: Mouse scrolled (476, 307) with delta (0, 0)
Screenshot: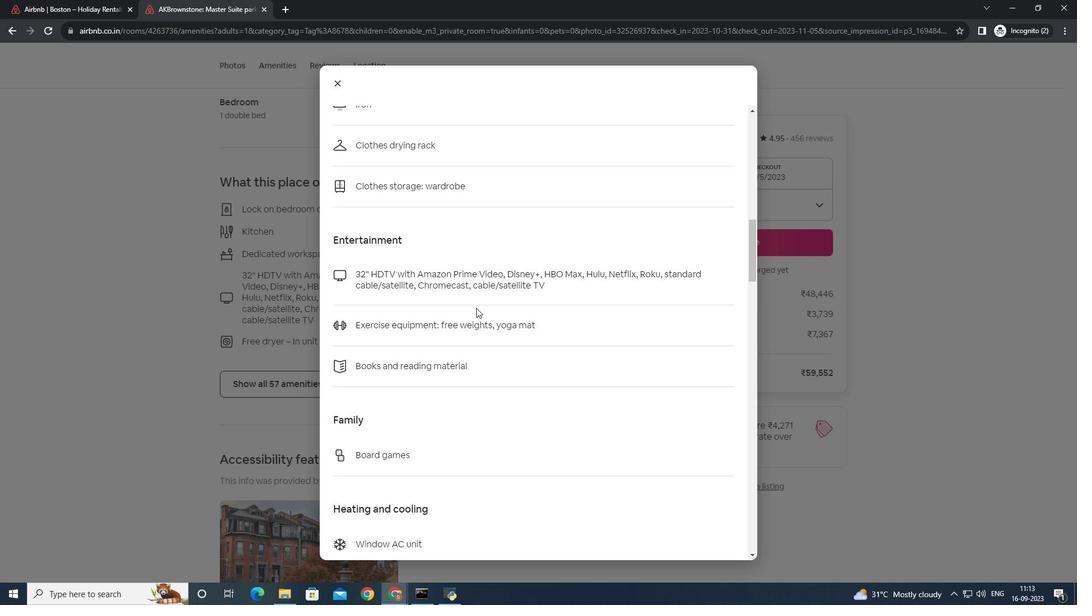 
Action: Mouse scrolled (476, 307) with delta (0, 0)
Screenshot: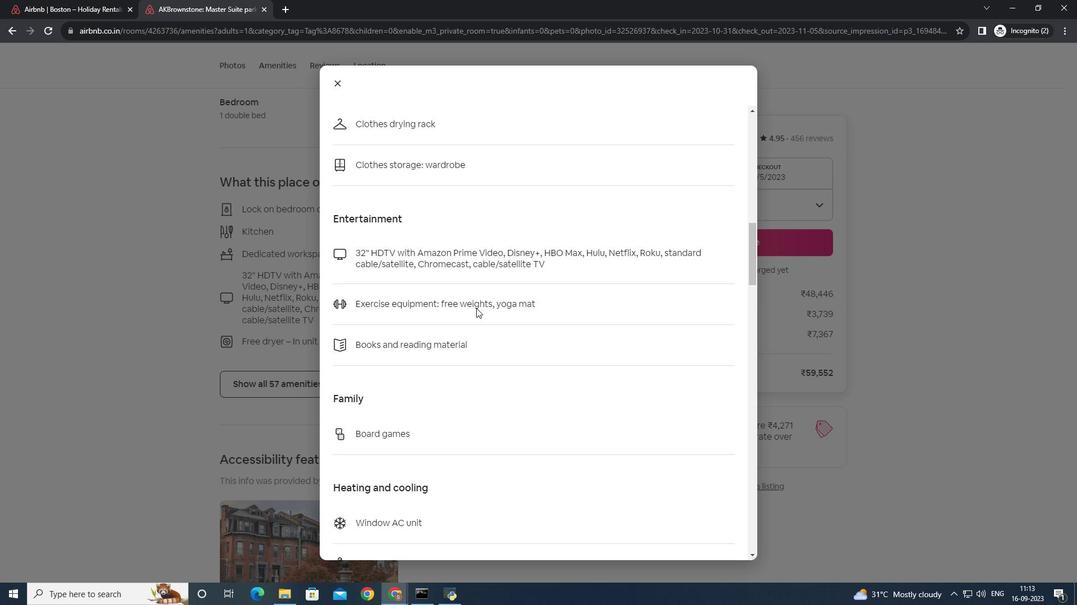 
Action: Mouse scrolled (476, 307) with delta (0, 0)
Screenshot: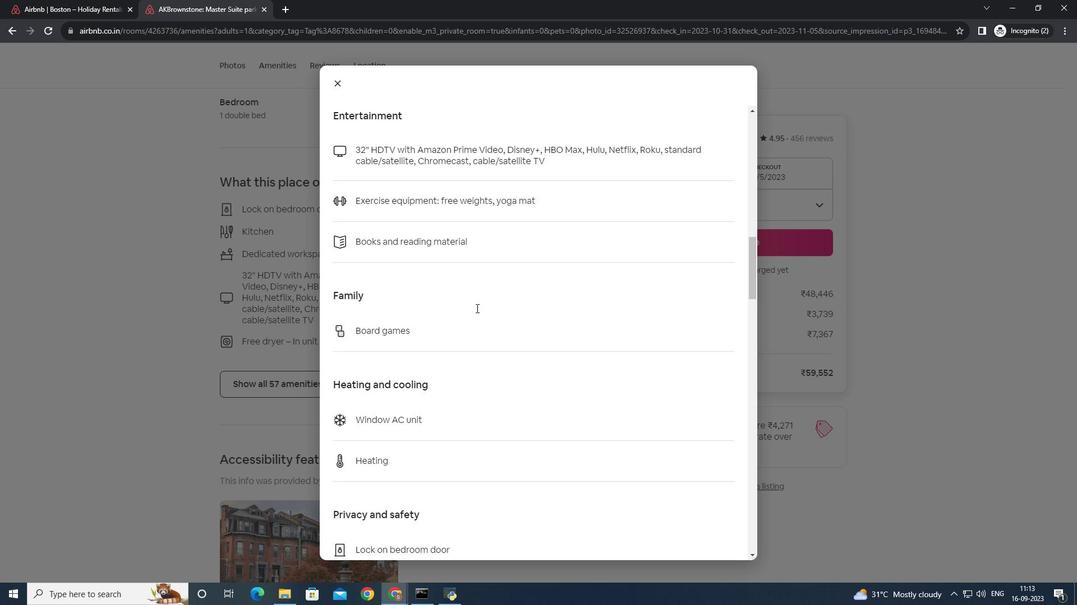 
Action: Mouse scrolled (476, 307) with delta (0, 0)
Screenshot: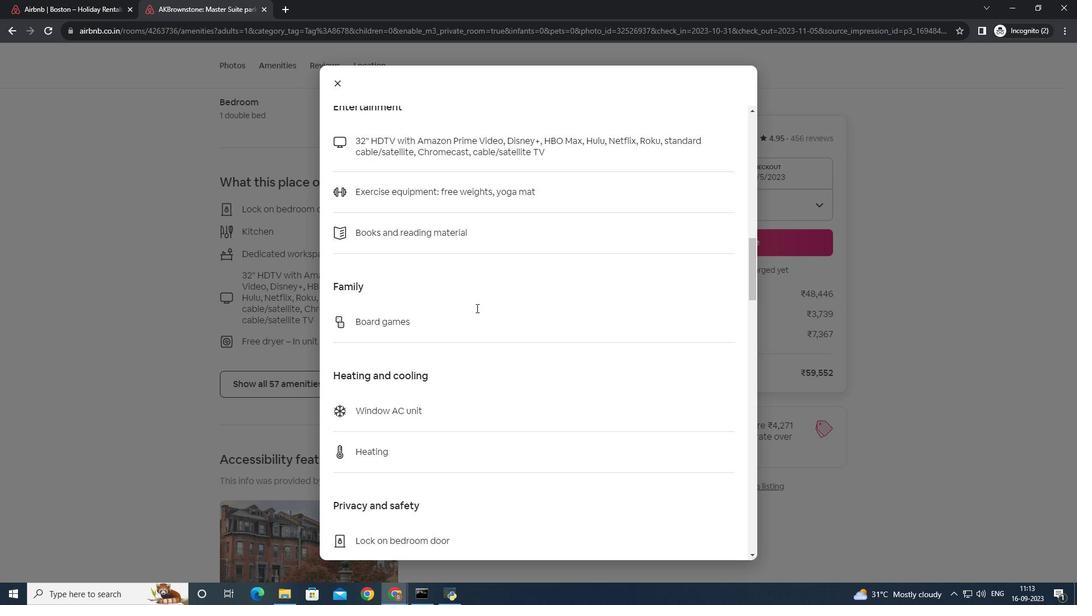 
Action: Mouse scrolled (476, 307) with delta (0, 0)
Screenshot: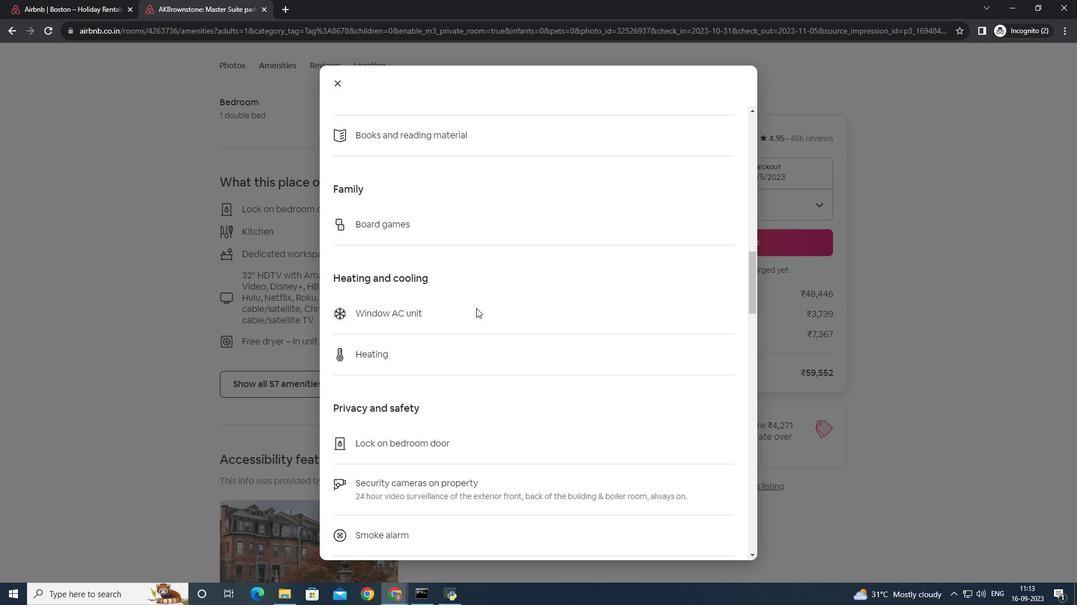 
Action: Mouse scrolled (476, 307) with delta (0, 0)
Screenshot: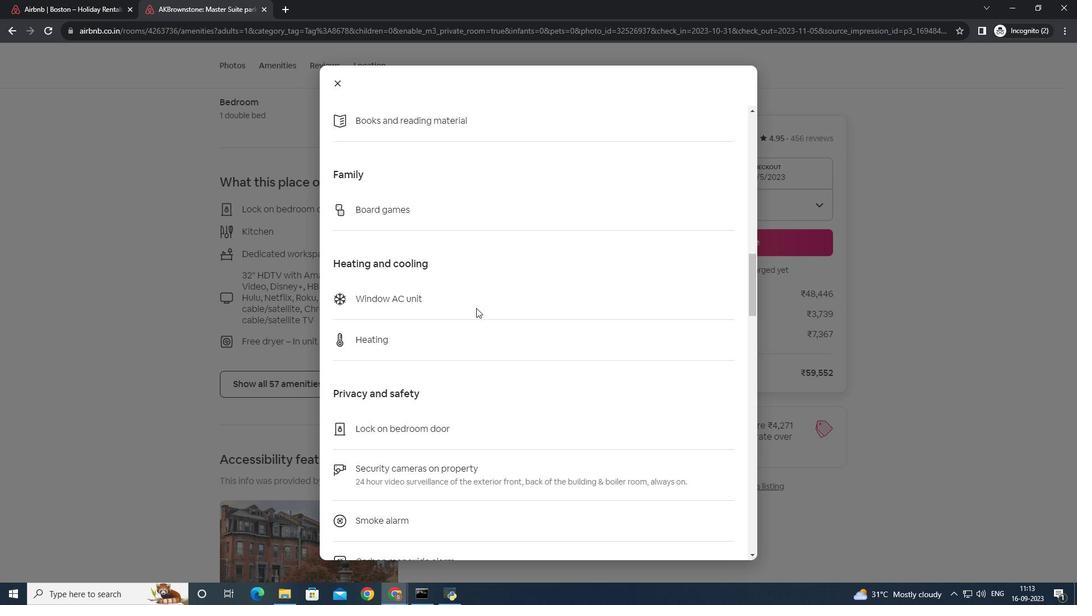 
Action: Mouse scrolled (476, 307) with delta (0, 0)
Screenshot: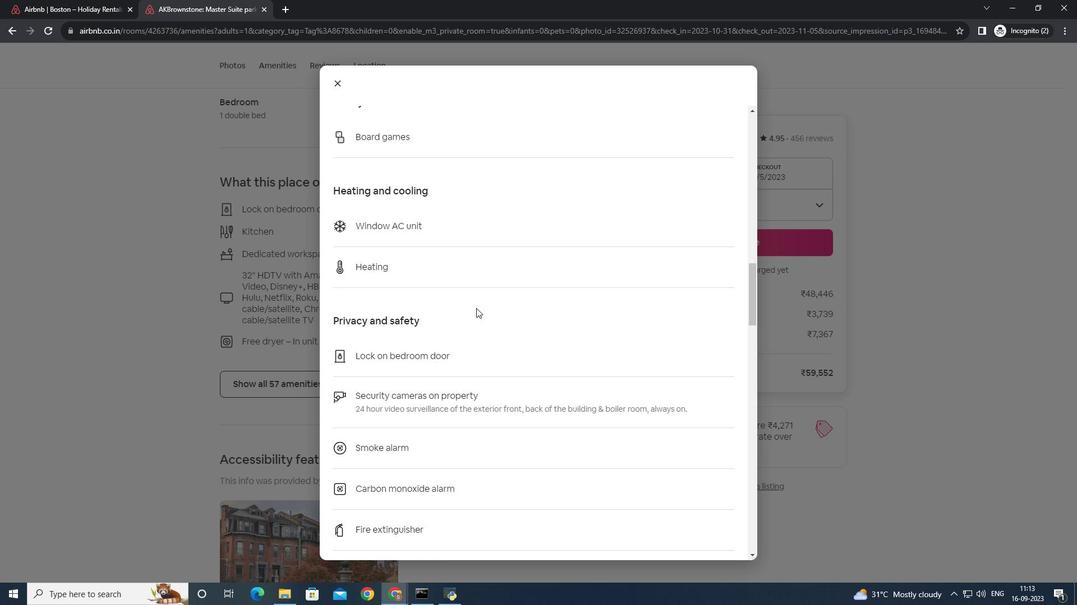 
Action: Mouse scrolled (476, 307) with delta (0, 0)
Screenshot: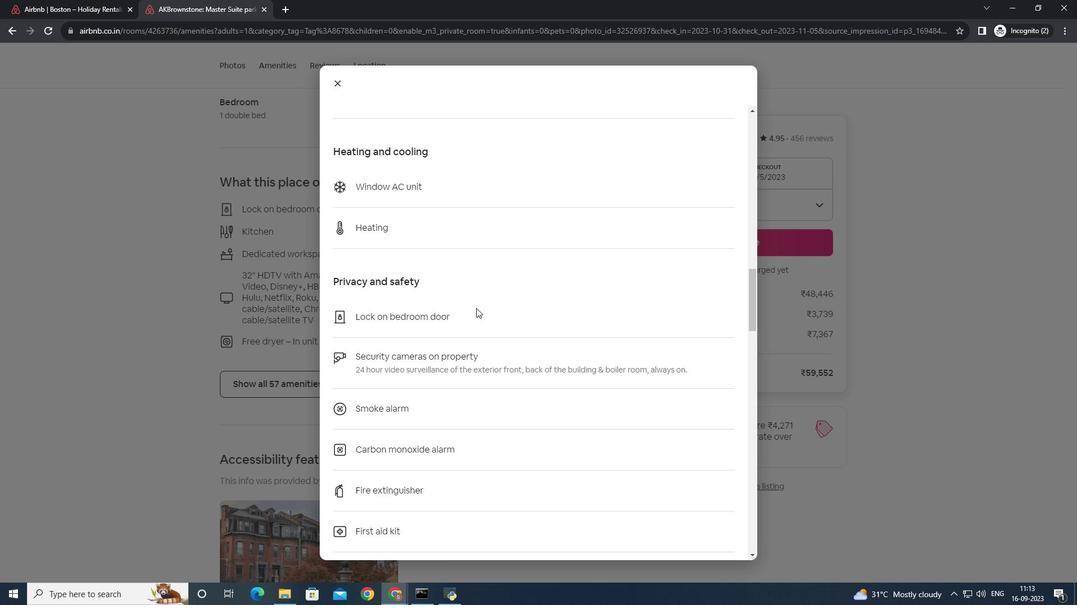 
Action: Mouse scrolled (476, 307) with delta (0, 0)
Screenshot: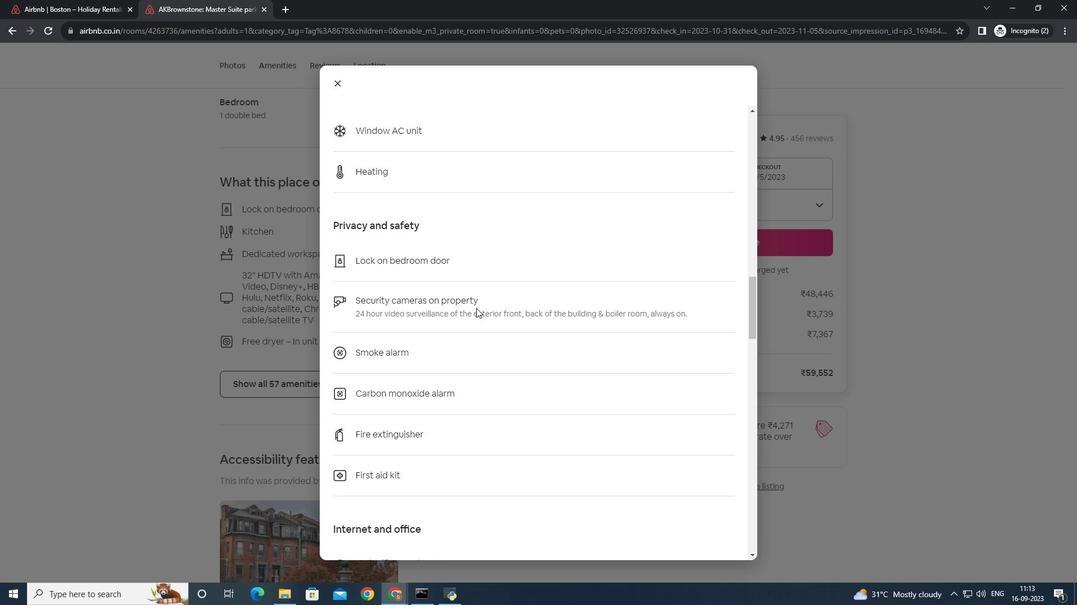 
Action: Mouse scrolled (476, 307) with delta (0, 0)
Screenshot: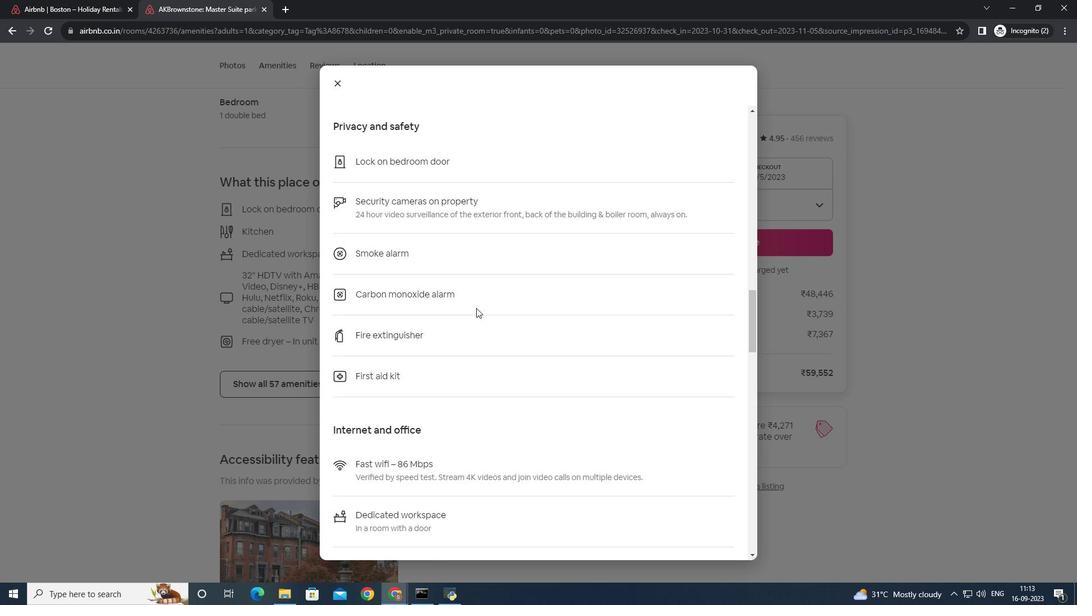 
Action: Mouse scrolled (476, 307) with delta (0, 0)
Screenshot: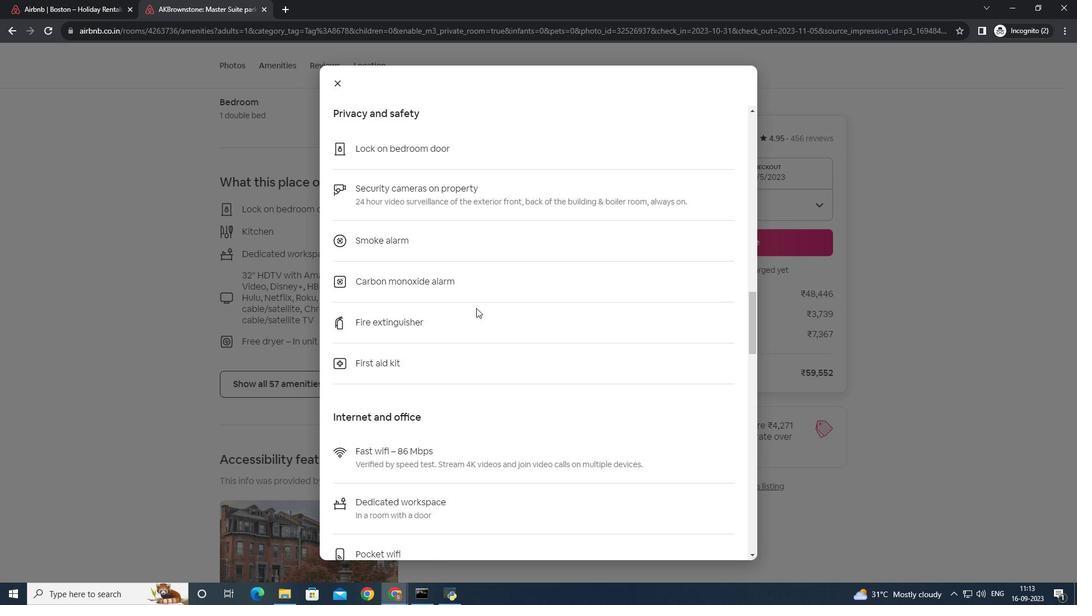 
Action: Mouse scrolled (476, 307) with delta (0, 0)
Screenshot: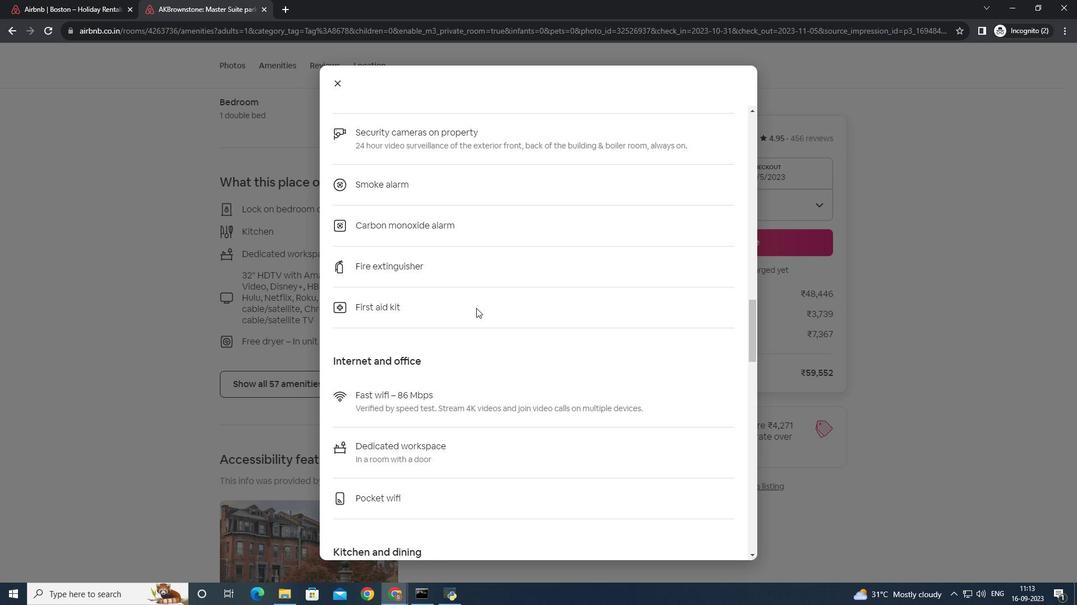 
Action: Mouse scrolled (476, 307) with delta (0, 0)
Screenshot: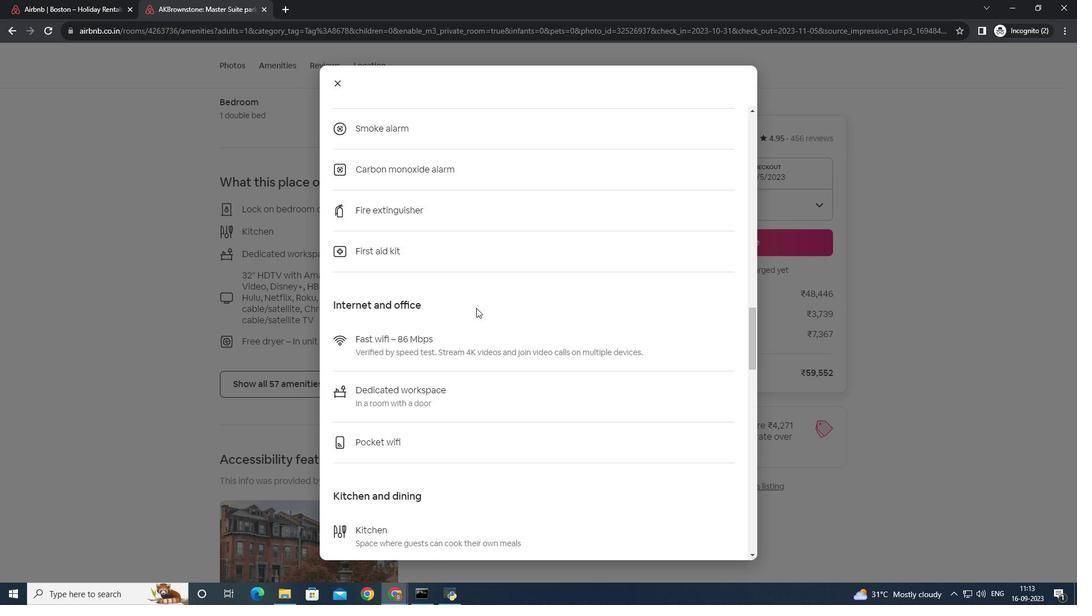 
Action: Mouse scrolled (476, 307) with delta (0, 0)
Screenshot: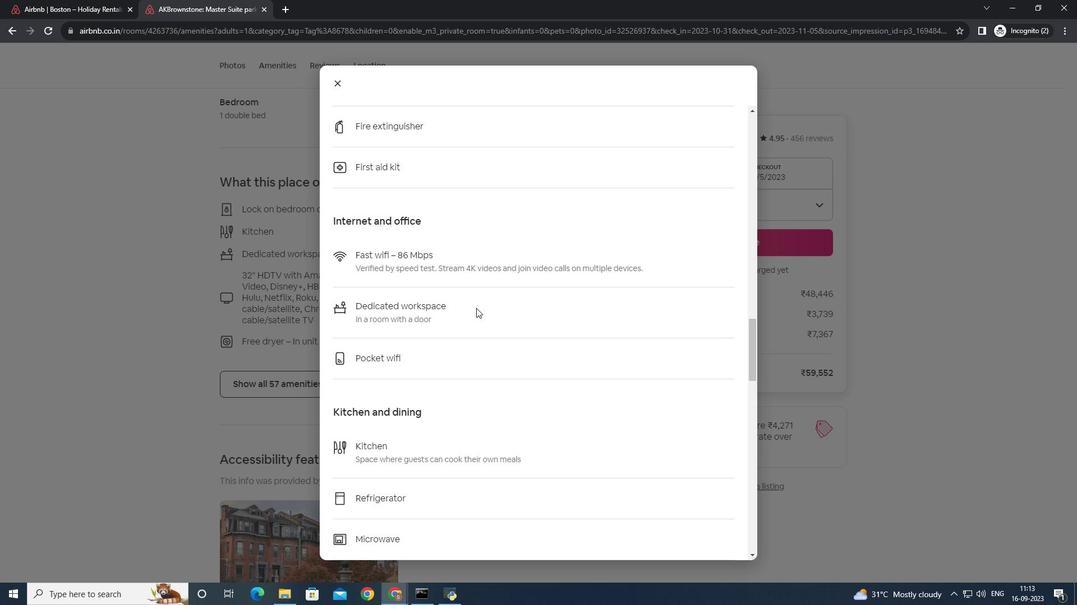 
Action: Mouse scrolled (476, 307) with delta (0, 0)
Screenshot: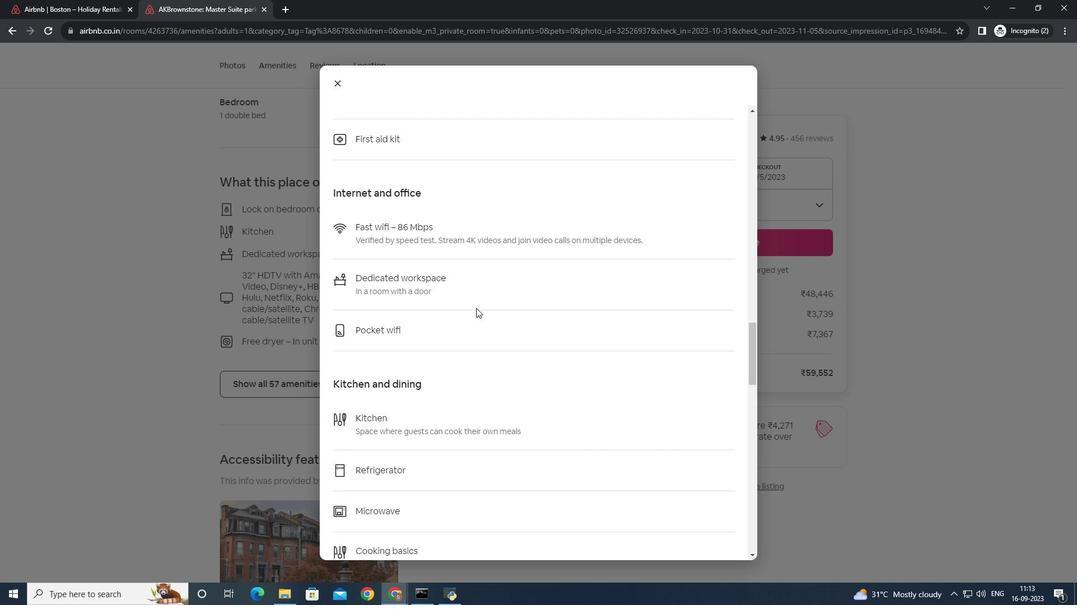 
Action: Mouse scrolled (476, 307) with delta (0, 0)
Screenshot: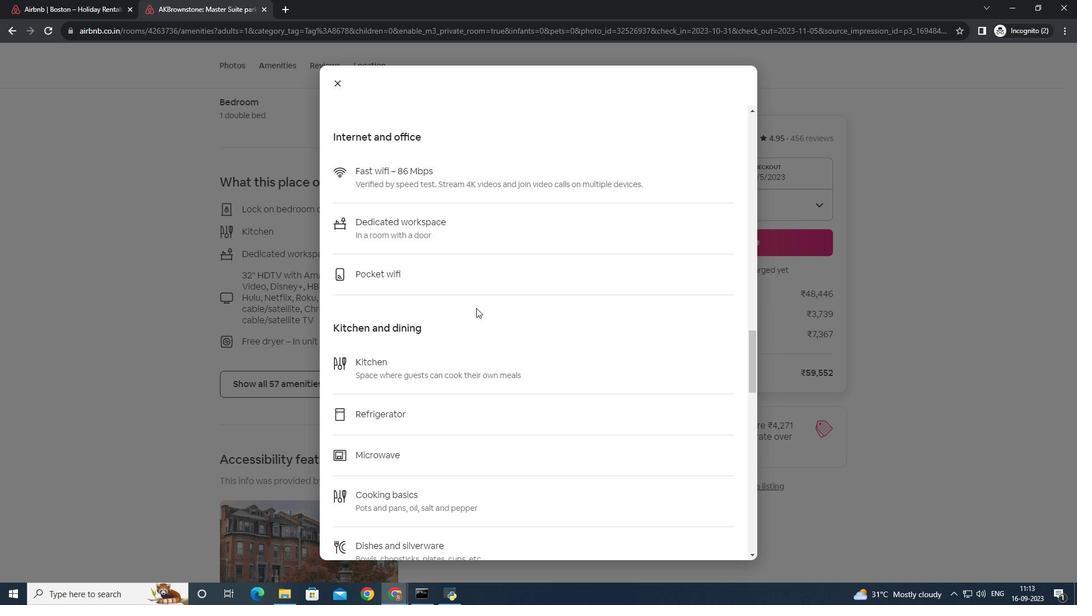 
Action: Mouse scrolled (476, 307) with delta (0, 0)
Screenshot: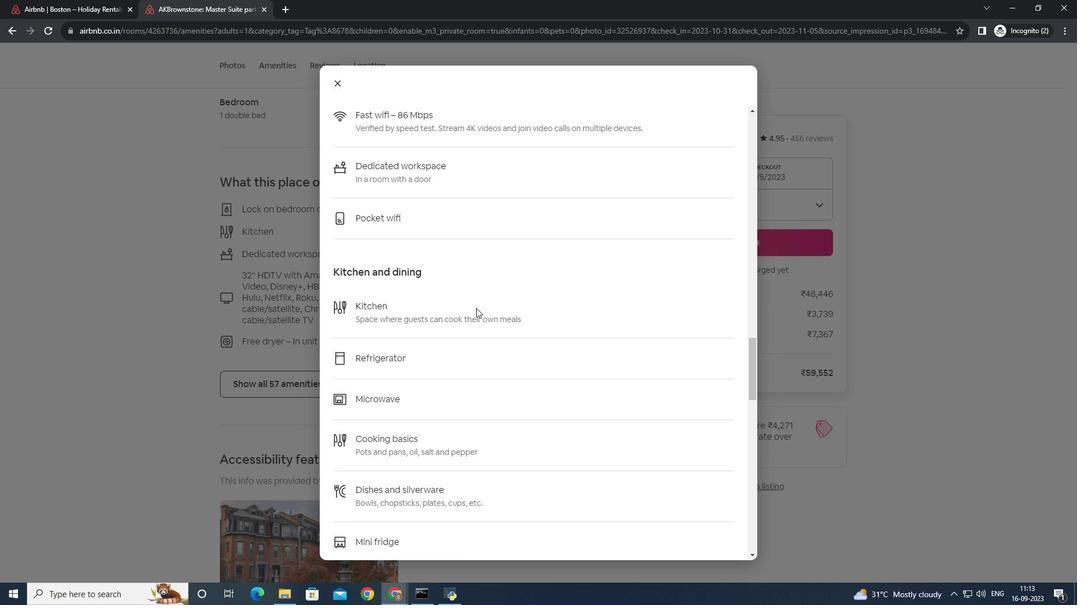 
Action: Mouse scrolled (476, 307) with delta (0, 0)
Screenshot: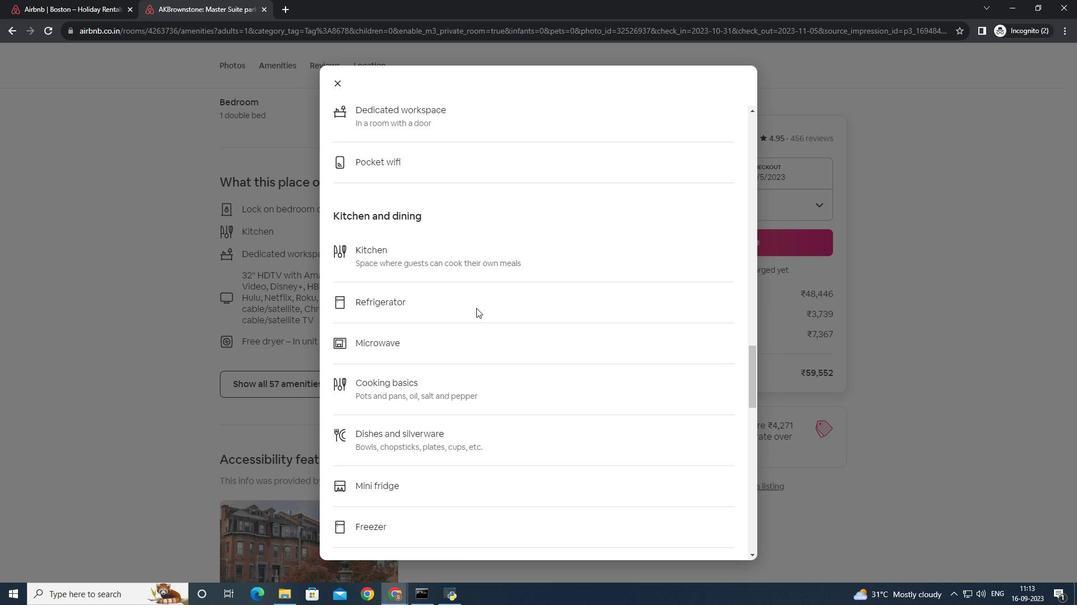 
Action: Mouse scrolled (476, 307) with delta (0, 0)
Screenshot: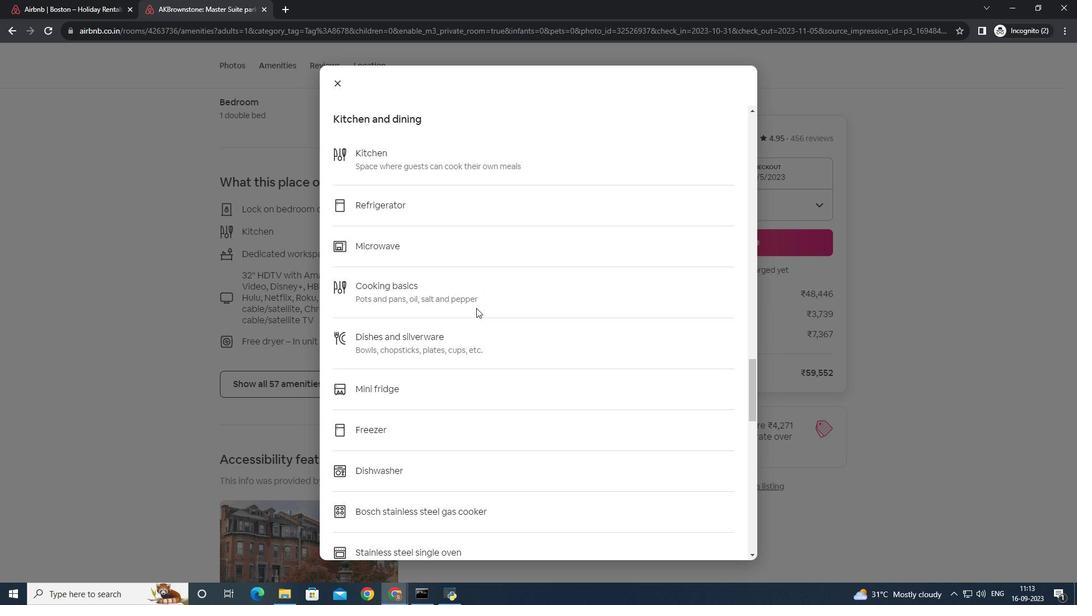 
Action: Mouse scrolled (476, 307) with delta (0, 0)
Screenshot: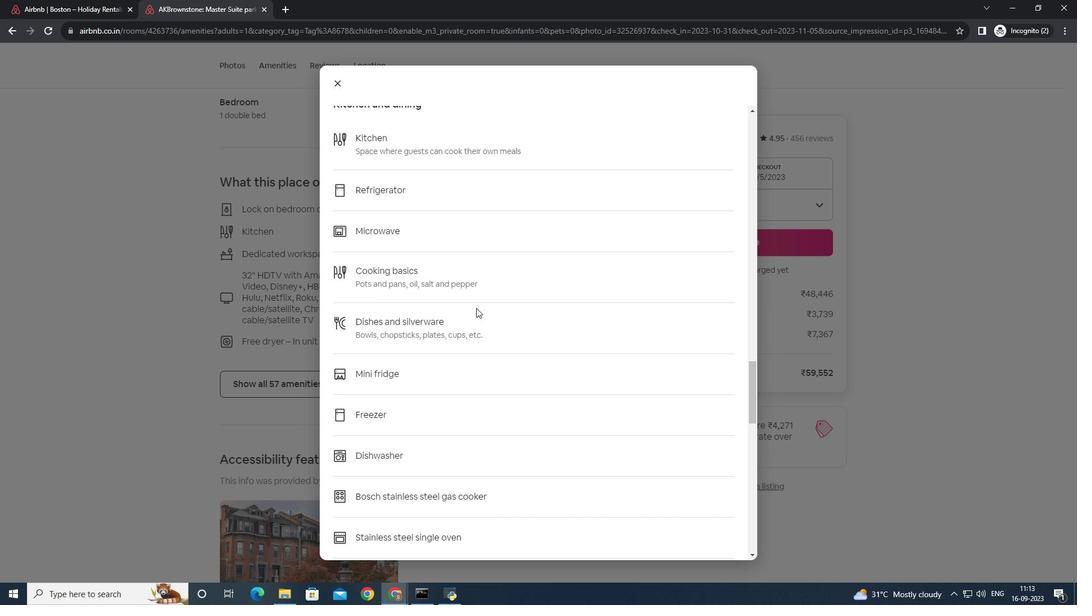 
Action: Mouse scrolled (476, 307) with delta (0, 0)
Screenshot: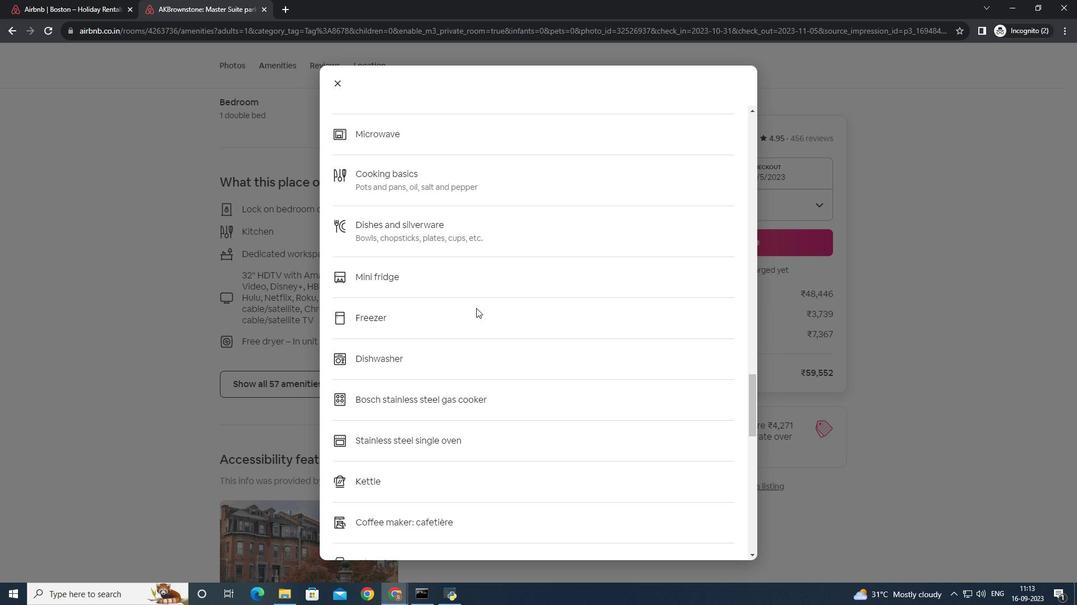 
Action: Mouse scrolled (476, 307) with delta (0, 0)
Screenshot: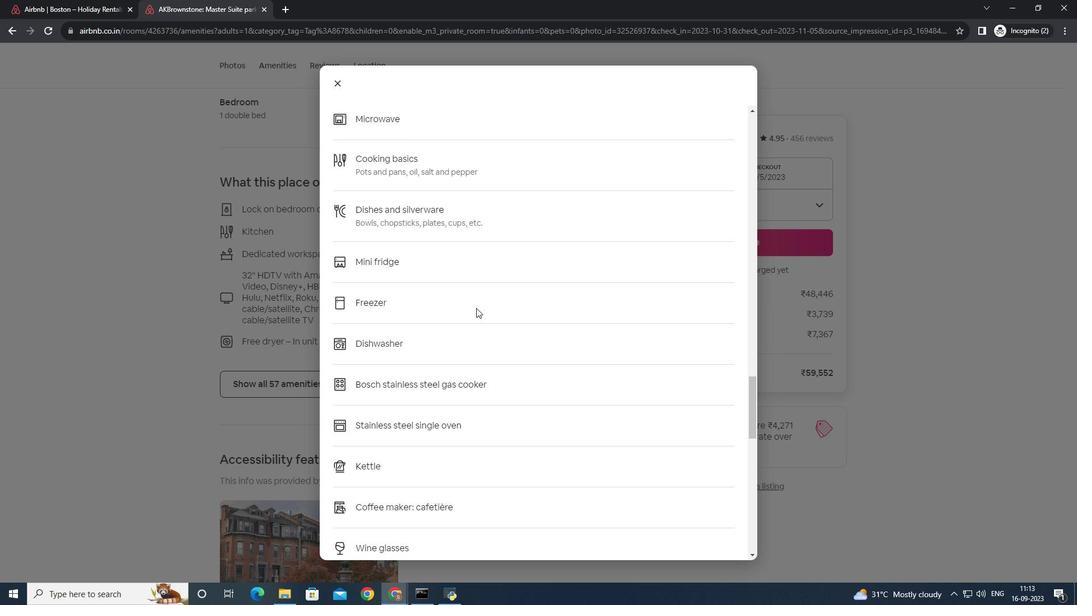 
Action: Mouse scrolled (476, 307) with delta (0, 0)
Screenshot: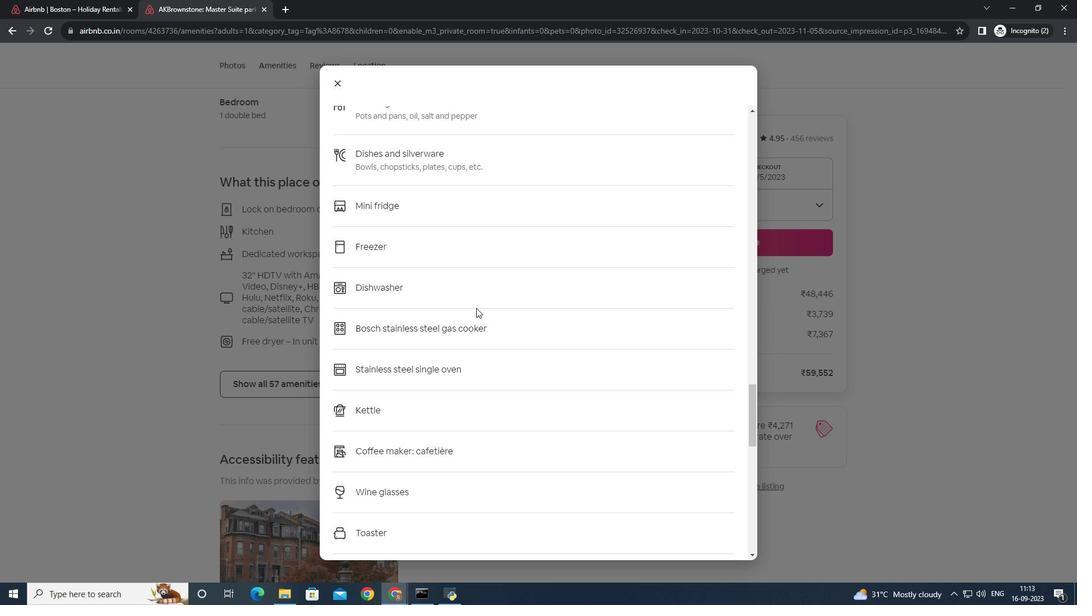 
Action: Mouse scrolled (476, 307) with delta (0, 0)
Screenshot: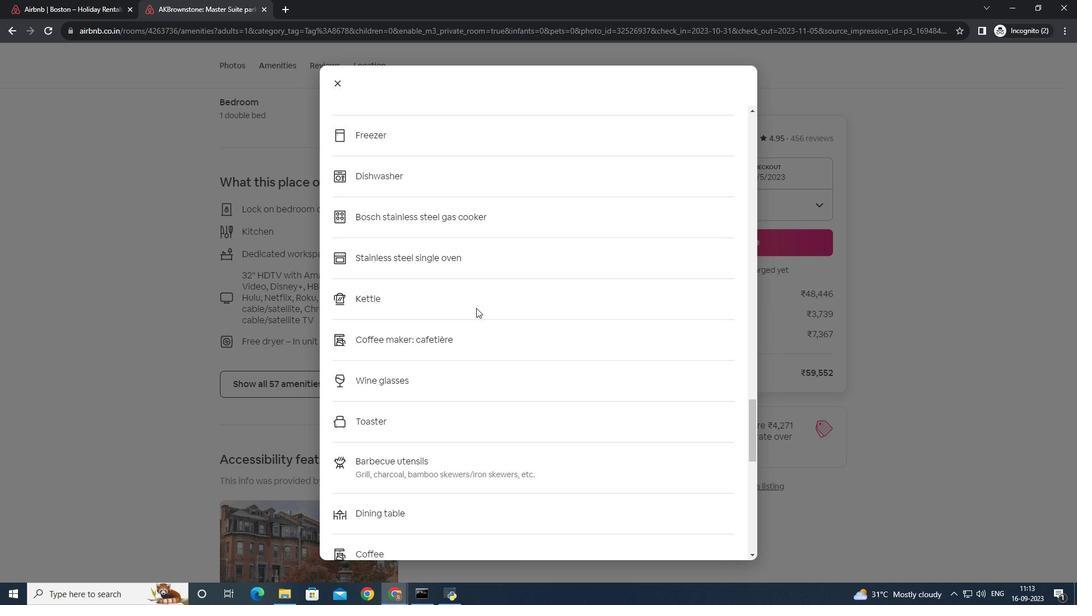 
Action: Mouse scrolled (476, 307) with delta (0, 0)
Screenshot: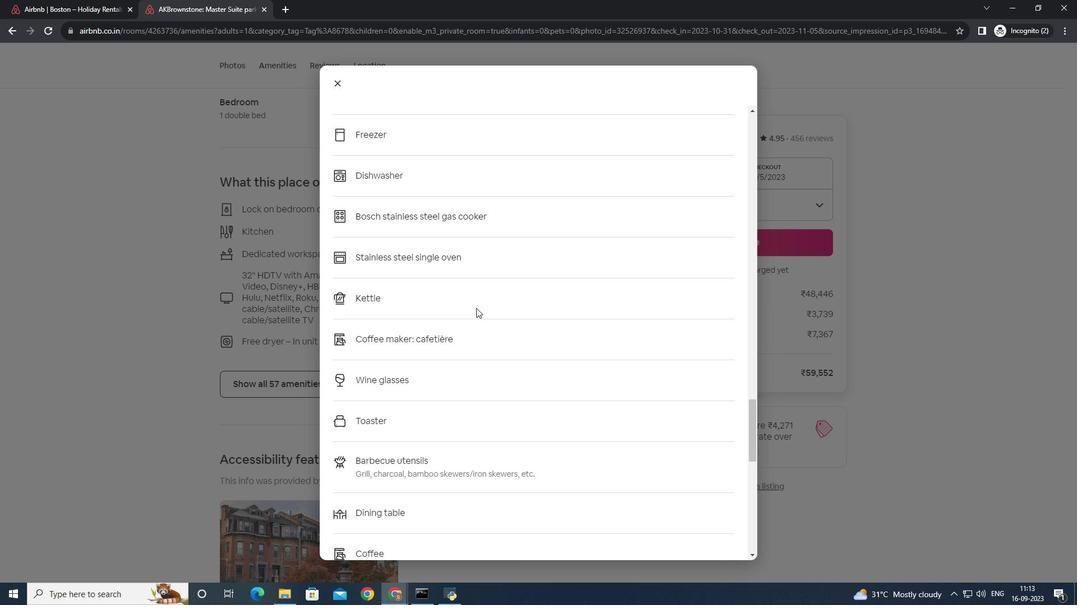 
Action: Mouse scrolled (476, 307) with delta (0, 0)
Screenshot: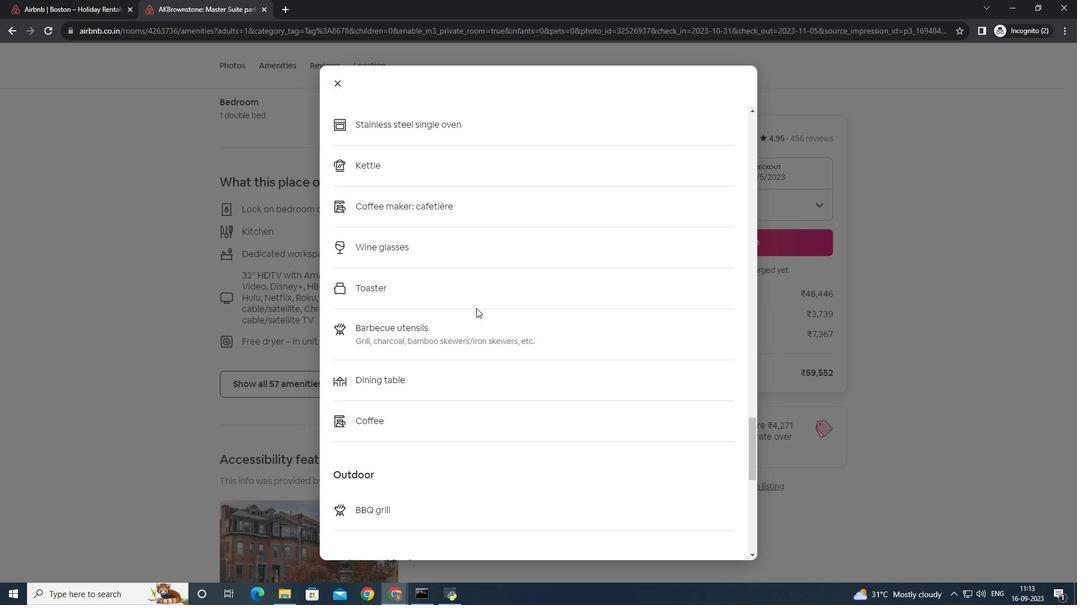 
Action: Mouse scrolled (476, 307) with delta (0, 0)
Screenshot: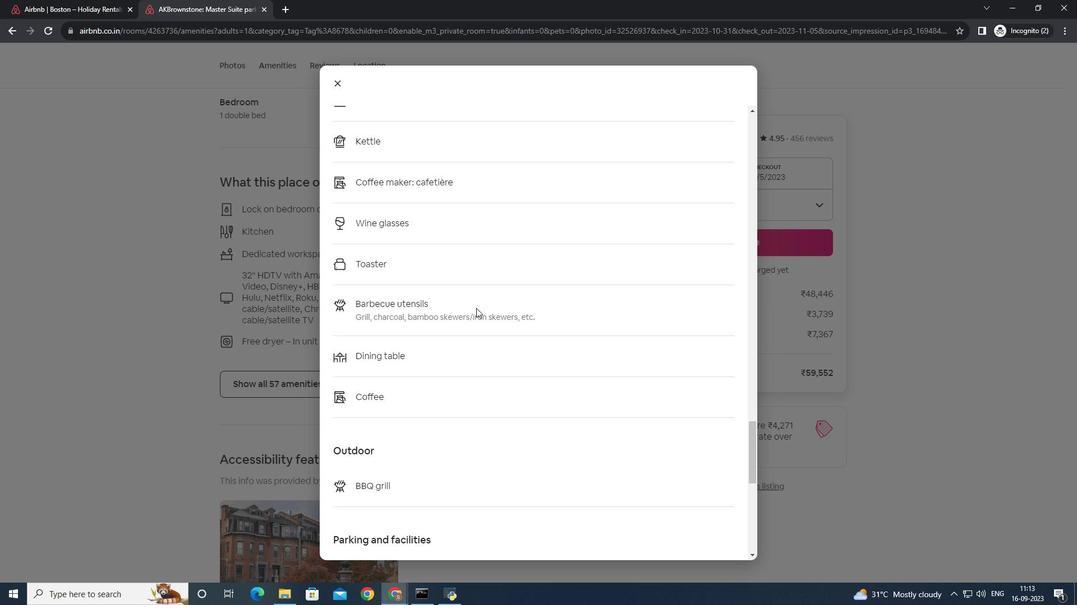 
Action: Mouse scrolled (476, 307) with delta (0, 0)
Screenshot: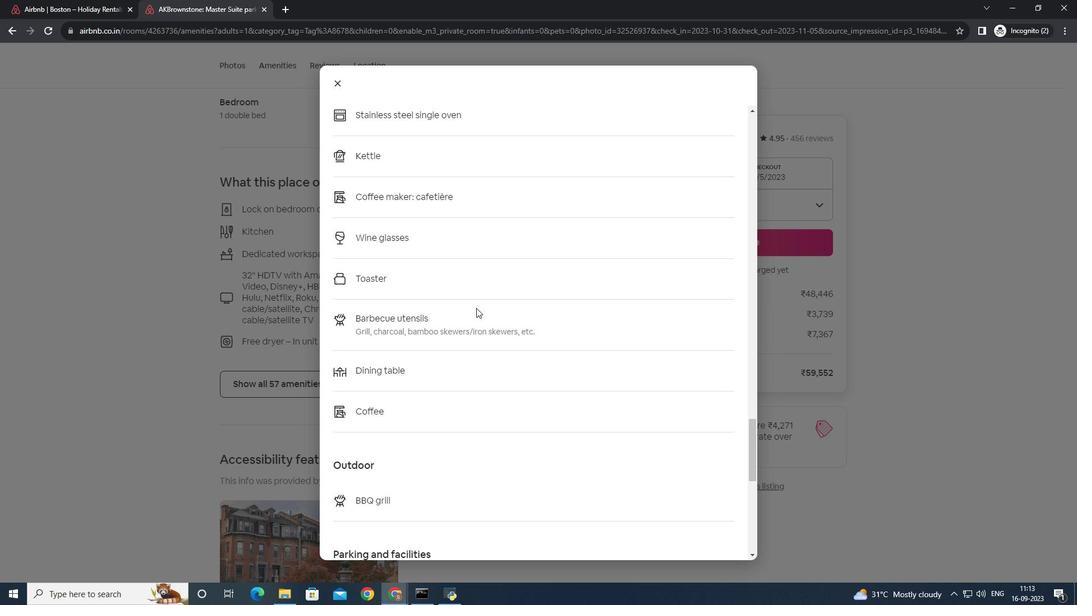 
Action: Mouse scrolled (476, 309) with delta (0, 0)
Screenshot: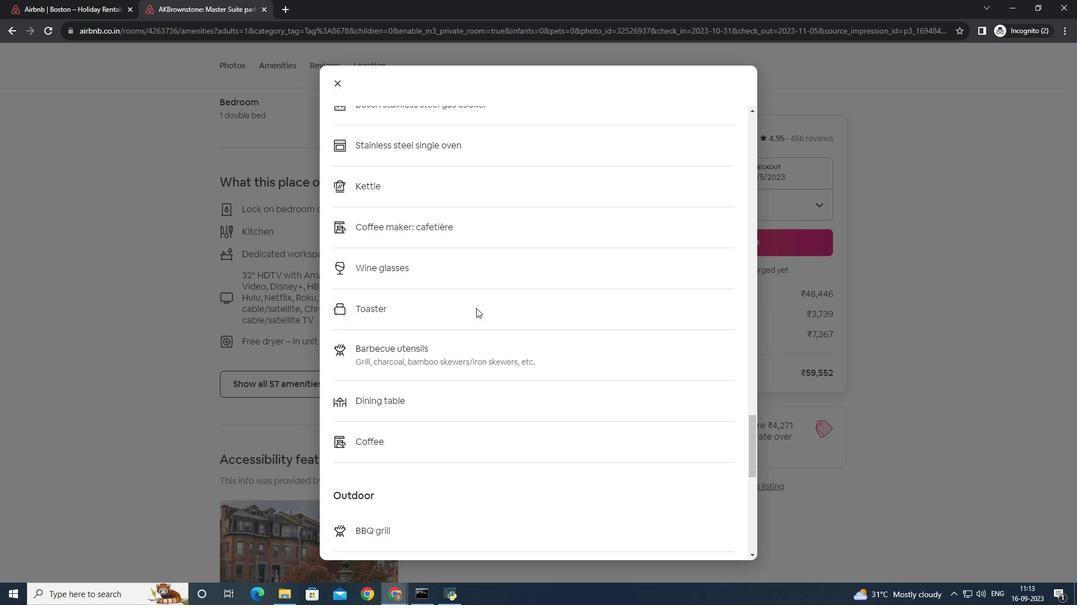 
Action: Mouse scrolled (476, 307) with delta (0, 0)
Screenshot: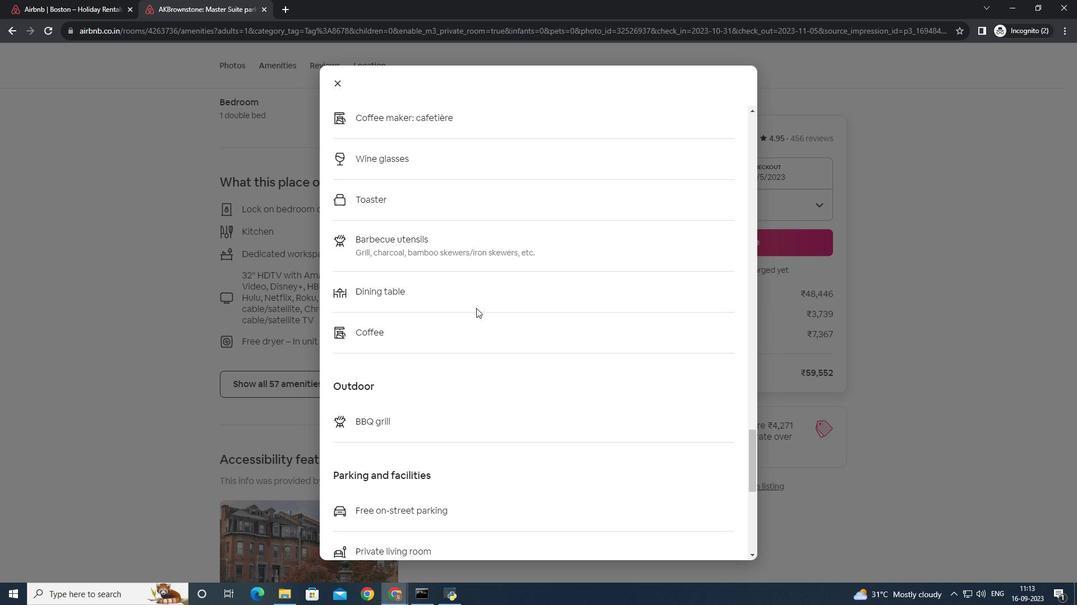 
Action: Mouse scrolled (476, 307) with delta (0, 0)
Screenshot: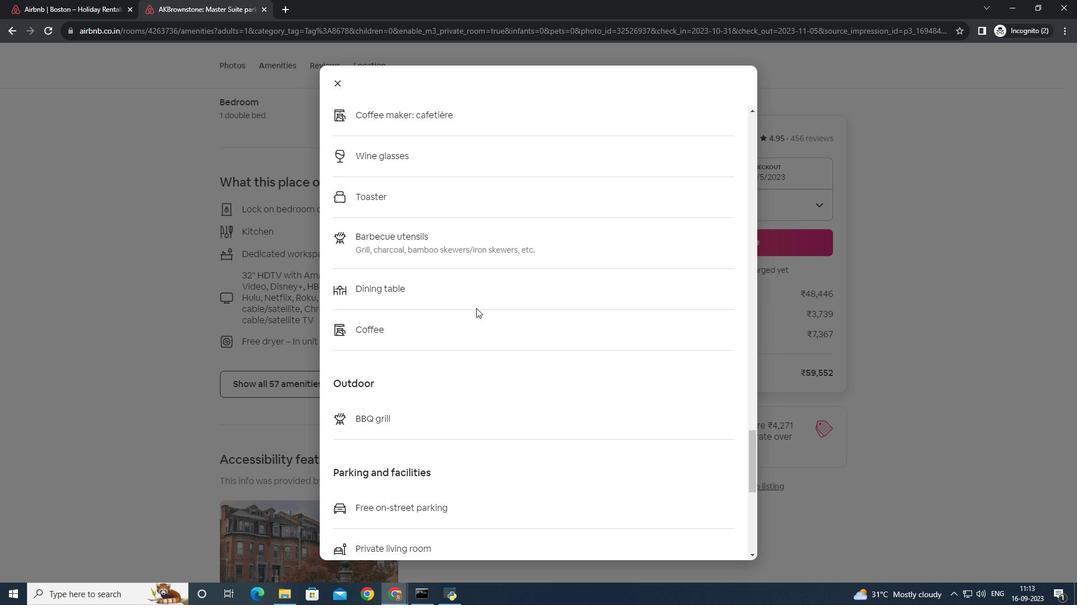 
Action: Mouse scrolled (476, 307) with delta (0, 0)
Screenshot: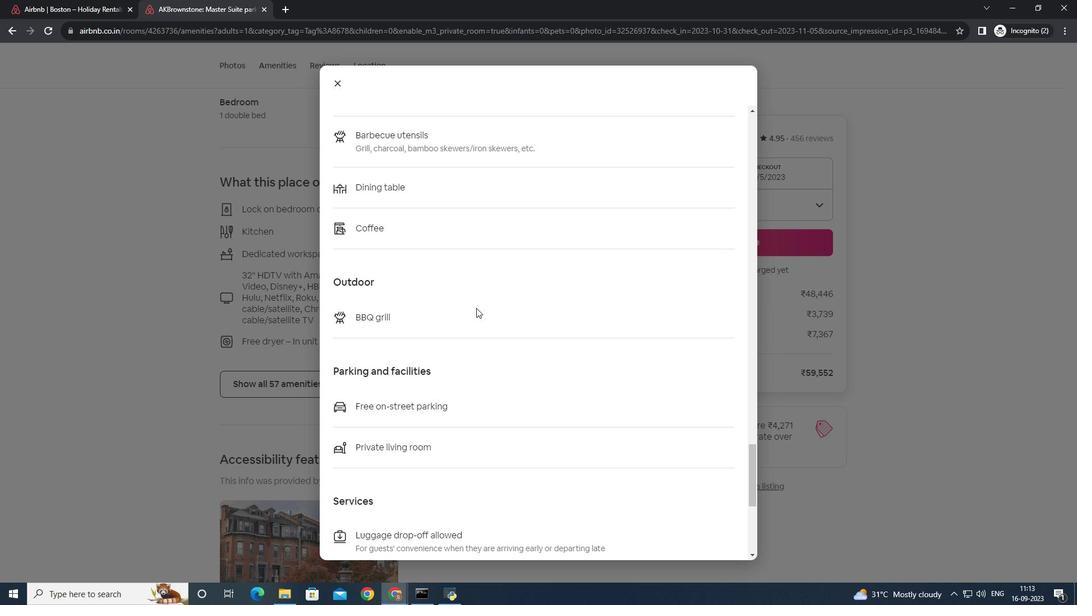 
Action: Mouse scrolled (476, 307) with delta (0, 0)
Screenshot: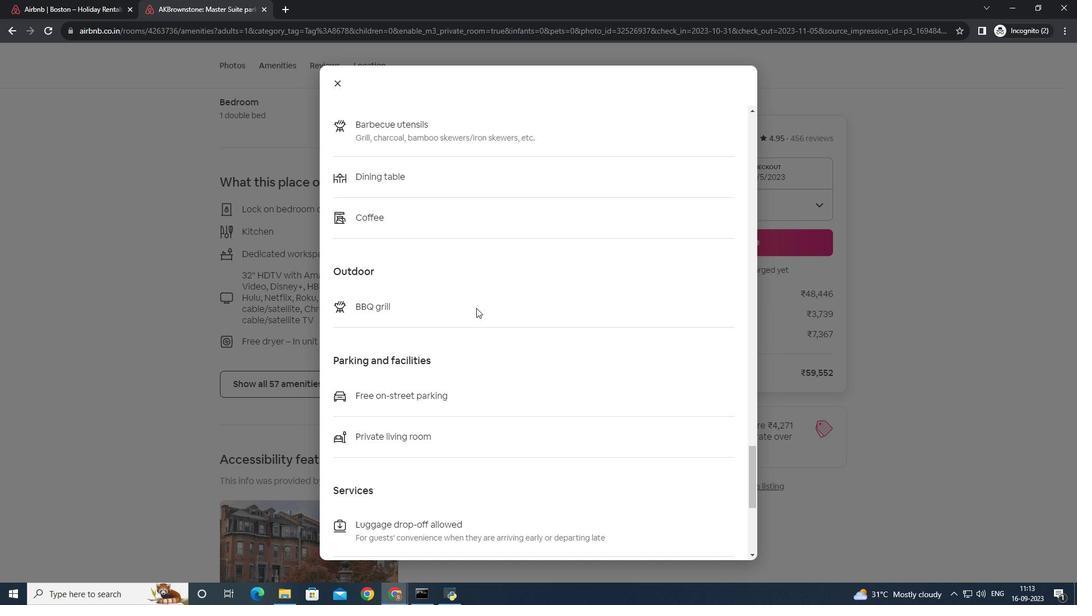 
Action: Mouse scrolled (476, 307) with delta (0, 0)
Screenshot: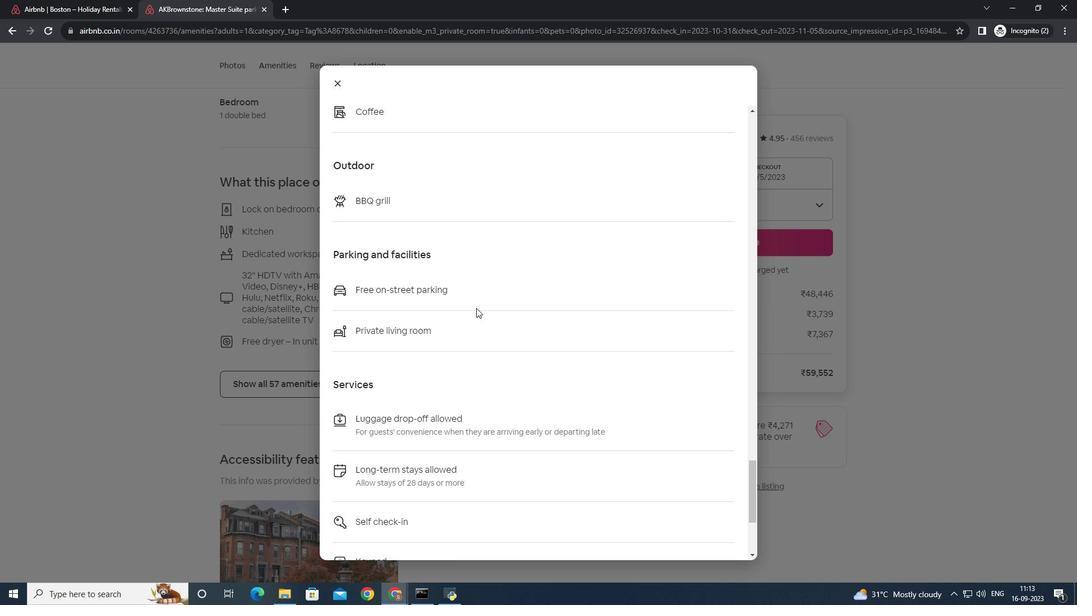 
Action: Mouse scrolled (476, 307) with delta (0, 0)
Screenshot: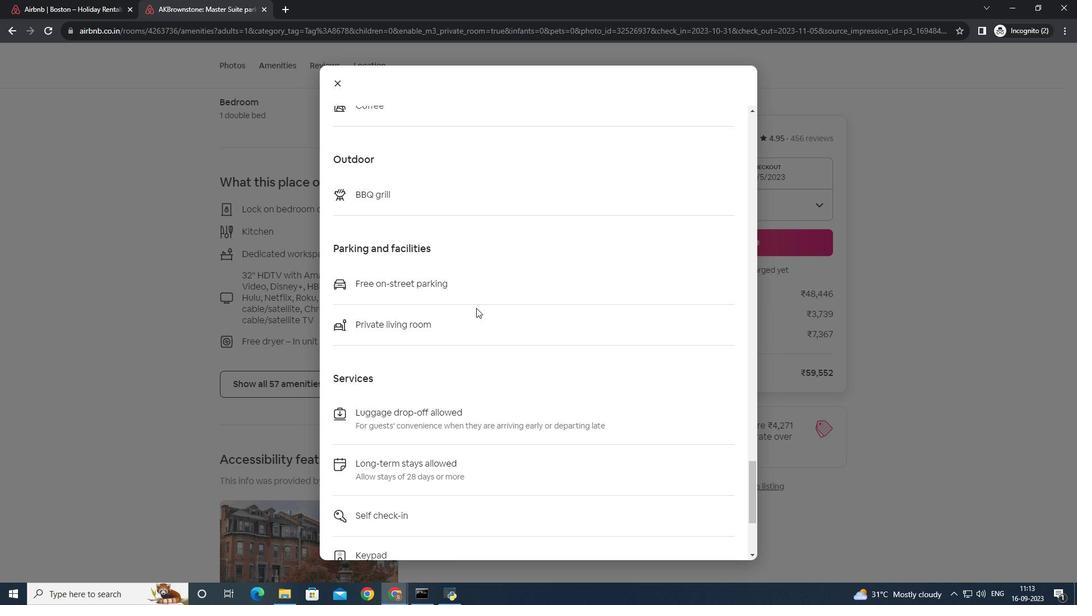 
Action: Mouse scrolled (476, 307) with delta (0, 0)
Screenshot: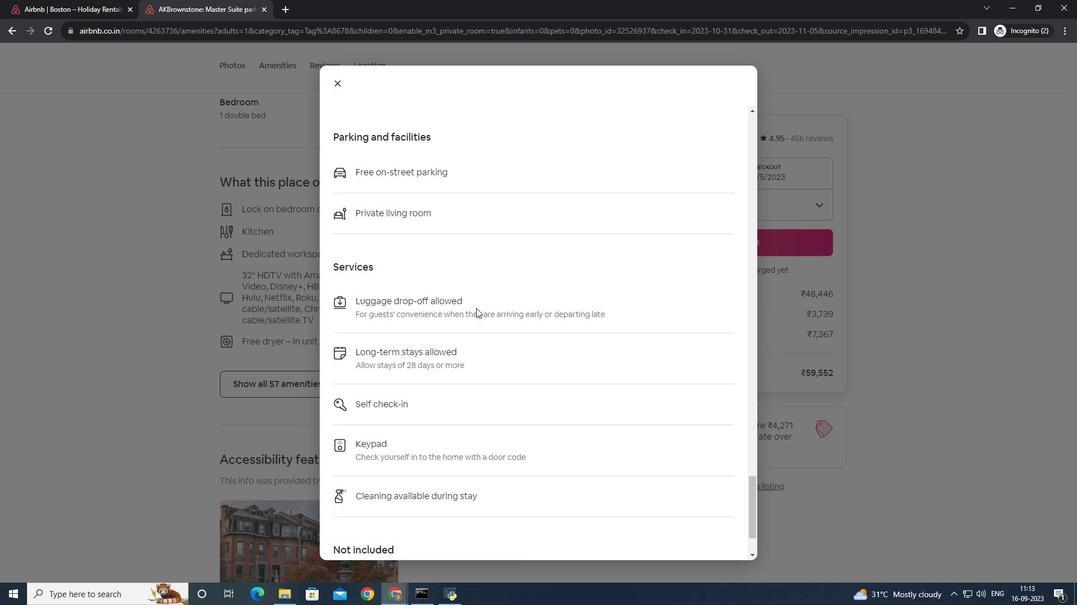 
Action: Mouse scrolled (476, 307) with delta (0, 0)
Screenshot: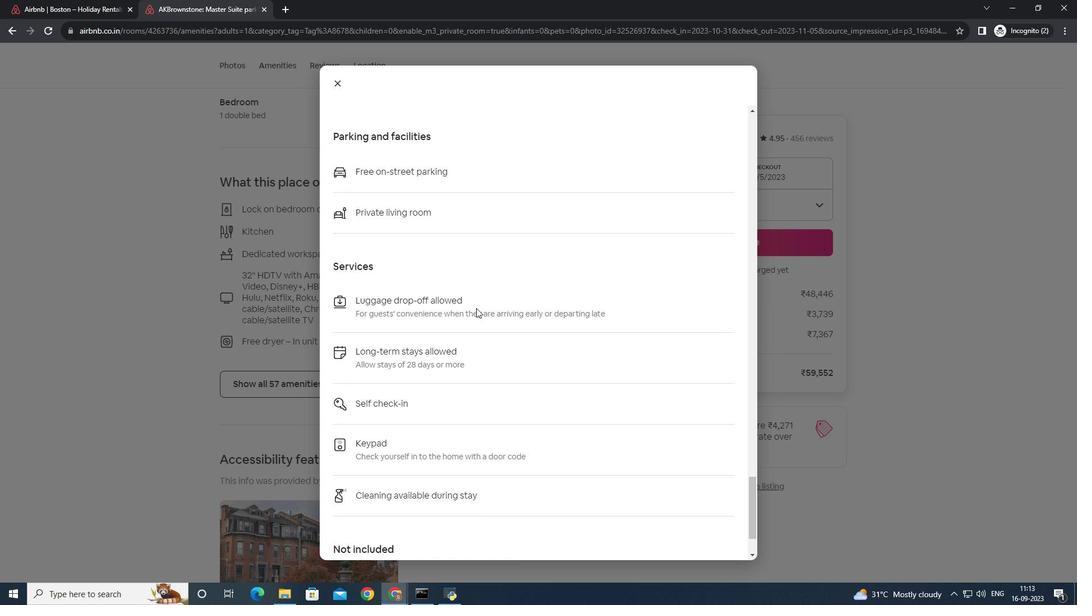 
Action: Mouse scrolled (476, 307) with delta (0, 0)
Screenshot: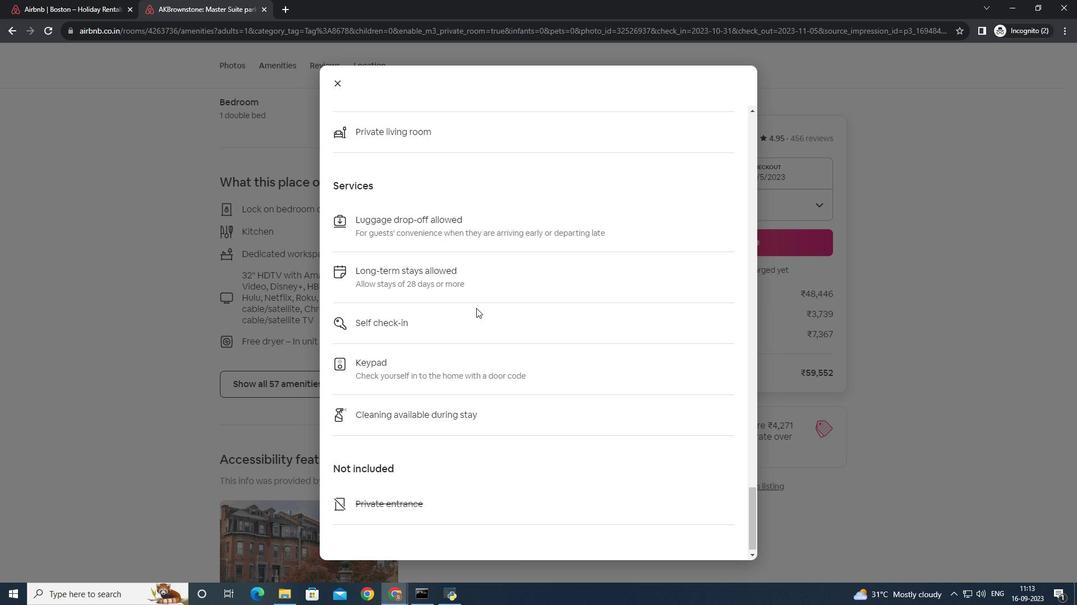 
Action: Mouse scrolled (476, 307) with delta (0, 0)
Screenshot: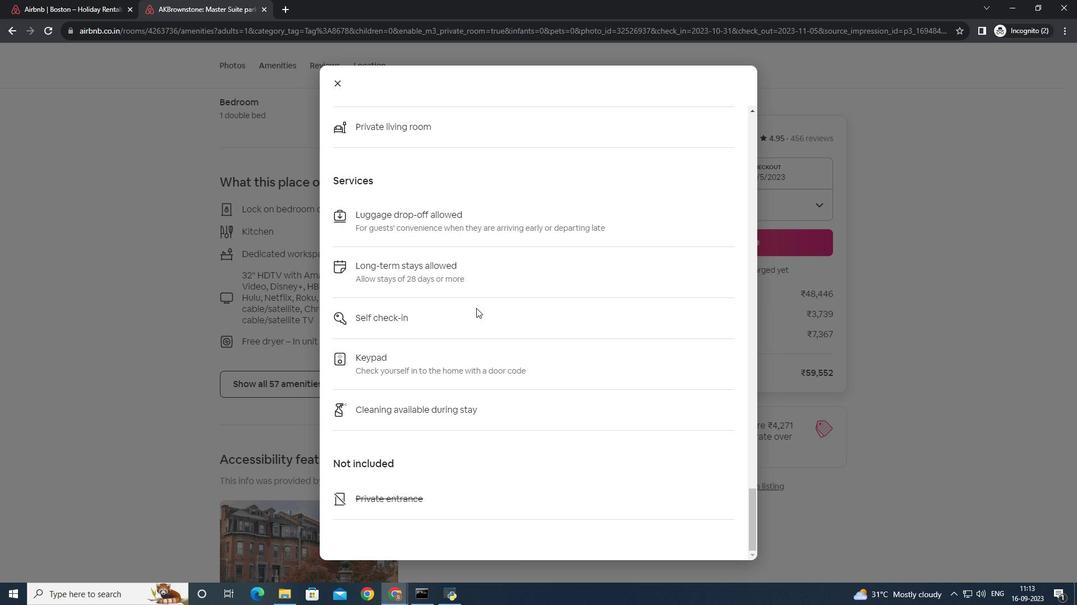 
Action: Mouse scrolled (476, 307) with delta (0, 0)
Screenshot: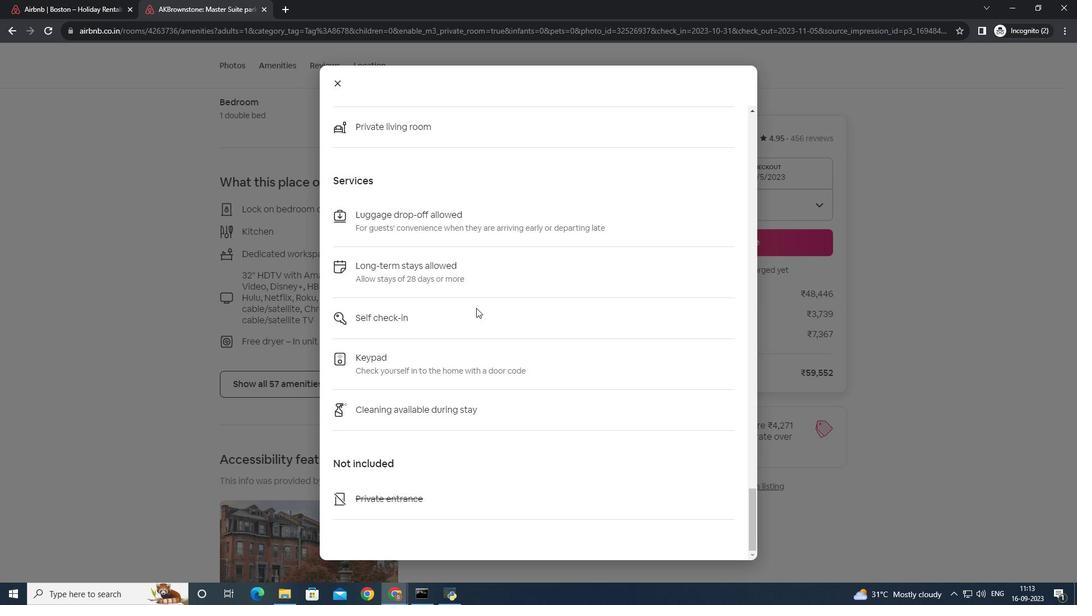 
Action: Mouse scrolled (476, 307) with delta (0, 0)
Screenshot: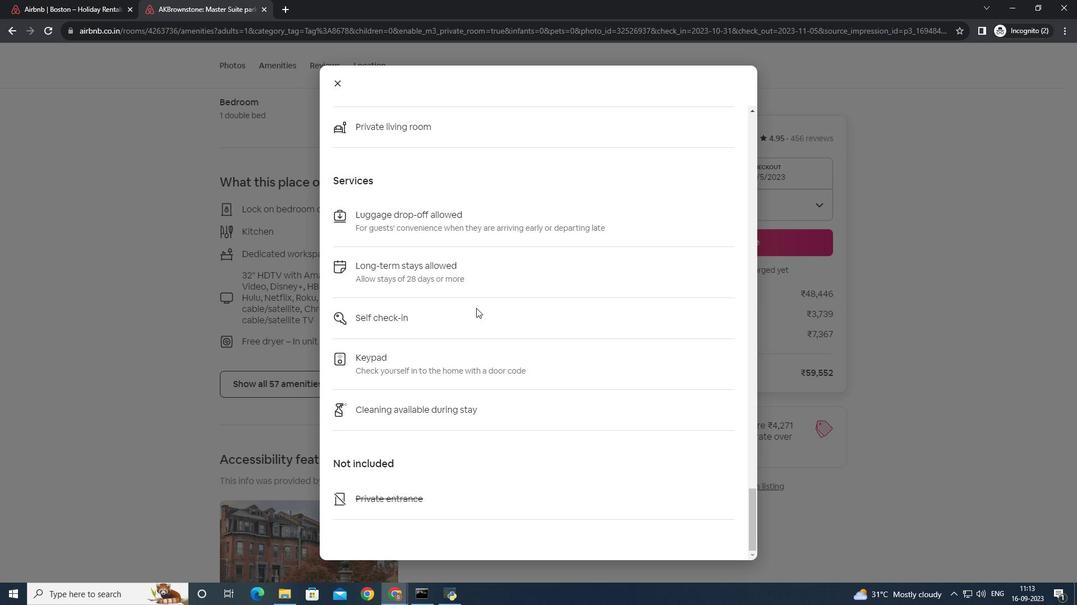 
Action: Mouse scrolled (476, 307) with delta (0, 0)
